 Task: Search for the task with the subject 'Science Fair Preparation - Exploring Wonders' and assign it to piyush.bhardwajini@softage.net.
Action: Mouse moved to (14, 129)
Screenshot: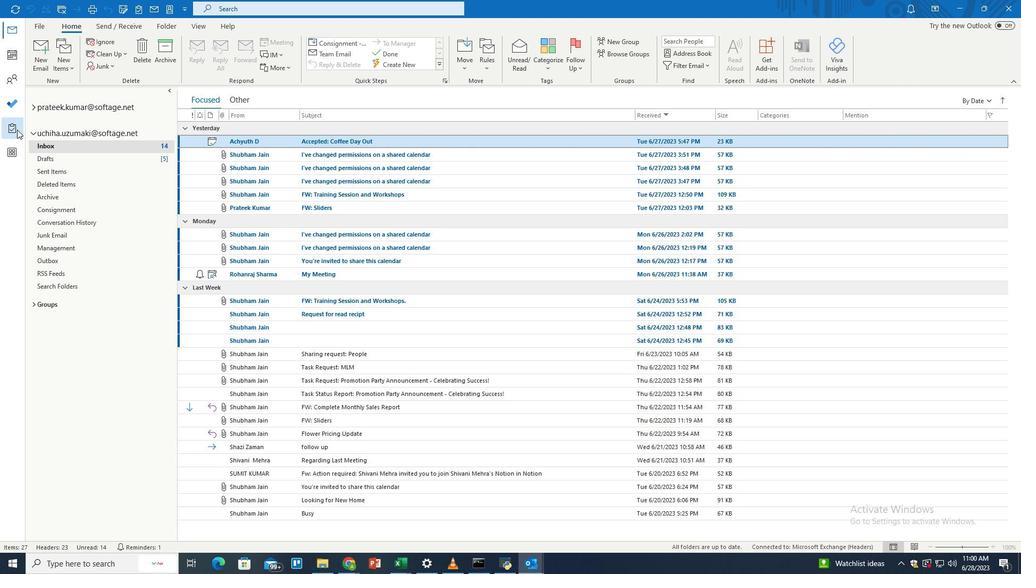 
Action: Mouse pressed left at (14, 129)
Screenshot: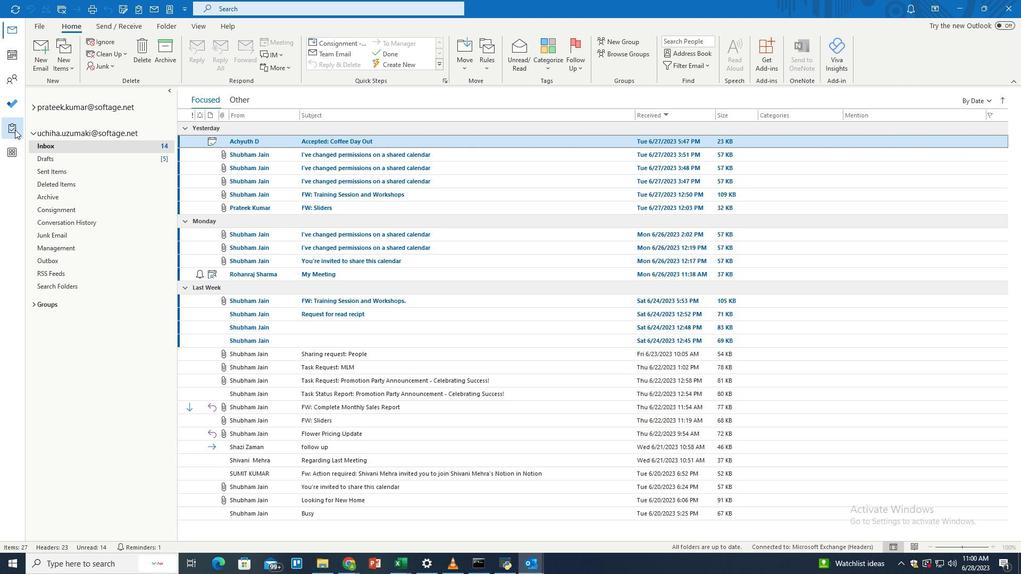 
Action: Mouse moved to (105, 137)
Screenshot: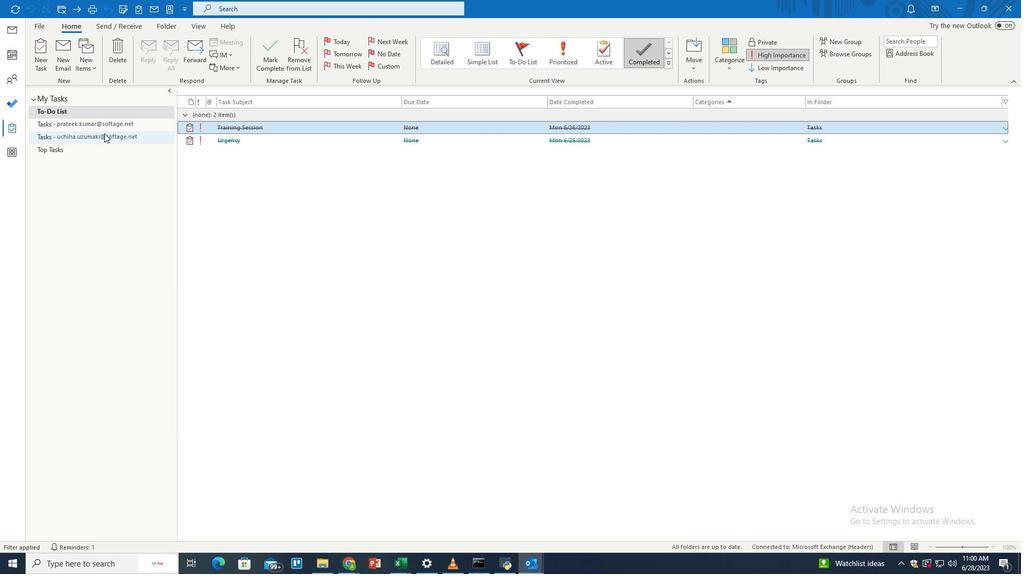 
Action: Mouse pressed left at (105, 137)
Screenshot: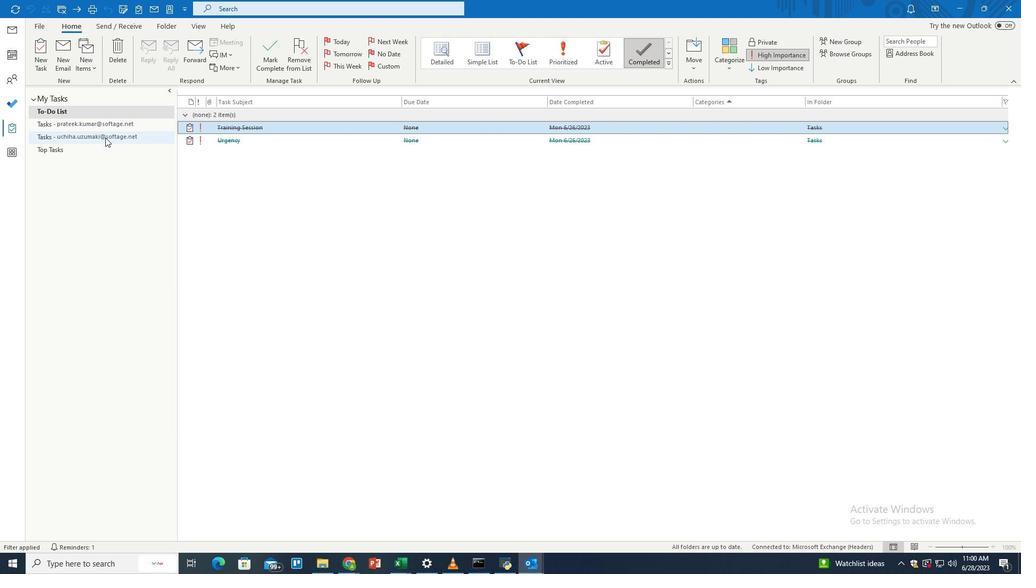 
Action: Mouse moved to (417, 8)
Screenshot: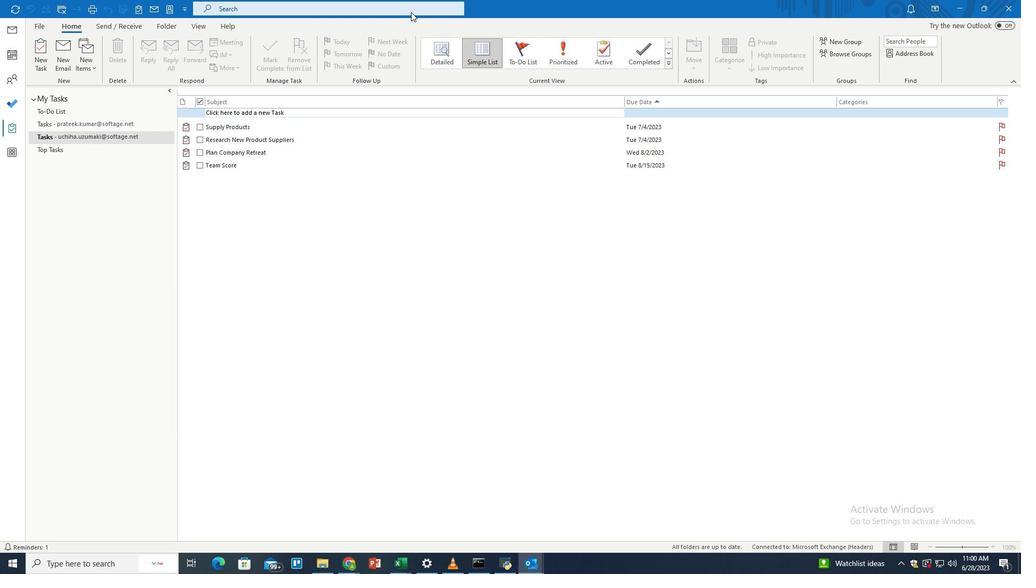 
Action: Mouse pressed left at (417, 8)
Screenshot: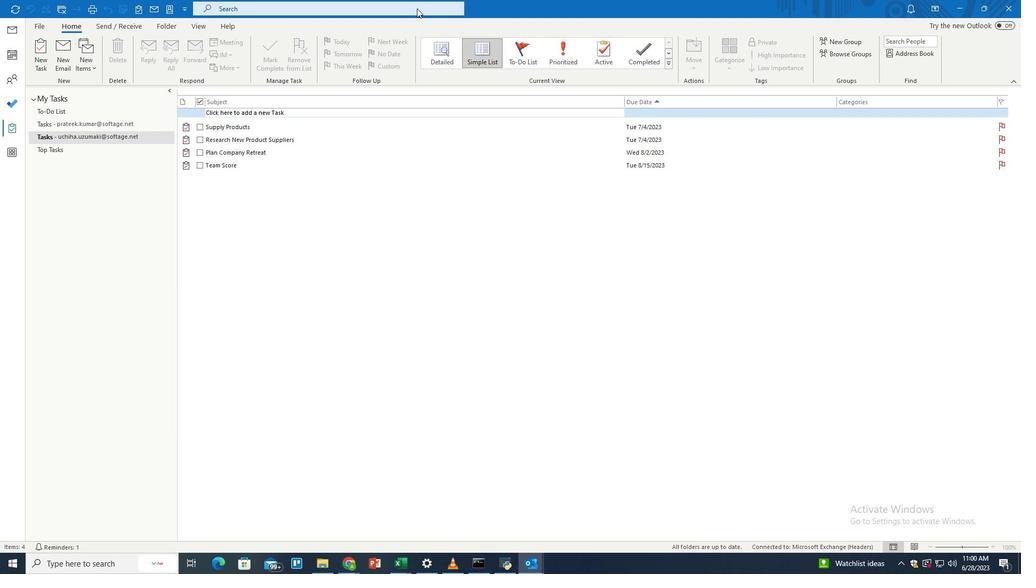 
Action: Mouse moved to (496, 7)
Screenshot: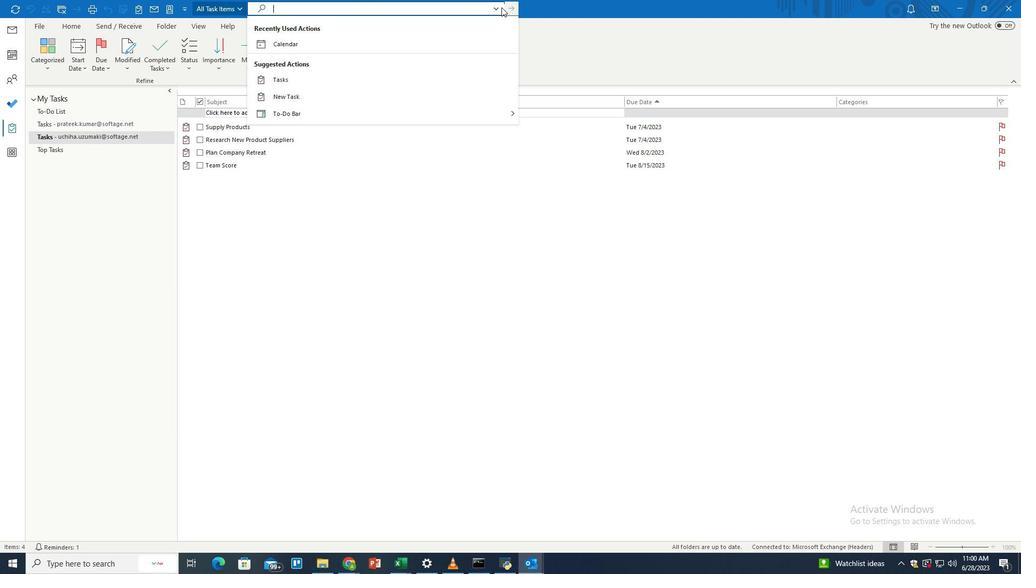
Action: Mouse pressed left at (496, 7)
Screenshot: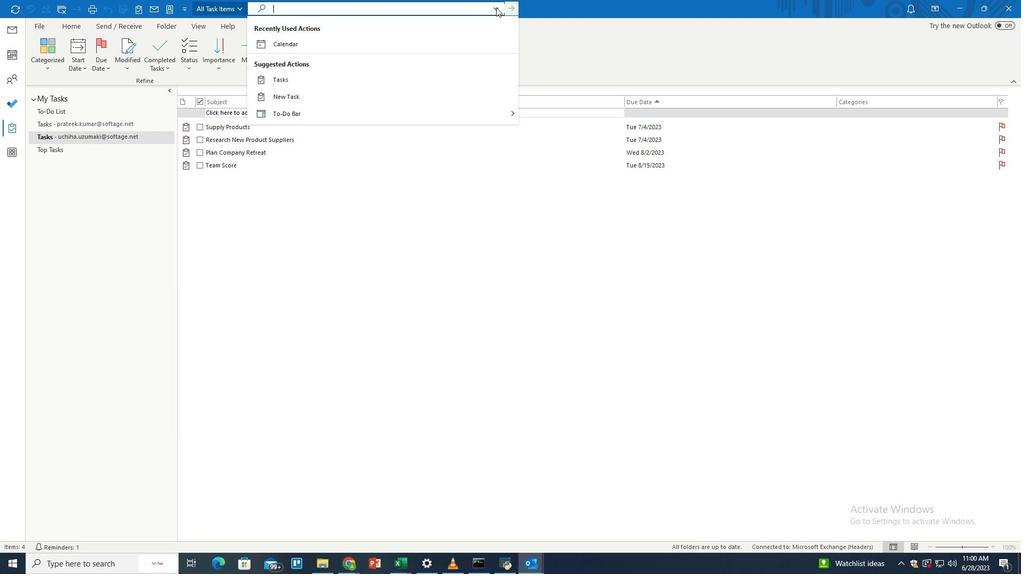 
Action: Mouse moved to (311, 72)
Screenshot: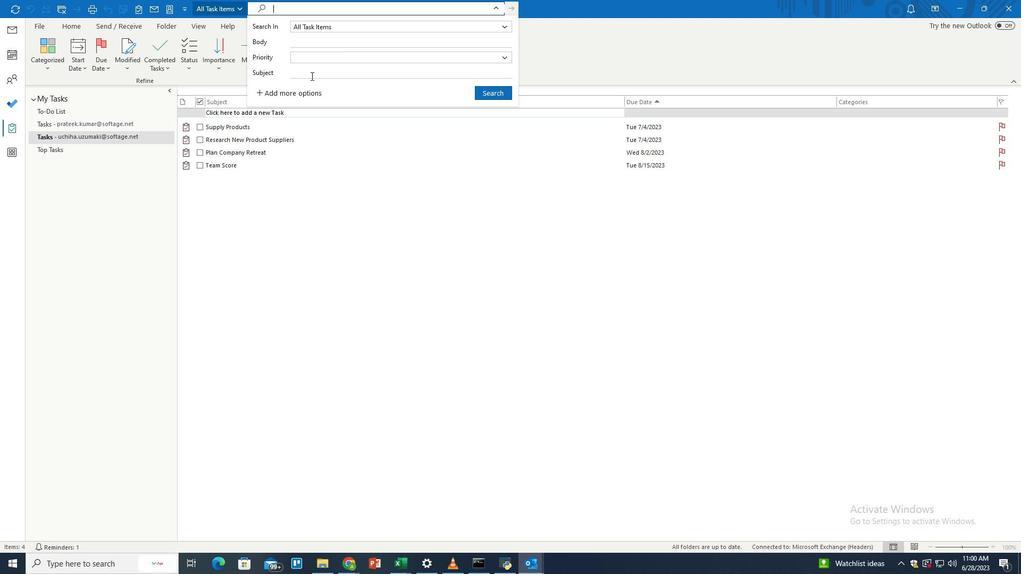 
Action: Mouse pressed left at (311, 72)
Screenshot: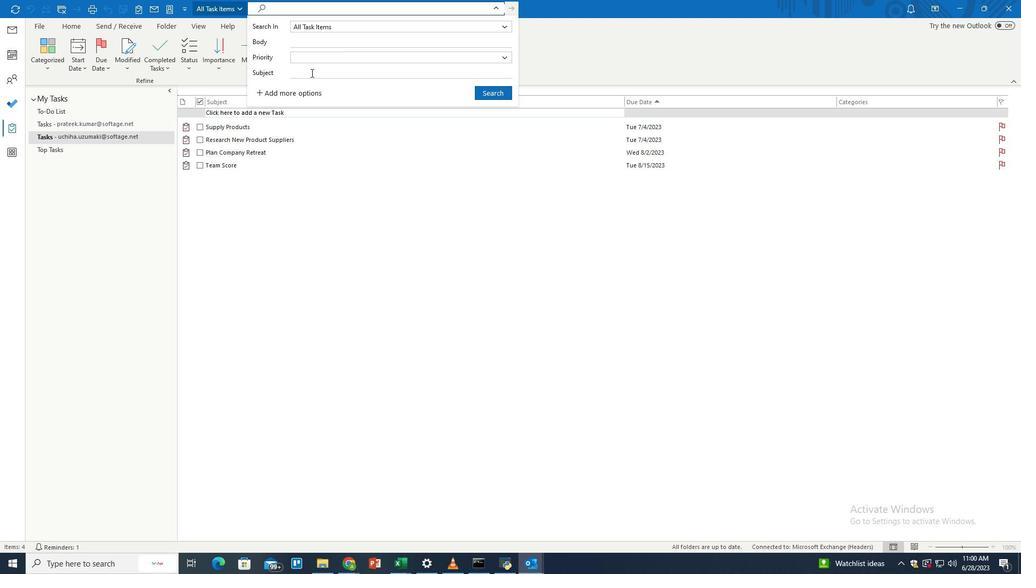 
Action: Key pressed <Key.shift>Science<Key.space><Key.shift>Fai
Screenshot: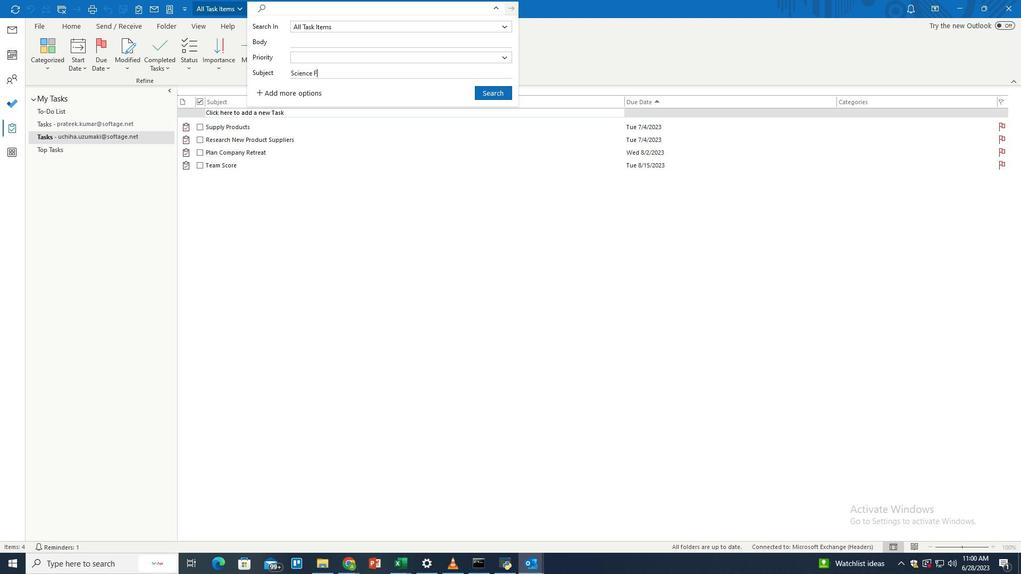 
Action: Mouse moved to (476, 152)
Screenshot: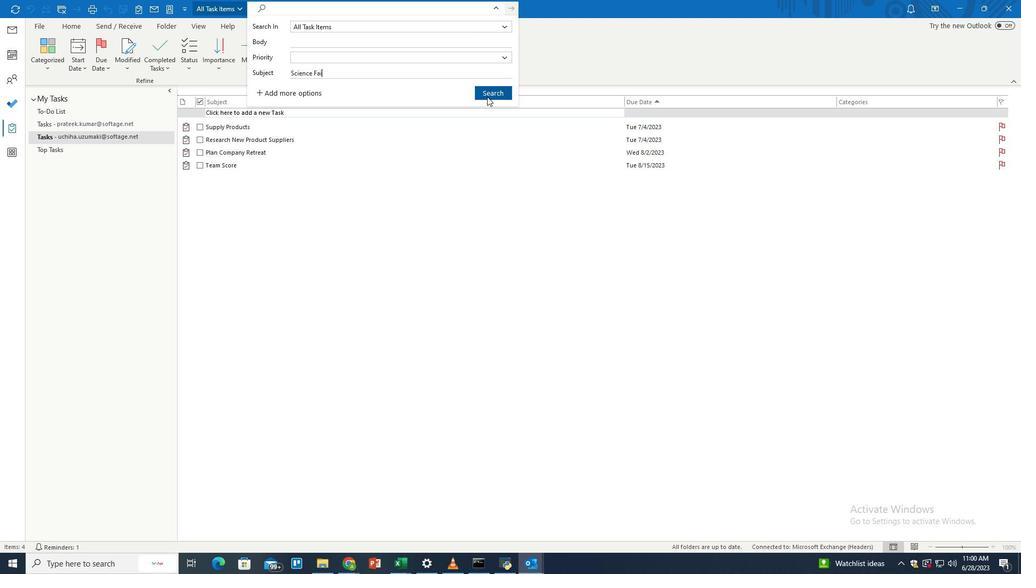 
Action: Mouse pressed left at (476, 152)
Screenshot: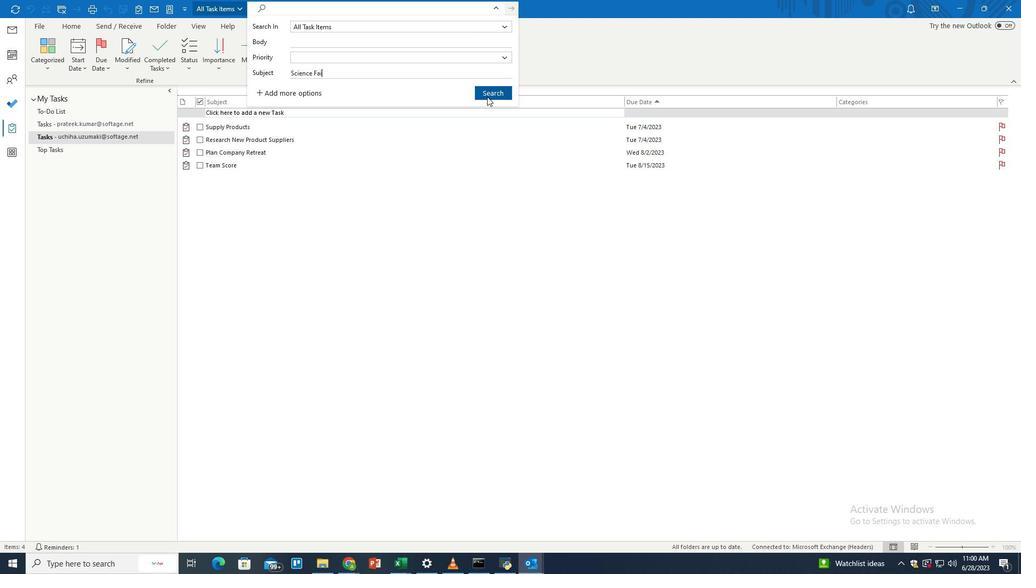 
Action: Mouse moved to (403, 559)
Screenshot: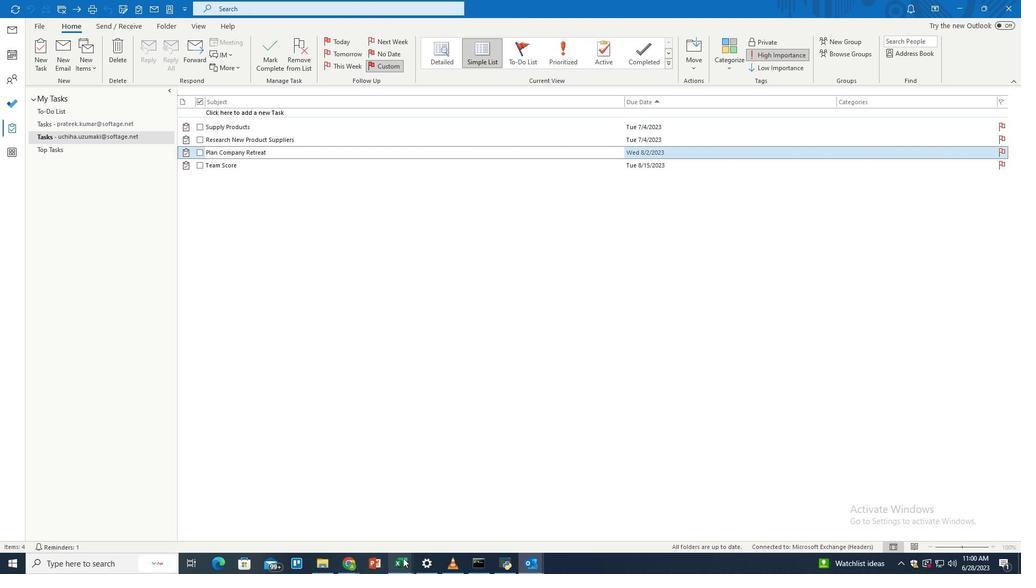 
Action: Mouse pressed left at (403, 559)
Screenshot: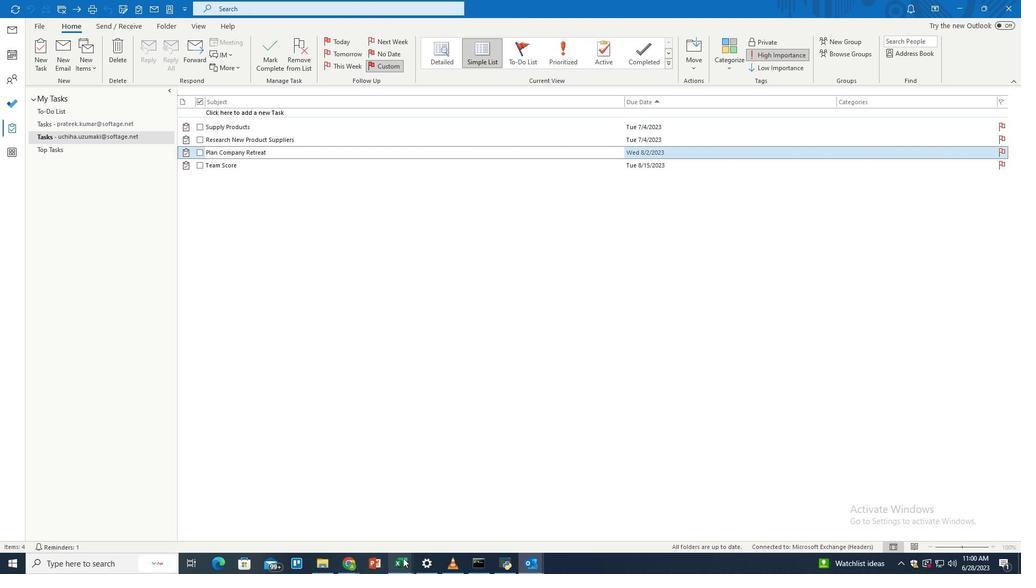 
Action: Mouse moved to (477, 525)
Screenshot: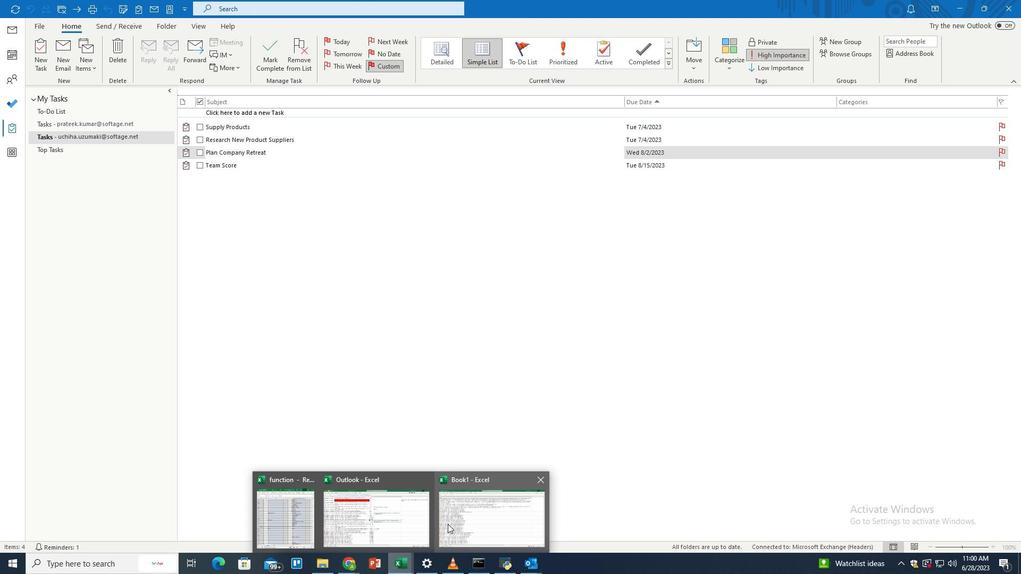 
Action: Mouse pressed left at (477, 525)
Screenshot: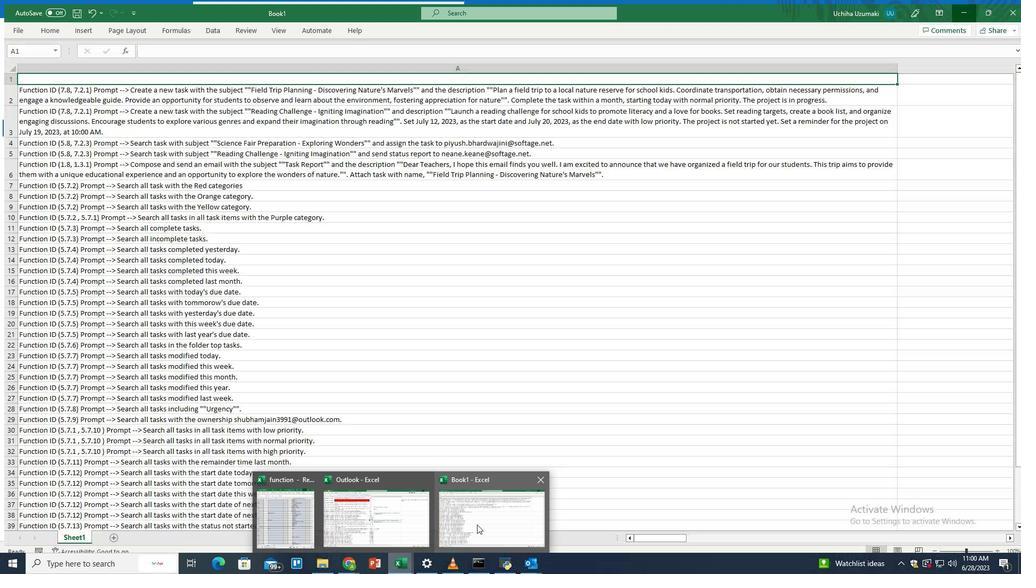 
Action: Mouse moved to (254, 118)
Screenshot: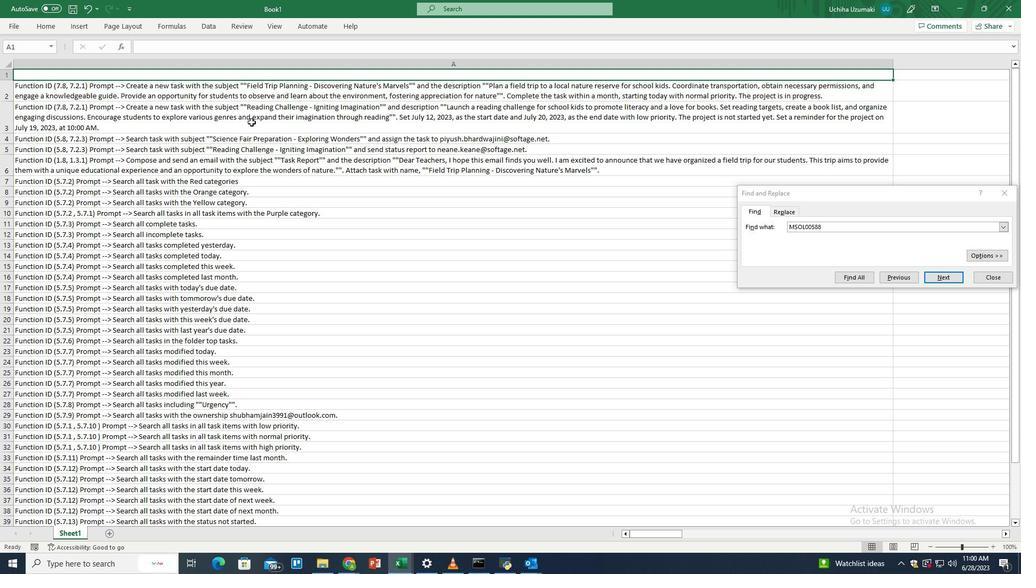 
Action: Mouse pressed left at (254, 118)
Screenshot: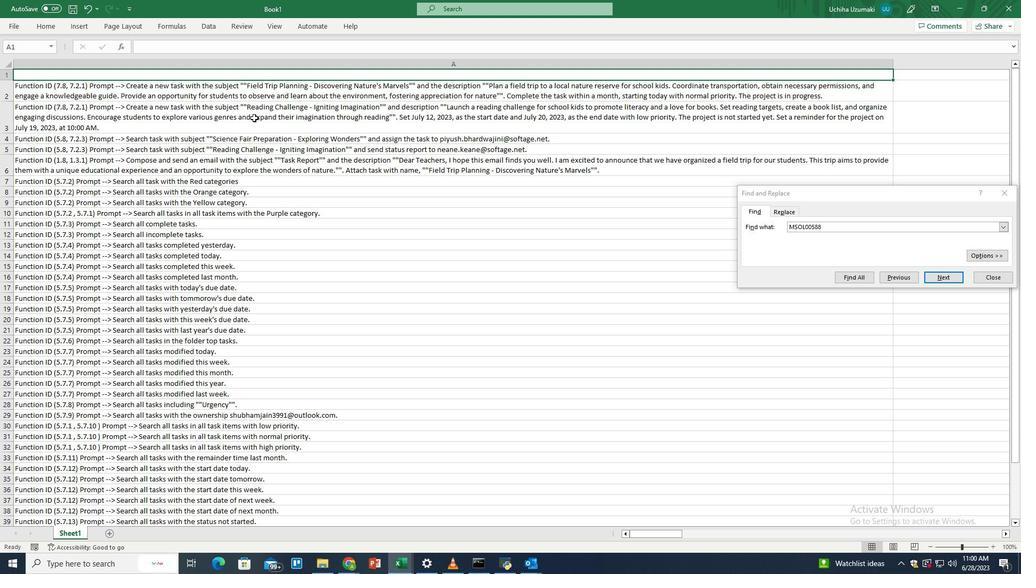 
Action: Mouse moved to (335, 122)
Screenshot: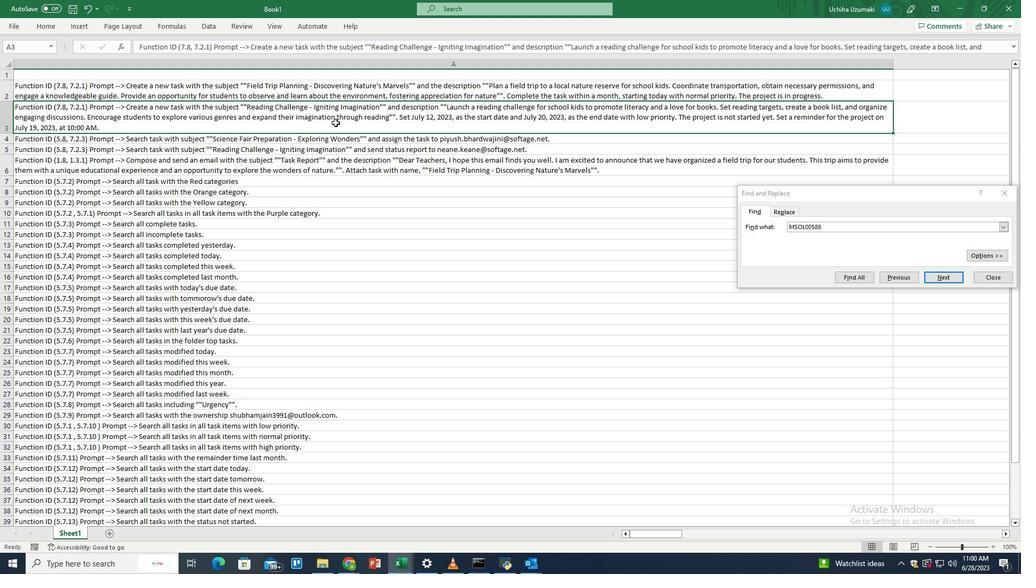 
Action: Key pressed <Key.shift_r><Key.up><Key.delete>
Screenshot: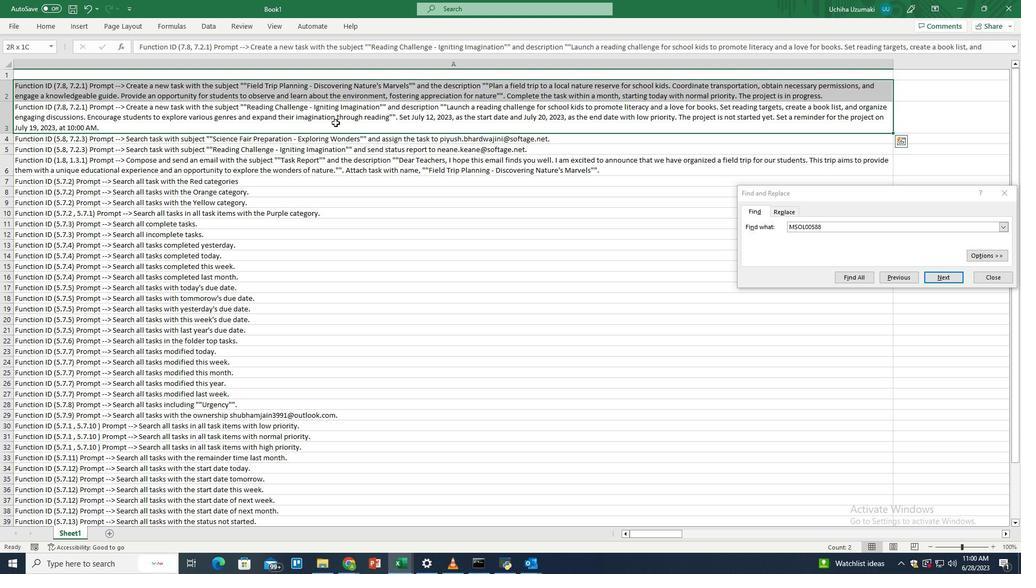 
Action: Mouse moved to (9, 72)
Screenshot: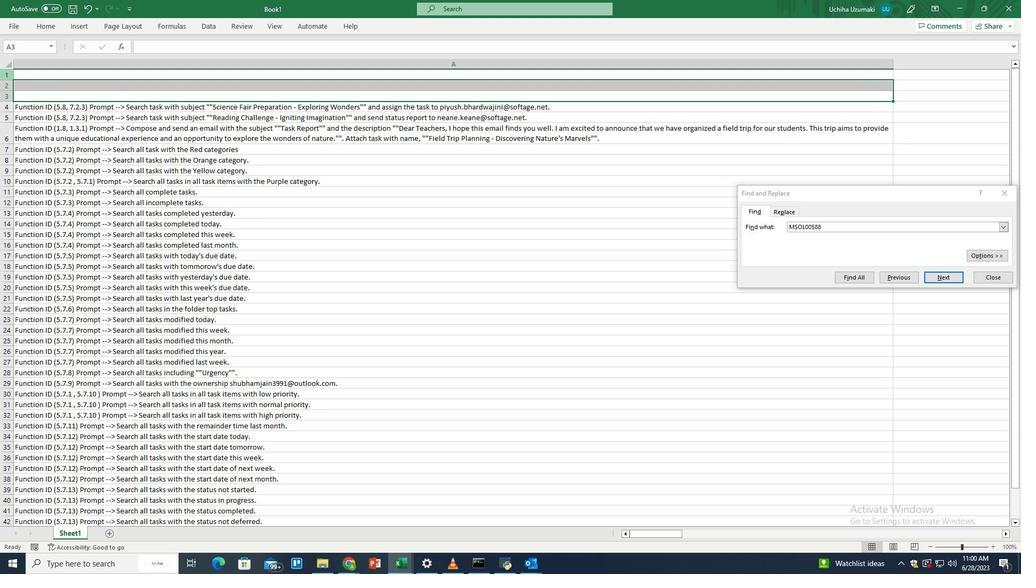 
Action: Mouse pressed left at (9, 72)
Screenshot: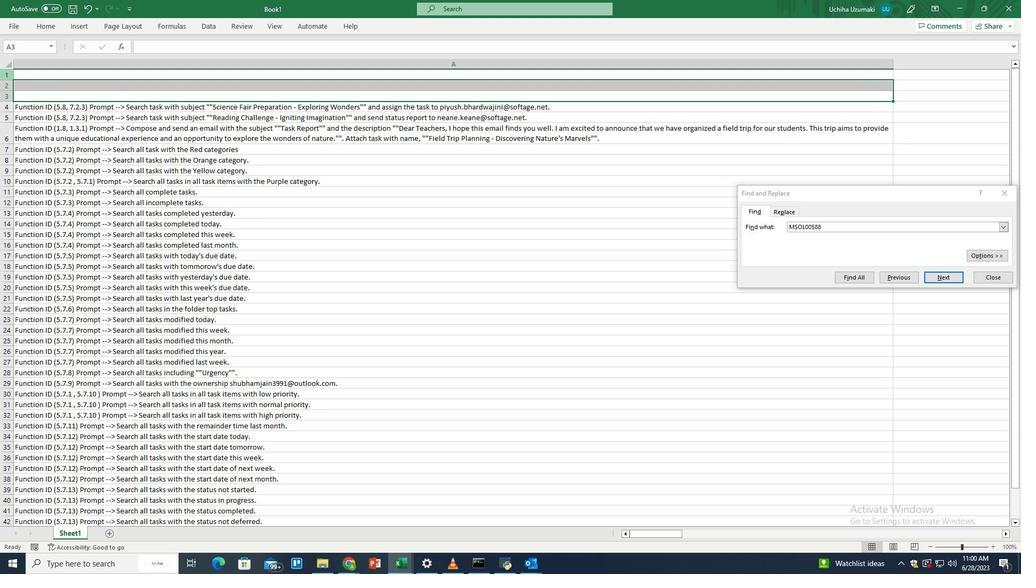 
Action: Mouse pressed left at (9, 72)
Screenshot: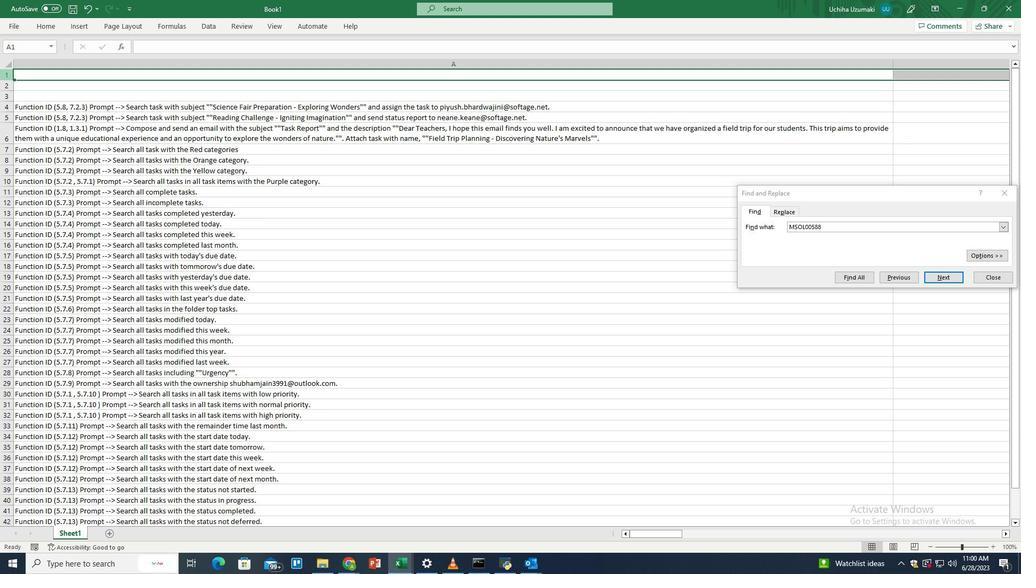 
Action: Mouse moved to (95, 99)
Screenshot: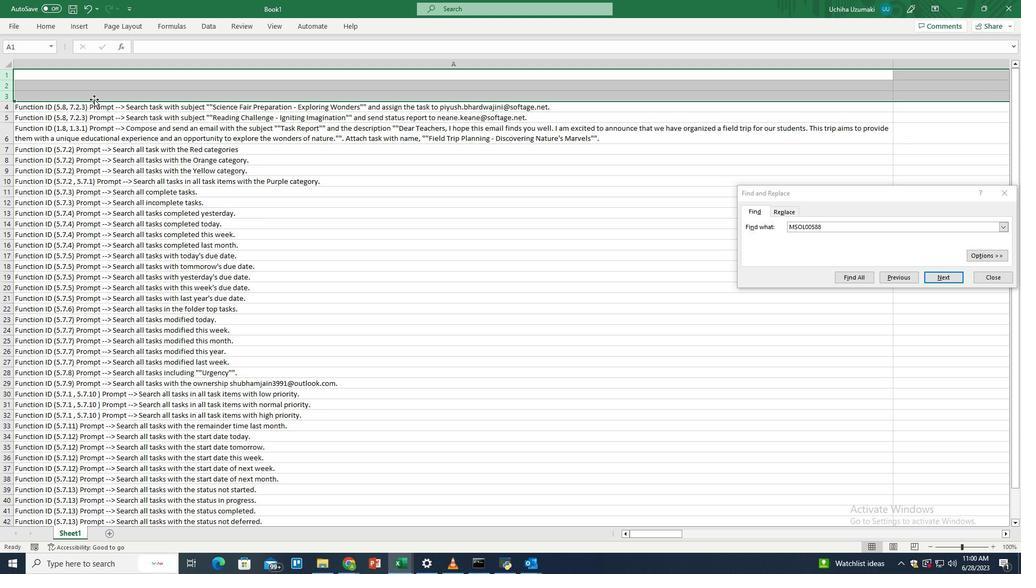 
Action: Key pressed <<109>>
Screenshot: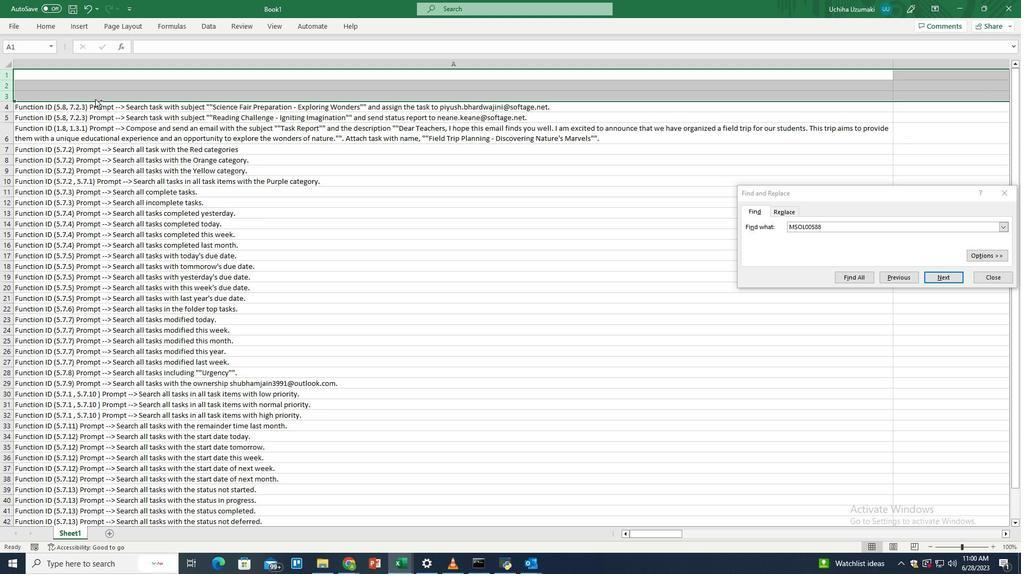 
Action: Mouse moved to (327, 162)
Screenshot: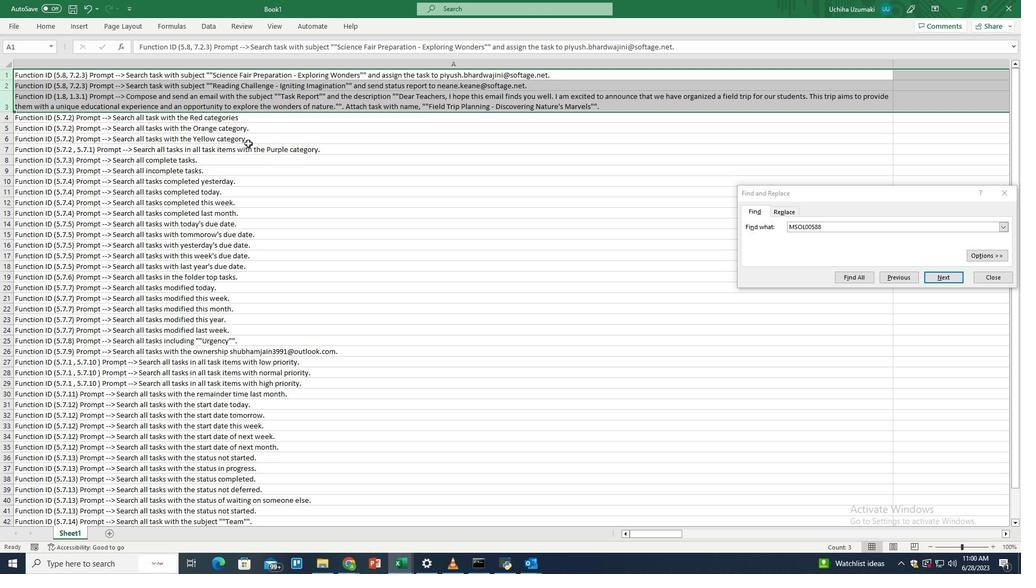 
Action: Mouse pressed left at (327, 162)
Screenshot: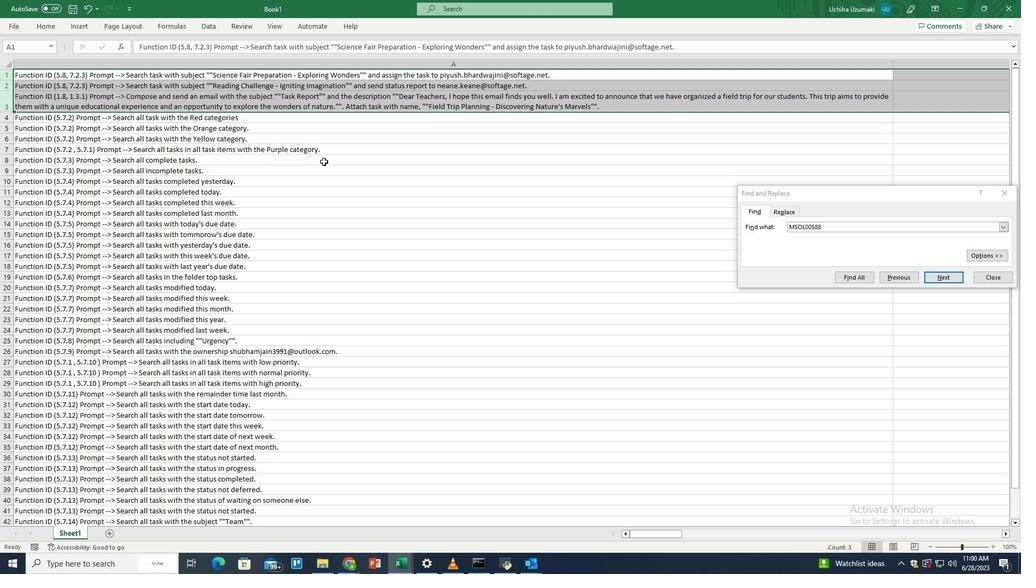 
Action: Mouse moved to (267, 78)
Screenshot: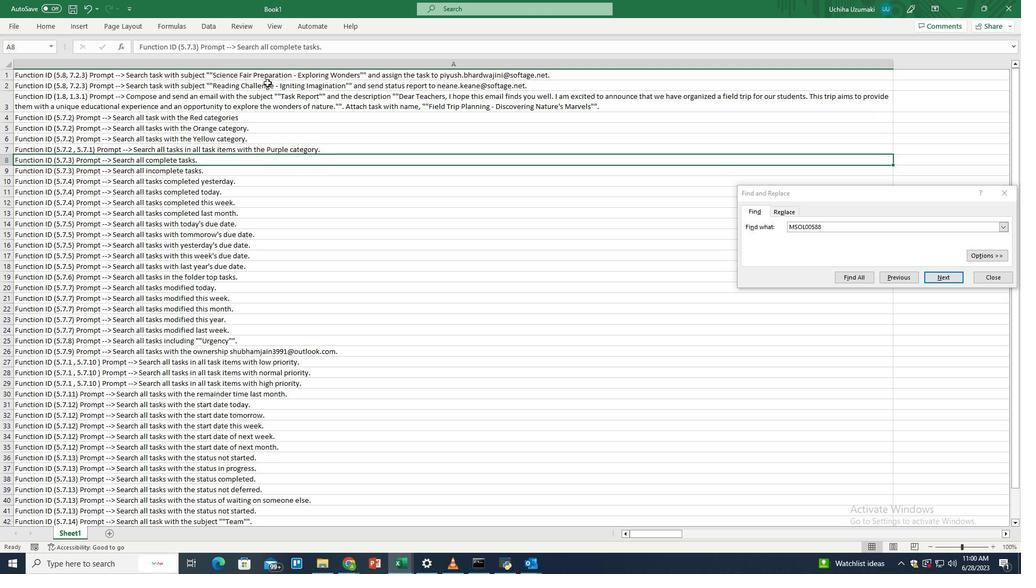 
Action: Mouse pressed left at (267, 78)
Screenshot: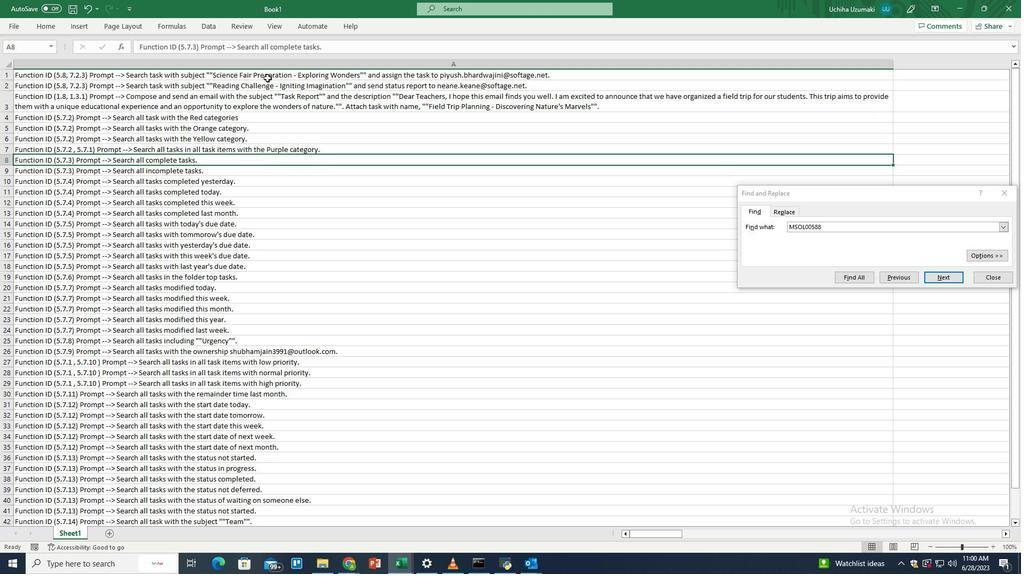 
Action: Mouse moved to (360, 285)
Screenshot: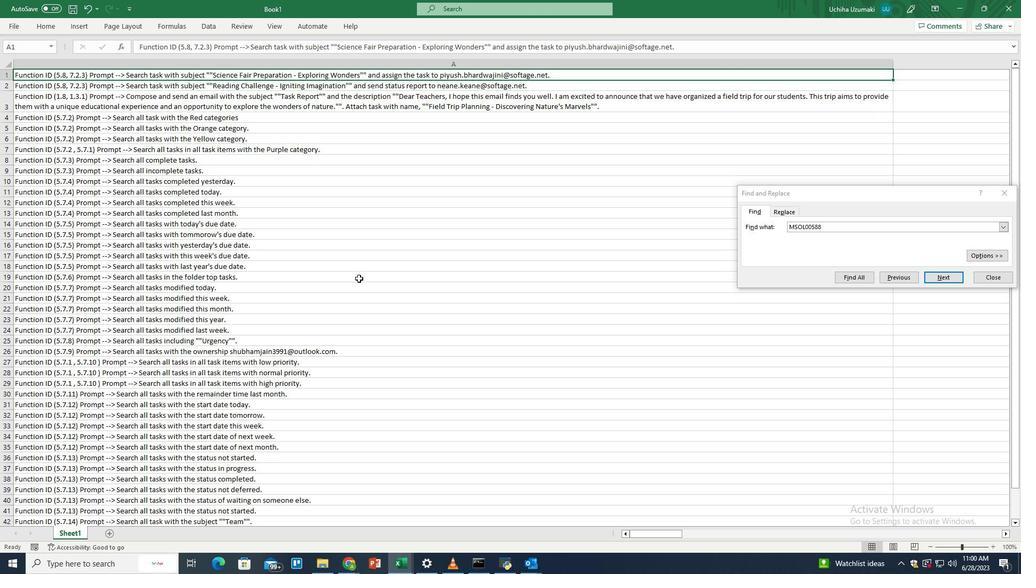 
Action: Mouse scrolled (360, 284) with delta (0, 0)
Screenshot: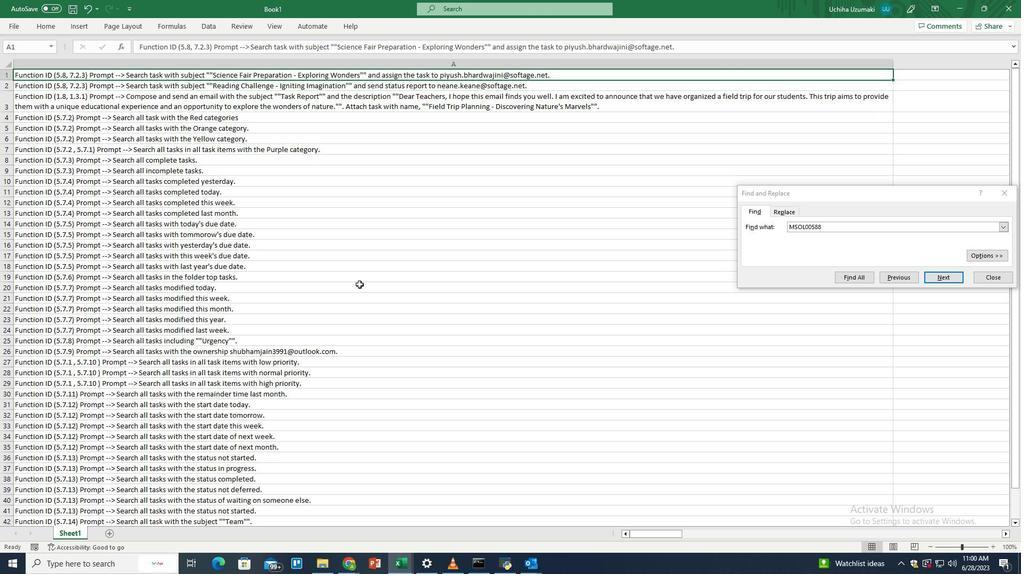 
Action: Mouse scrolled (360, 284) with delta (0, 0)
Screenshot: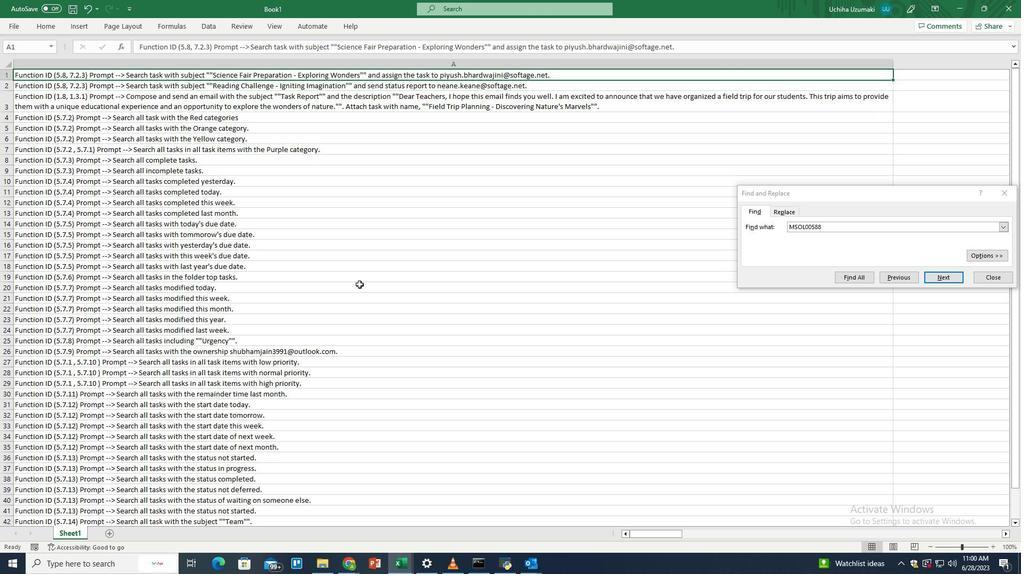 
Action: Mouse scrolled (360, 284) with delta (0, 0)
Screenshot: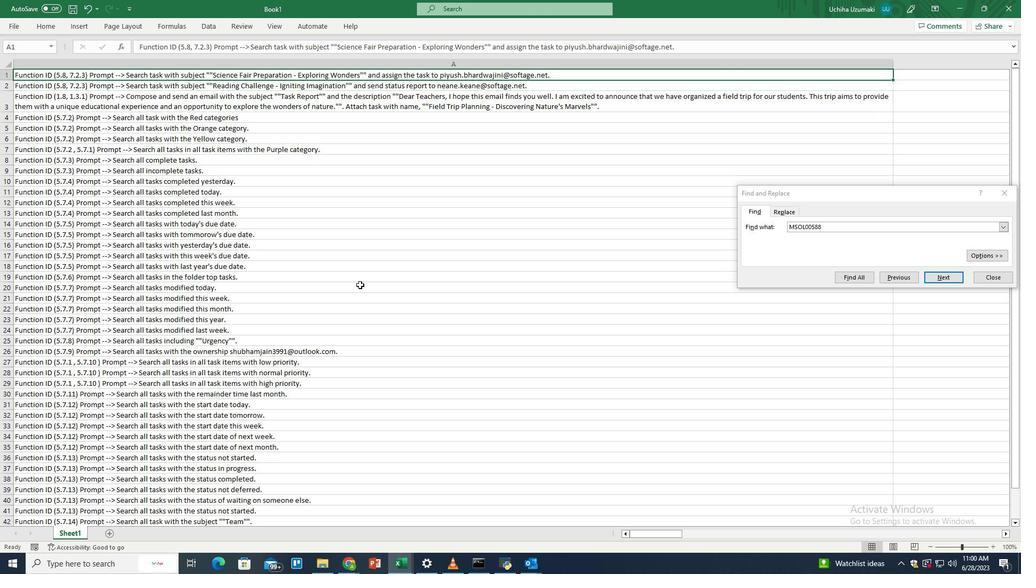
Action: Mouse scrolled (360, 284) with delta (0, 0)
Screenshot: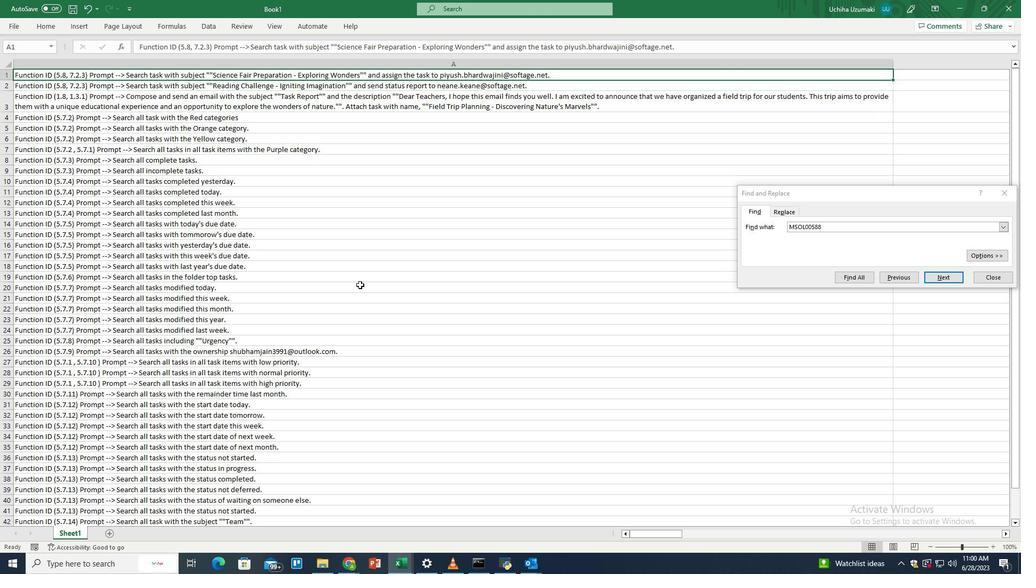 
Action: Mouse scrolled (360, 284) with delta (0, 0)
Screenshot: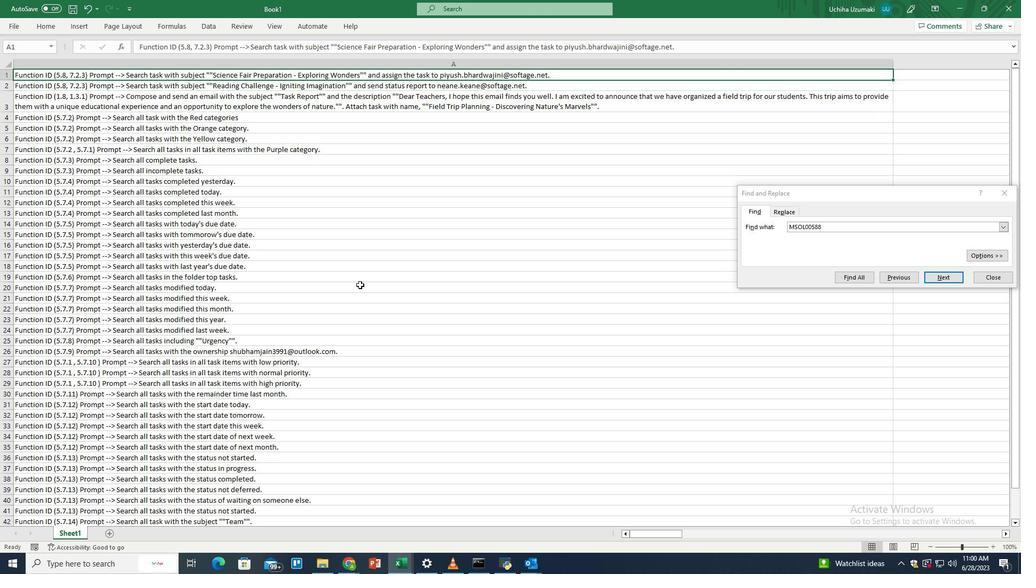 
Action: Mouse scrolled (360, 284) with delta (0, 0)
Screenshot: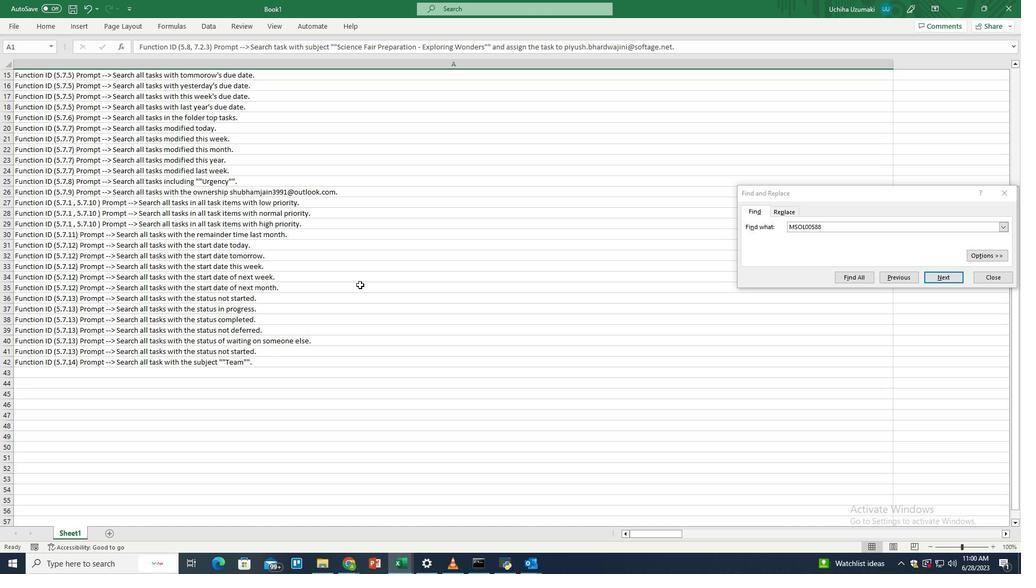 
Action: Mouse scrolled (360, 284) with delta (0, 0)
Screenshot: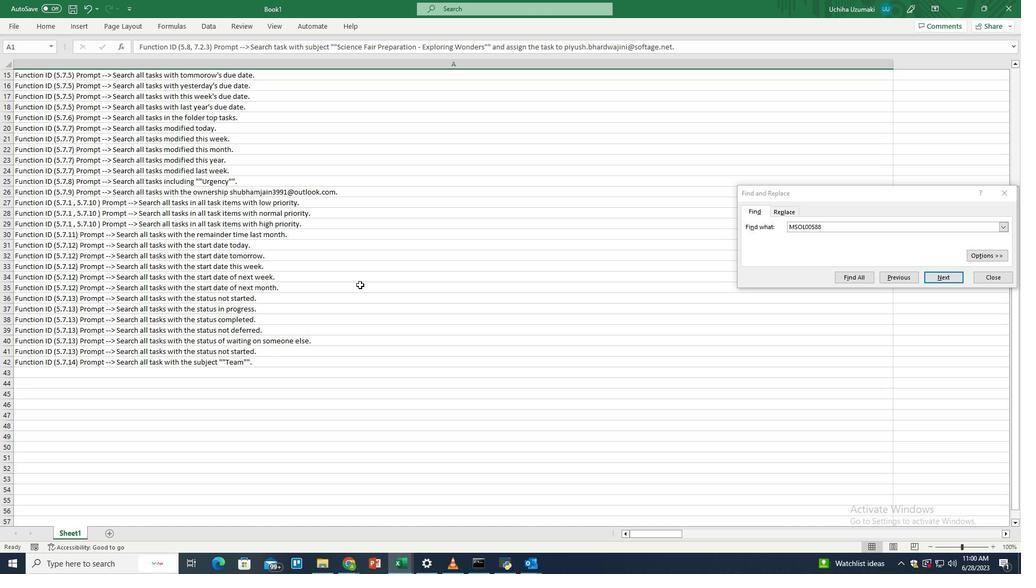 
Action: Mouse scrolled (360, 284) with delta (0, 0)
Screenshot: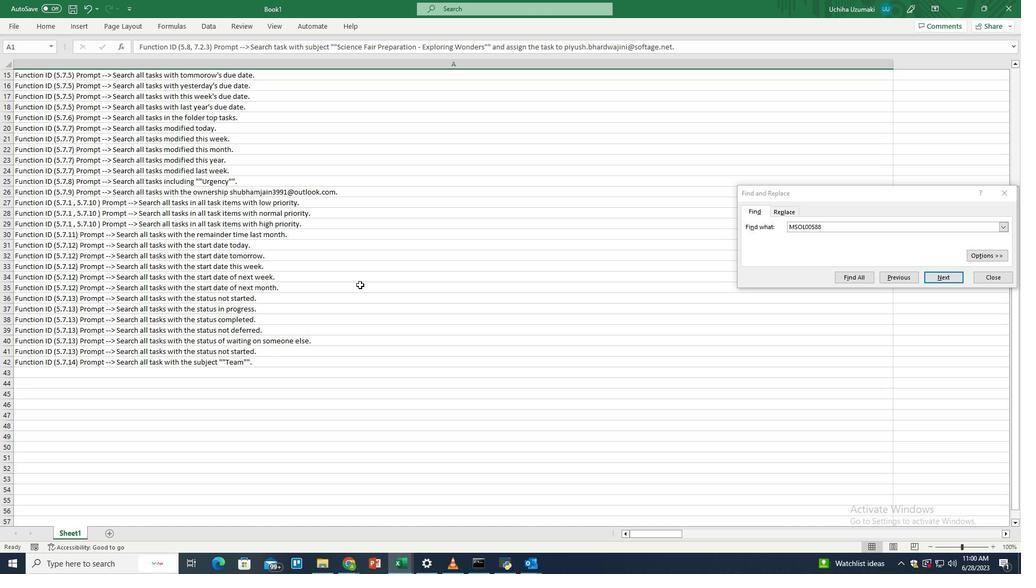 
Action: Mouse scrolled (360, 284) with delta (0, 0)
Screenshot: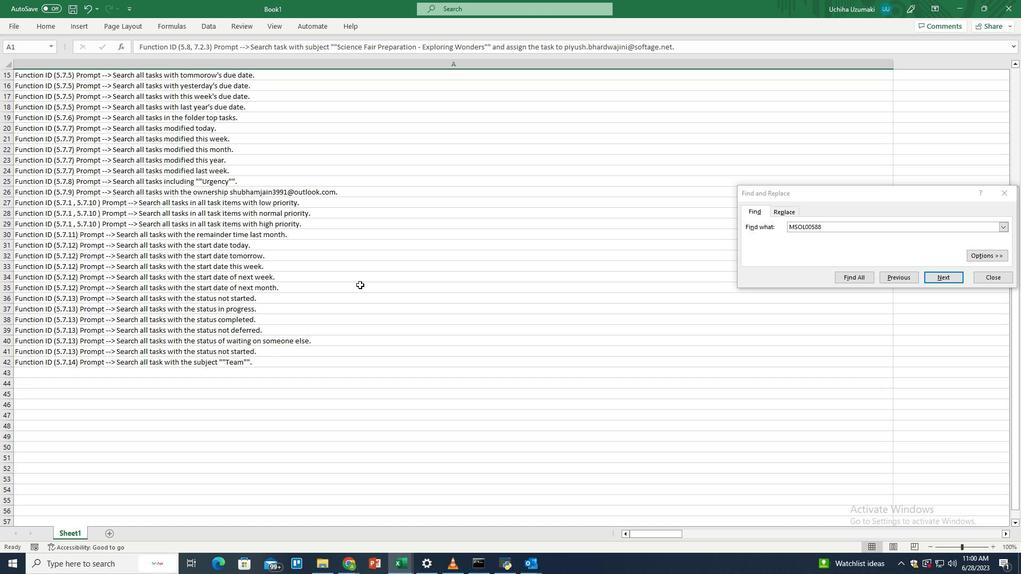 
Action: Mouse scrolled (360, 284) with delta (0, 0)
Screenshot: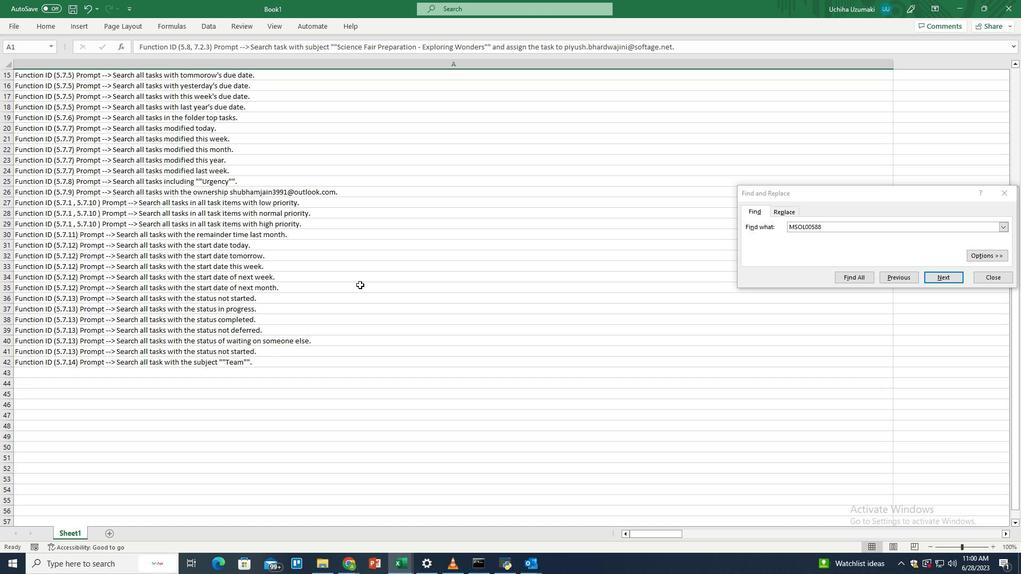 
Action: Mouse scrolled (360, 285) with delta (0, 0)
Screenshot: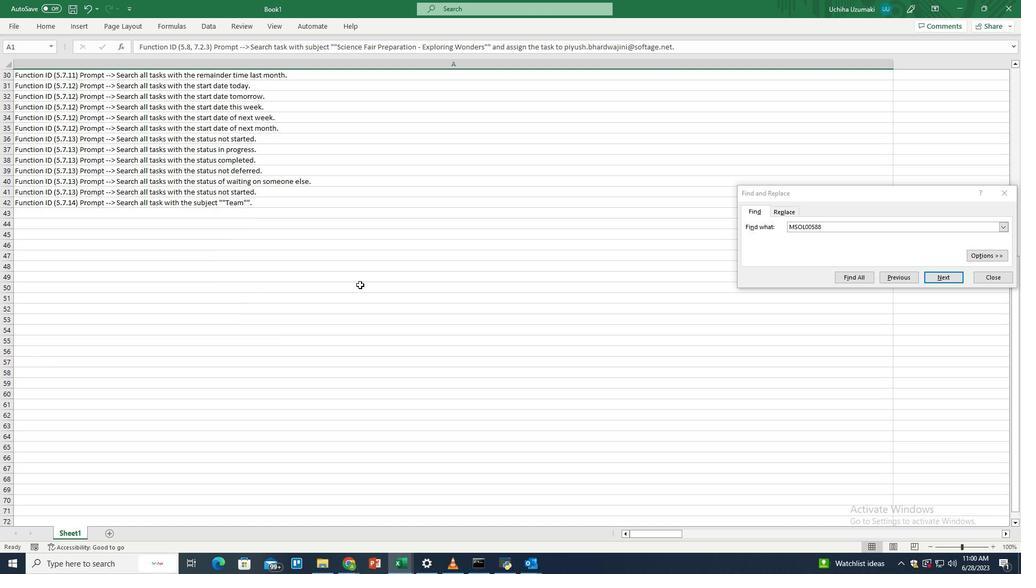 
Action: Mouse scrolled (360, 285) with delta (0, 0)
Screenshot: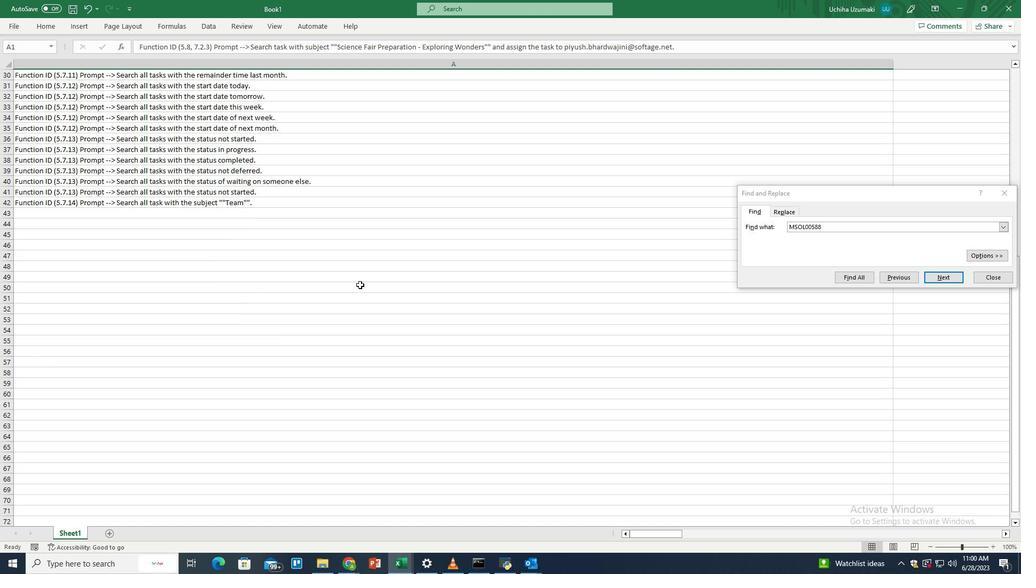 
Action: Mouse scrolled (360, 285) with delta (0, 0)
Screenshot: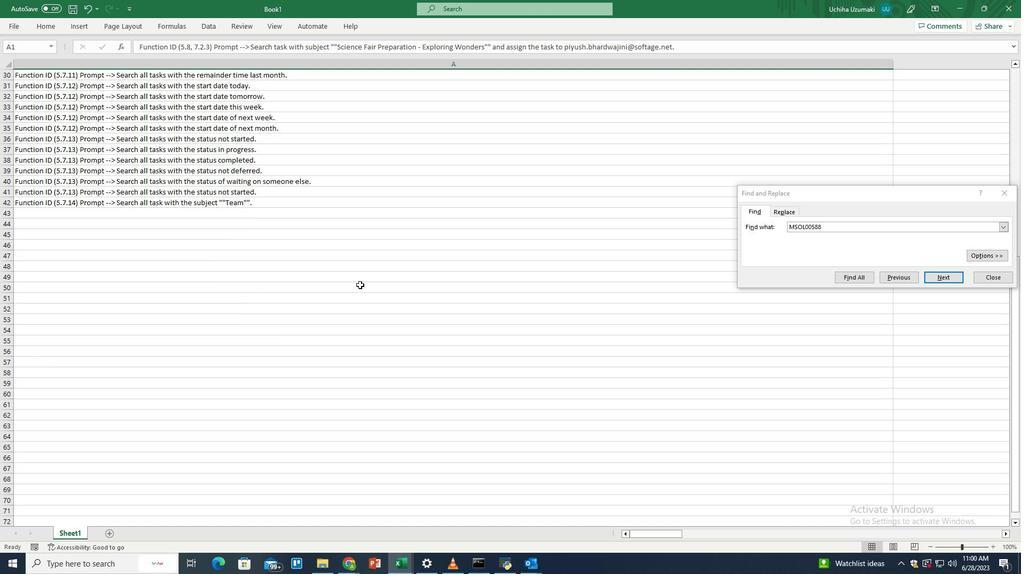 
Action: Mouse scrolled (360, 285) with delta (0, 0)
Screenshot: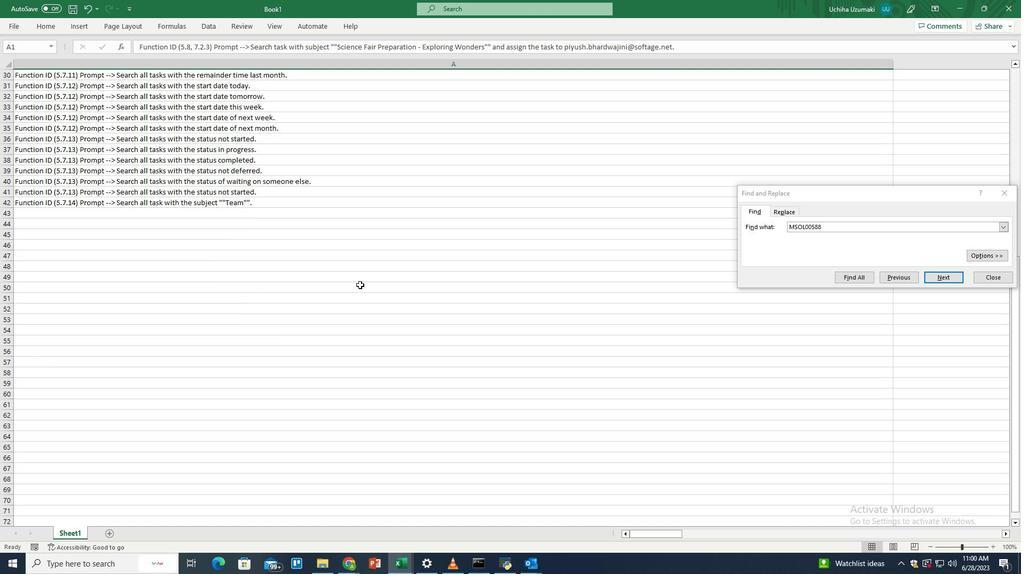 
Action: Mouse scrolled (360, 285) with delta (0, 0)
Screenshot: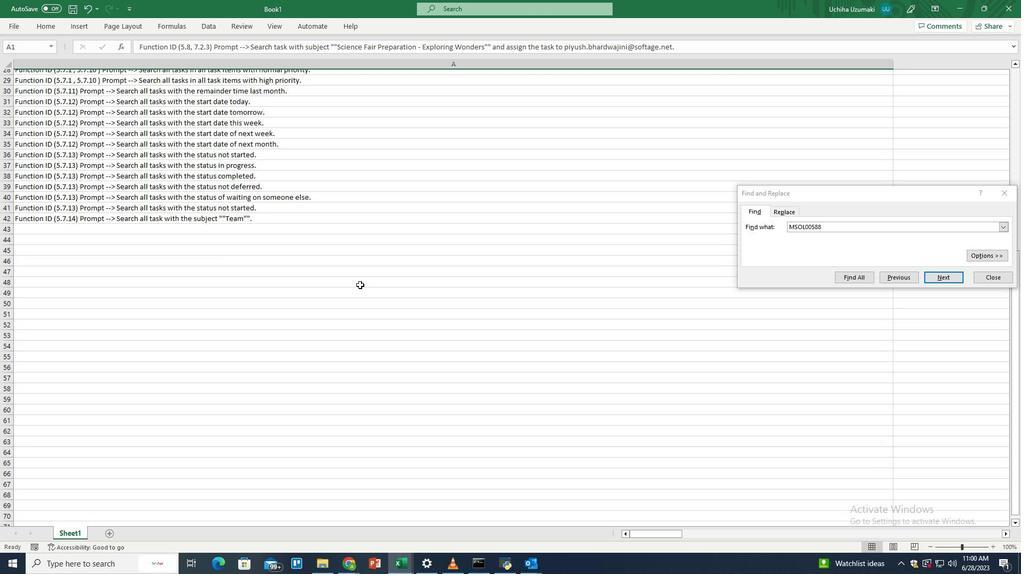 
Action: Mouse scrolled (360, 285) with delta (0, 0)
Screenshot: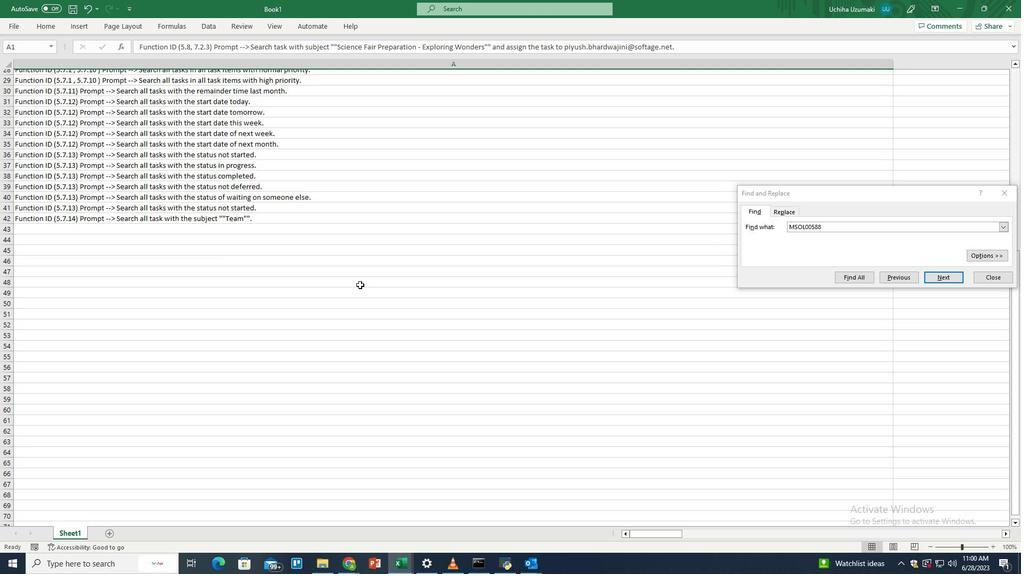 
Action: Mouse scrolled (360, 285) with delta (0, 0)
Screenshot: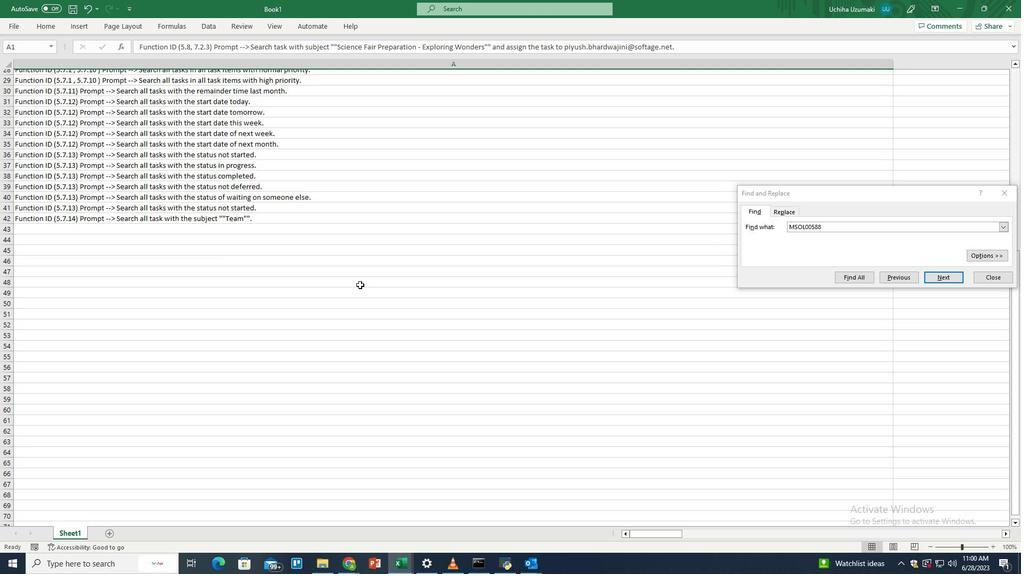 
Action: Mouse scrolled (360, 285) with delta (0, 0)
Screenshot: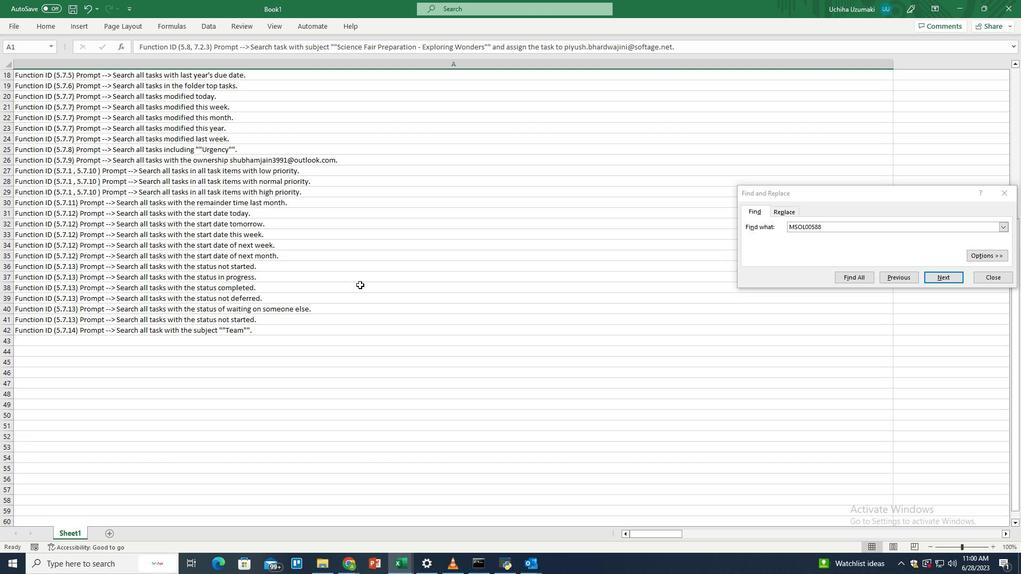 
Action: Mouse scrolled (360, 285) with delta (0, 0)
Screenshot: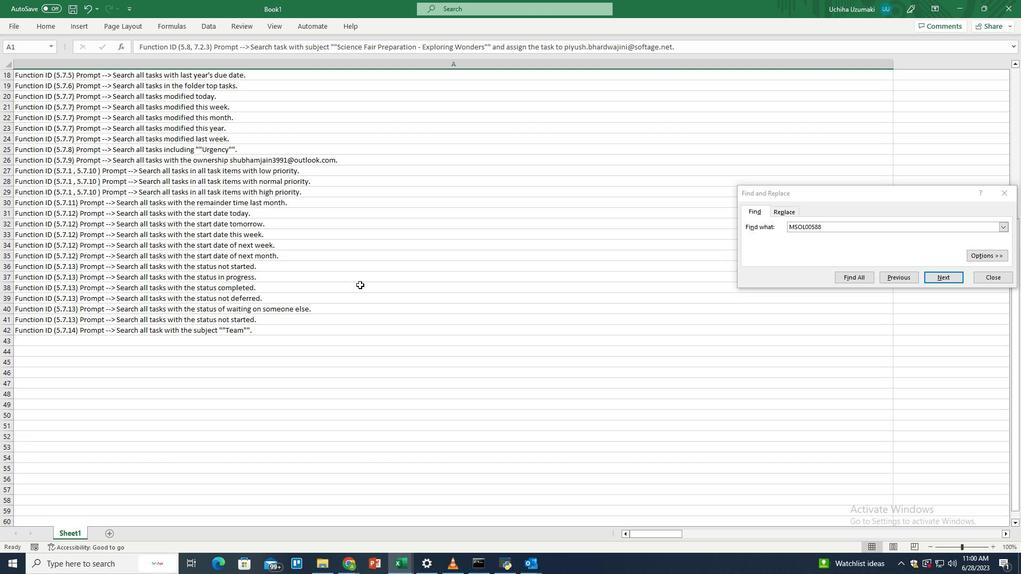 
Action: Mouse scrolled (360, 285) with delta (0, 0)
Screenshot: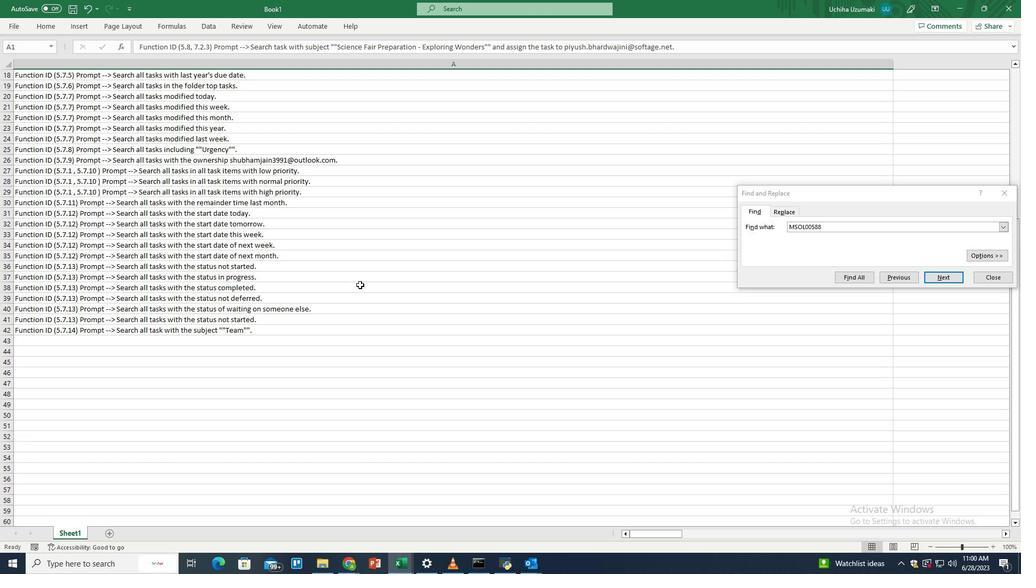 
Action: Mouse scrolled (360, 285) with delta (0, 0)
Screenshot: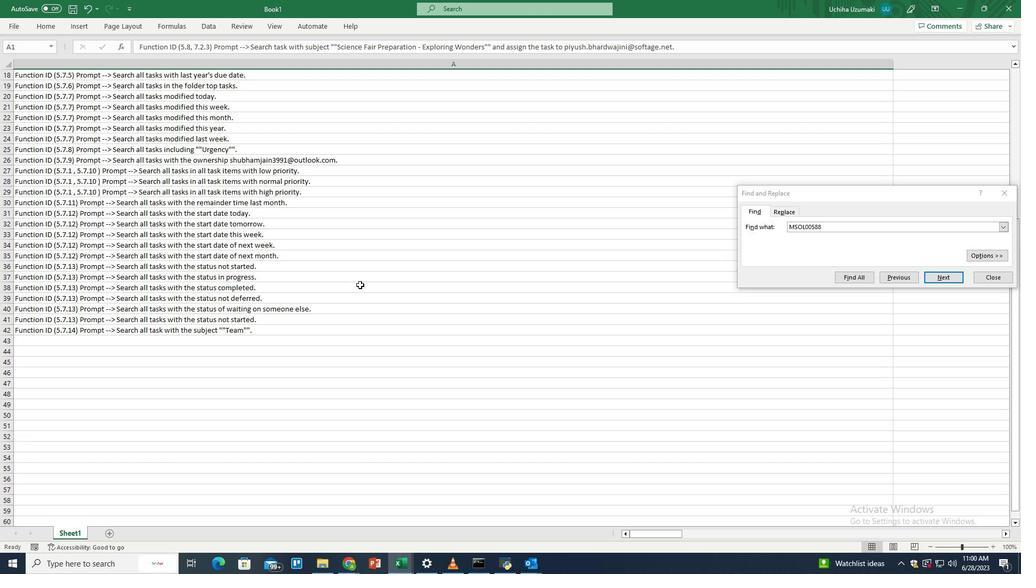 
Action: Mouse scrolled (360, 285) with delta (0, 0)
Screenshot: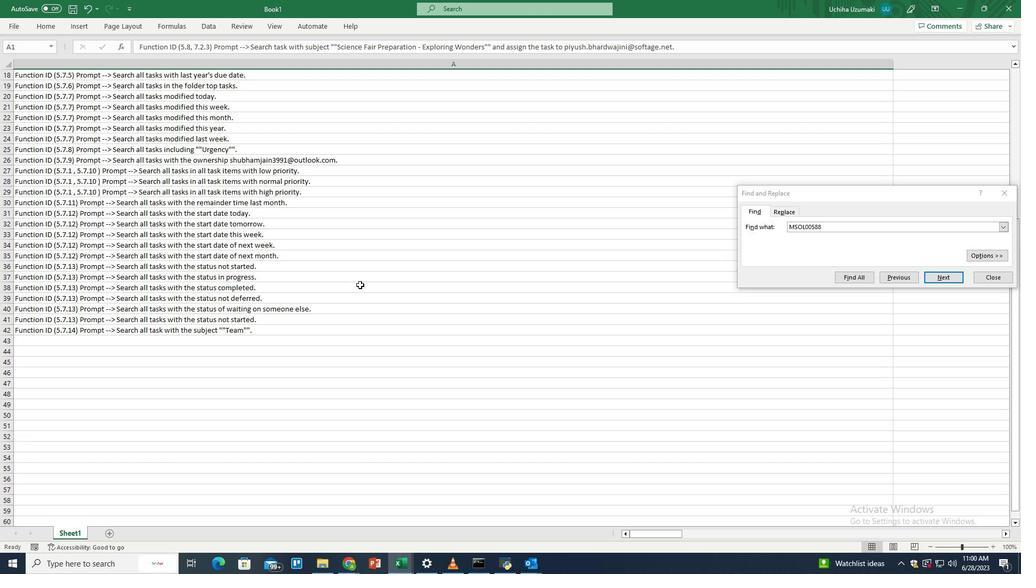 
Action: Mouse scrolled (360, 285) with delta (0, 0)
Screenshot: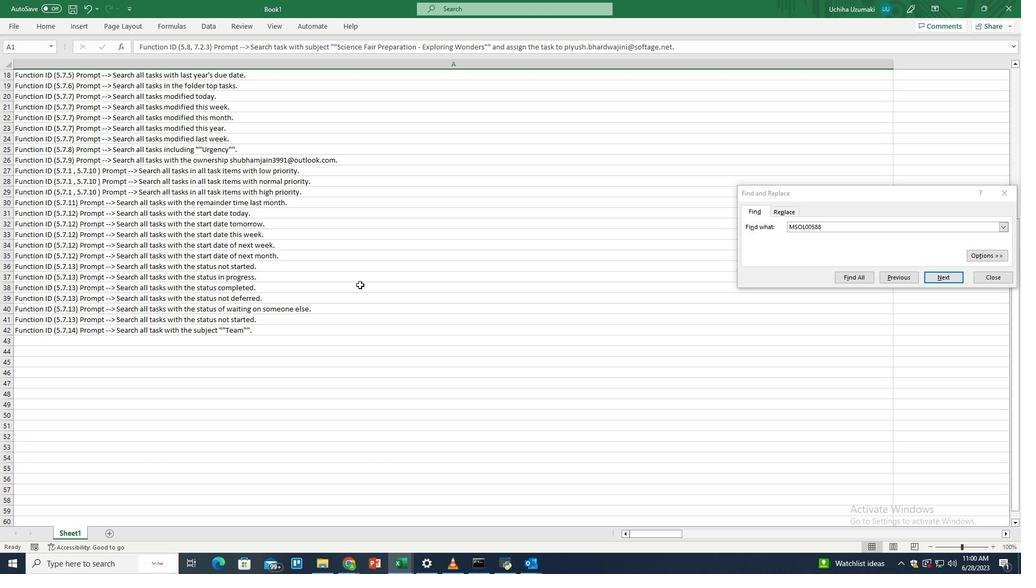 
Action: Mouse scrolled (360, 285) with delta (0, 0)
Screenshot: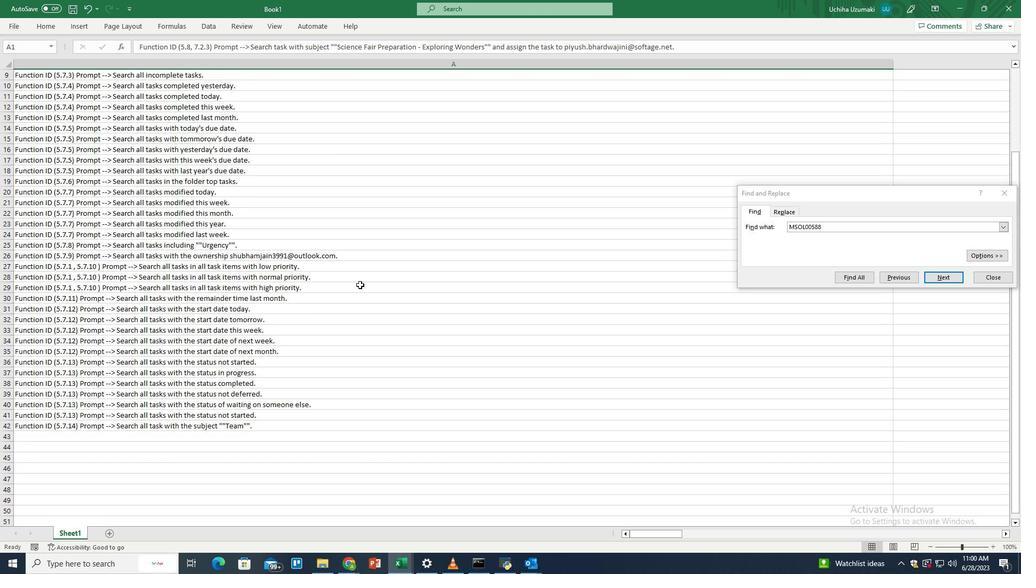 
Action: Mouse scrolled (360, 285) with delta (0, 0)
Screenshot: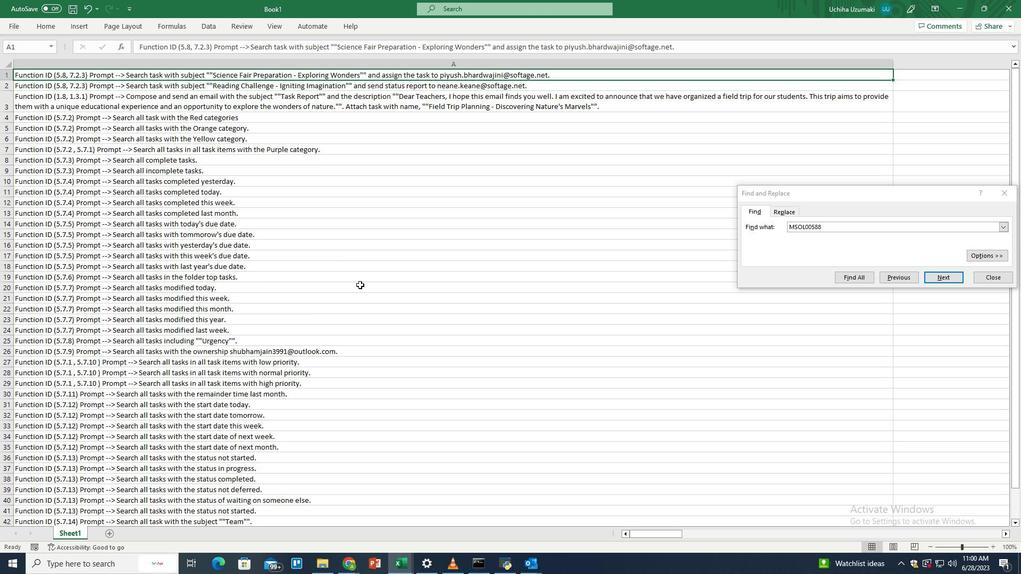 
Action: Mouse scrolled (360, 285) with delta (0, 0)
Screenshot: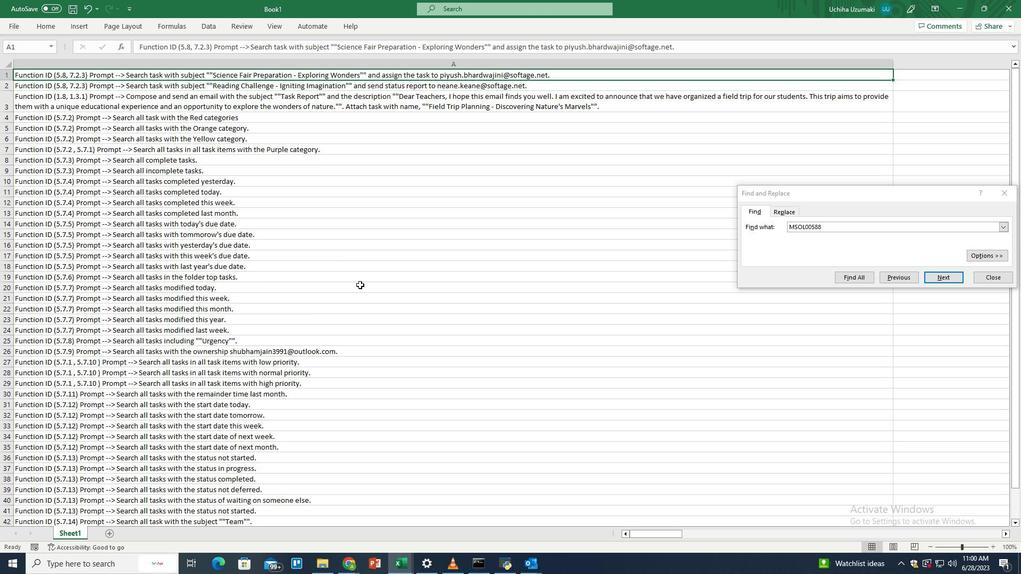 
Action: Mouse scrolled (360, 285) with delta (0, 0)
Screenshot: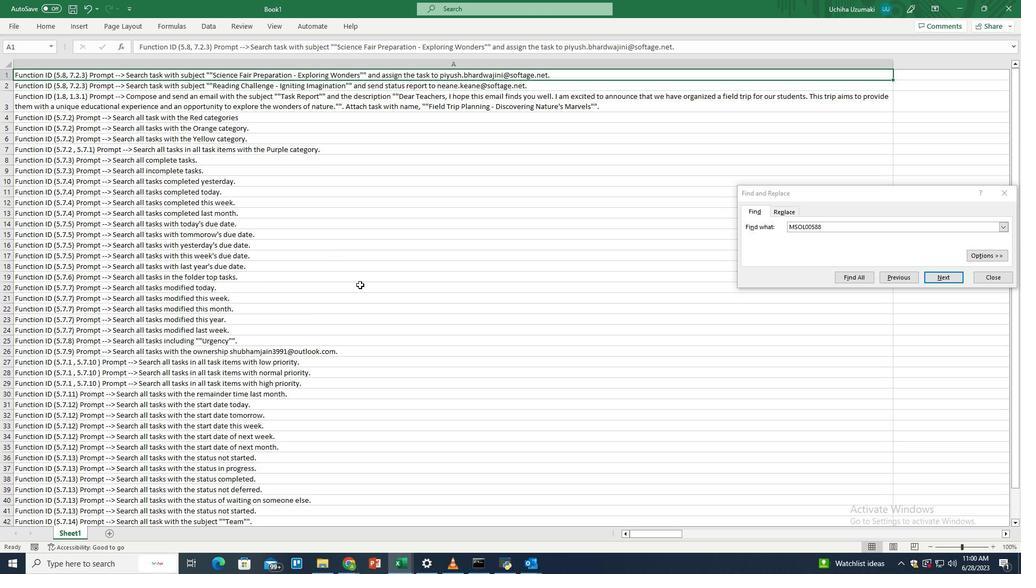 
Action: Mouse scrolled (360, 285) with delta (0, 0)
Screenshot: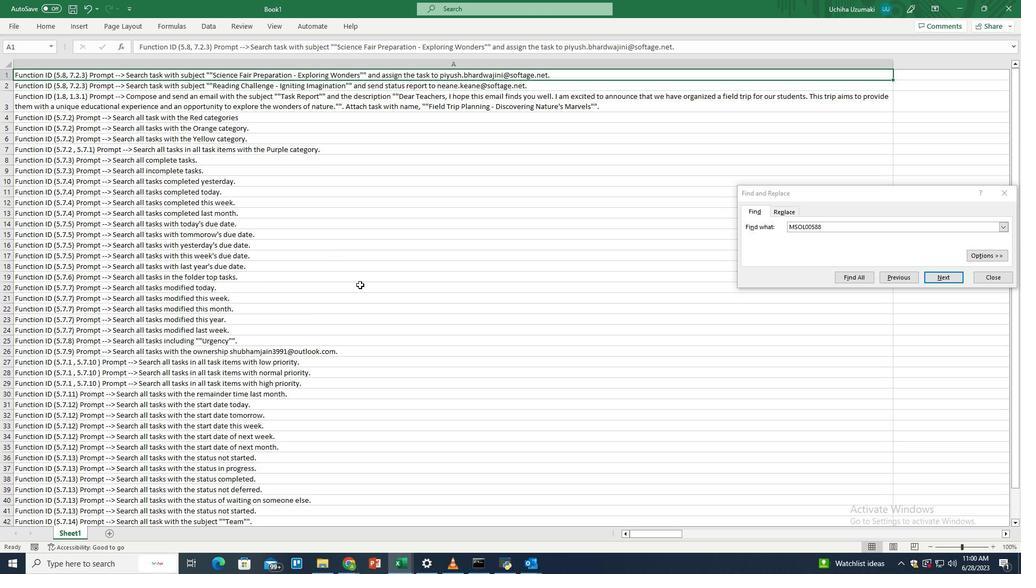 
Action: Mouse scrolled (360, 285) with delta (0, 0)
Screenshot: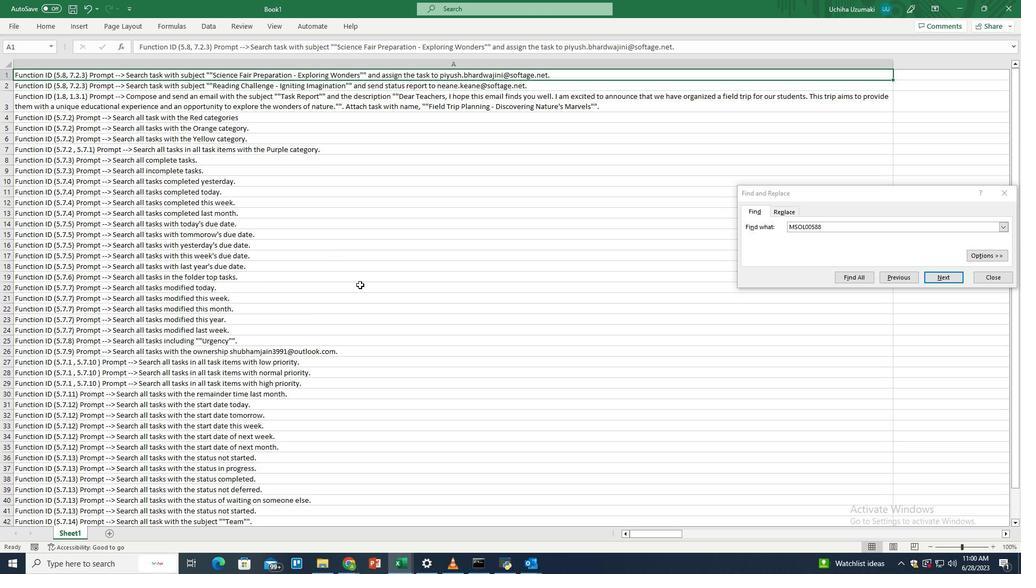 
Action: Mouse scrolled (360, 285) with delta (0, 0)
Screenshot: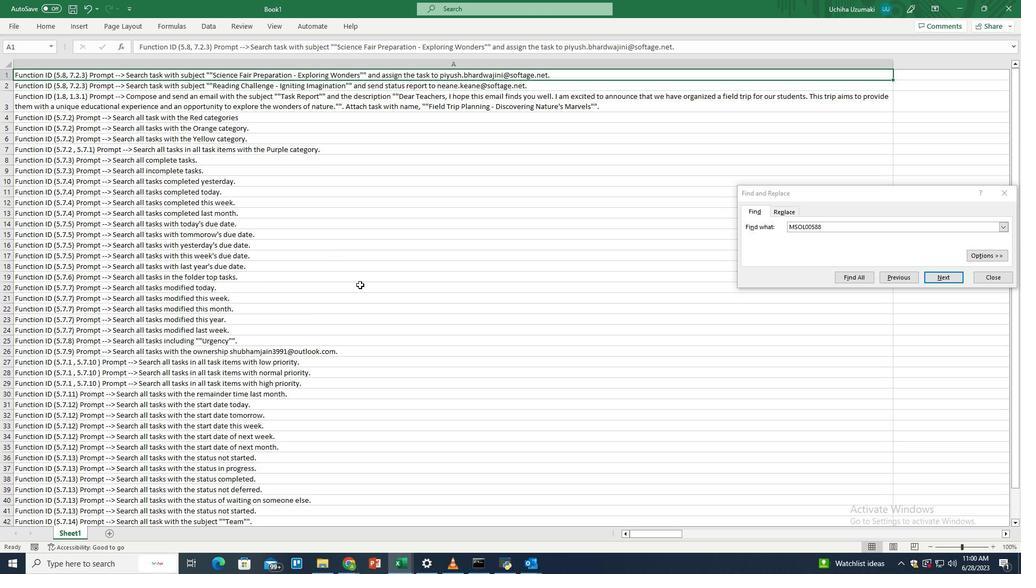 
Action: Mouse scrolled (360, 284) with delta (0, 0)
Screenshot: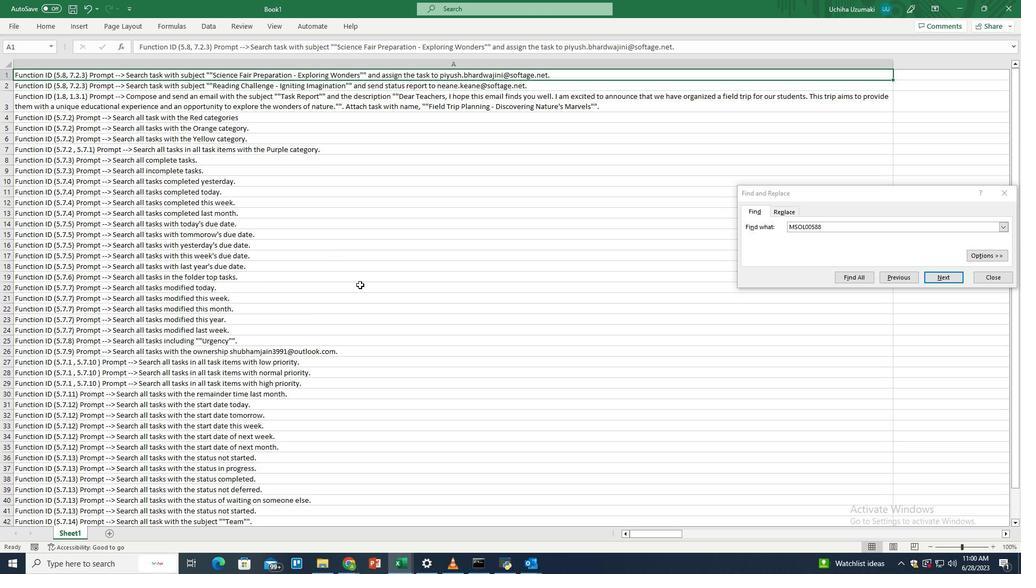 
Action: Mouse scrolled (360, 284) with delta (0, 0)
Screenshot: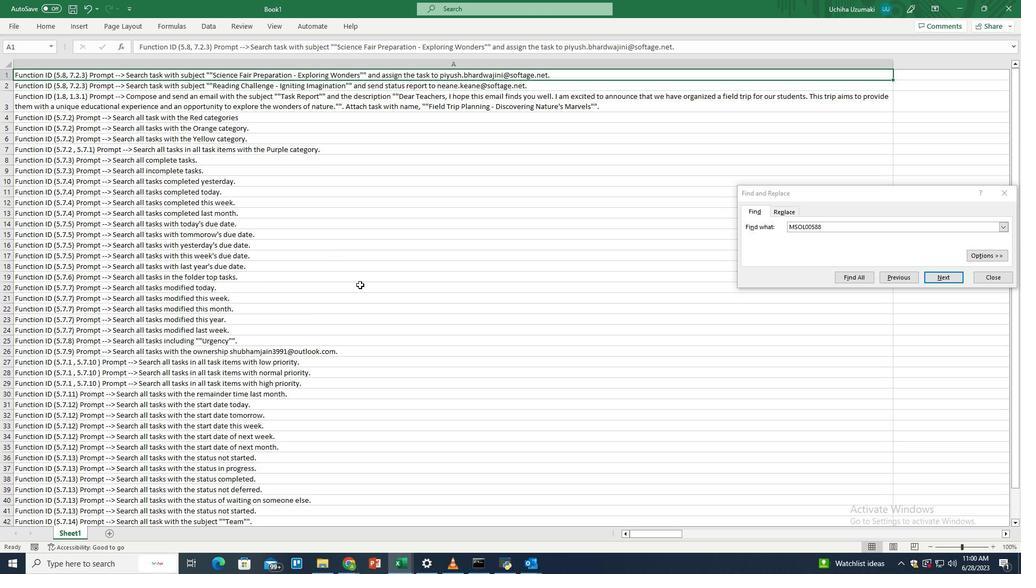 
Action: Mouse scrolled (360, 284) with delta (0, 0)
Screenshot: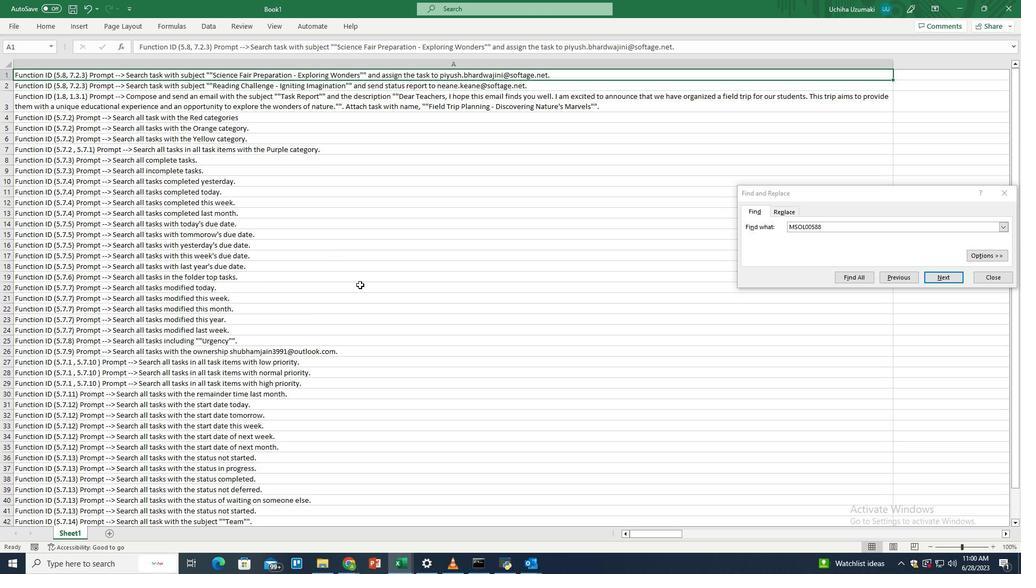 
Action: Mouse scrolled (360, 284) with delta (0, 0)
Screenshot: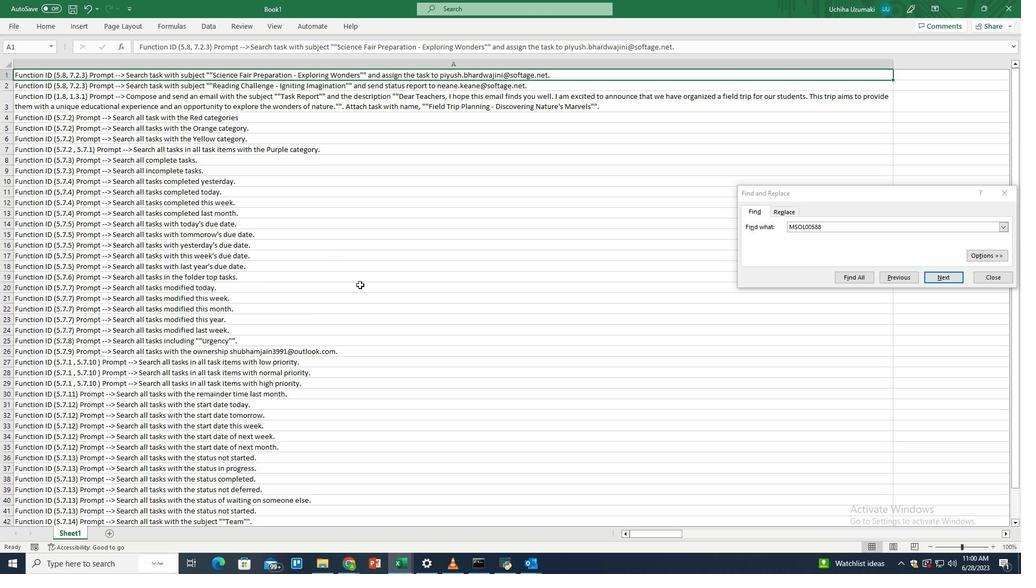 
Action: Mouse scrolled (360, 285) with delta (0, 0)
Screenshot: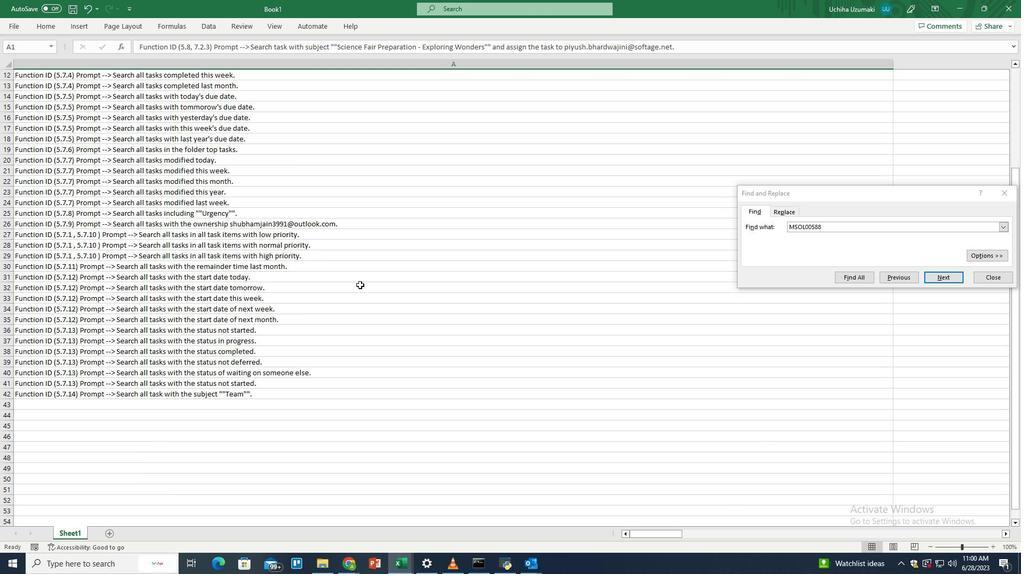 
Action: Mouse scrolled (360, 285) with delta (0, 0)
Screenshot: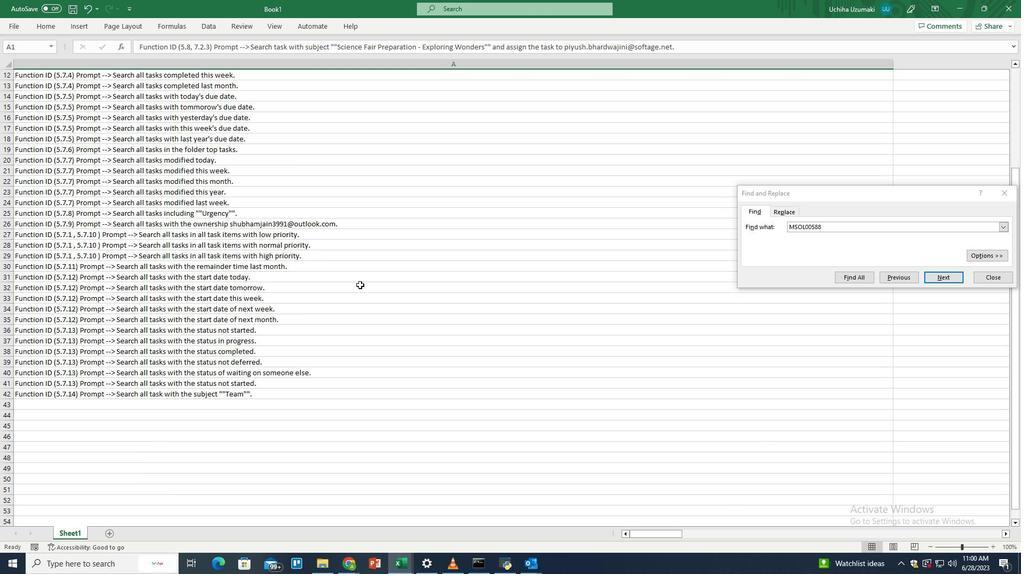 
Action: Mouse scrolled (360, 285) with delta (0, 0)
Screenshot: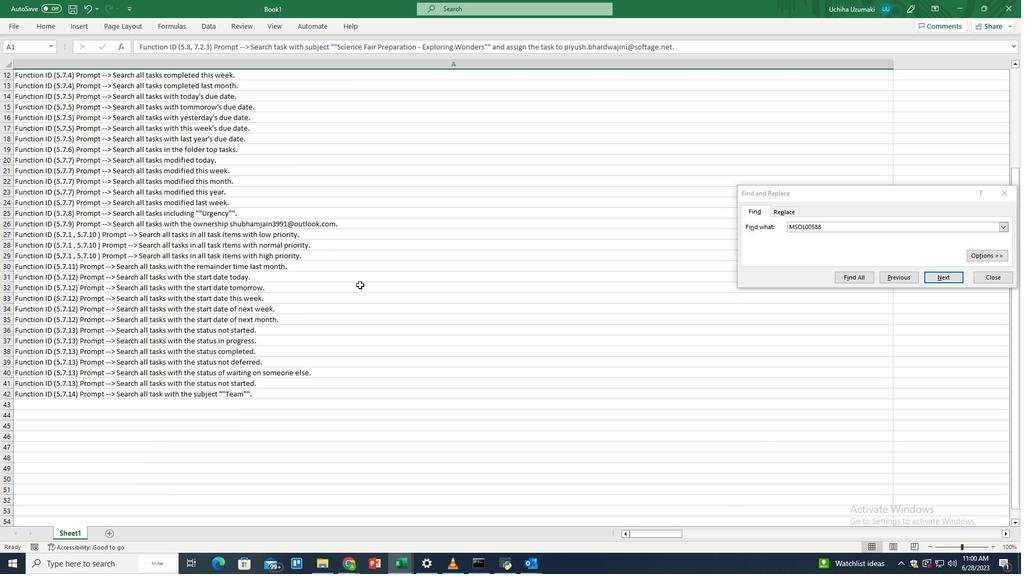 
Action: Mouse scrolled (360, 285) with delta (0, 0)
Screenshot: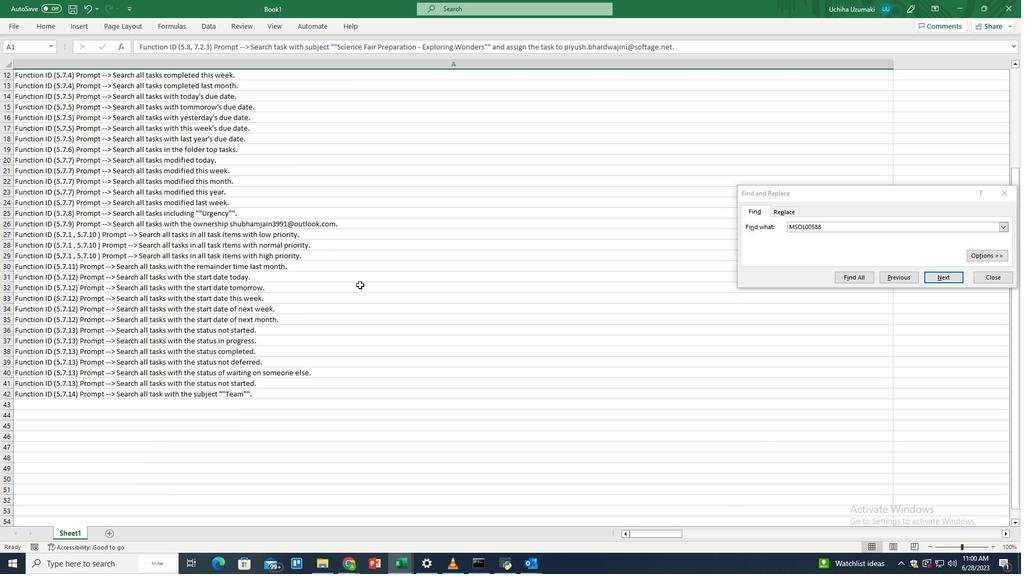 
Action: Mouse scrolled (360, 285) with delta (0, 0)
Screenshot: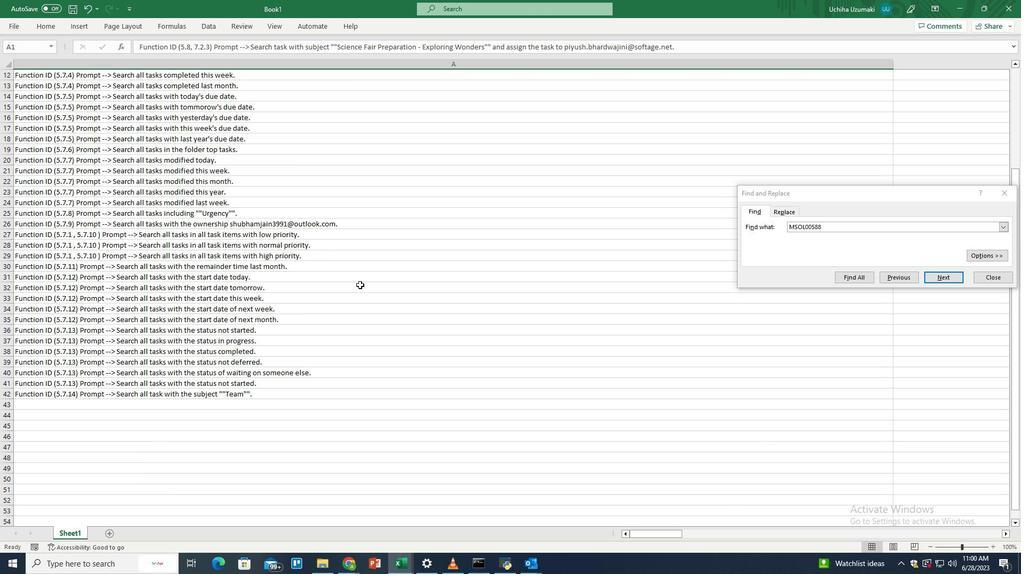 
Action: Mouse scrolled (360, 285) with delta (0, 0)
Screenshot: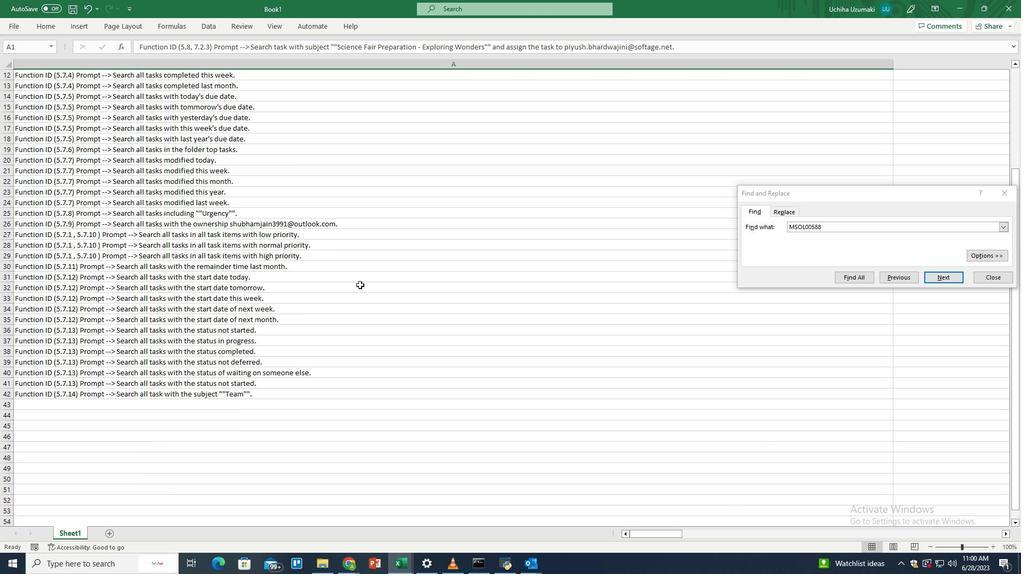 
Action: Mouse scrolled (360, 285) with delta (0, 0)
Screenshot: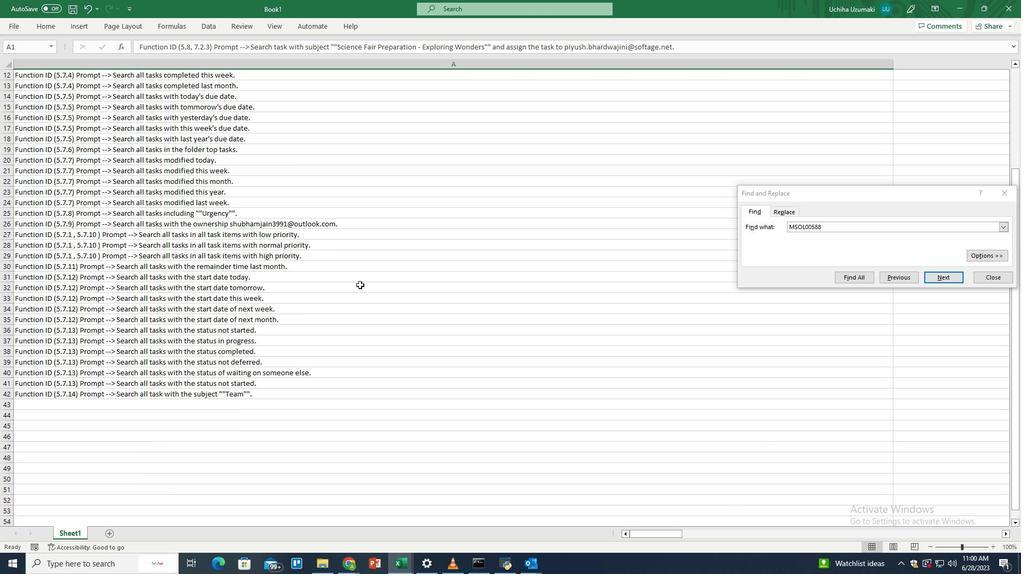 
Action: Mouse scrolled (360, 285) with delta (0, 0)
Screenshot: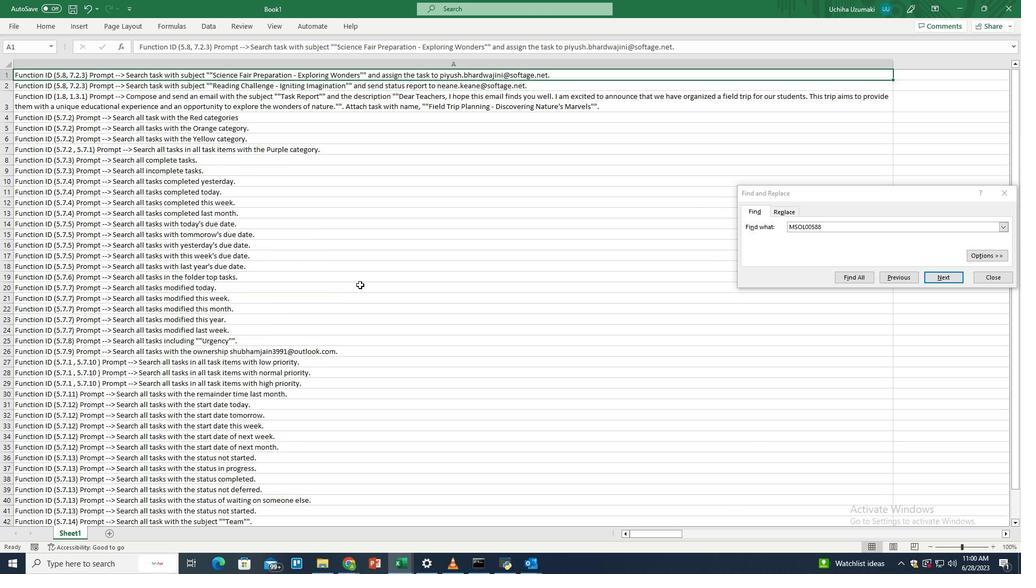 
Action: Mouse scrolled (360, 285) with delta (0, 0)
Screenshot: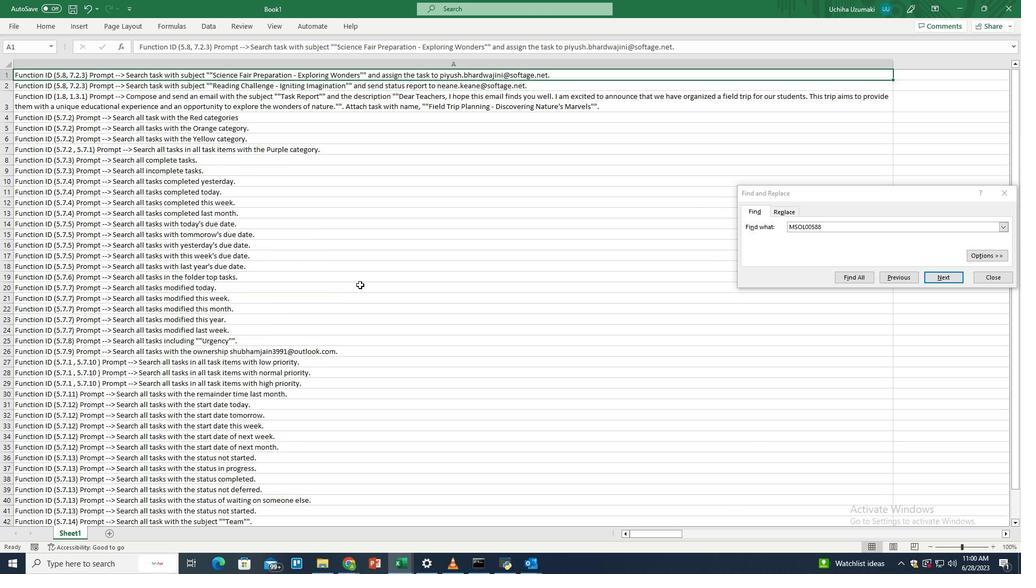 
Action: Mouse scrolled (360, 285) with delta (0, 0)
Screenshot: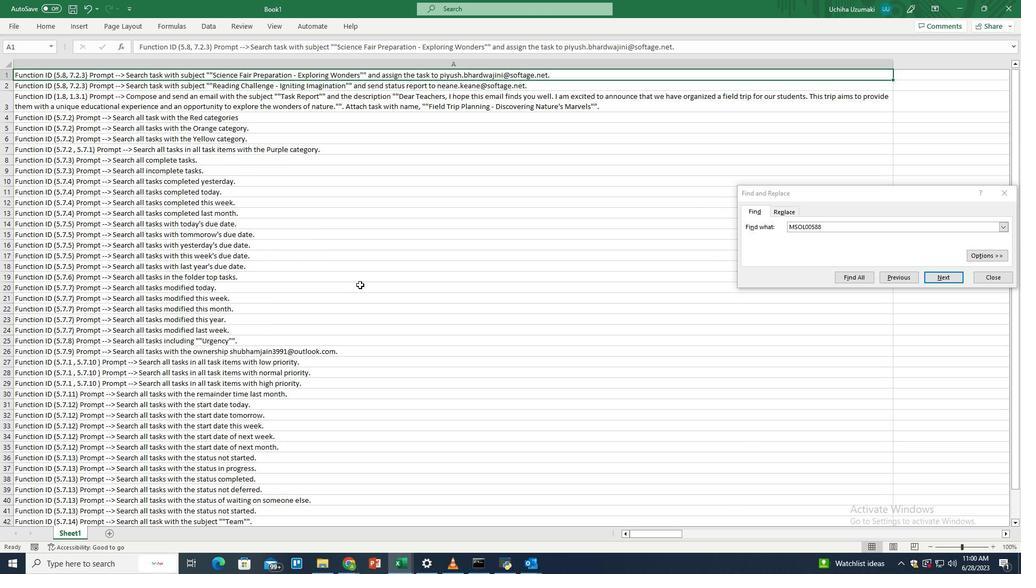 
Action: Mouse scrolled (360, 285) with delta (0, 0)
Screenshot: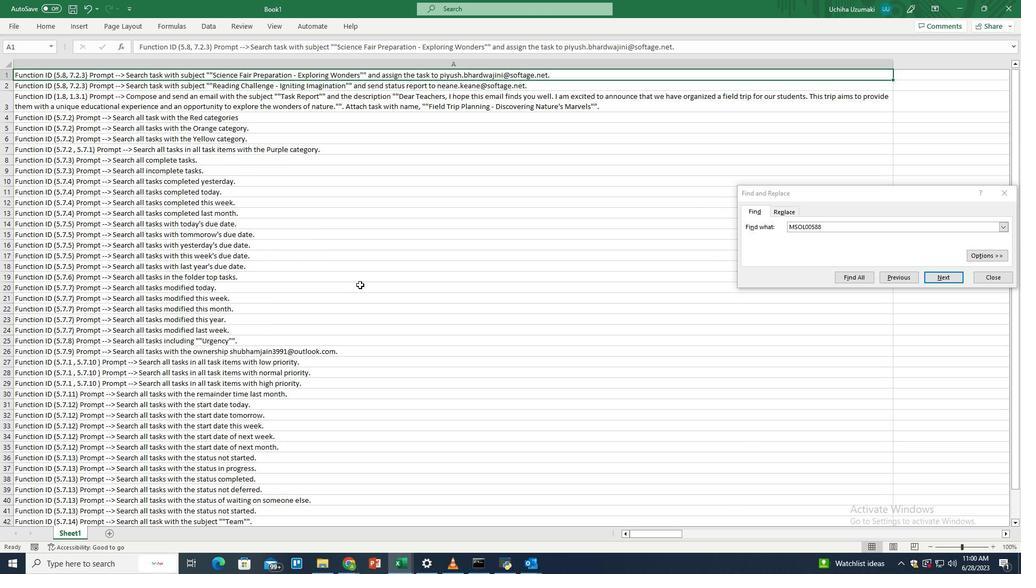 
Action: Mouse scrolled (360, 285) with delta (0, 0)
Screenshot: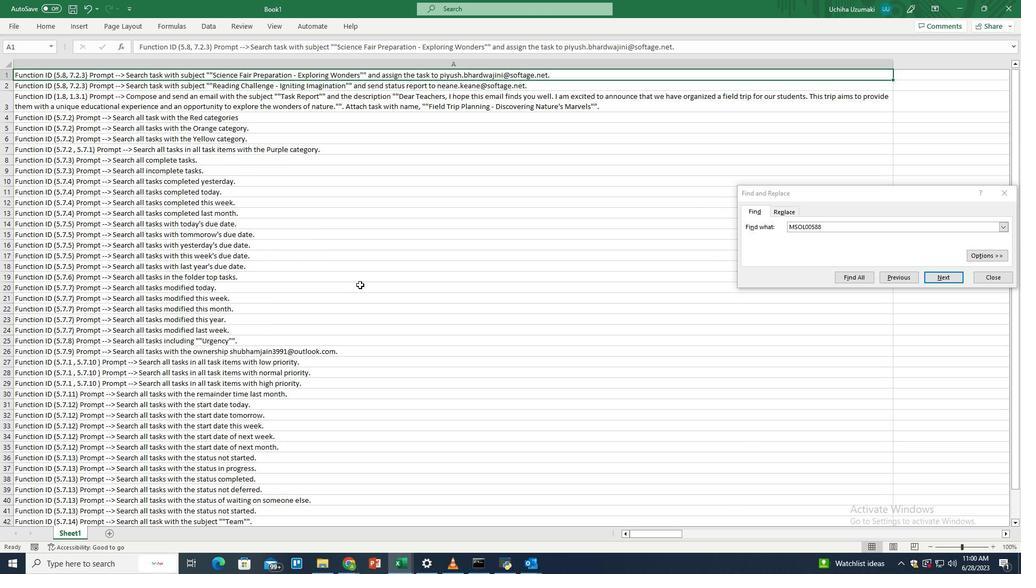 
Action: Mouse scrolled (360, 285) with delta (0, 0)
Screenshot: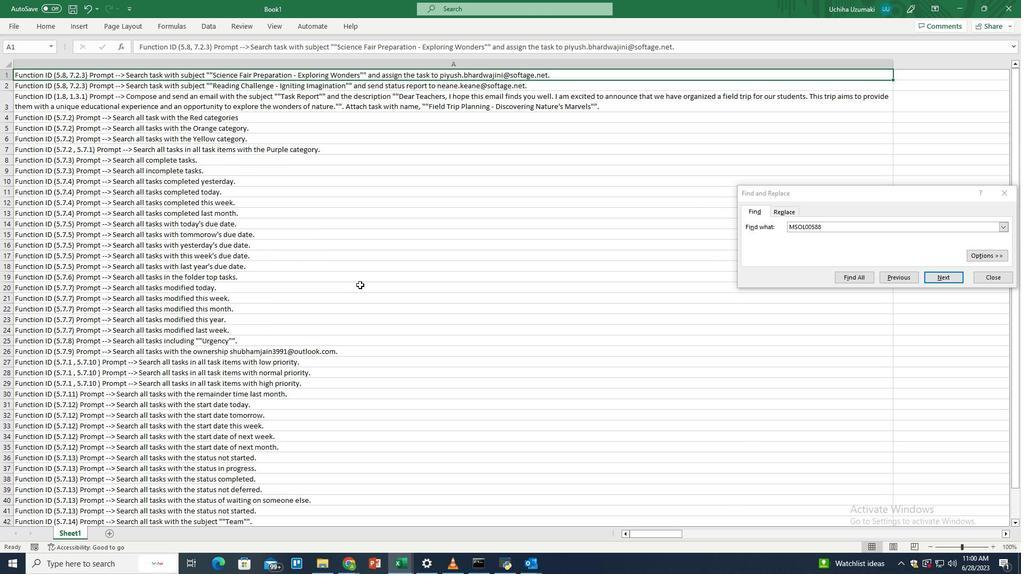 
Action: Mouse scrolled (360, 285) with delta (0, 0)
Screenshot: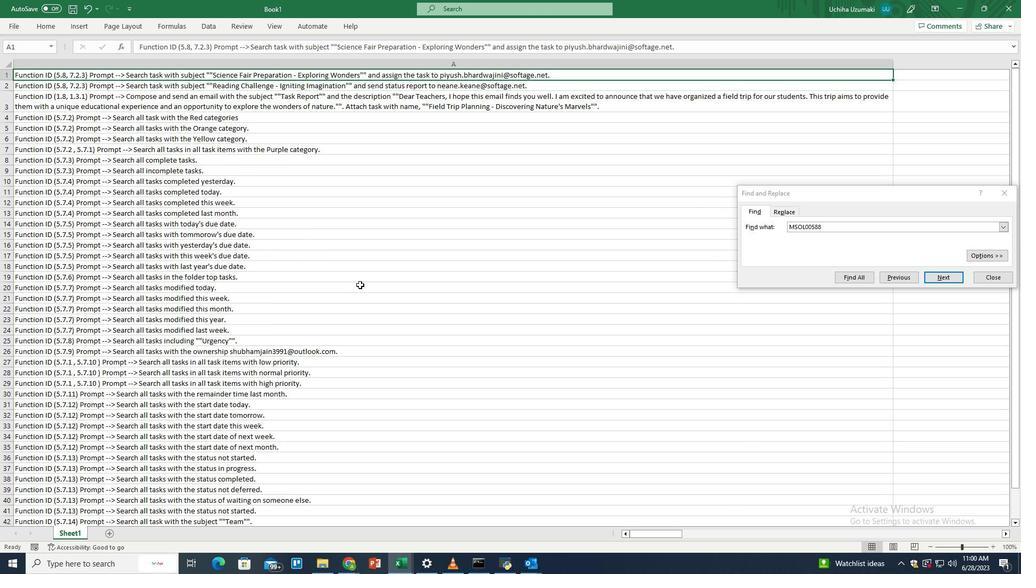 
Action: Mouse scrolled (360, 285) with delta (0, 0)
Screenshot: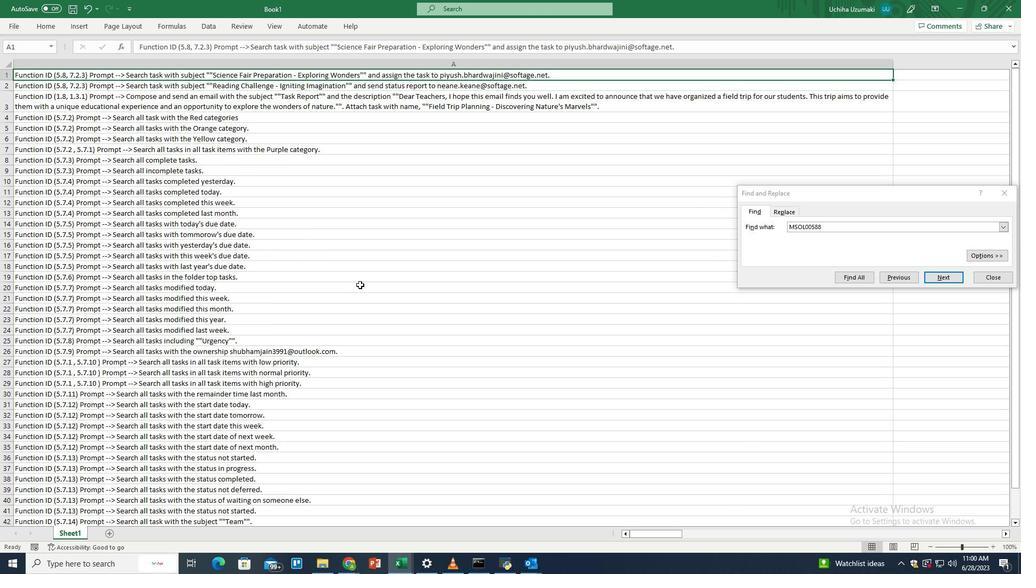 
Action: Mouse scrolled (360, 285) with delta (0, 0)
Screenshot: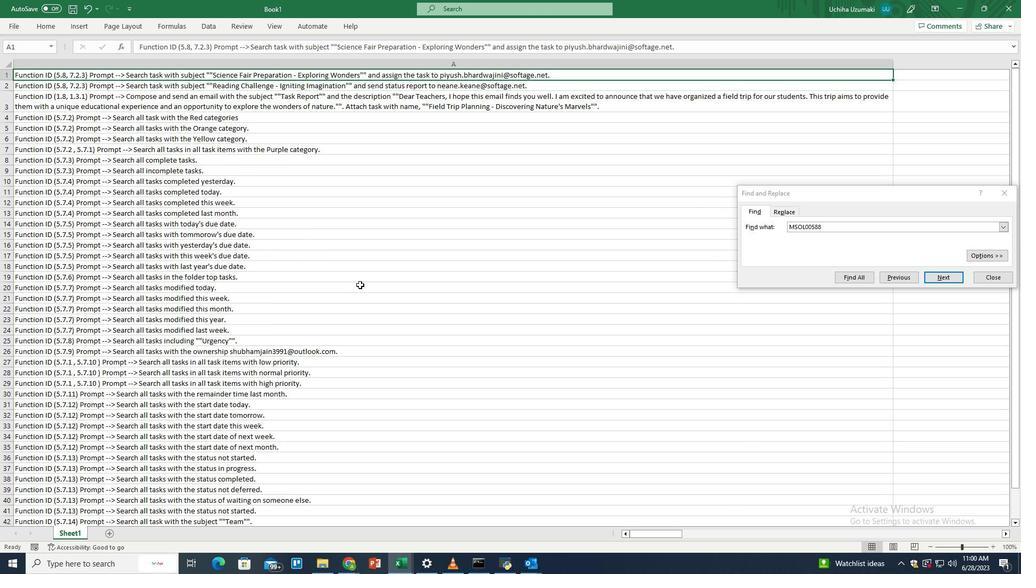 
Action: Mouse scrolled (360, 285) with delta (0, 0)
Screenshot: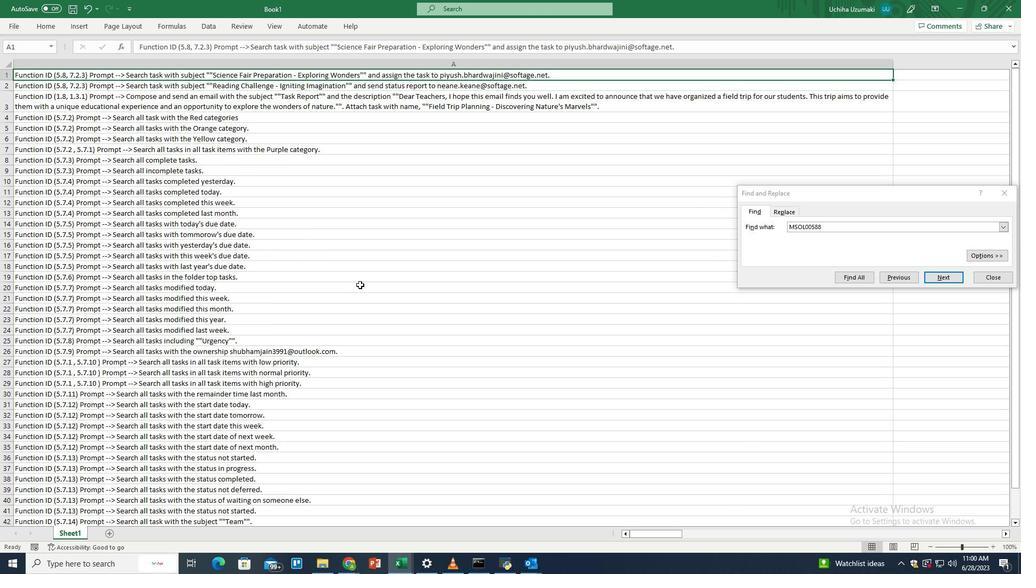 
Action: Mouse scrolled (360, 284) with delta (0, 0)
Screenshot: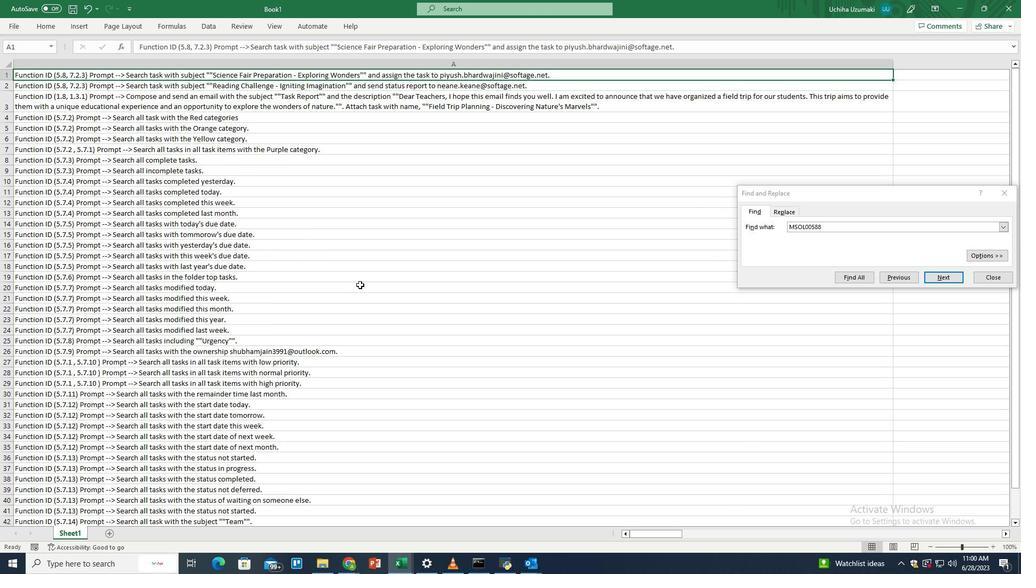 
Action: Mouse scrolled (360, 284) with delta (0, 0)
Screenshot: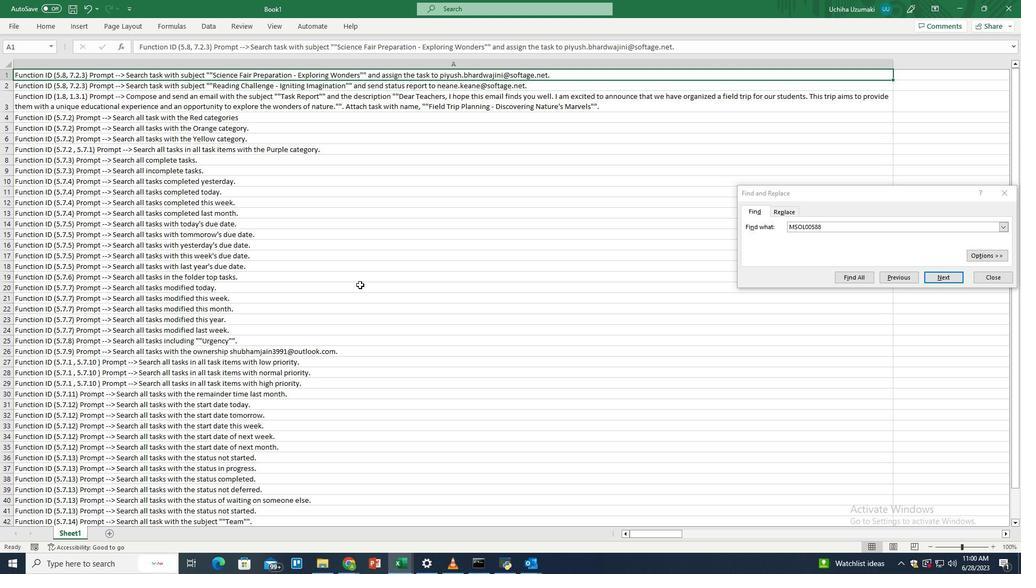 
Action: Mouse scrolled (360, 284) with delta (0, 0)
Screenshot: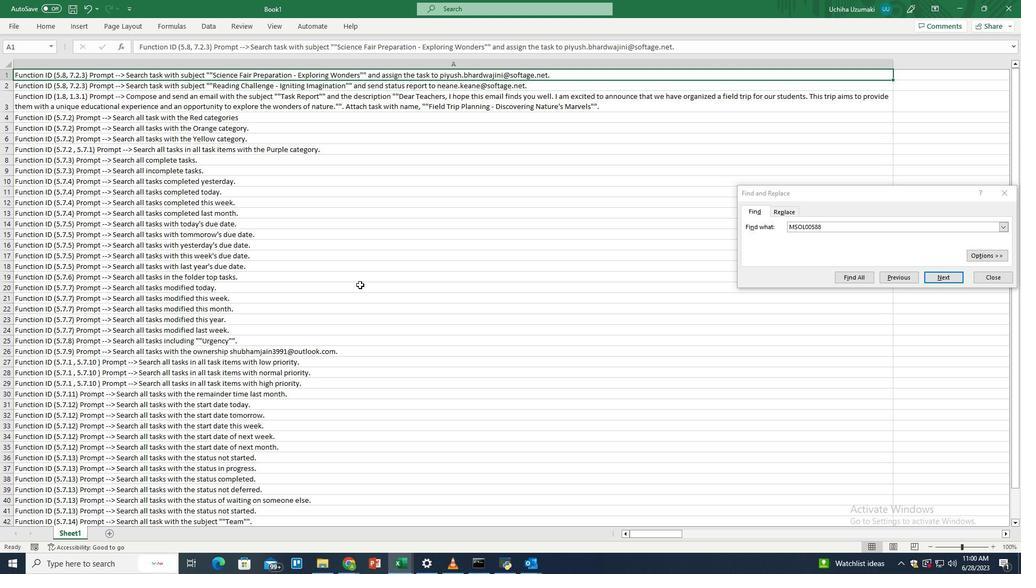 
Action: Mouse scrolled (360, 285) with delta (0, 0)
Screenshot: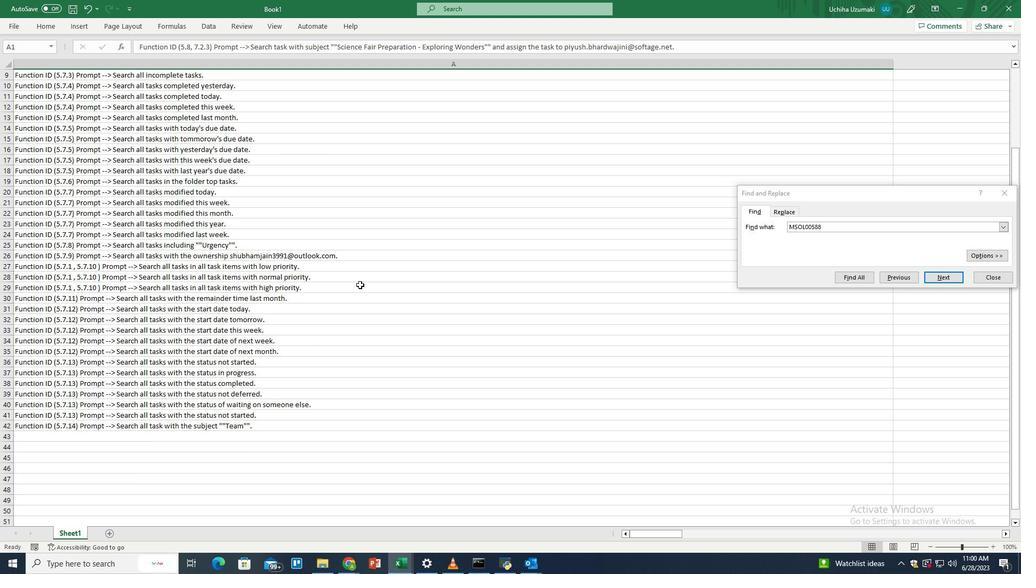 
Action: Mouse scrolled (360, 285) with delta (0, 0)
Screenshot: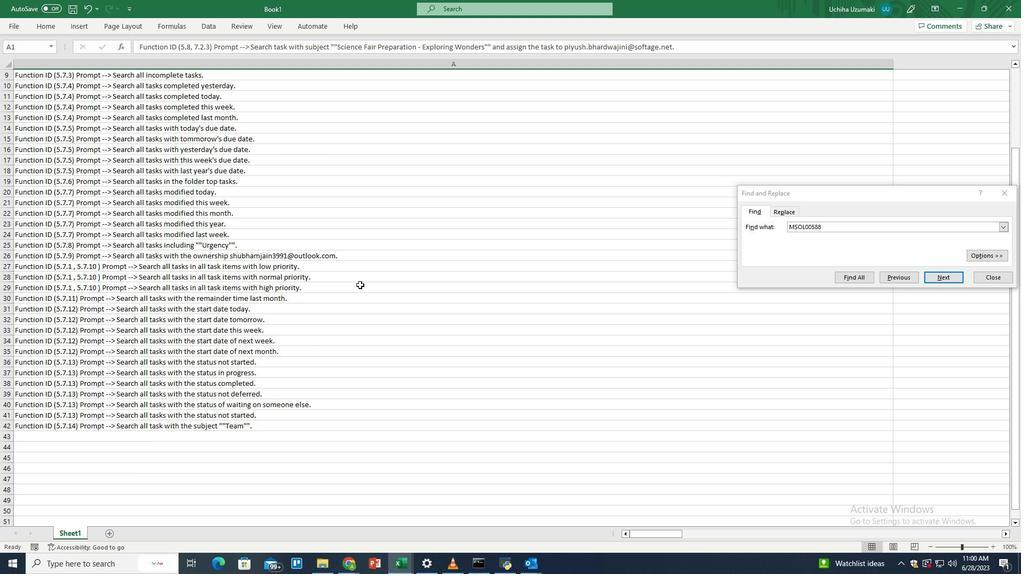 
Action: Mouse scrolled (360, 285) with delta (0, 0)
Screenshot: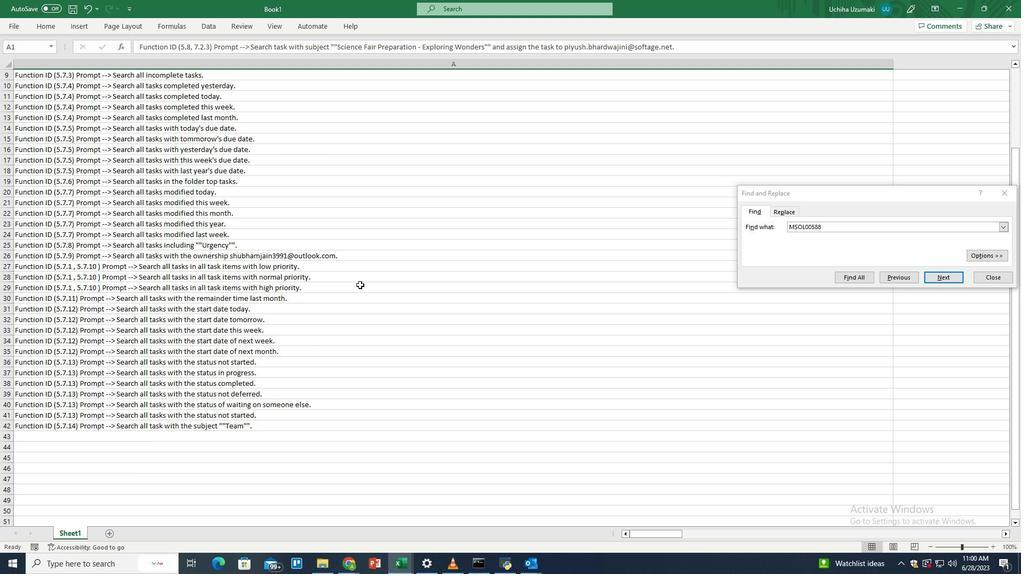 
Action: Mouse scrolled (360, 285) with delta (0, 0)
Screenshot: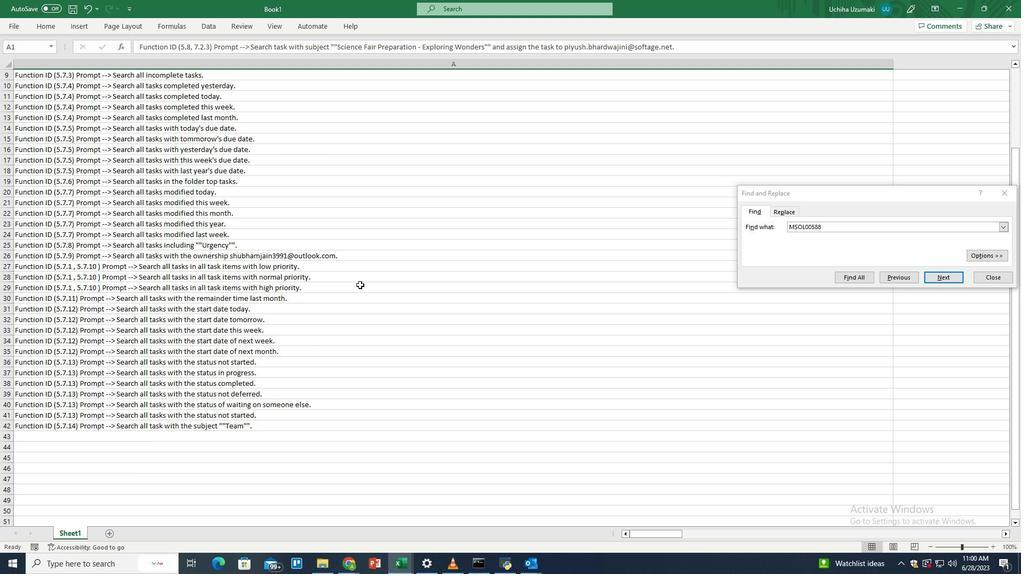 
Action: Mouse scrolled (360, 285) with delta (0, 0)
Screenshot: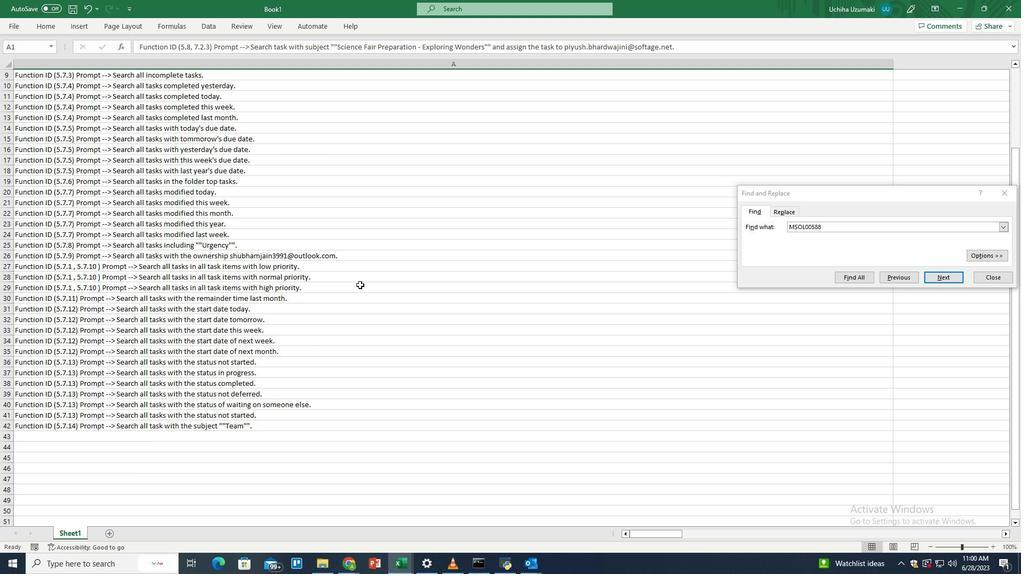 
Action: Mouse scrolled (360, 285) with delta (0, 0)
Screenshot: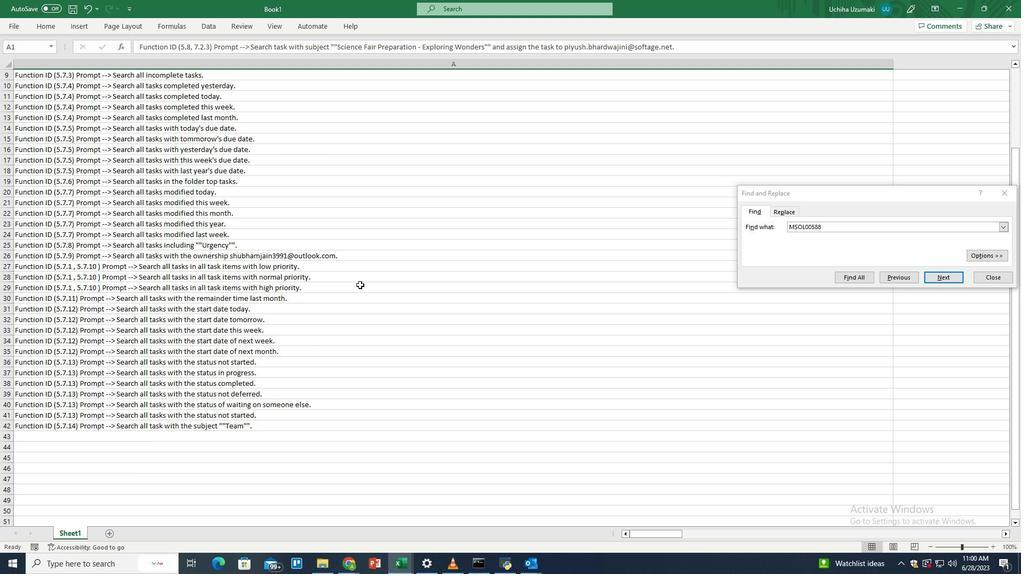 
Action: Mouse moved to (363, 365)
Screenshot: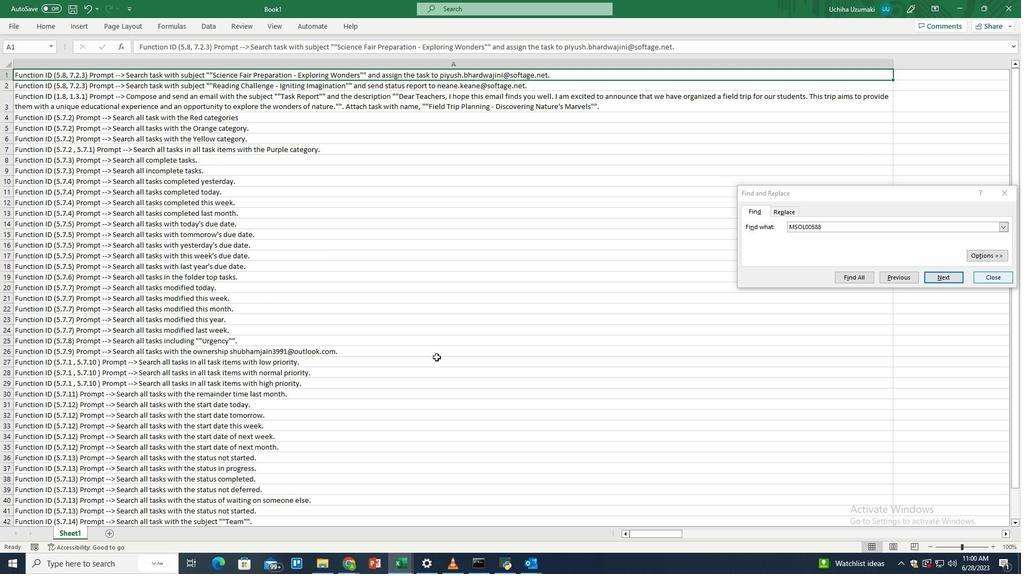
Action: Mouse scrolled (363, 365) with delta (0, 0)
Screenshot: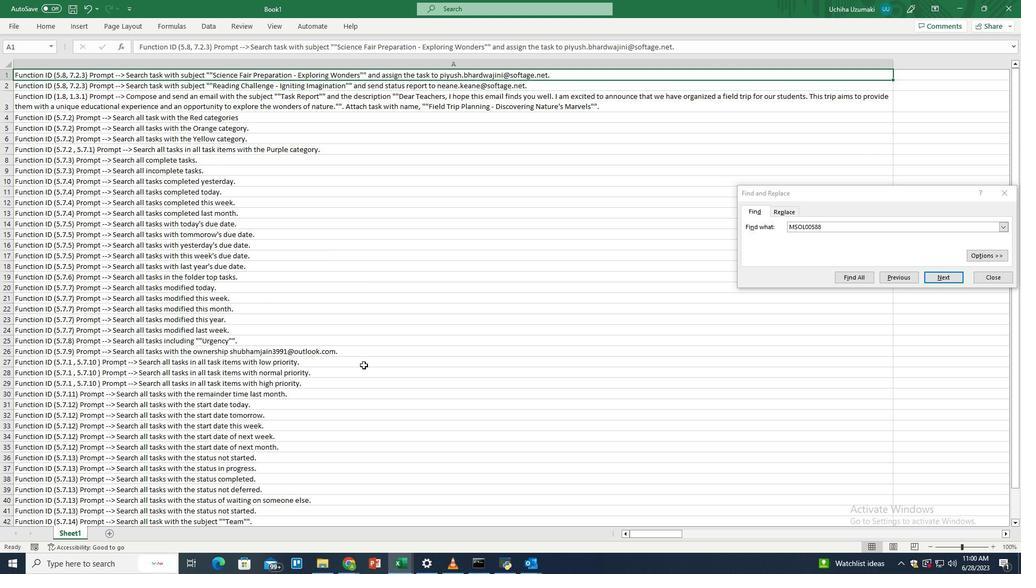 
Action: Mouse scrolled (363, 365) with delta (0, 0)
Screenshot: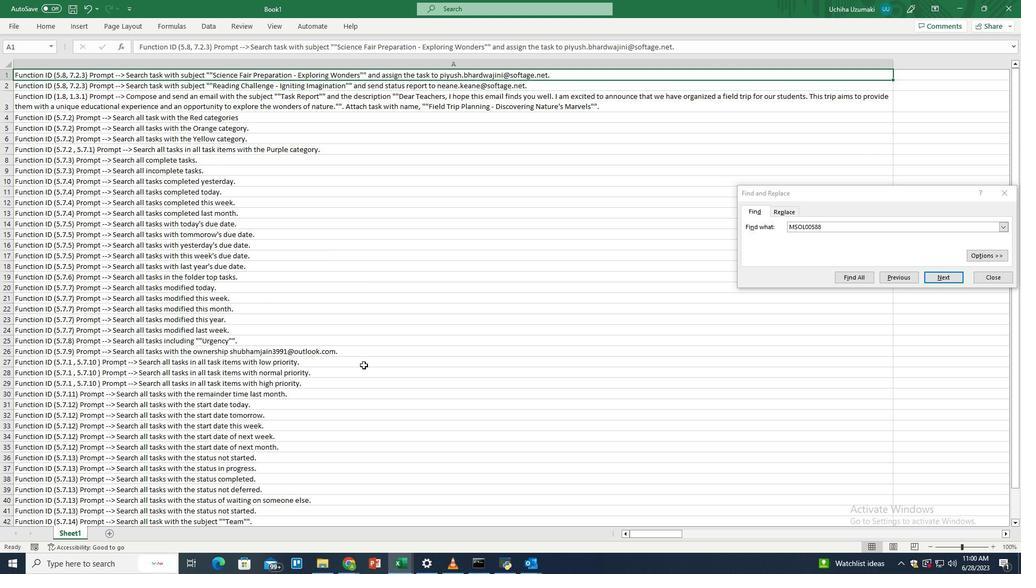 
Action: Mouse scrolled (363, 365) with delta (0, 0)
Screenshot: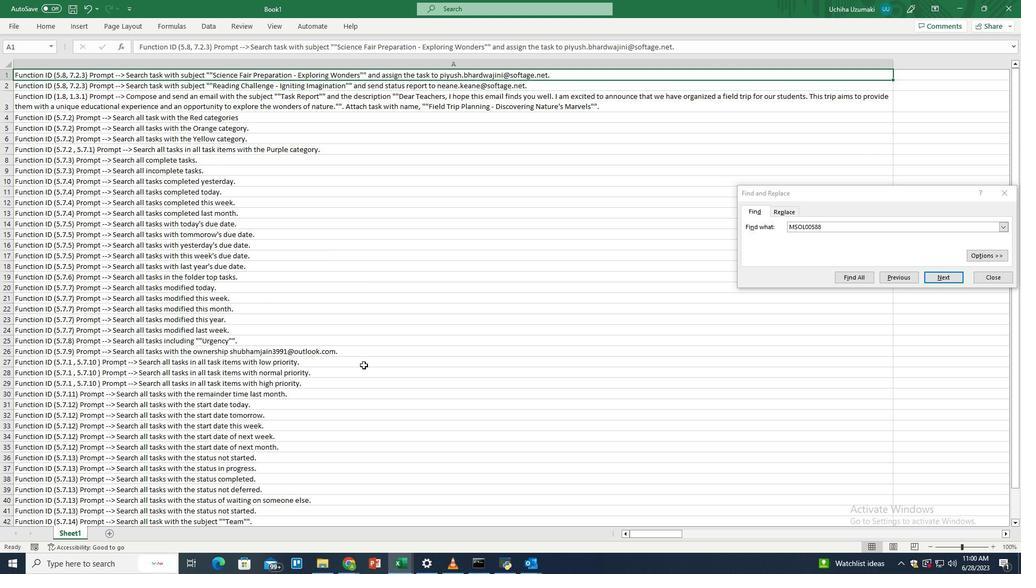 
Action: Mouse scrolled (363, 365) with delta (0, 0)
Screenshot: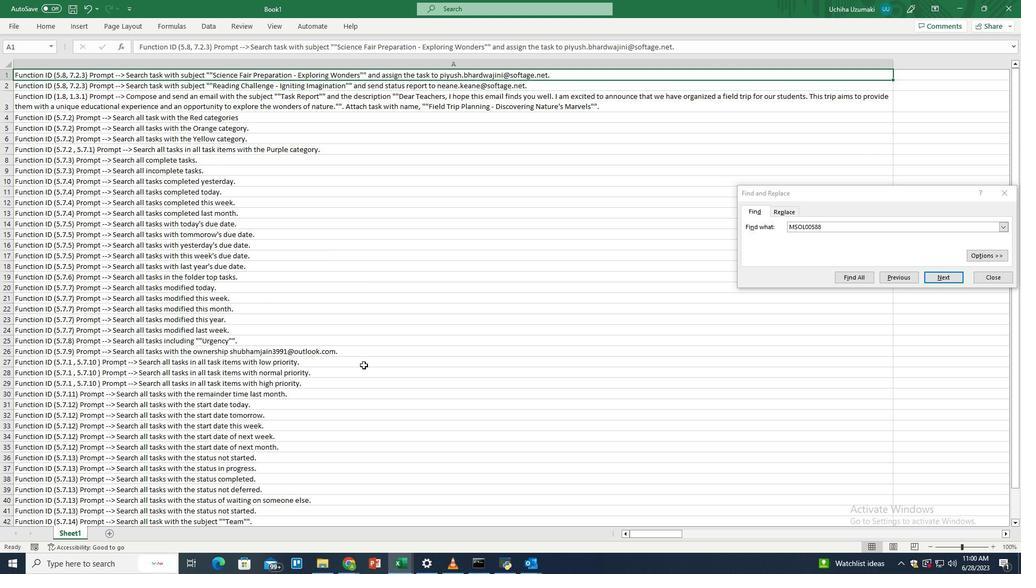 
Action: Mouse scrolled (363, 366) with delta (0, 0)
Screenshot: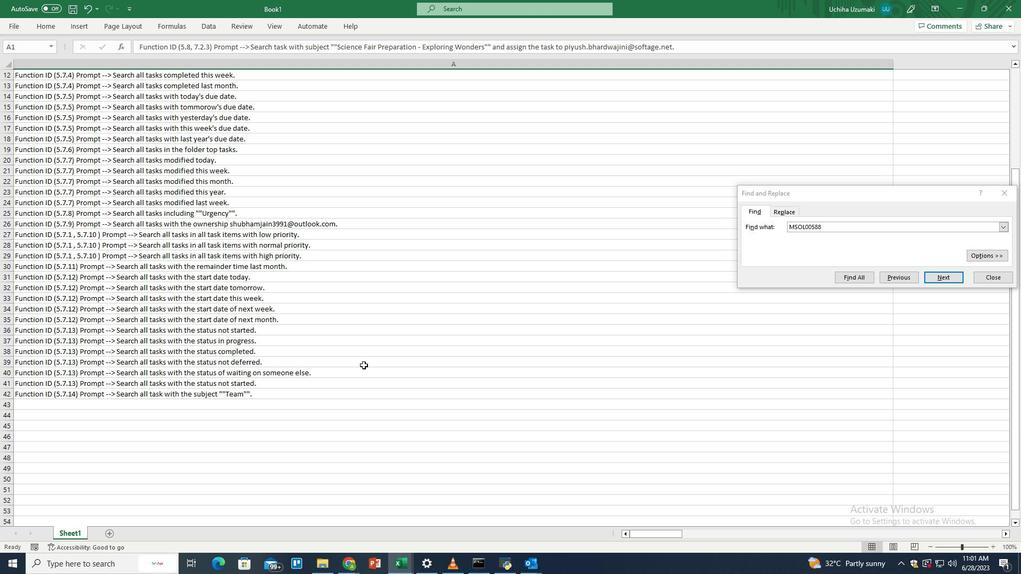 
Action: Mouse scrolled (363, 366) with delta (0, 0)
Screenshot: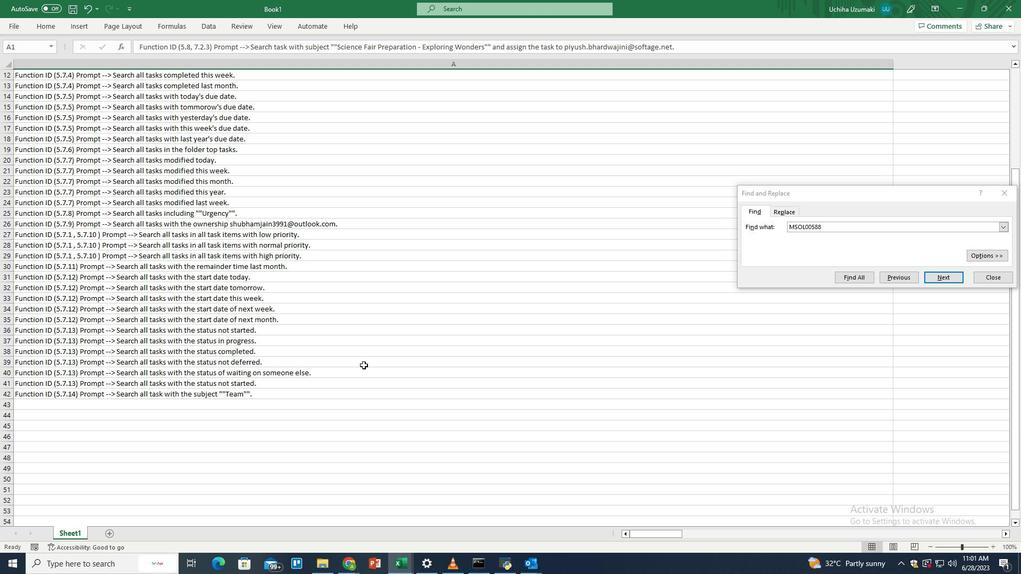 
Action: Mouse scrolled (363, 366) with delta (0, 0)
Screenshot: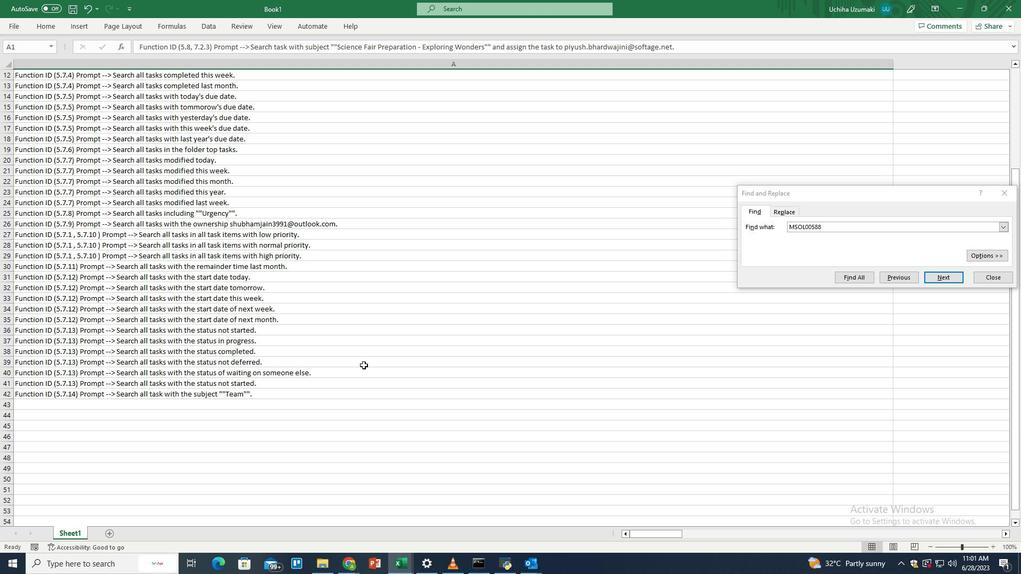 
Action: Mouse scrolled (363, 366) with delta (0, 0)
Screenshot: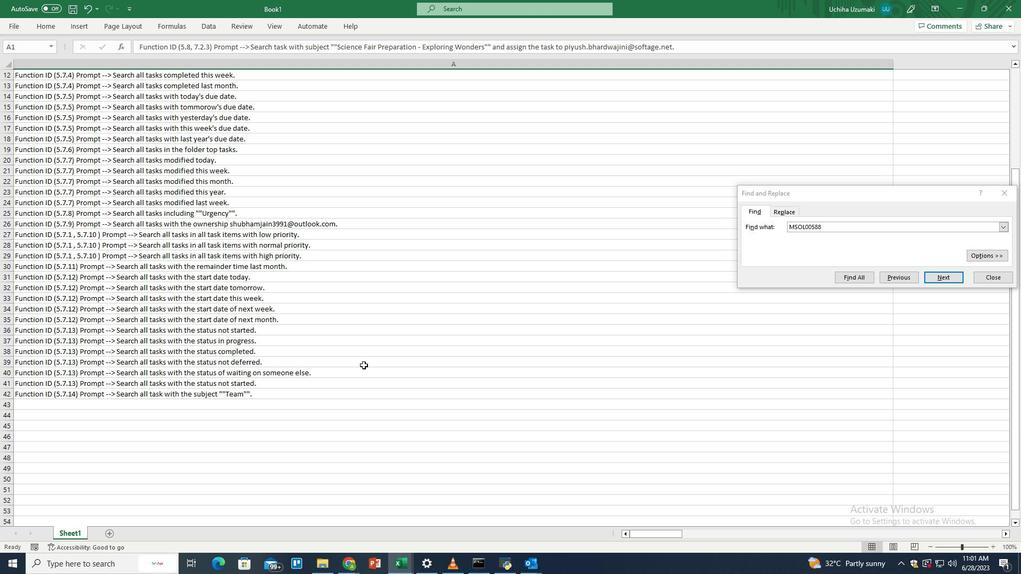 
Action: Mouse scrolled (363, 366) with delta (0, 0)
Screenshot: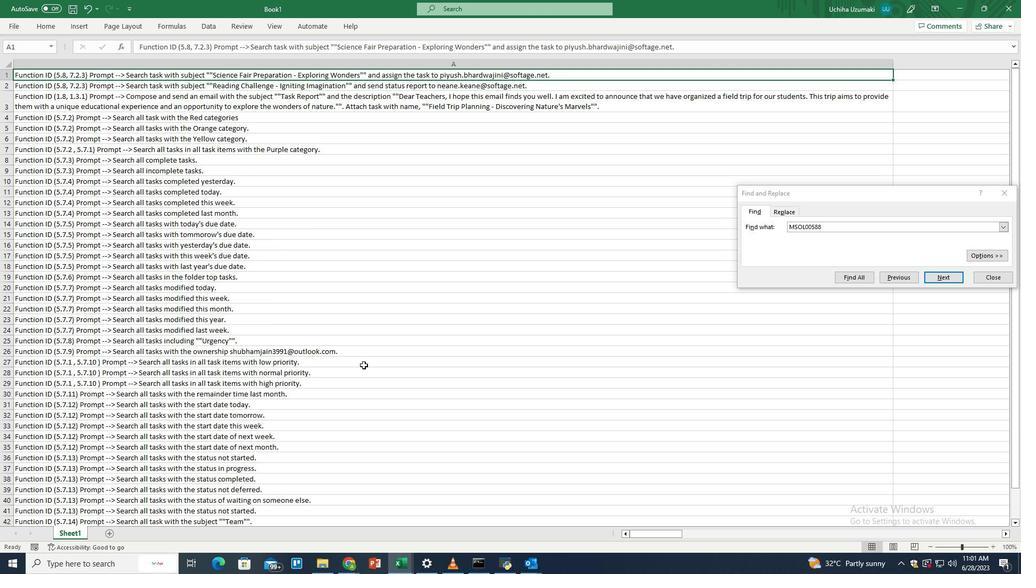 
Action: Mouse scrolled (363, 366) with delta (0, 0)
Screenshot: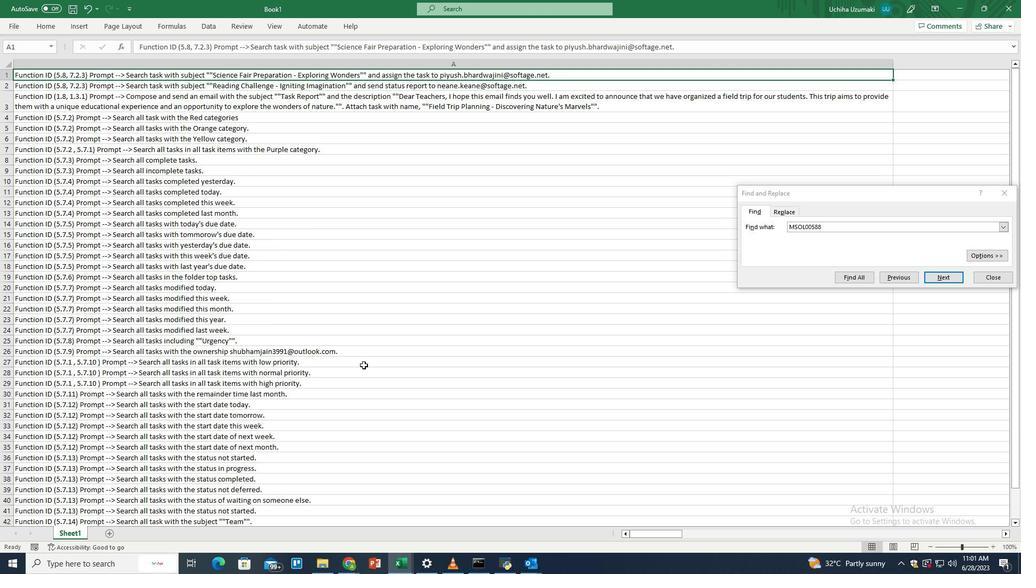 
Action: Mouse moved to (360, 247)
Screenshot: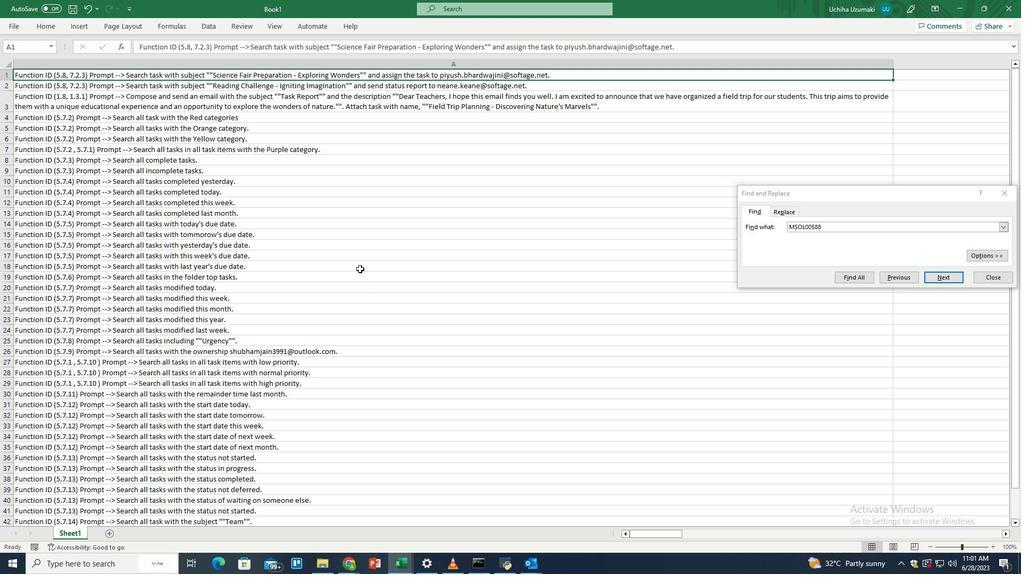 
Action: Mouse scrolled (360, 247) with delta (0, 0)
Screenshot: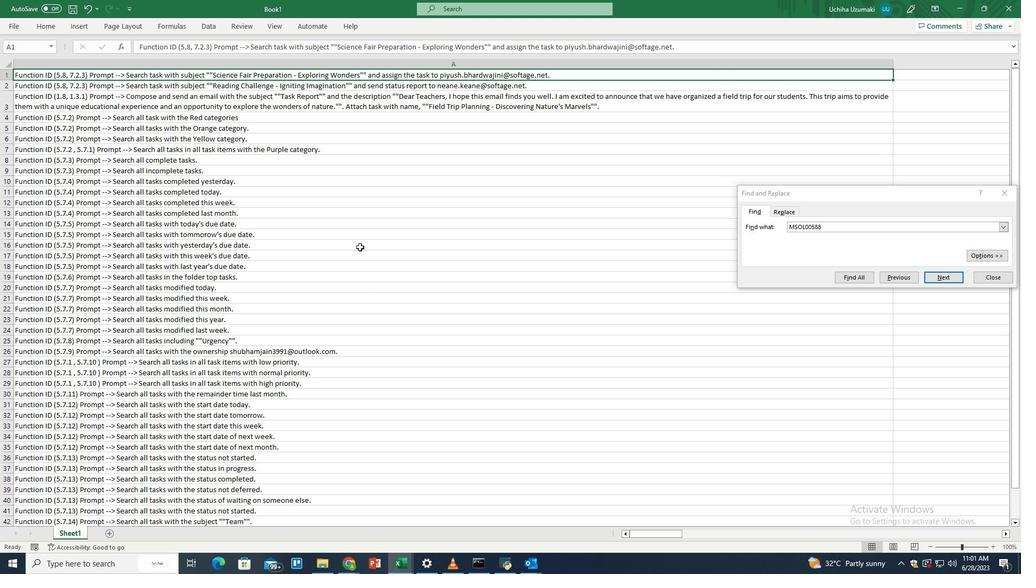 
Action: Mouse scrolled (360, 247) with delta (0, 0)
Screenshot: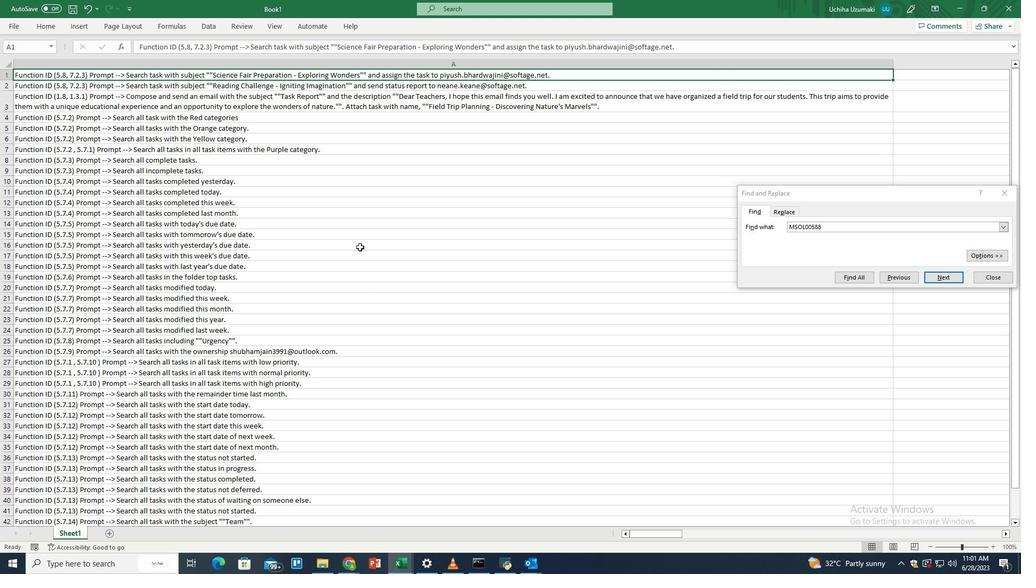 
Action: Mouse scrolled (360, 247) with delta (0, 0)
Screenshot: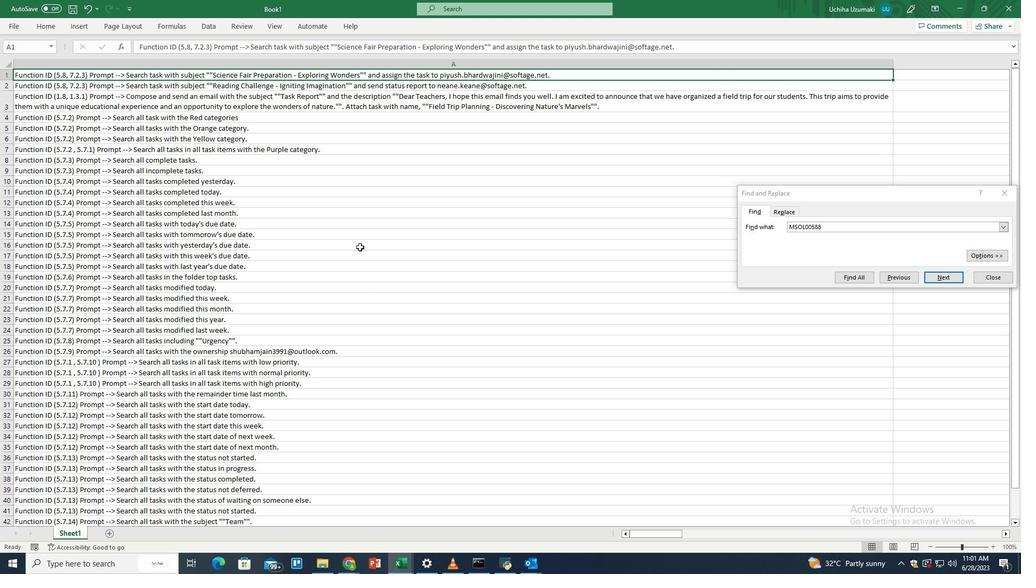 
Action: Mouse moved to (361, 246)
Screenshot: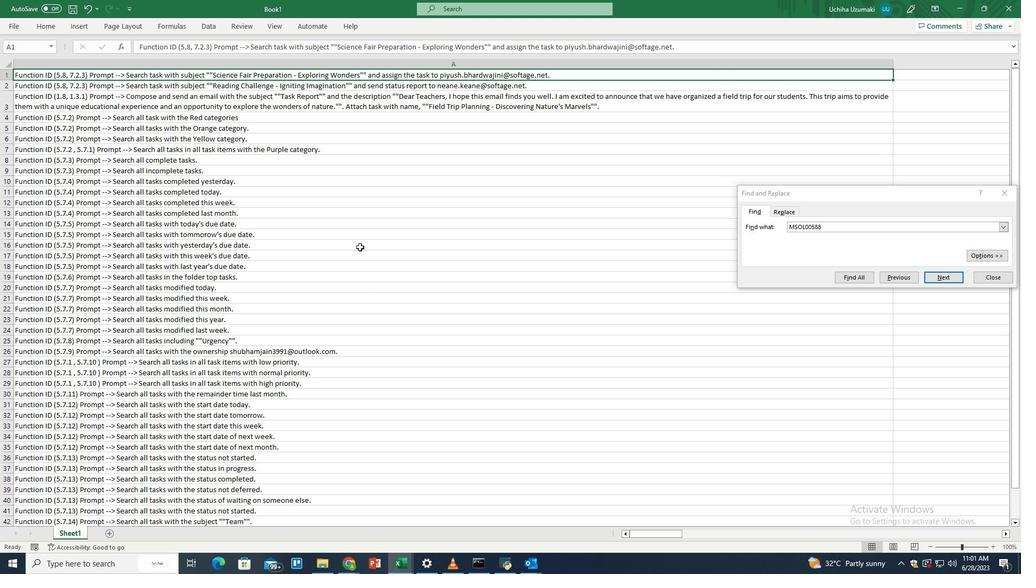 
Action: Mouse scrolled (360, 247) with delta (0, 0)
Screenshot: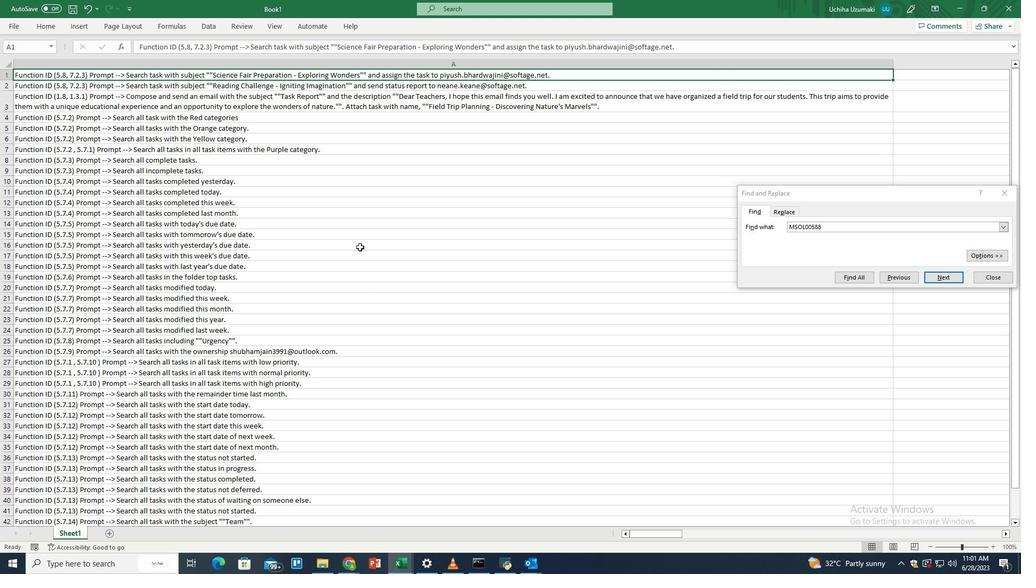 
Action: Mouse moved to (977, 277)
Screenshot: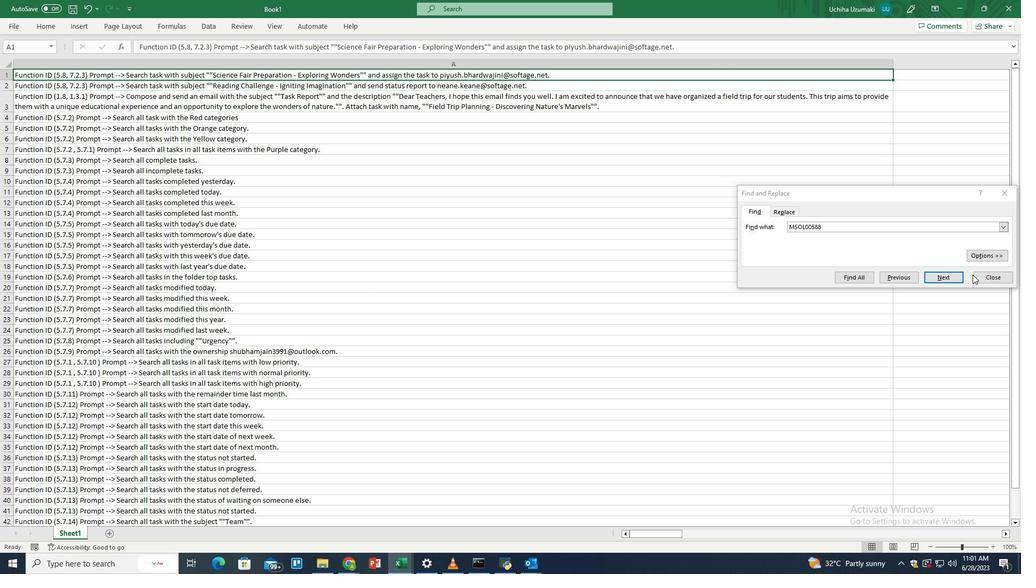 
Action: Mouse pressed left at (977, 277)
Screenshot: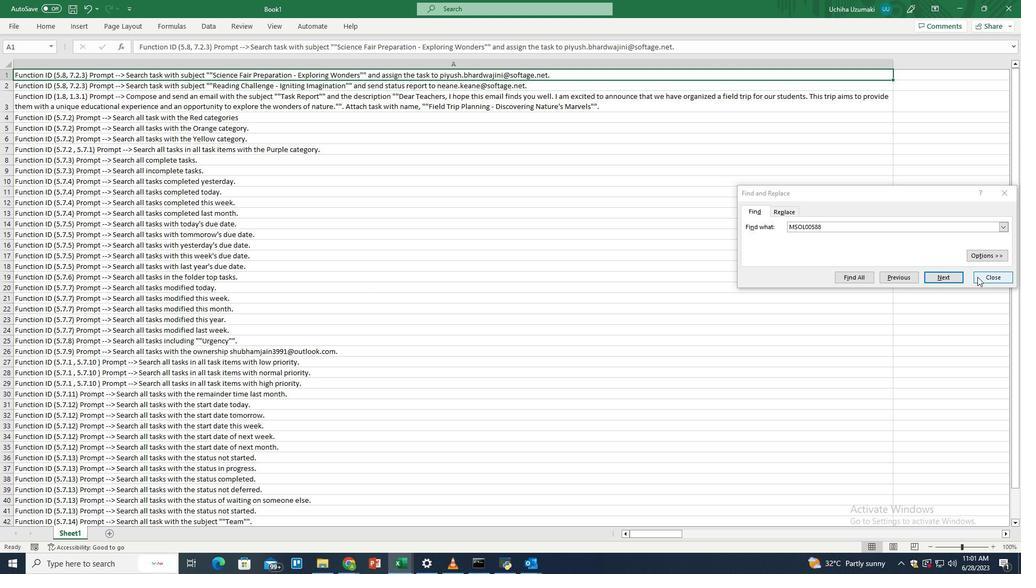 
Action: Mouse moved to (557, 268)
Screenshot: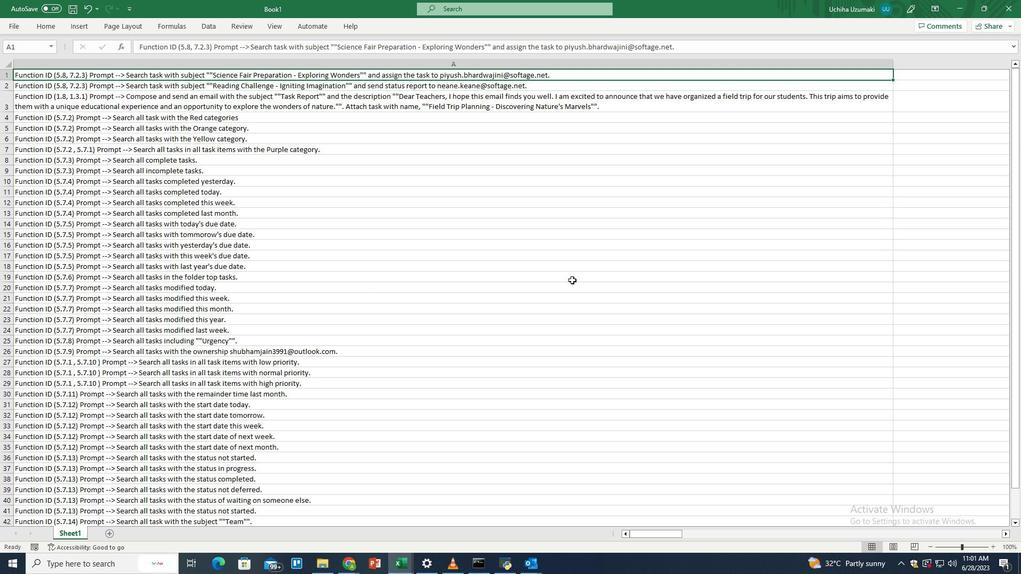 
Action: Mouse scrolled (557, 267) with delta (0, 0)
Screenshot: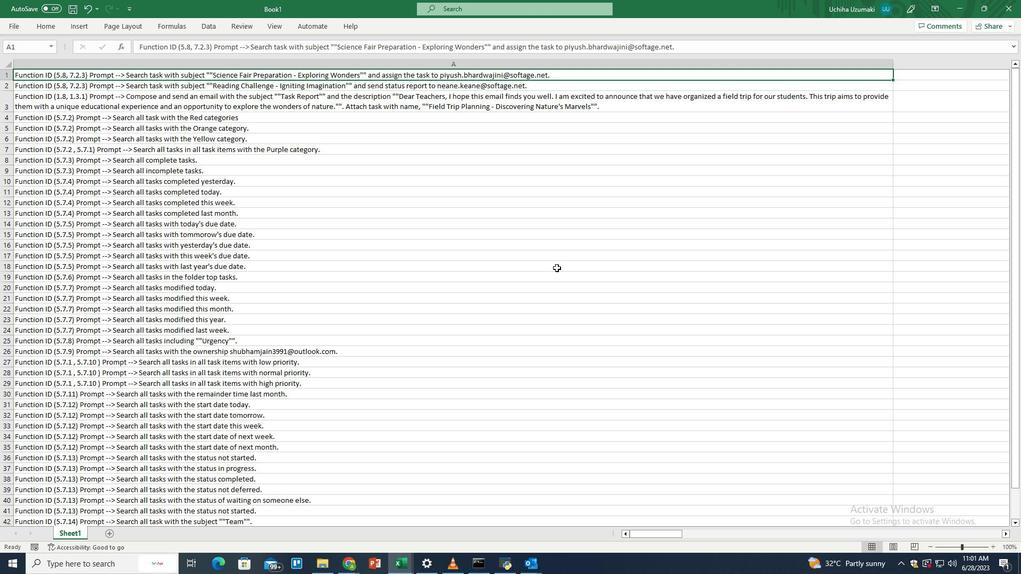 
Action: Mouse scrolled (557, 267) with delta (0, 0)
Screenshot: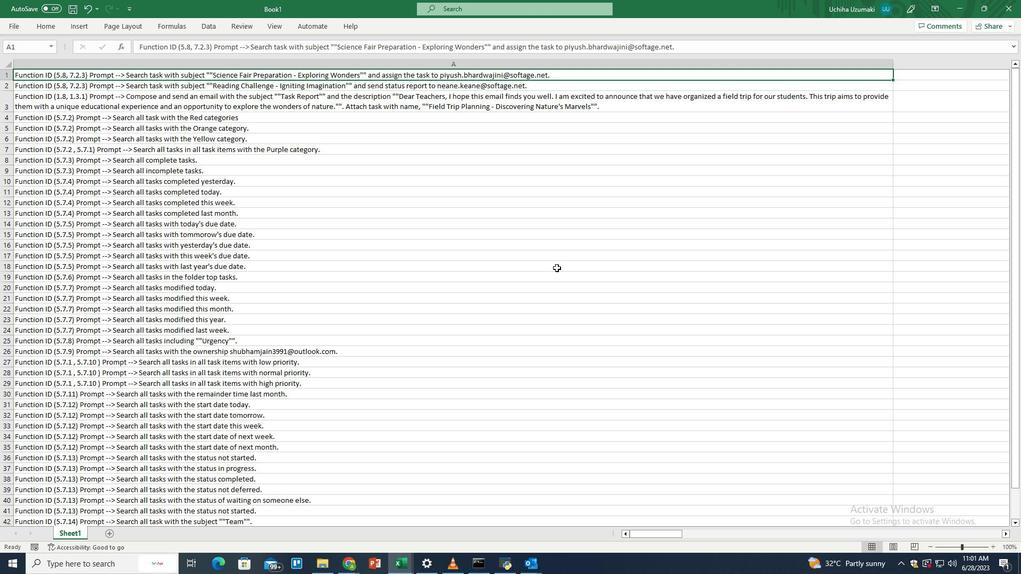 
Action: Mouse scrolled (557, 267) with delta (0, 0)
Screenshot: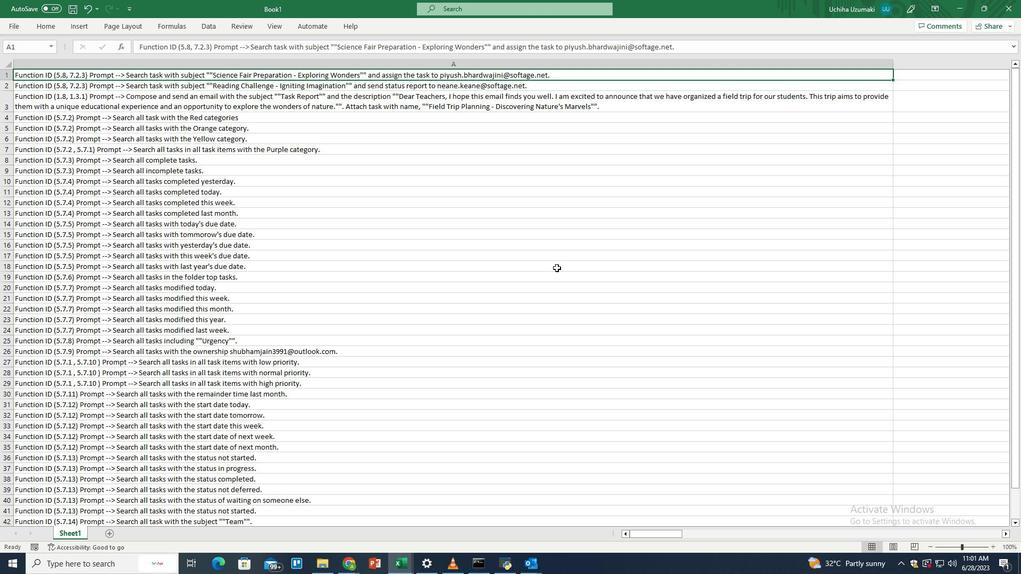 
Action: Mouse scrolled (557, 267) with delta (0, 0)
Screenshot: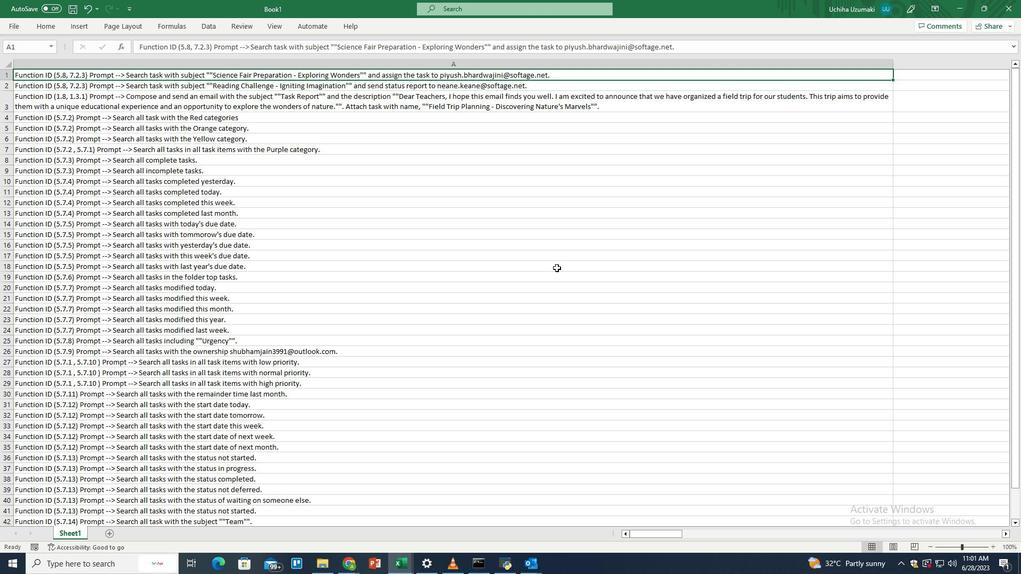 
Action: Mouse scrolled (557, 267) with delta (0, 0)
Screenshot: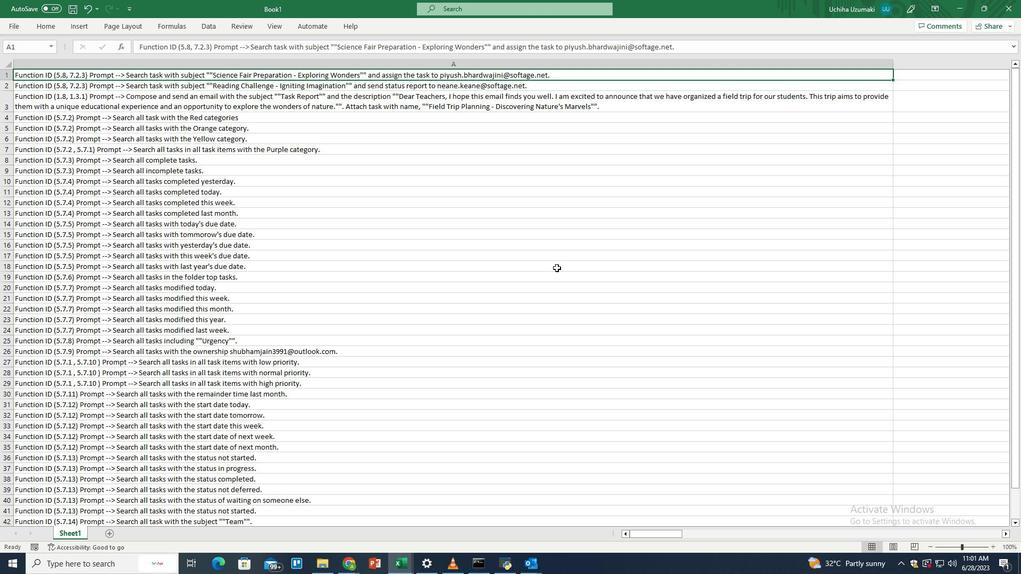 
Action: Mouse scrolled (557, 268) with delta (0, 0)
Screenshot: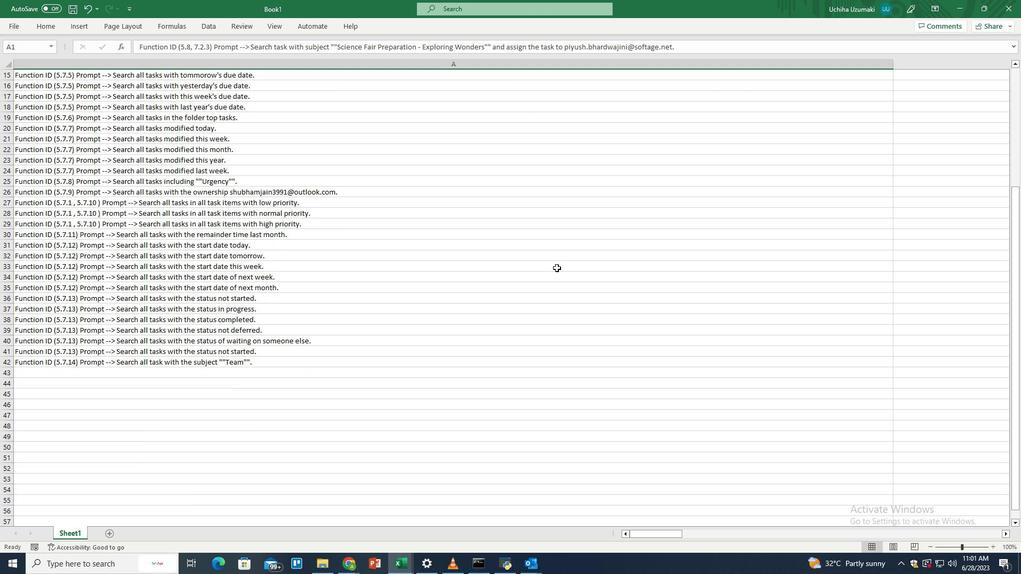 
Action: Mouse scrolled (557, 268) with delta (0, 0)
Screenshot: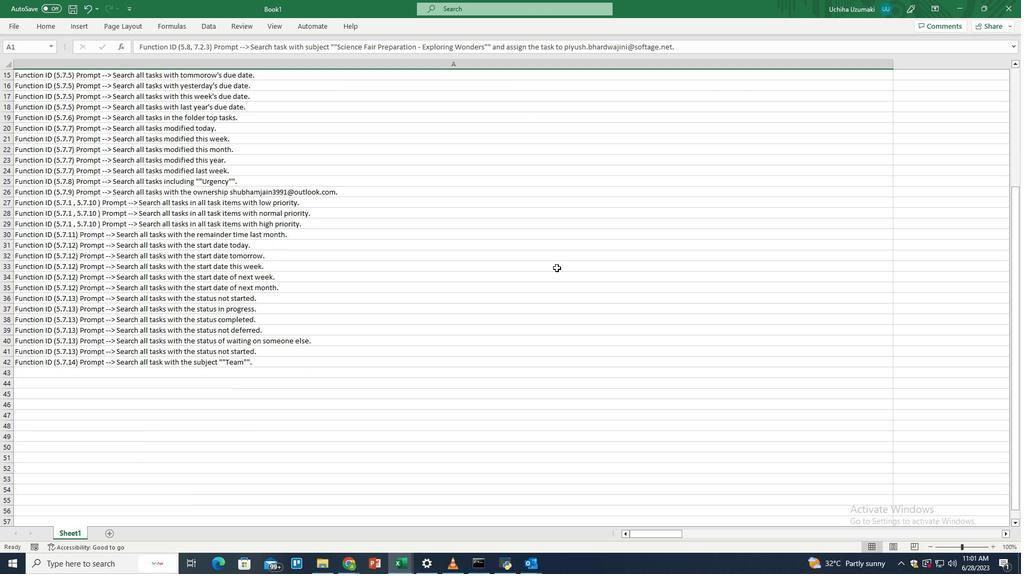 
Action: Mouse scrolled (557, 268) with delta (0, 0)
Screenshot: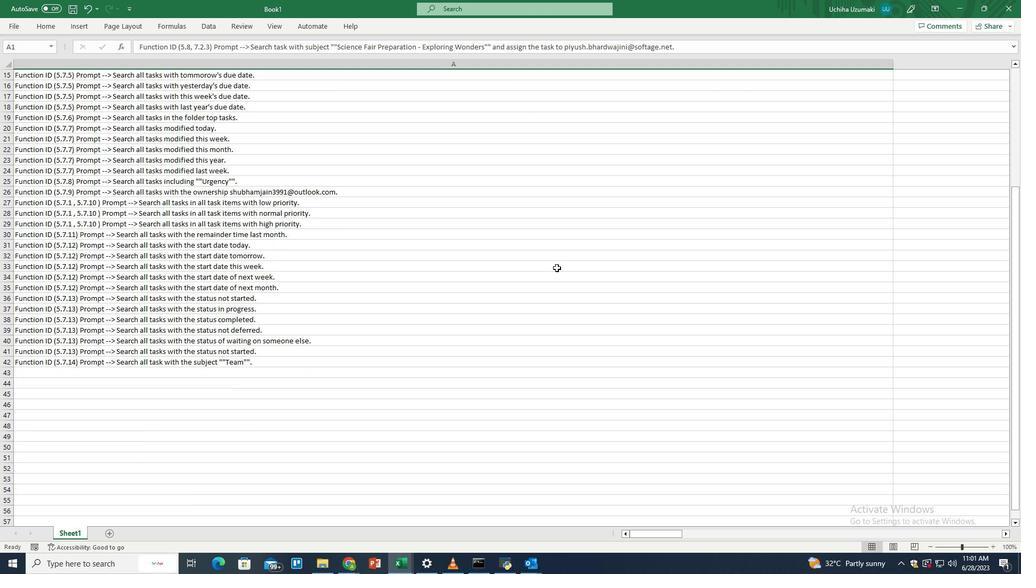 
Action: Mouse scrolled (557, 268) with delta (0, 0)
Screenshot: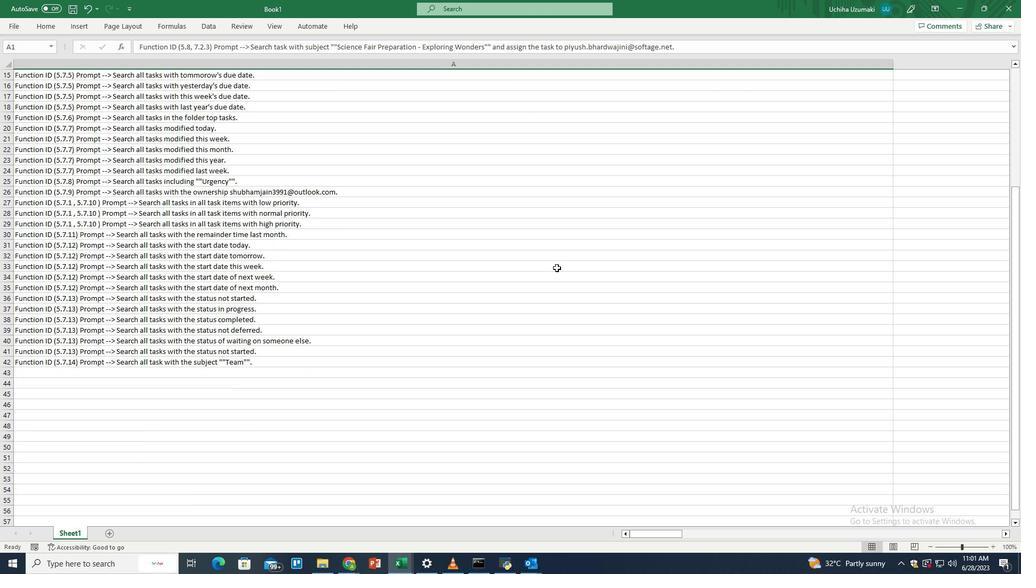 
Action: Mouse scrolled (557, 268) with delta (0, 0)
Screenshot: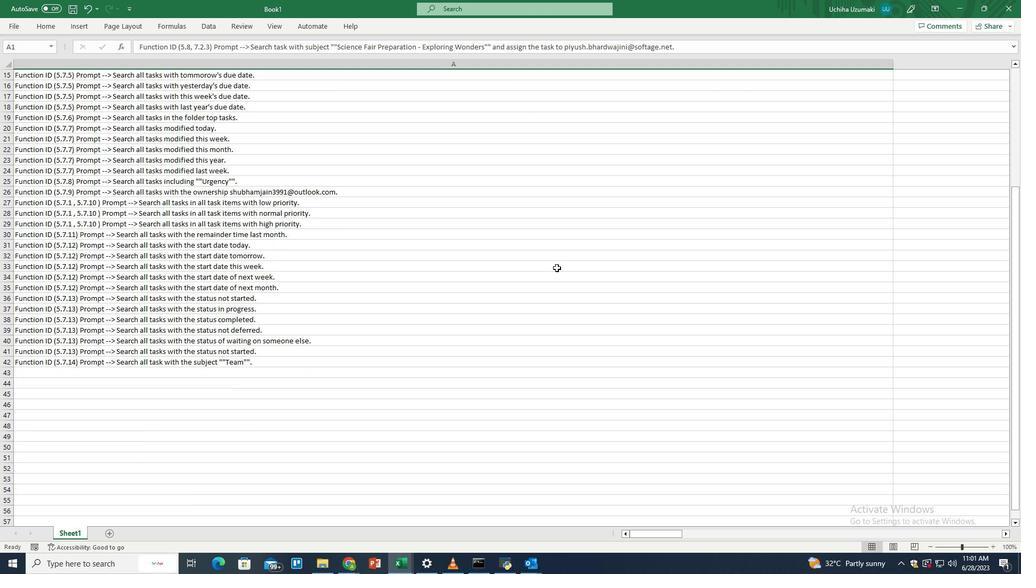 
Action: Mouse scrolled (557, 268) with delta (0, 0)
Screenshot: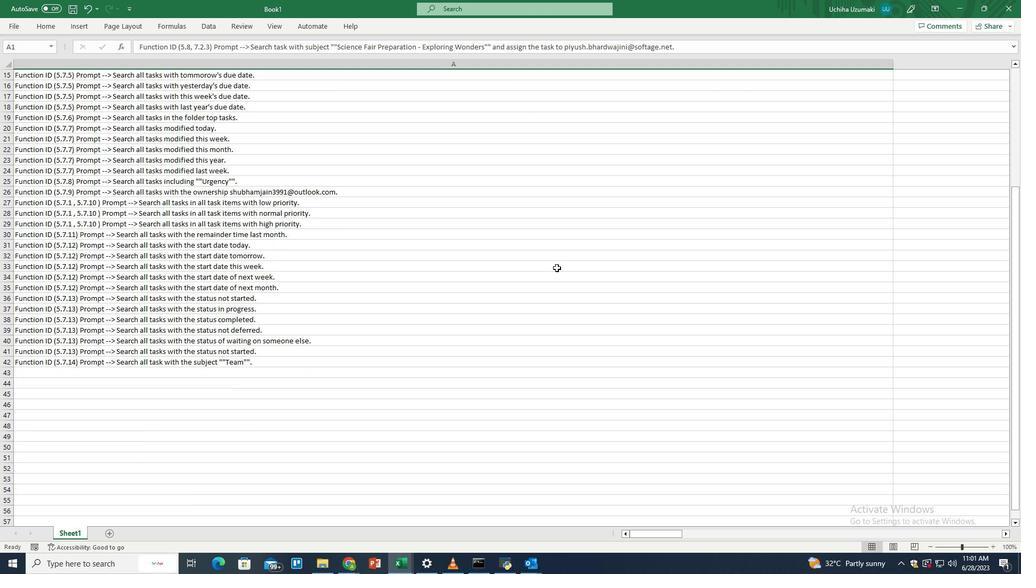 
Action: Mouse scrolled (557, 268) with delta (0, 0)
Screenshot: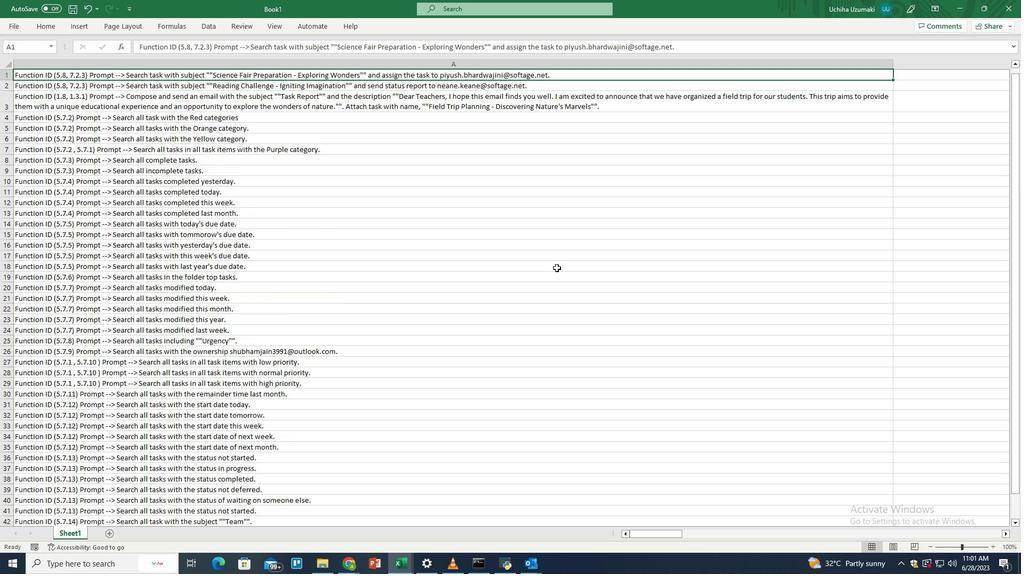 
Action: Mouse scrolled (557, 268) with delta (0, 0)
Screenshot: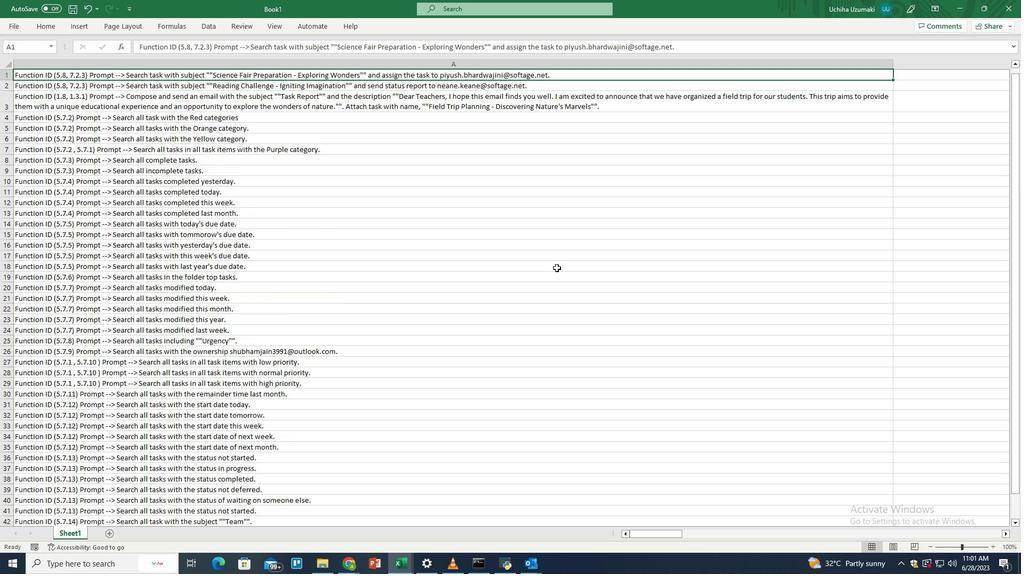 
Action: Mouse scrolled (557, 267) with delta (0, 0)
Screenshot: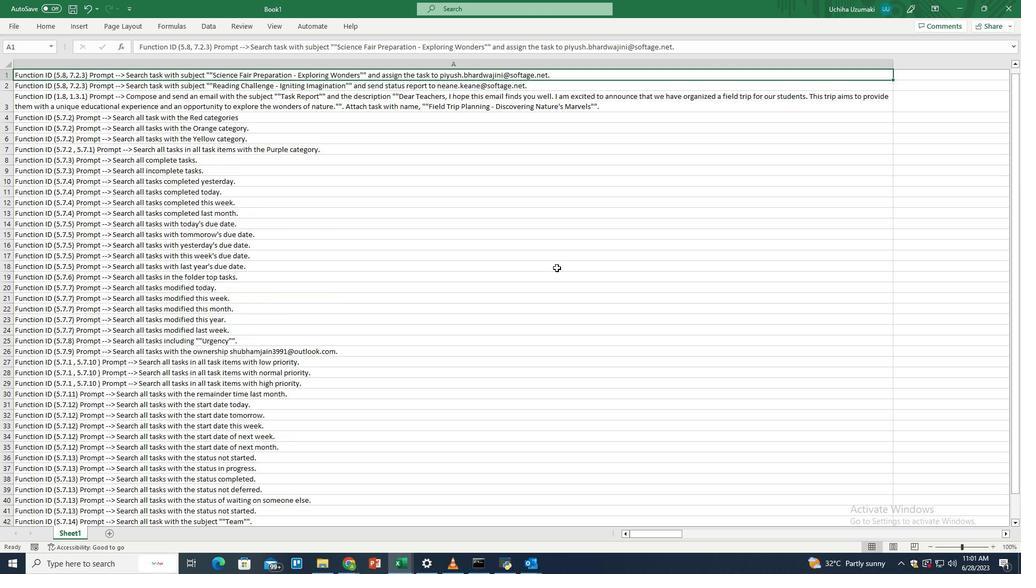 
Action: Mouse scrolled (557, 268) with delta (0, 0)
Screenshot: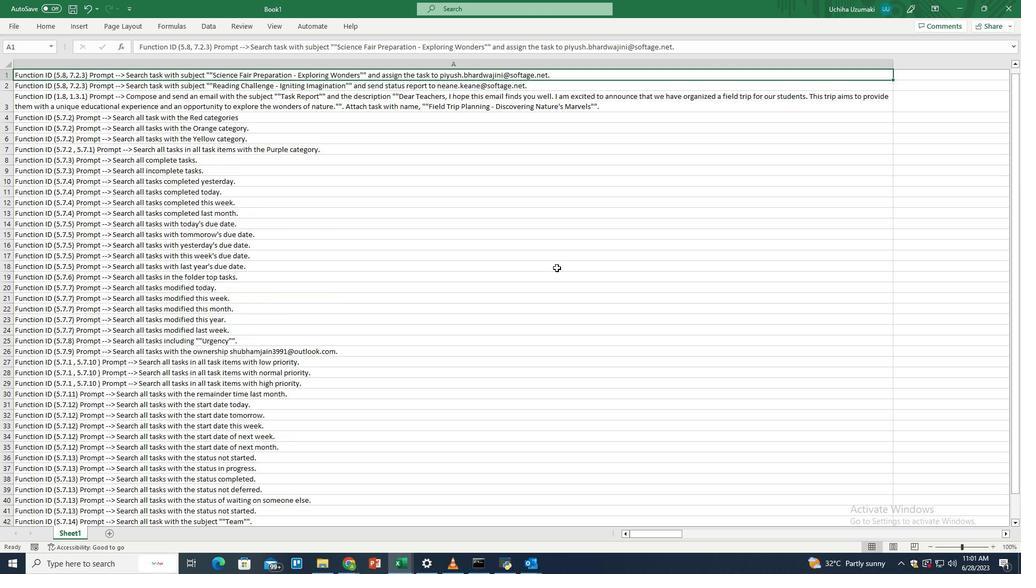
Action: Mouse scrolled (557, 268) with delta (0, 0)
Screenshot: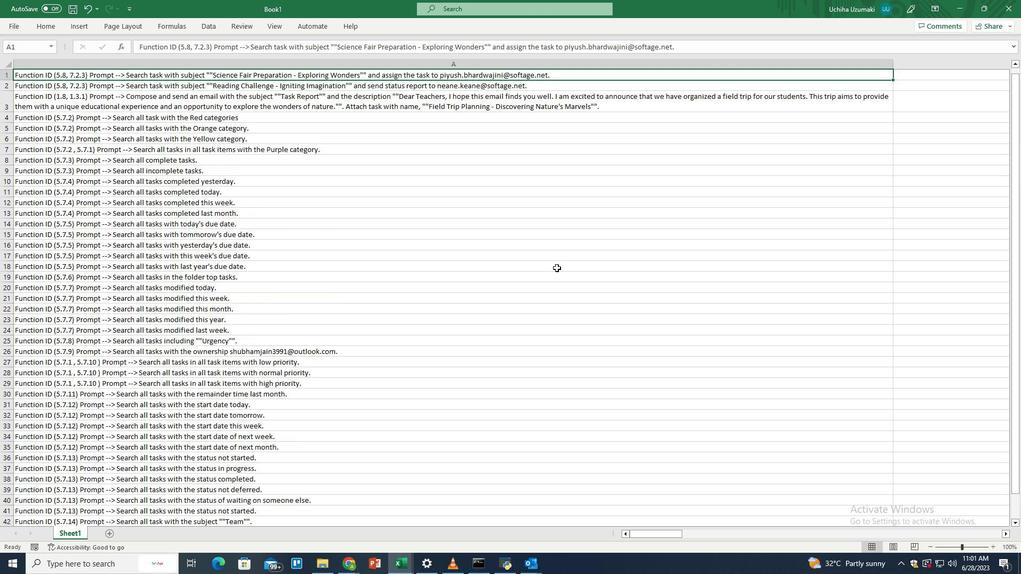 
Action: Mouse scrolled (557, 268) with delta (0, 0)
Screenshot: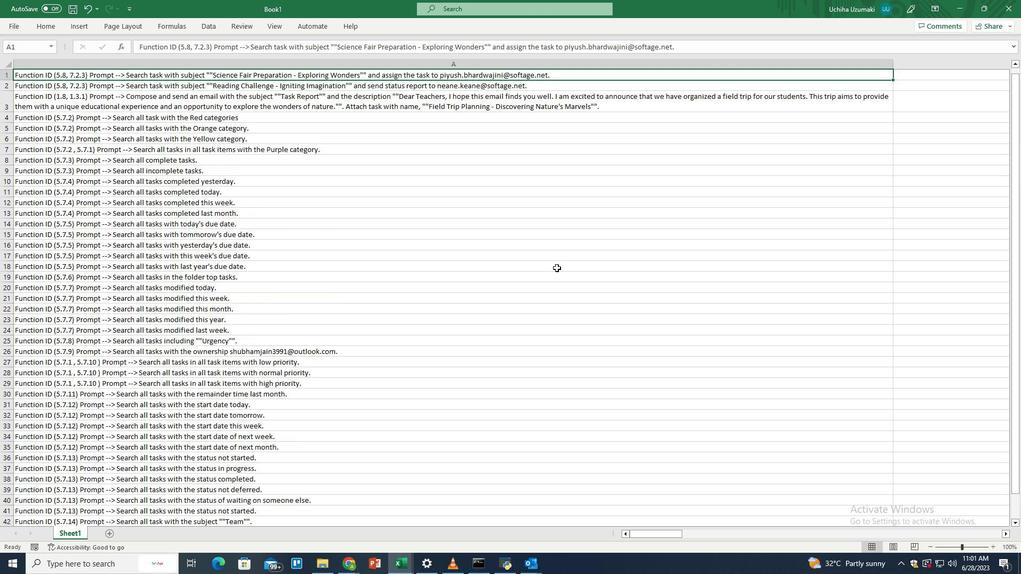
Action: Mouse scrolled (557, 268) with delta (0, 0)
Screenshot: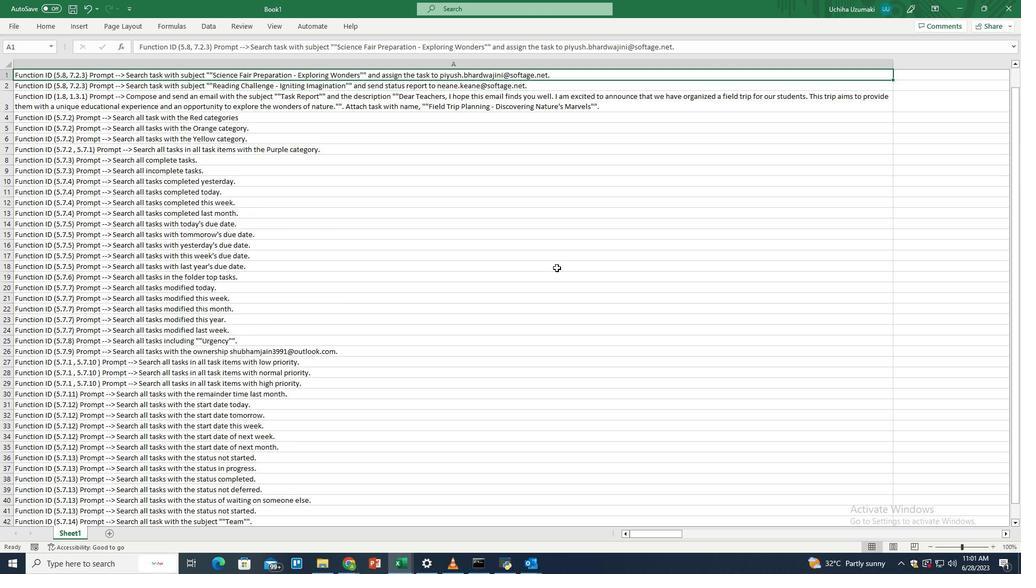 
Action: Mouse scrolled (557, 268) with delta (0, 0)
Screenshot: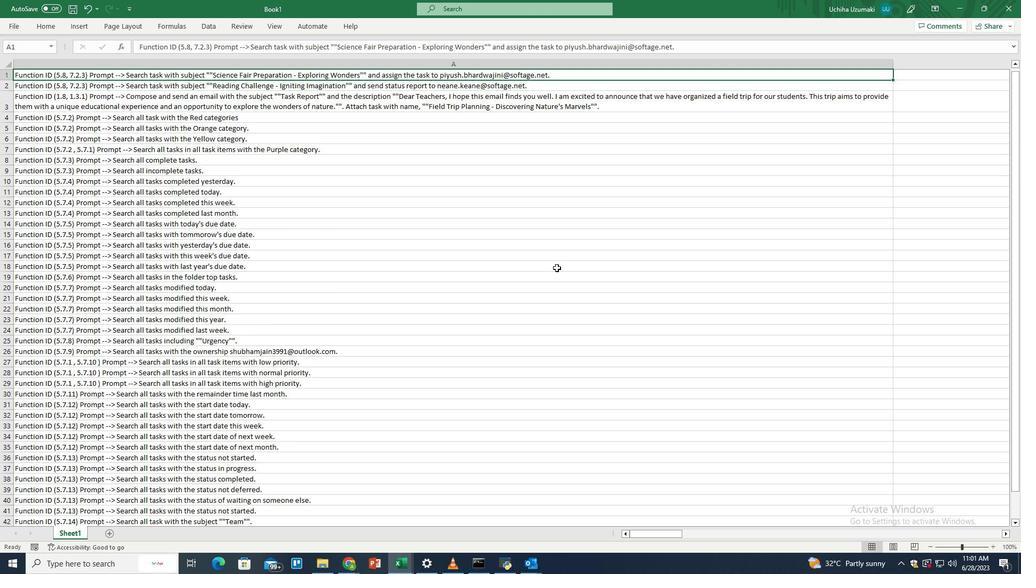 
Action: Mouse scrolled (557, 268) with delta (0, 0)
Screenshot: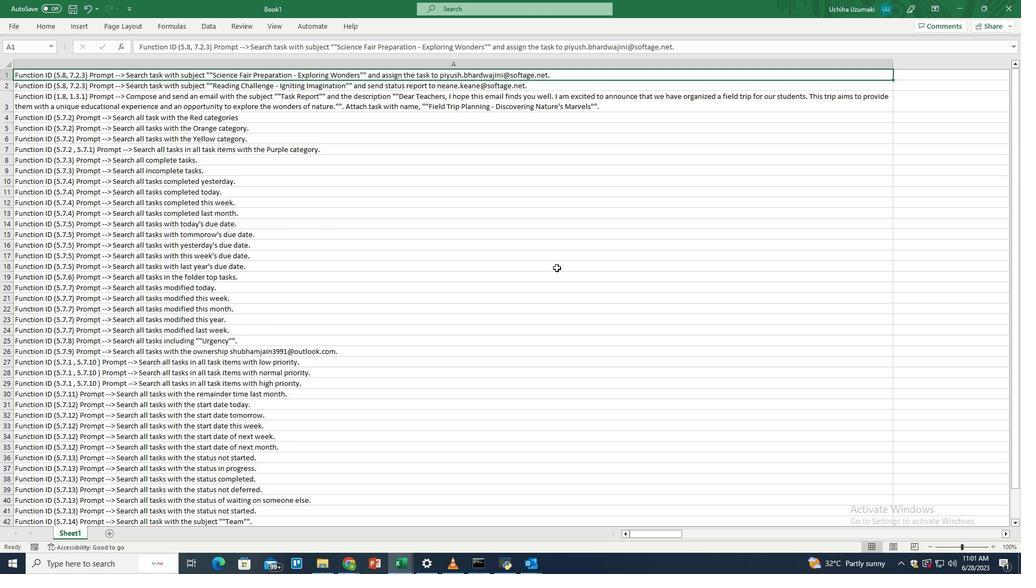 
Action: Mouse scrolled (557, 268) with delta (0, 0)
Screenshot: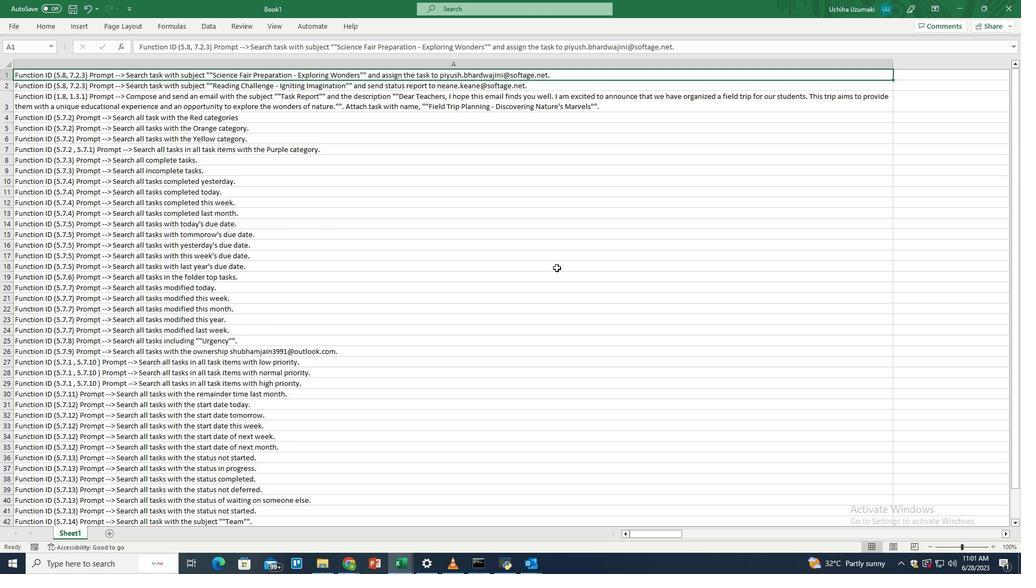
Action: Mouse scrolled (557, 268) with delta (0, 0)
Screenshot: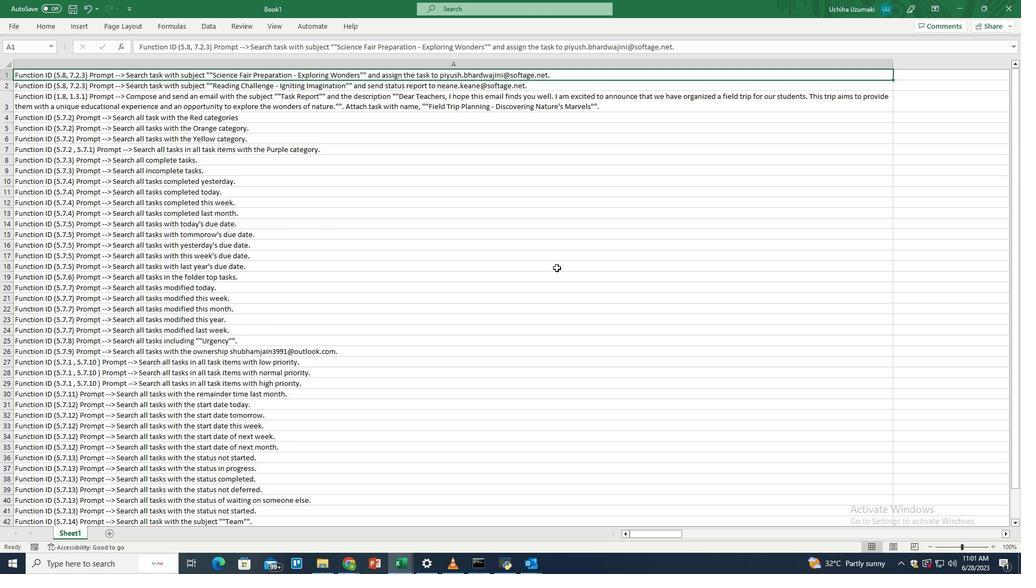 
Action: Mouse scrolled (557, 268) with delta (0, 0)
Screenshot: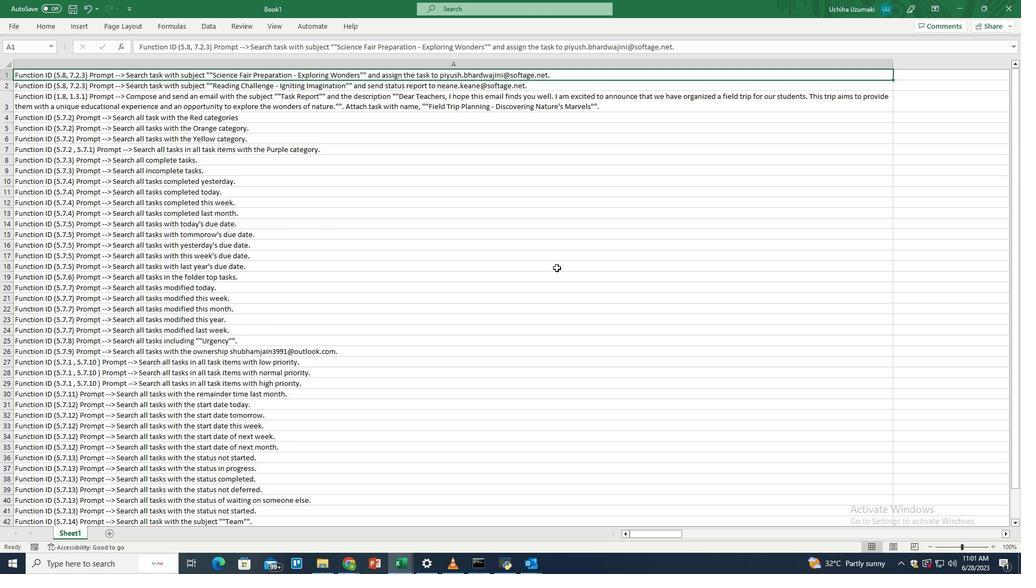 
Action: Mouse scrolled (557, 268) with delta (0, 0)
Screenshot: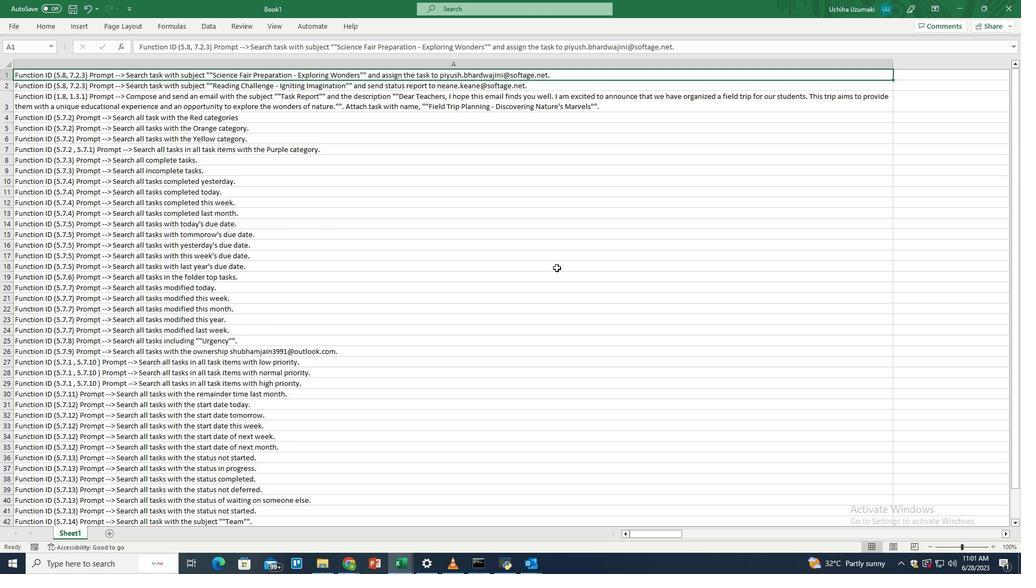 
Action: Mouse scrolled (557, 268) with delta (0, 0)
Screenshot: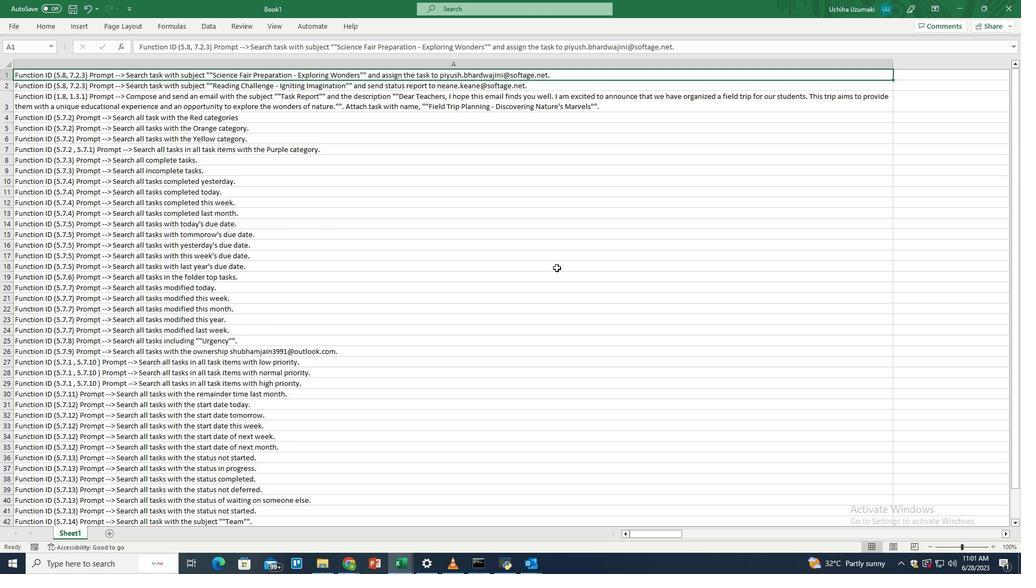 
Action: Mouse scrolled (557, 268) with delta (0, 0)
Screenshot: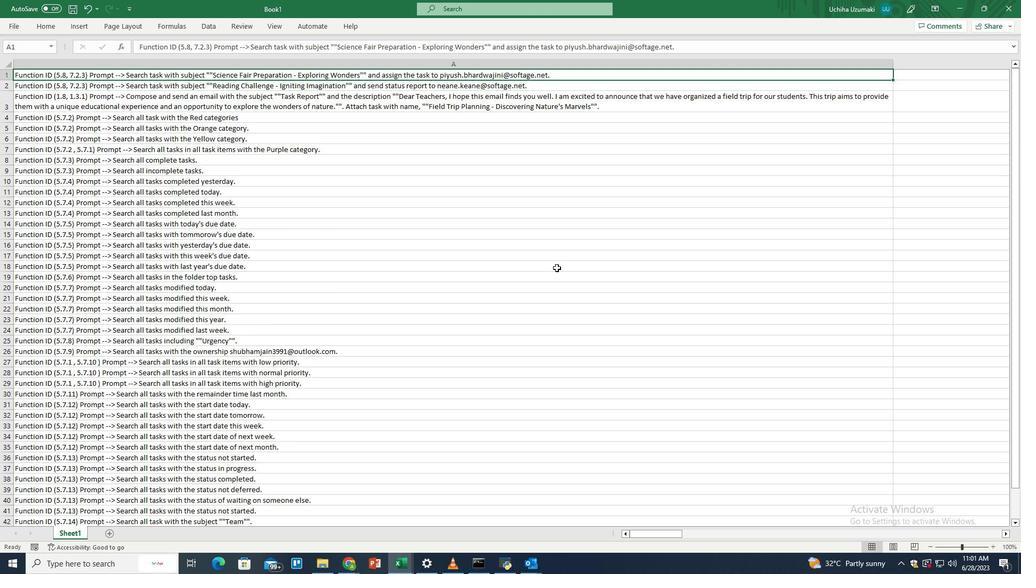 
Action: Mouse moved to (403, 566)
Screenshot: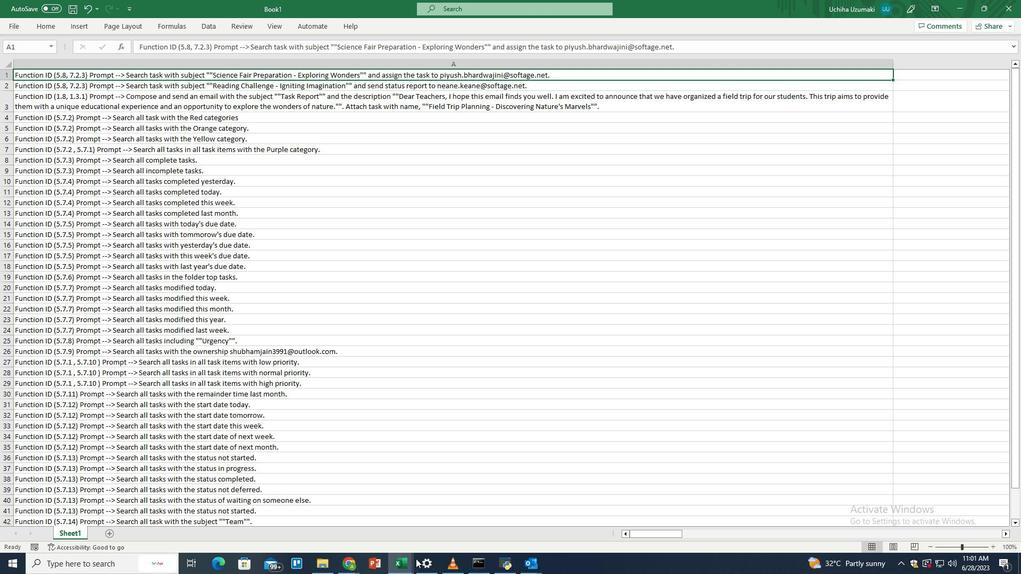 
Action: Mouse pressed left at (403, 566)
Screenshot: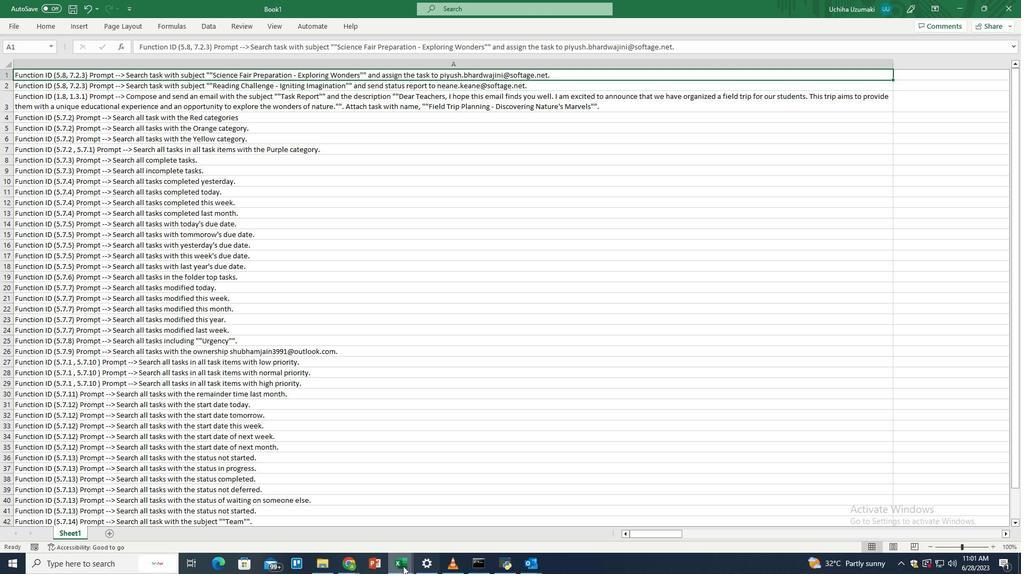 
Action: Mouse moved to (287, 496)
Screenshot: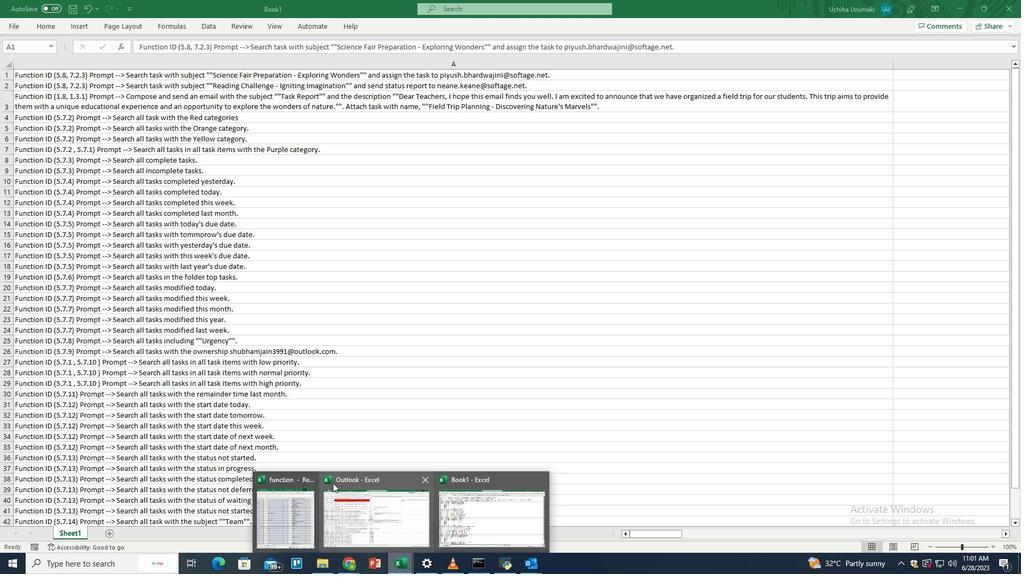 
Action: Mouse pressed left at (287, 496)
Screenshot: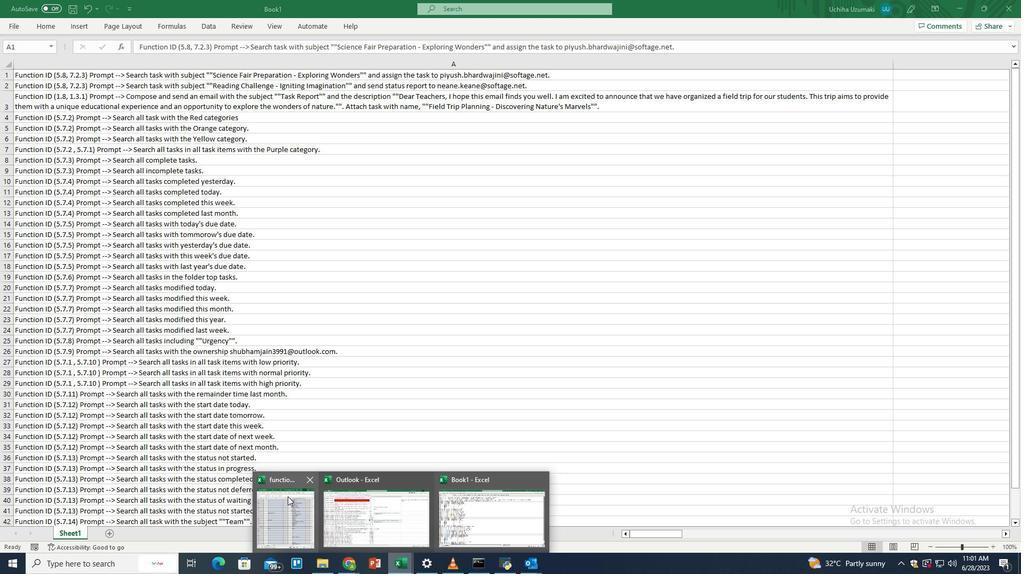 
Action: Mouse moved to (395, 568)
Screenshot: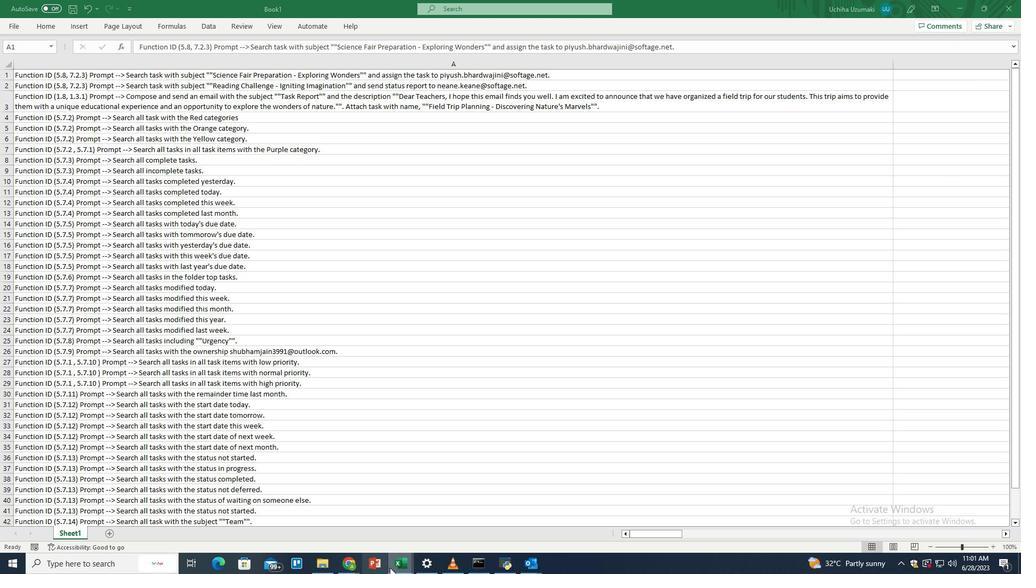 
Action: Mouse pressed left at (395, 568)
Screenshot: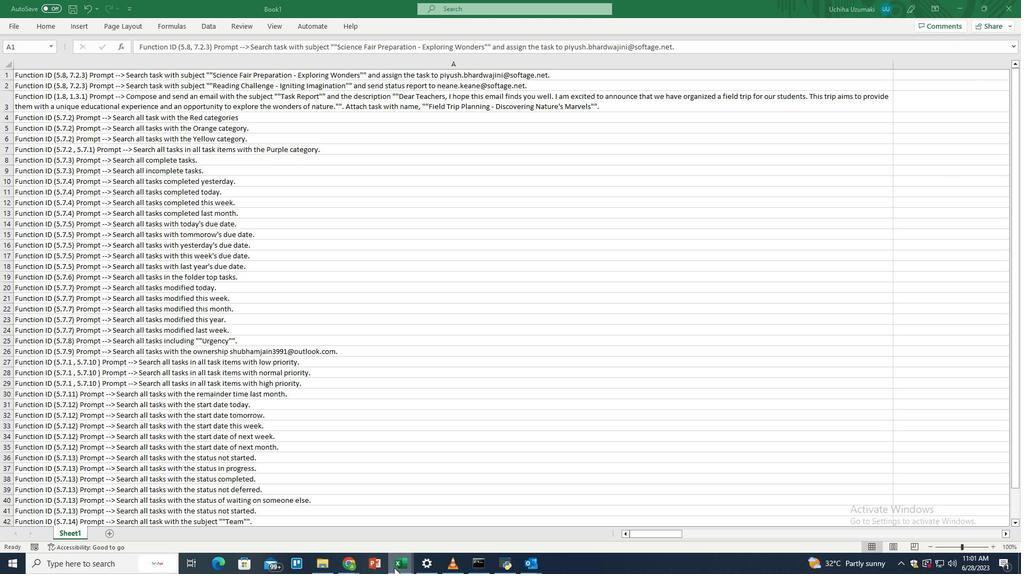 
Action: Mouse moved to (363, 517)
Screenshot: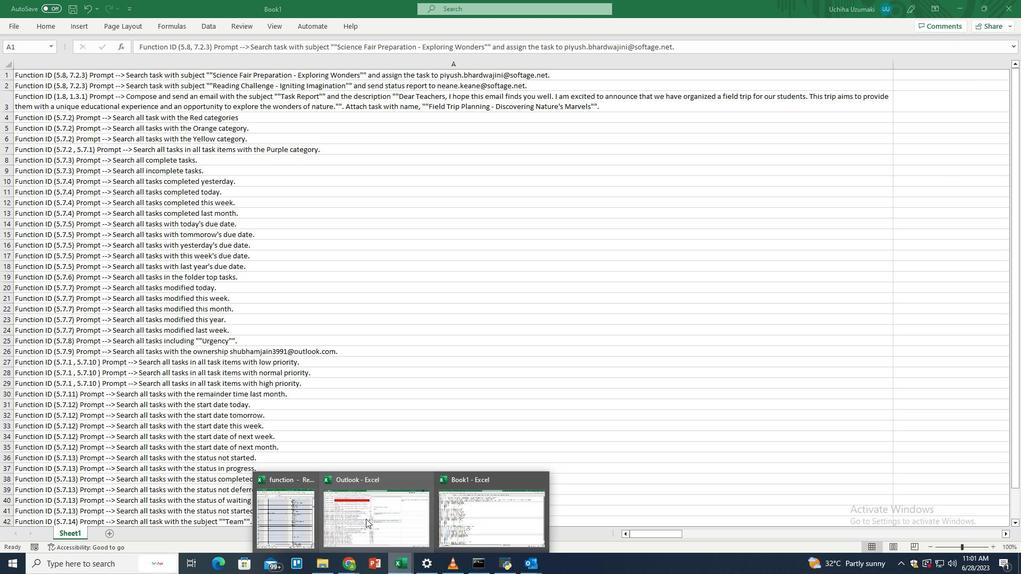 
Action: Mouse pressed left at (363, 517)
Screenshot: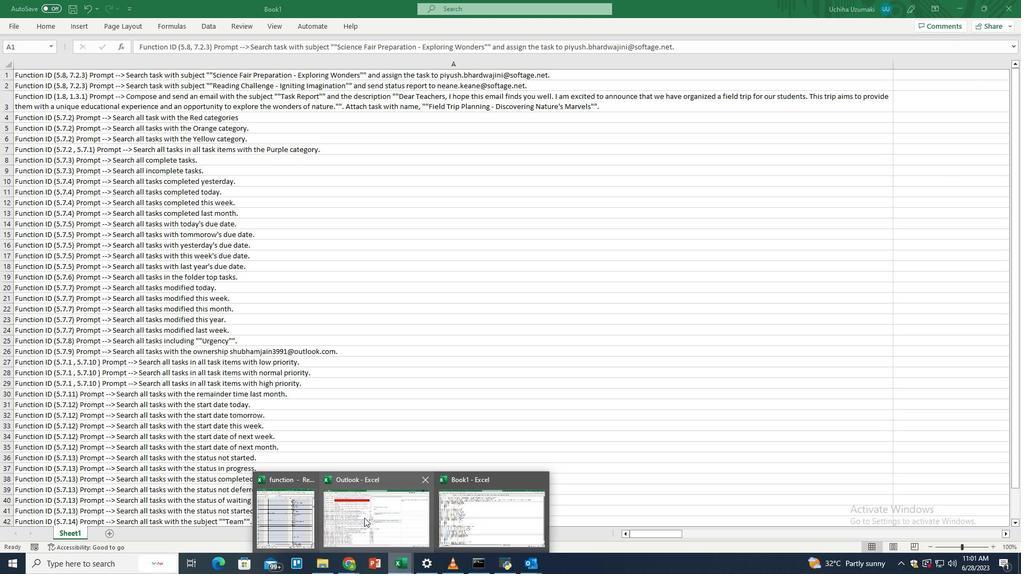 
Action: Mouse moved to (47, 226)
Screenshot: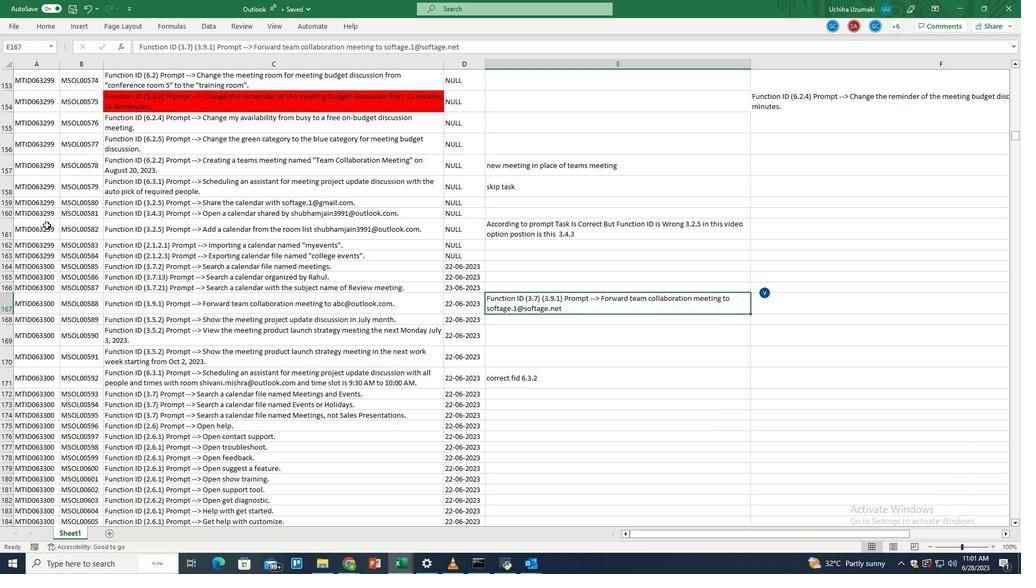 
Action: Mouse pressed left at (47, 226)
Screenshot: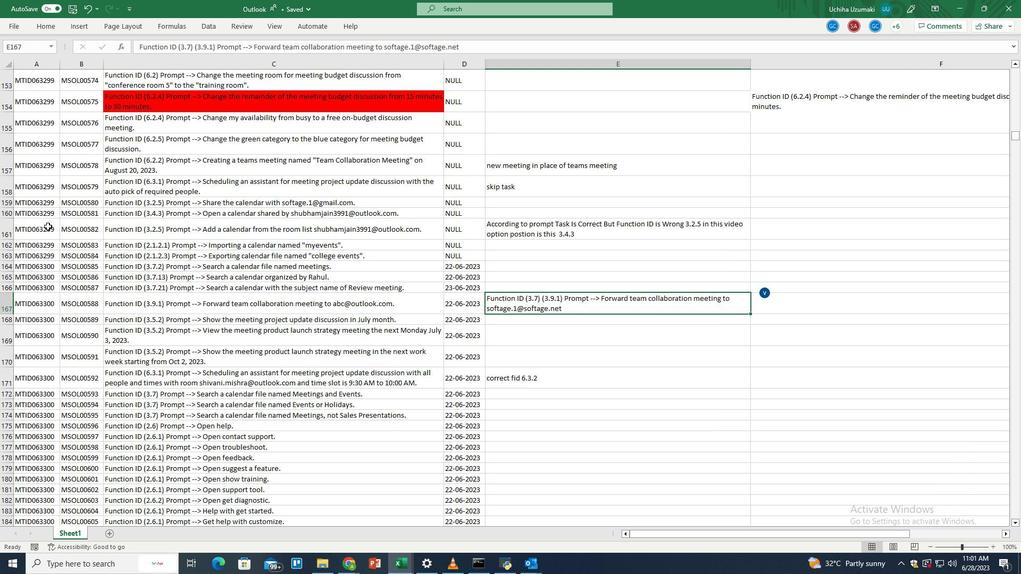 
Action: Mouse moved to (49, 129)
Screenshot: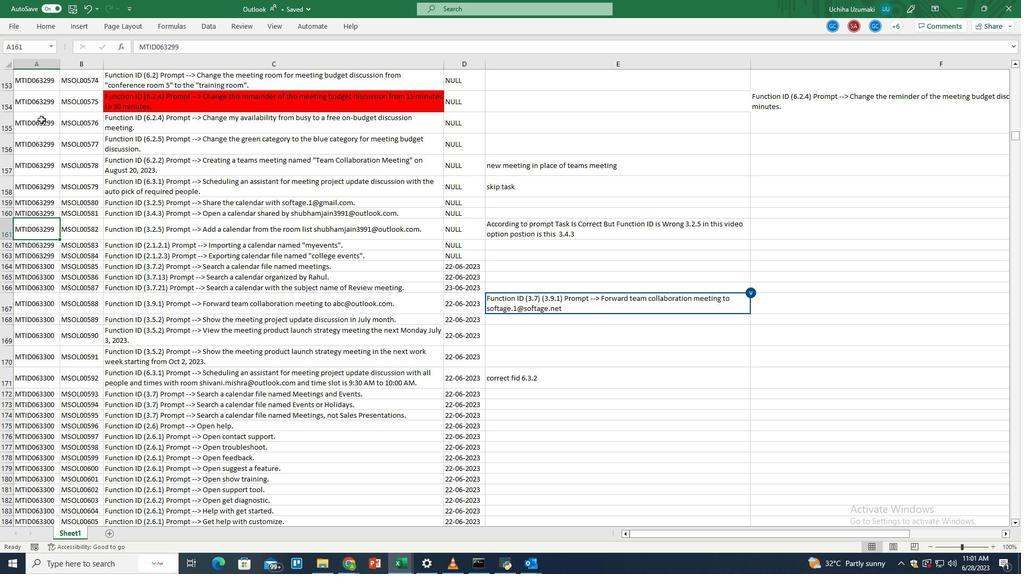 
Action: Mouse pressed left at (49, 129)
Screenshot: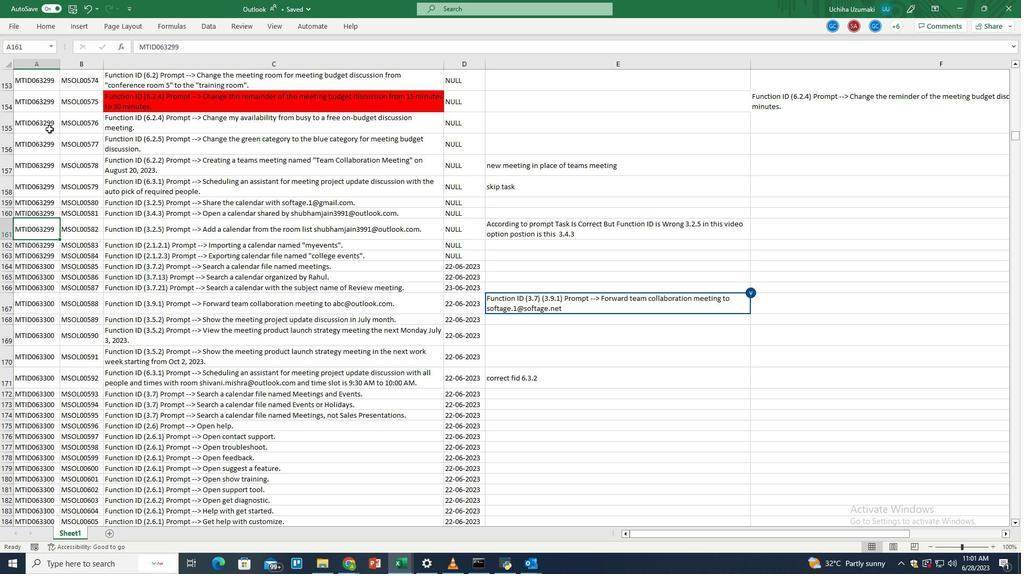 
Action: Mouse scrolled (49, 128) with delta (0, 0)
Screenshot: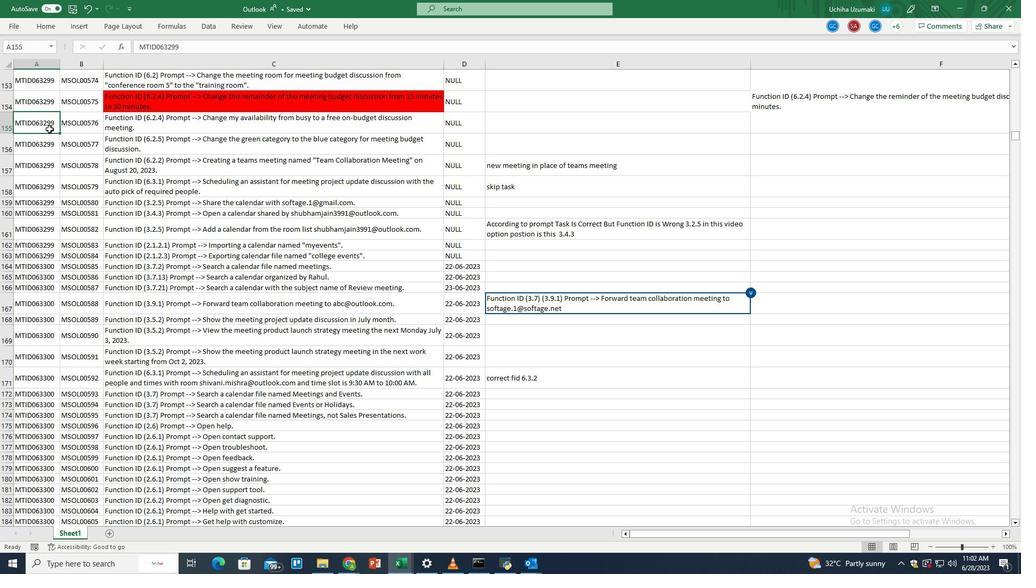 
Action: Mouse scrolled (49, 128) with delta (0, 0)
Screenshot: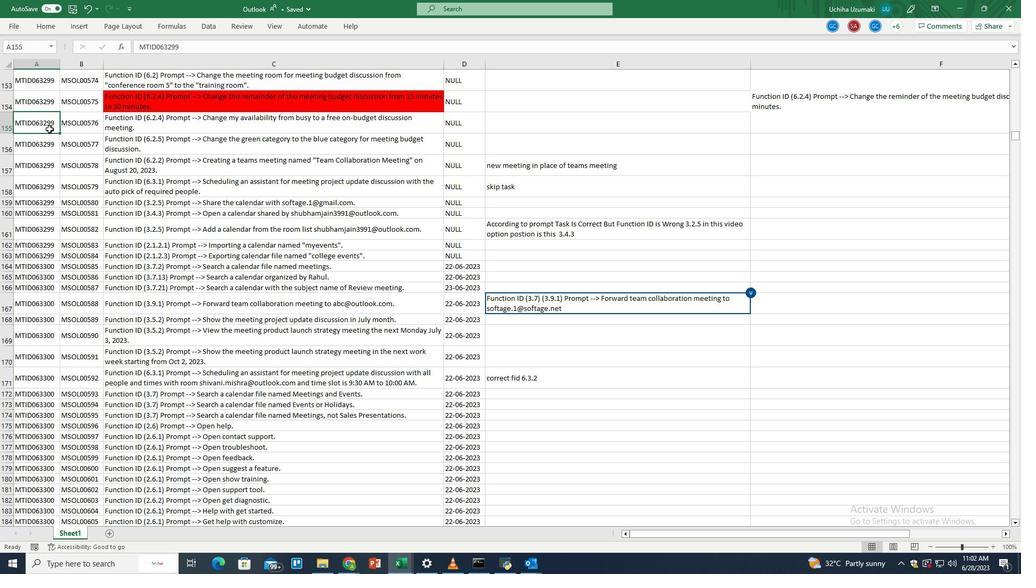 
Action: Mouse scrolled (49, 128) with delta (0, 0)
Screenshot: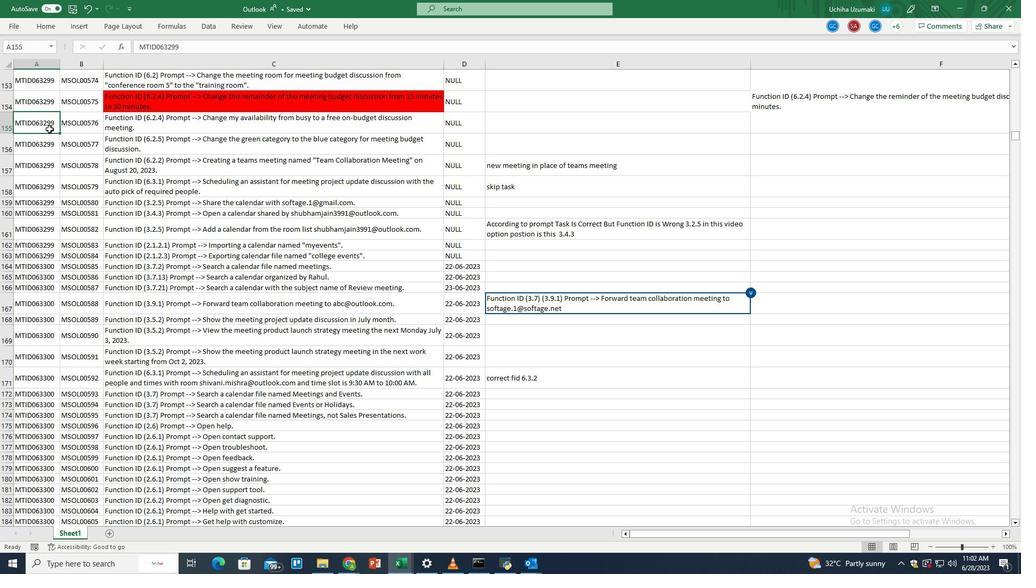 
Action: Mouse scrolled (49, 128) with delta (0, 0)
Screenshot: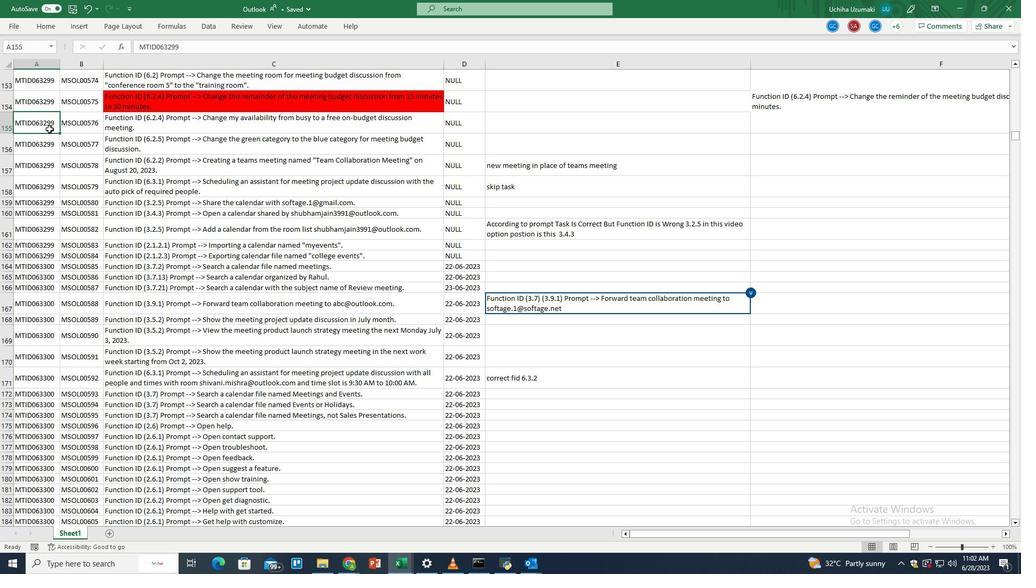 
Action: Mouse scrolled (49, 128) with delta (0, 0)
Screenshot: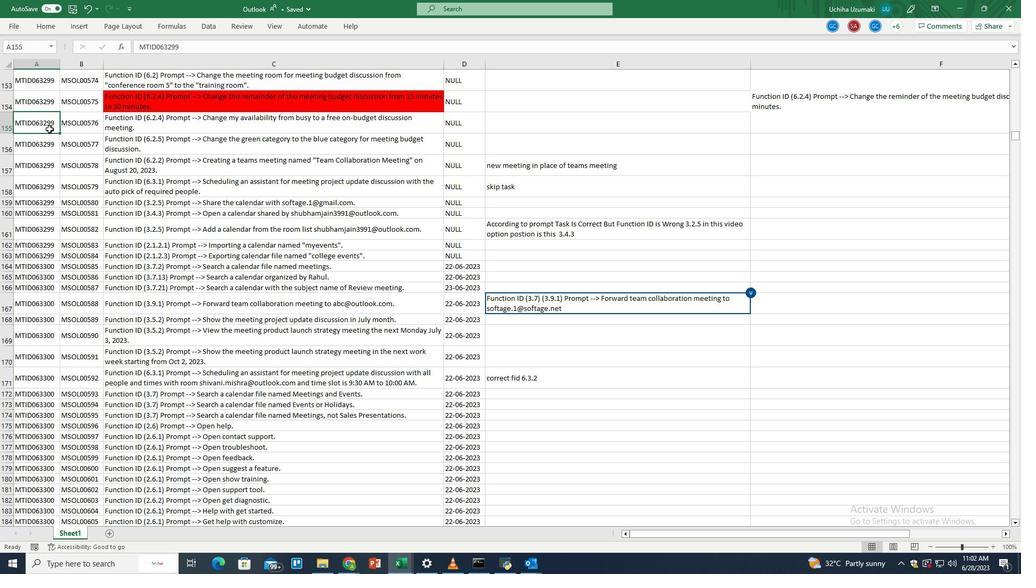 
Action: Mouse scrolled (49, 128) with delta (0, 0)
Screenshot: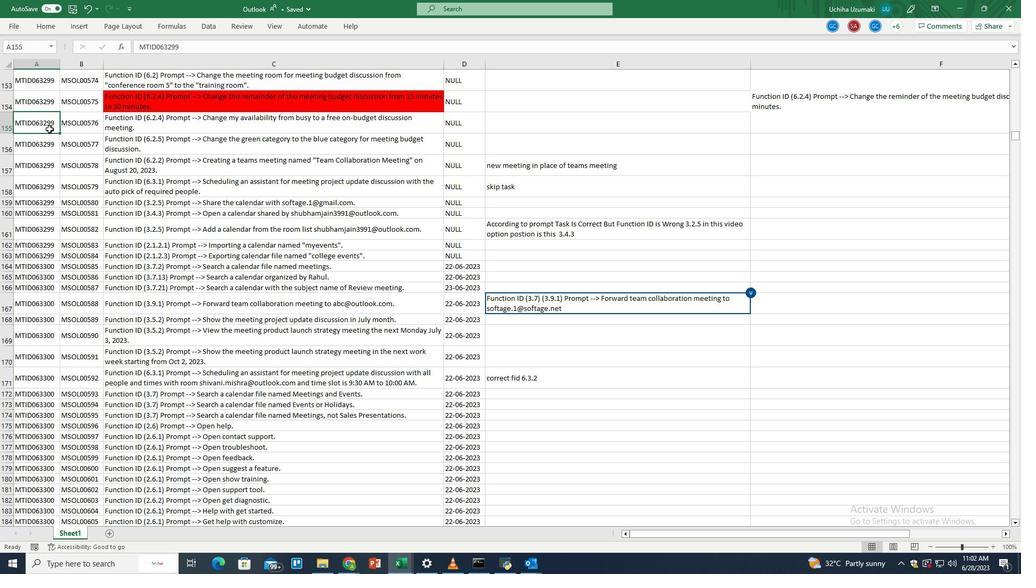 
Action: Mouse scrolled (49, 128) with delta (0, 0)
Screenshot: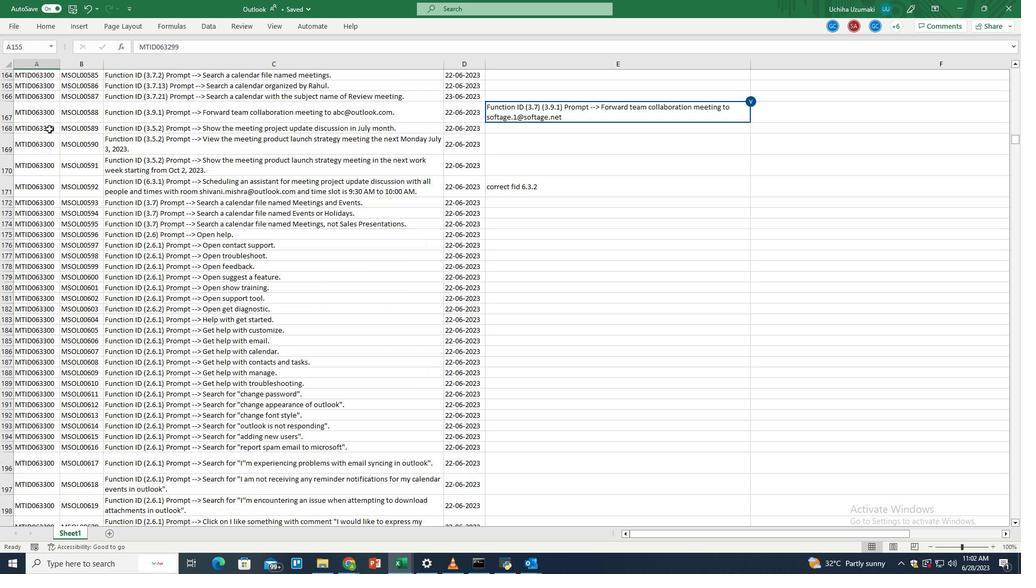 
Action: Mouse scrolled (49, 128) with delta (0, 0)
Screenshot: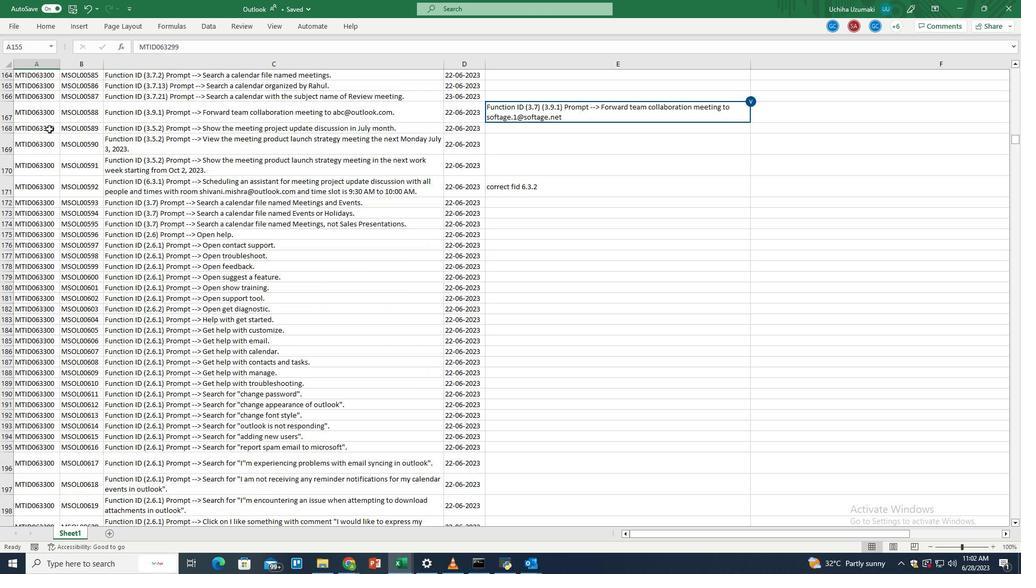 
Action: Mouse scrolled (49, 128) with delta (0, 0)
Screenshot: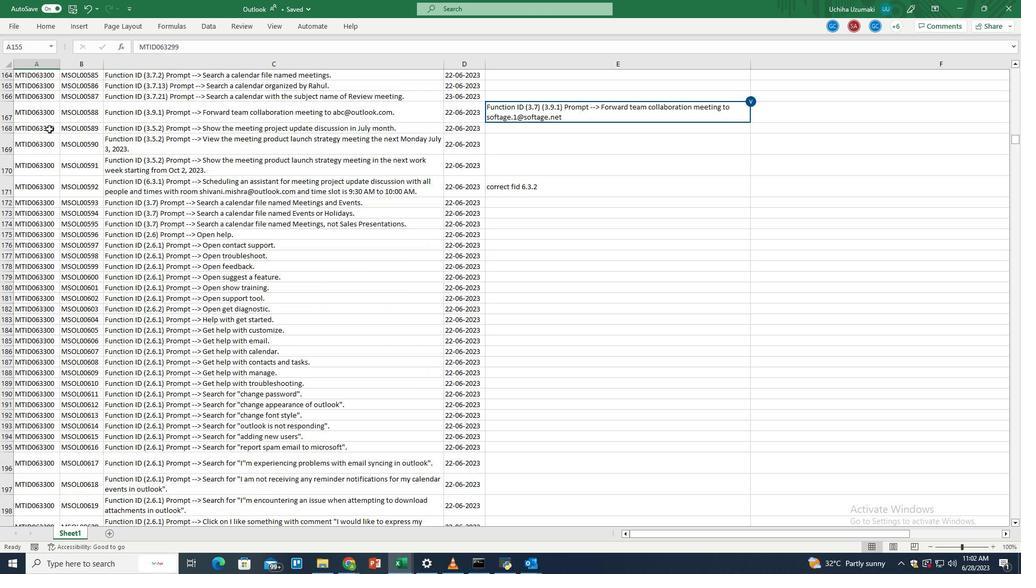
Action: Mouse scrolled (49, 128) with delta (0, 0)
Screenshot: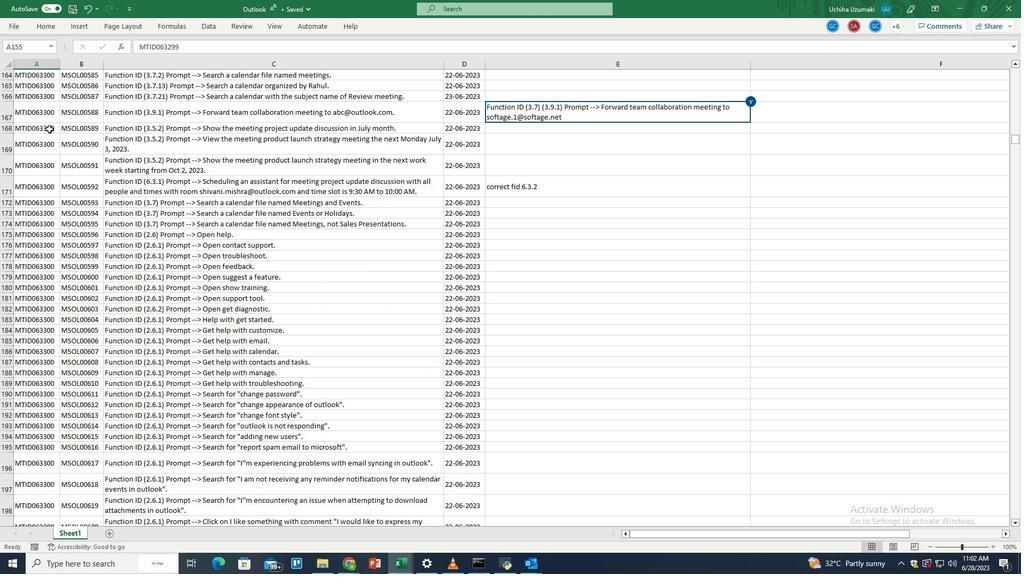 
Action: Mouse scrolled (49, 128) with delta (0, 0)
Screenshot: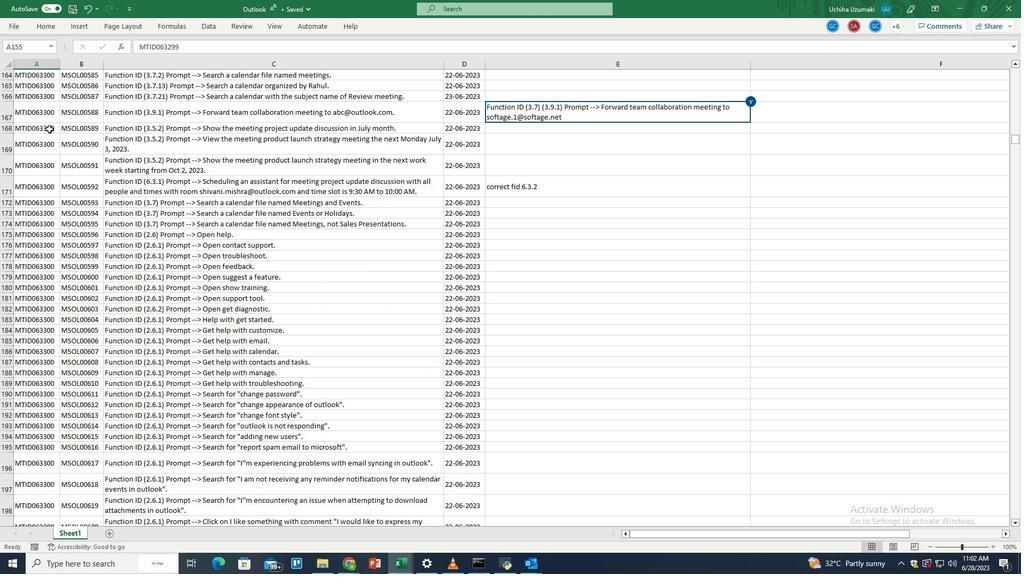 
Action: Mouse scrolled (49, 128) with delta (0, 0)
Screenshot: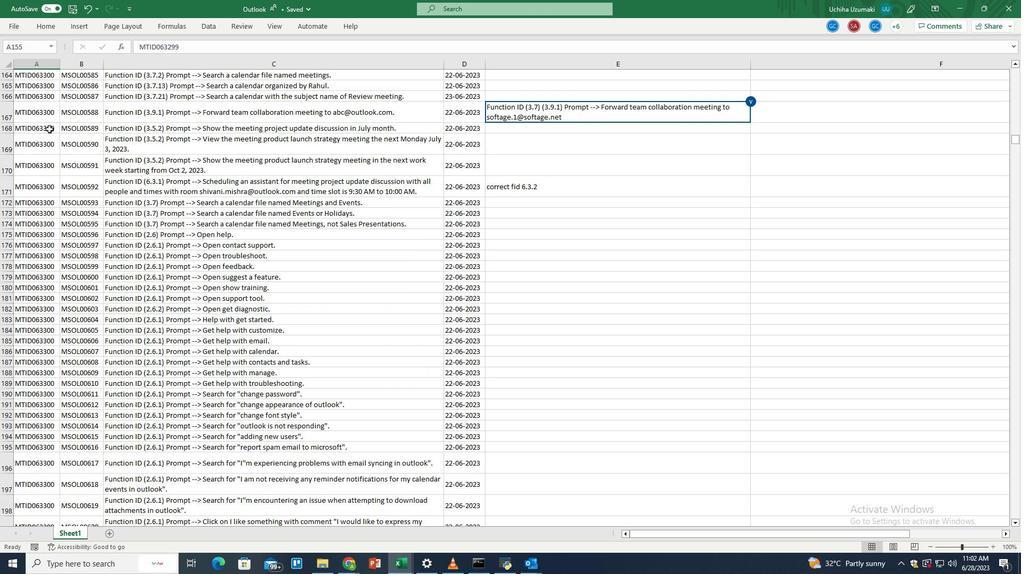 
Action: Mouse scrolled (49, 128) with delta (0, 0)
Screenshot: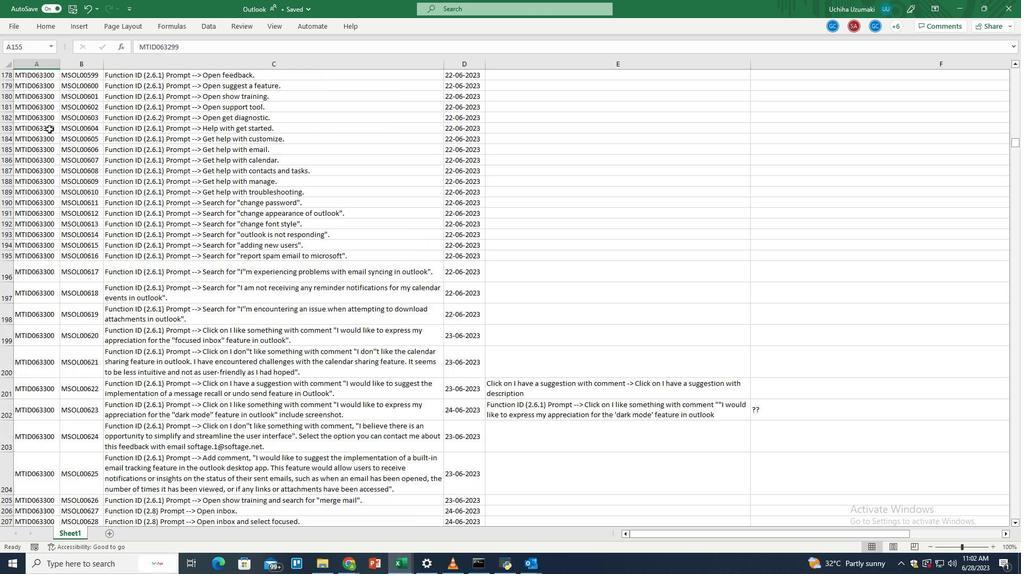 
Action: Mouse scrolled (49, 128) with delta (0, 0)
Screenshot: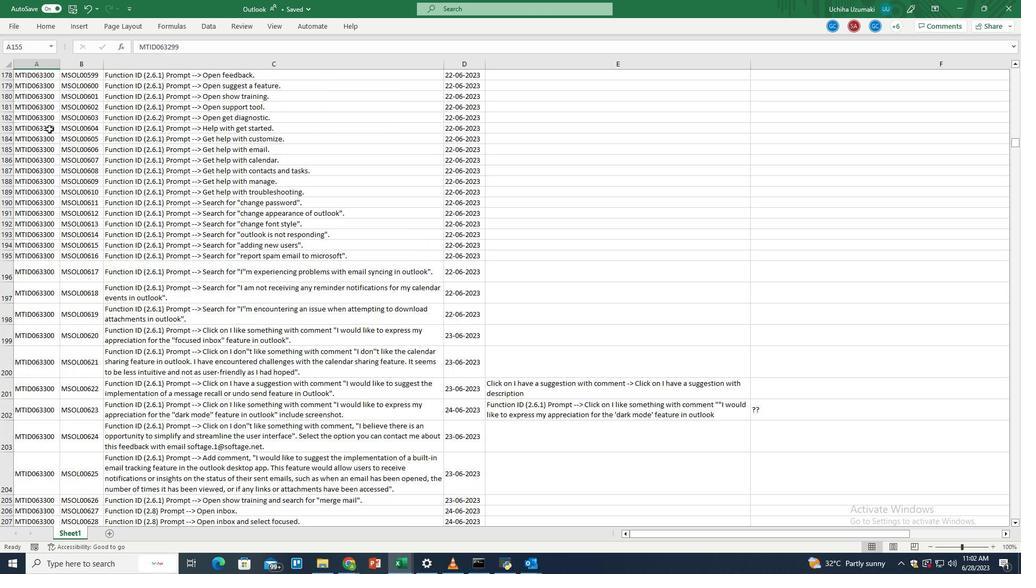 
Action: Mouse scrolled (49, 128) with delta (0, 0)
Screenshot: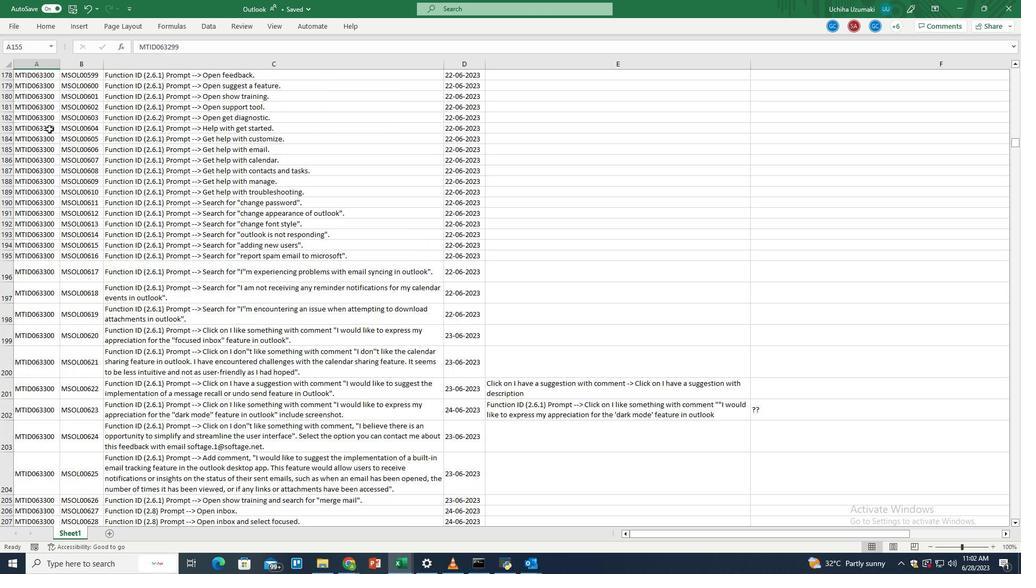 
Action: Mouse scrolled (49, 128) with delta (0, 0)
Screenshot: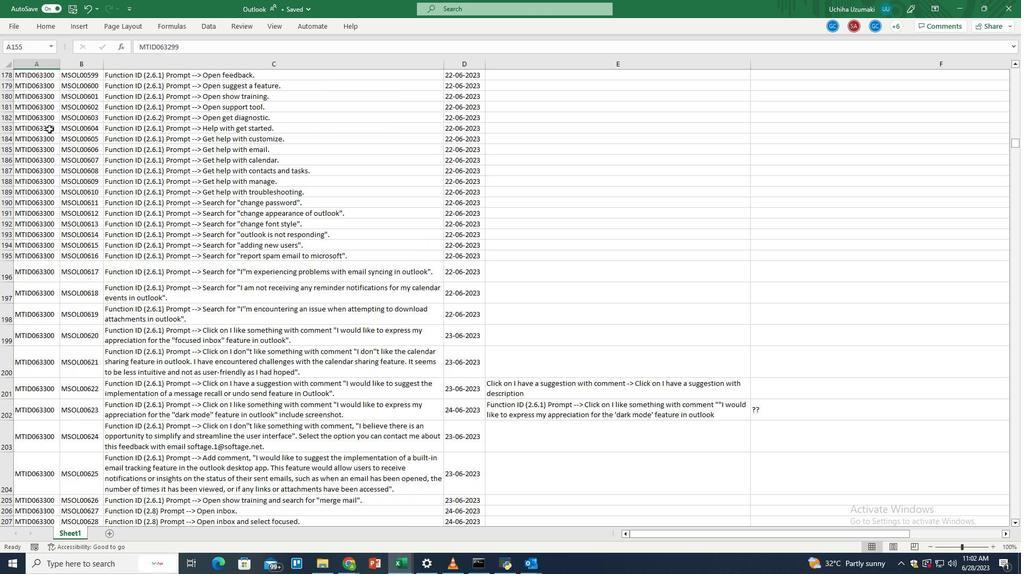 
Action: Mouse scrolled (49, 128) with delta (0, 0)
Screenshot: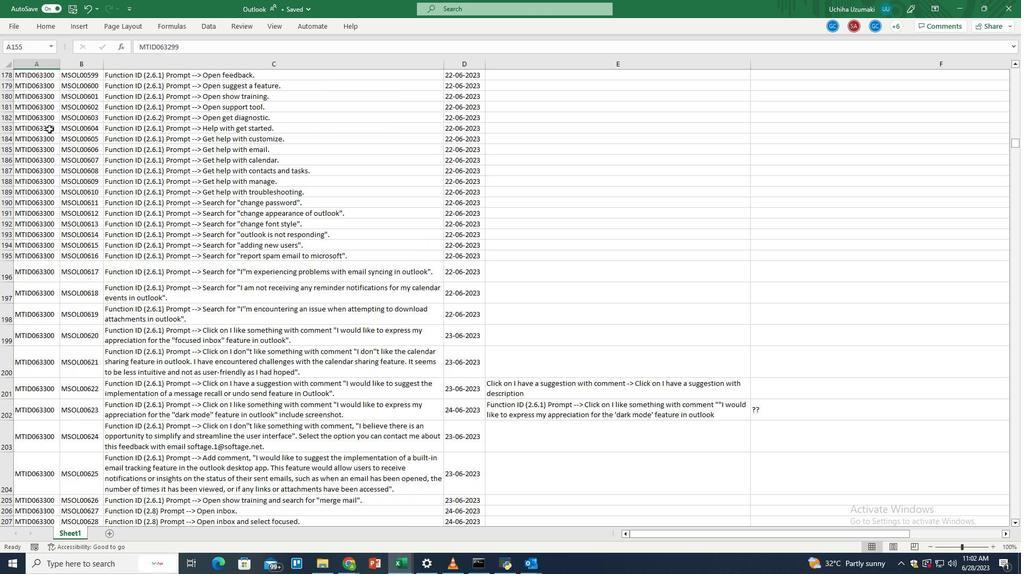 
Action: Mouse scrolled (49, 128) with delta (0, 0)
Screenshot: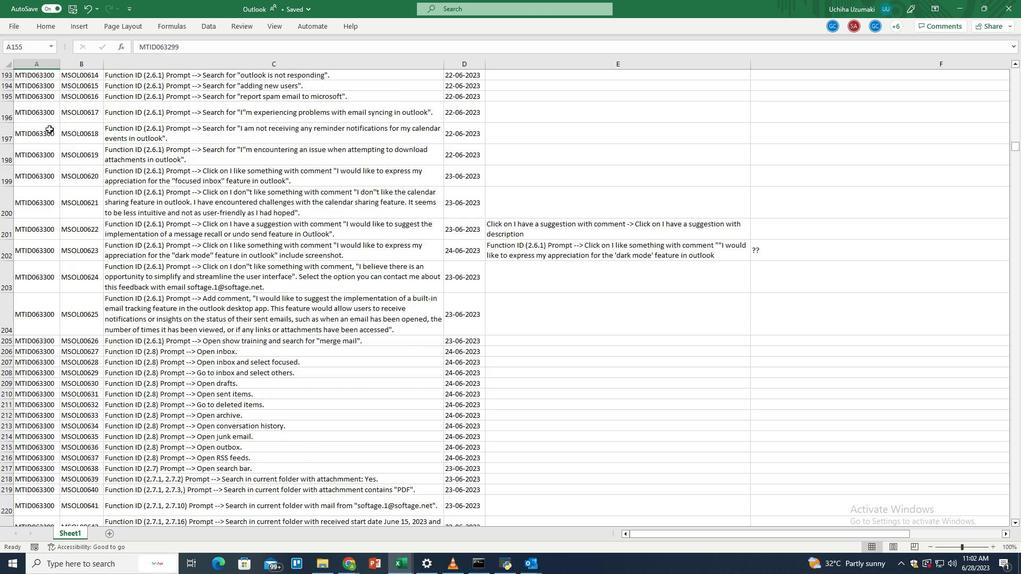 
Action: Mouse scrolled (49, 128) with delta (0, 0)
Screenshot: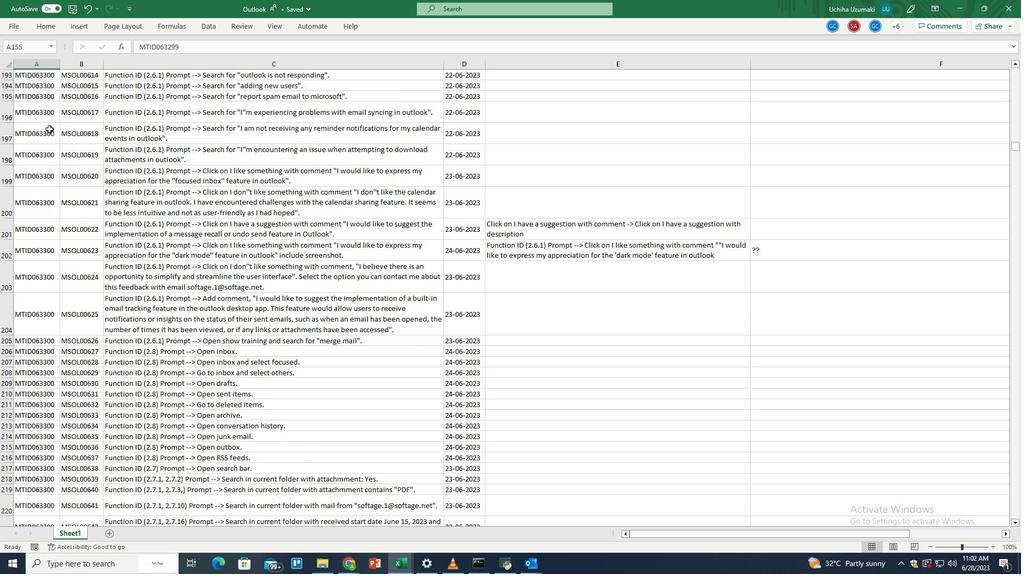 
Action: Mouse scrolled (49, 128) with delta (0, 0)
Screenshot: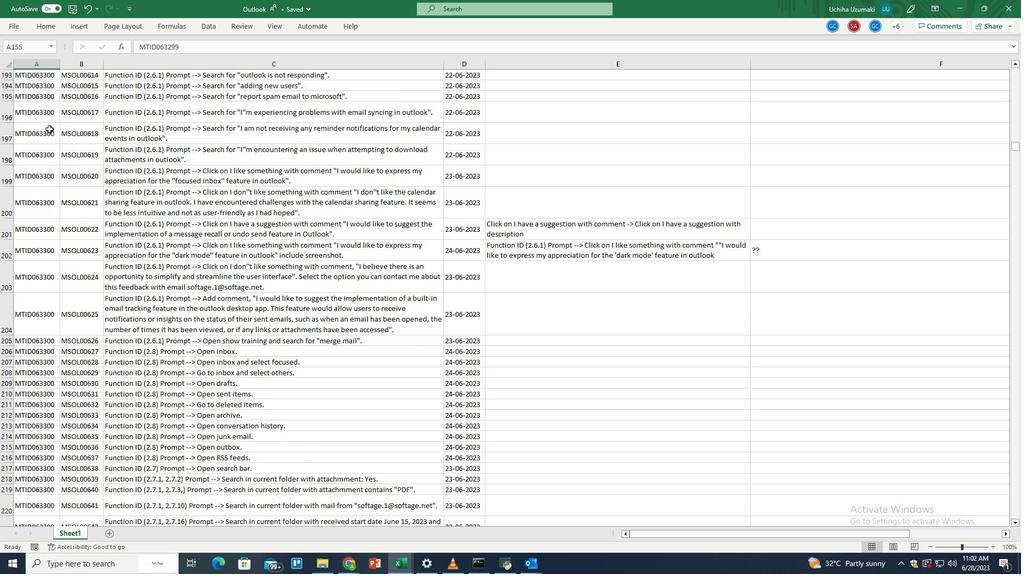 
Action: Mouse scrolled (49, 128) with delta (0, 0)
Screenshot: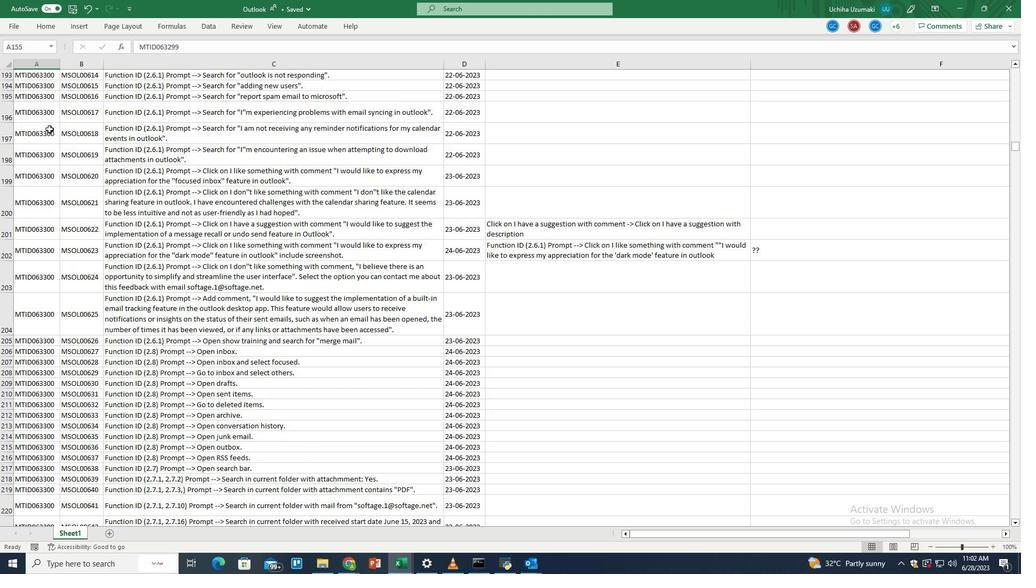 
Action: Mouse scrolled (49, 128) with delta (0, 0)
Screenshot: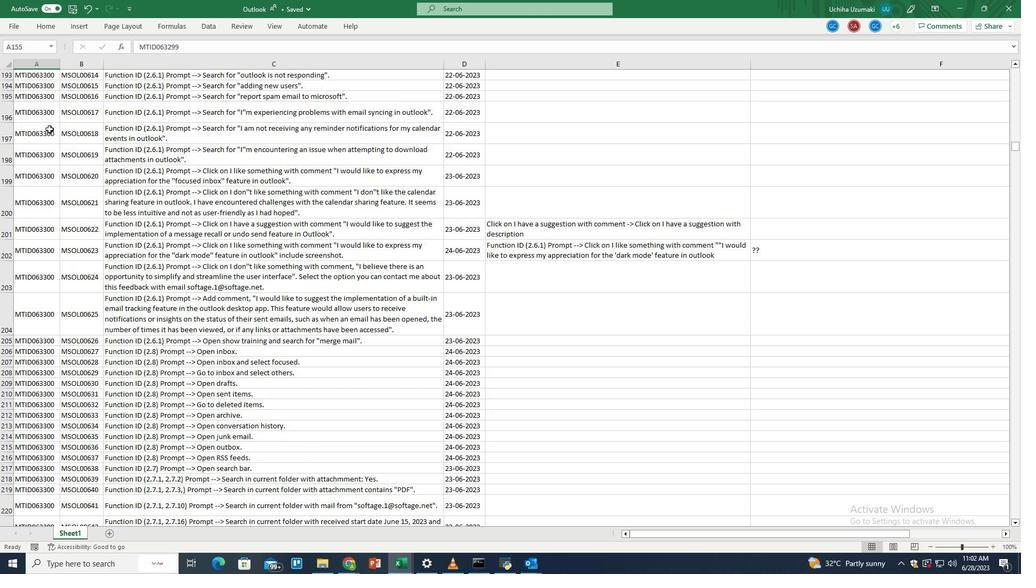 
Action: Mouse scrolled (49, 128) with delta (0, 0)
Screenshot: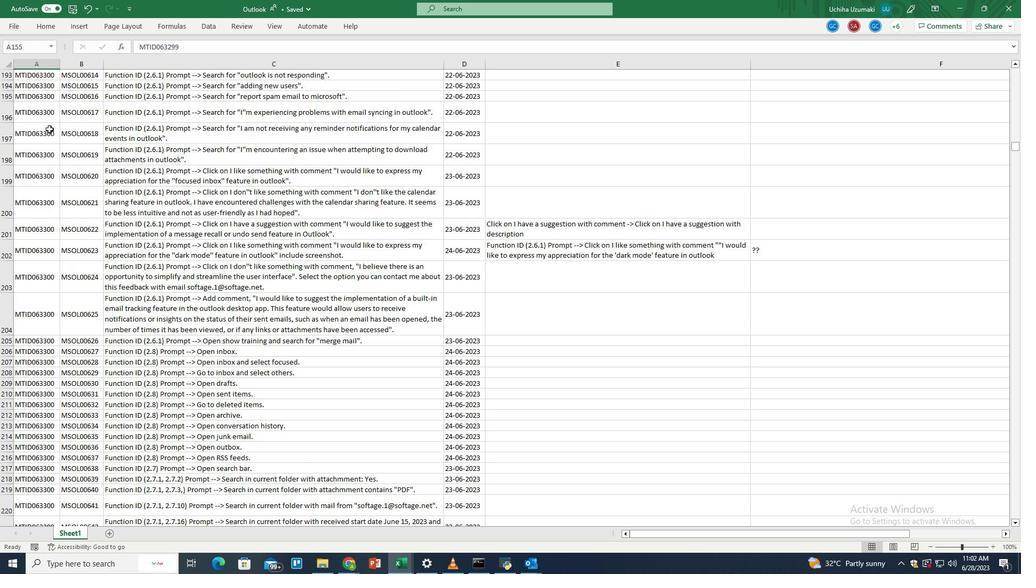 
Action: Mouse scrolled (49, 128) with delta (0, 0)
Screenshot: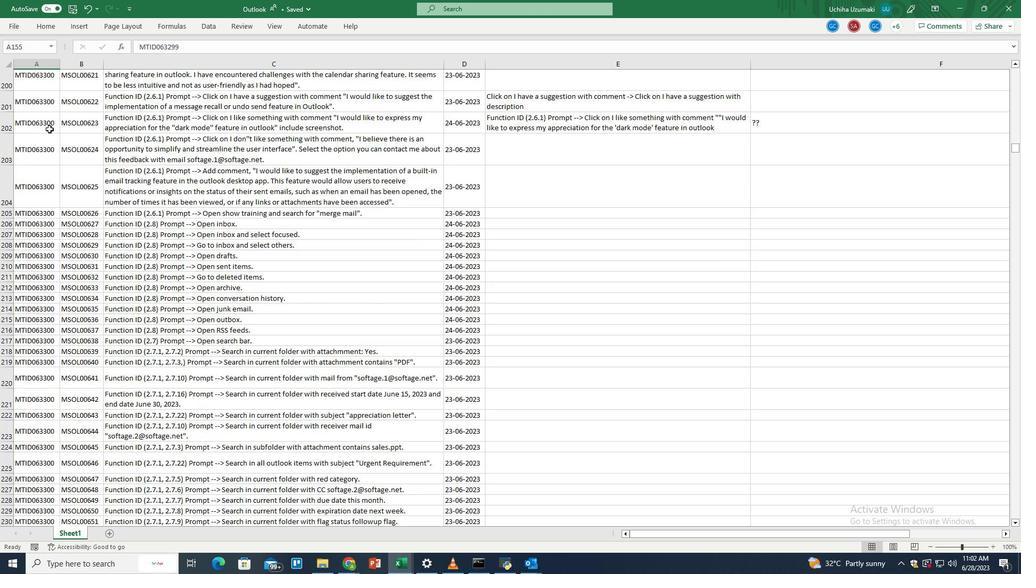 
Action: Mouse scrolled (49, 128) with delta (0, 0)
Screenshot: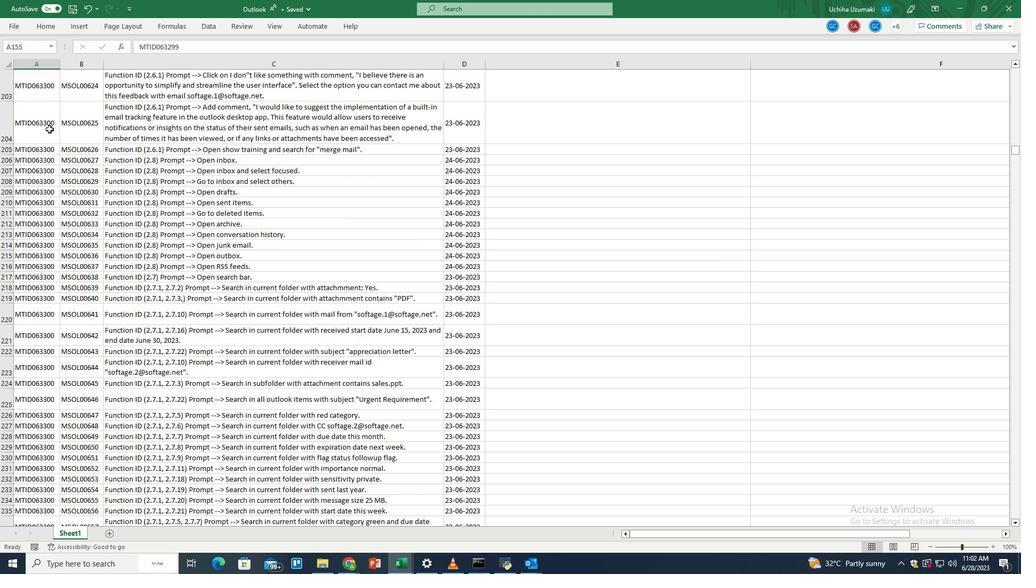 
Action: Mouse scrolled (49, 128) with delta (0, 0)
Screenshot: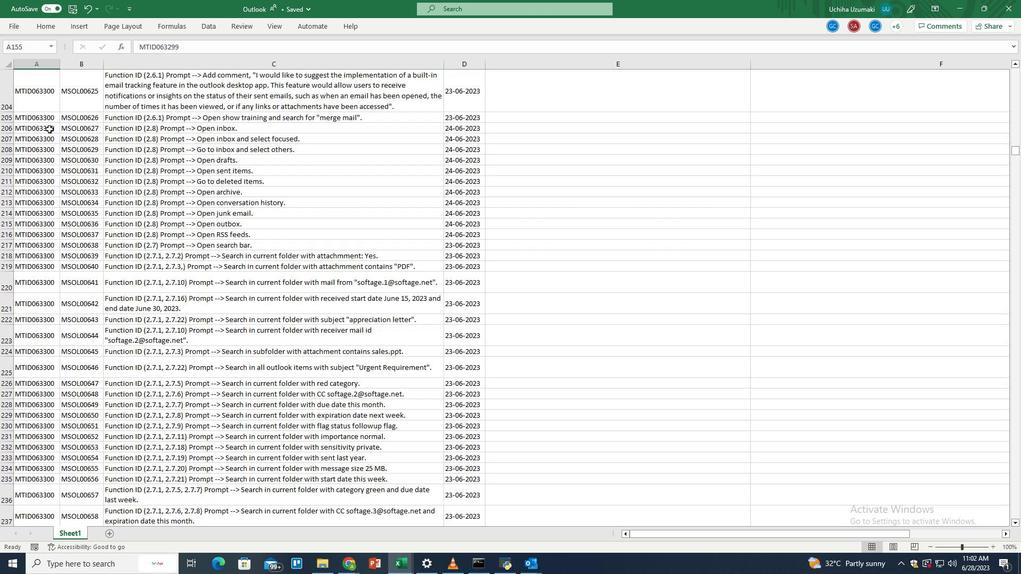 
Action: Mouse scrolled (49, 128) with delta (0, 0)
Screenshot: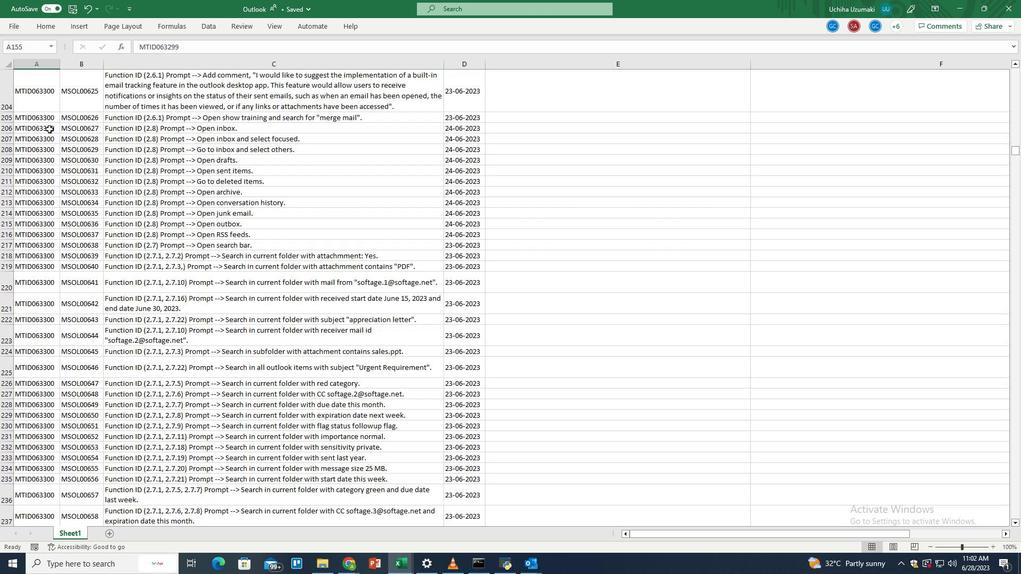 
Action: Mouse scrolled (49, 128) with delta (0, 0)
Screenshot: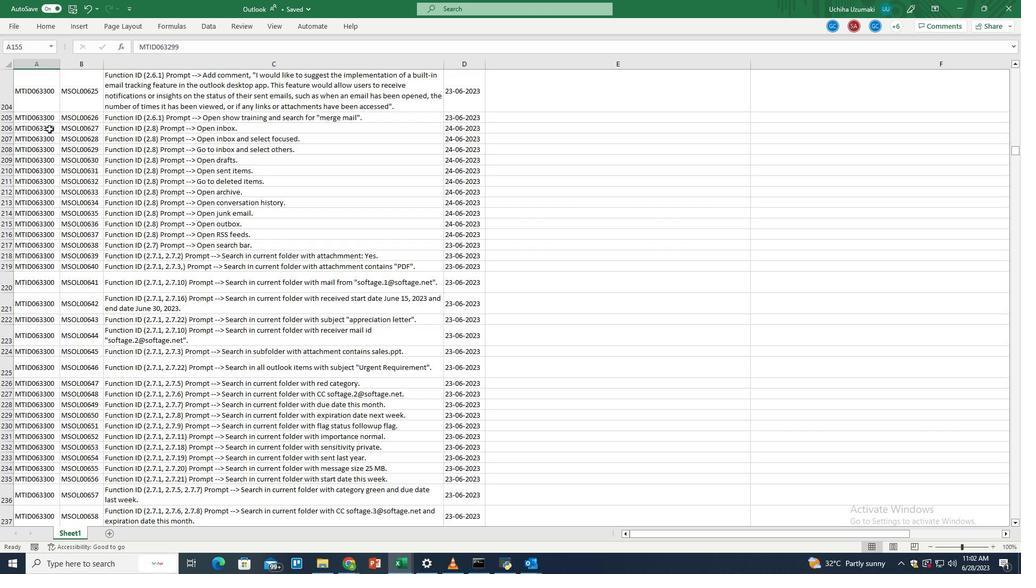 
Action: Mouse scrolled (49, 128) with delta (0, 0)
Screenshot: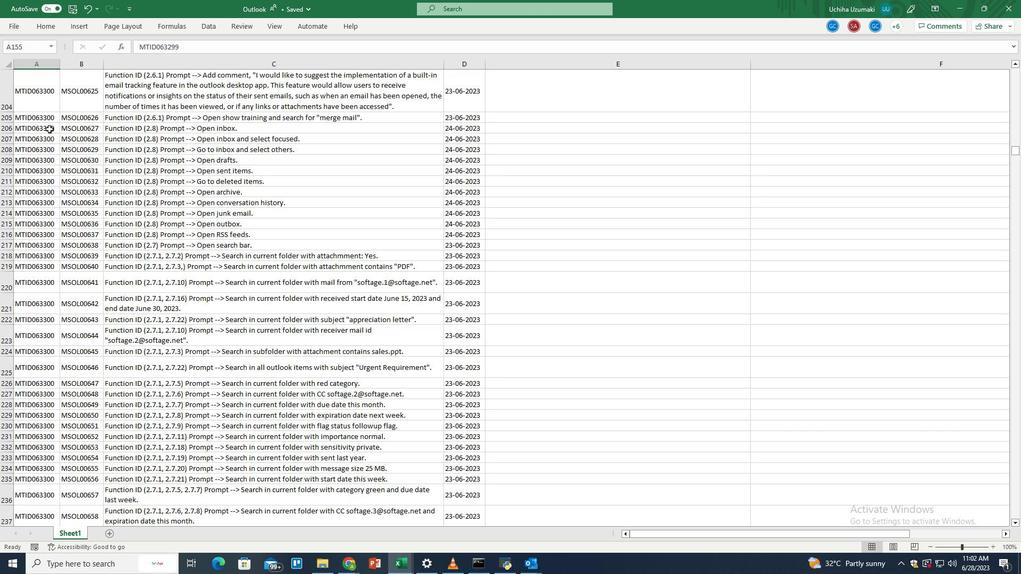 
Action: Mouse scrolled (49, 128) with delta (0, 0)
Screenshot: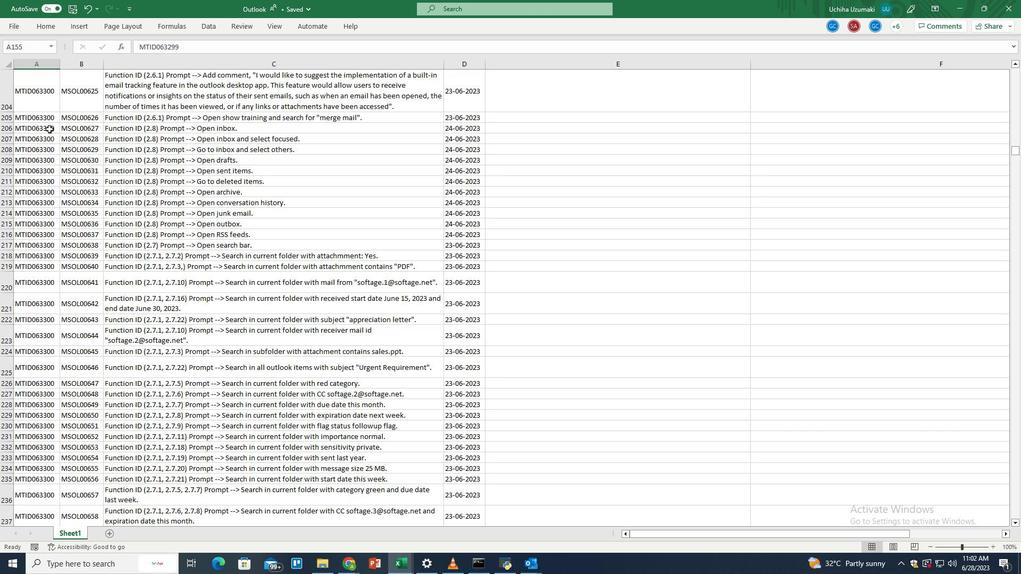 
Action: Mouse scrolled (49, 128) with delta (0, 0)
Screenshot: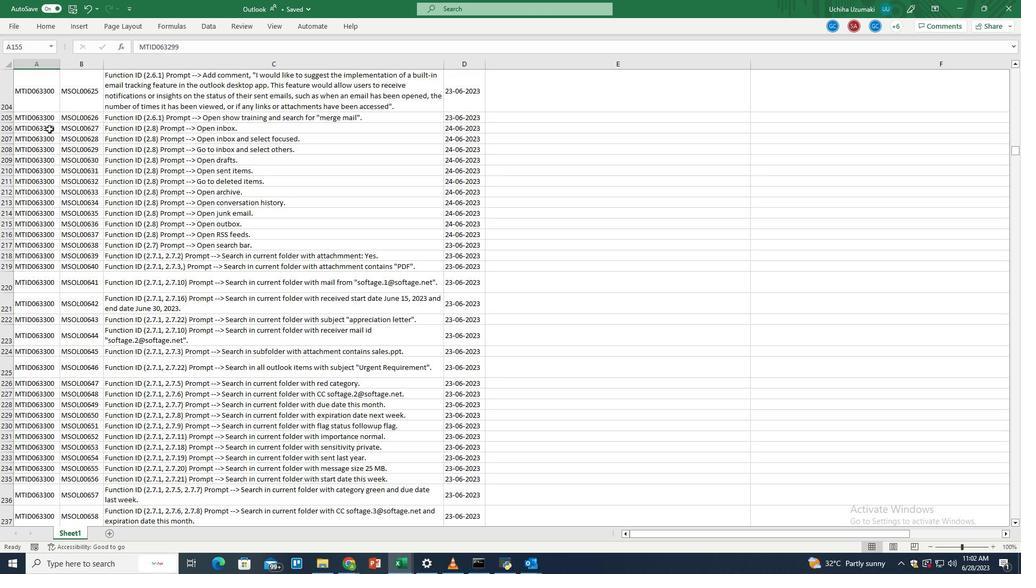 
Action: Mouse scrolled (49, 128) with delta (0, 0)
Screenshot: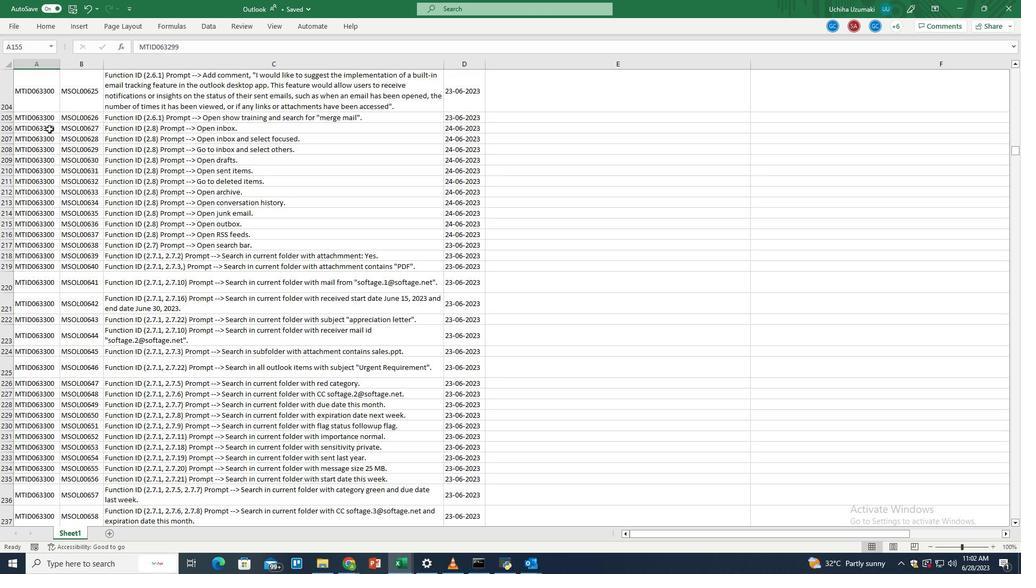 
Action: Mouse scrolled (49, 128) with delta (0, 0)
Screenshot: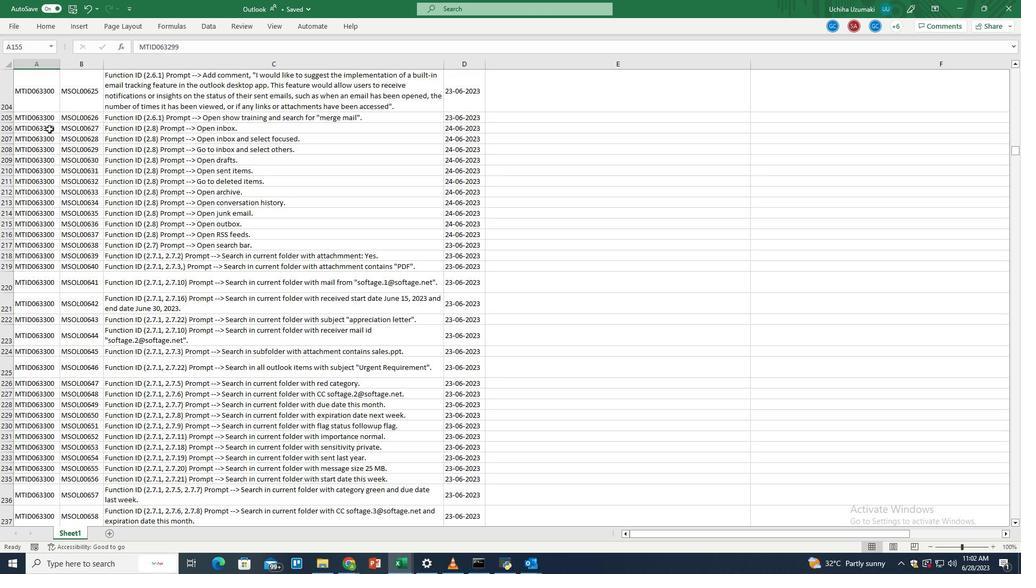 
Action: Mouse scrolled (49, 128) with delta (0, 0)
Screenshot: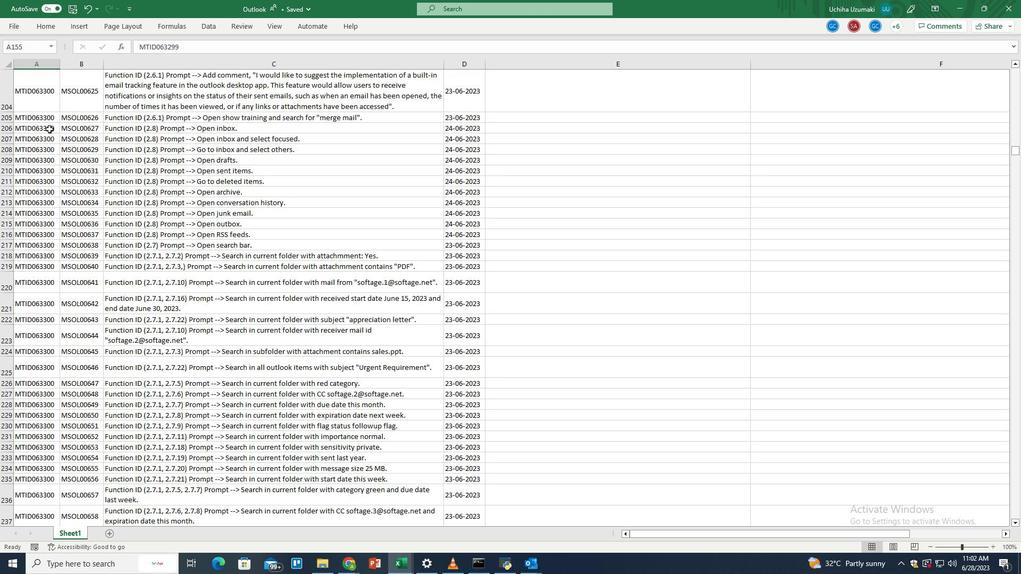 
Action: Mouse scrolled (49, 128) with delta (0, 0)
Screenshot: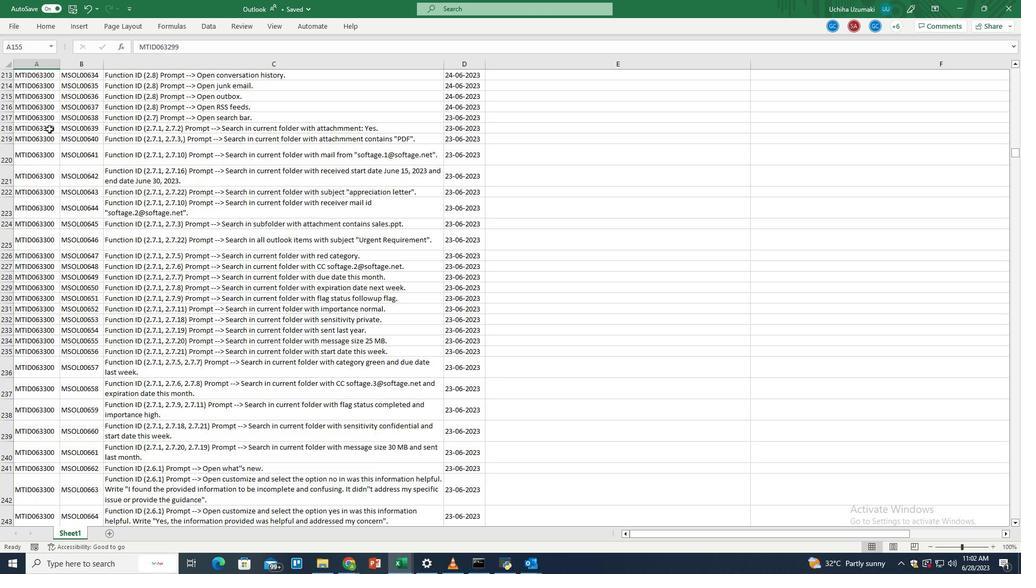 
Action: Mouse scrolled (49, 128) with delta (0, 0)
Screenshot: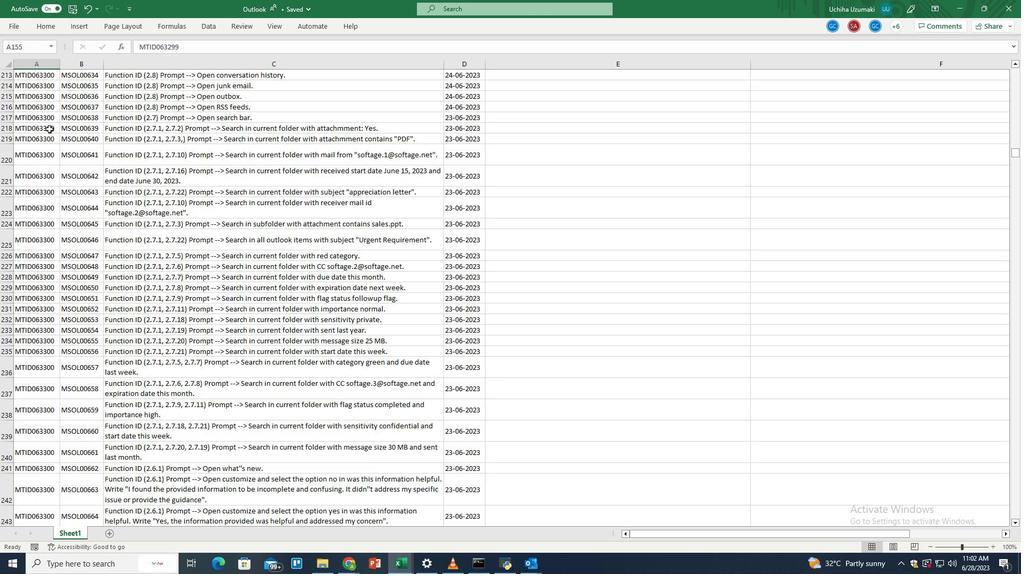 
Action: Mouse scrolled (49, 128) with delta (0, 0)
Screenshot: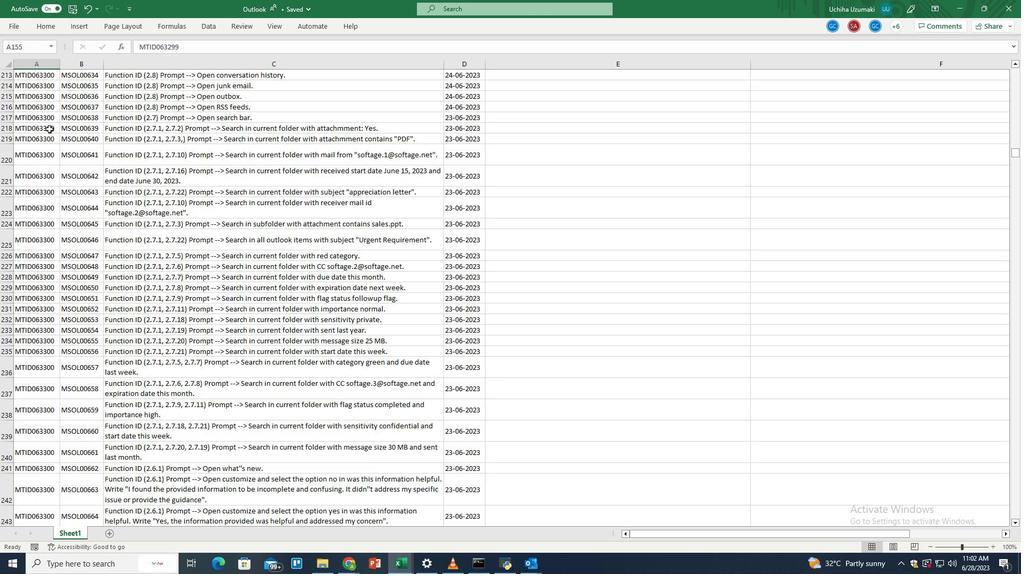 
Action: Mouse scrolled (49, 128) with delta (0, 0)
Screenshot: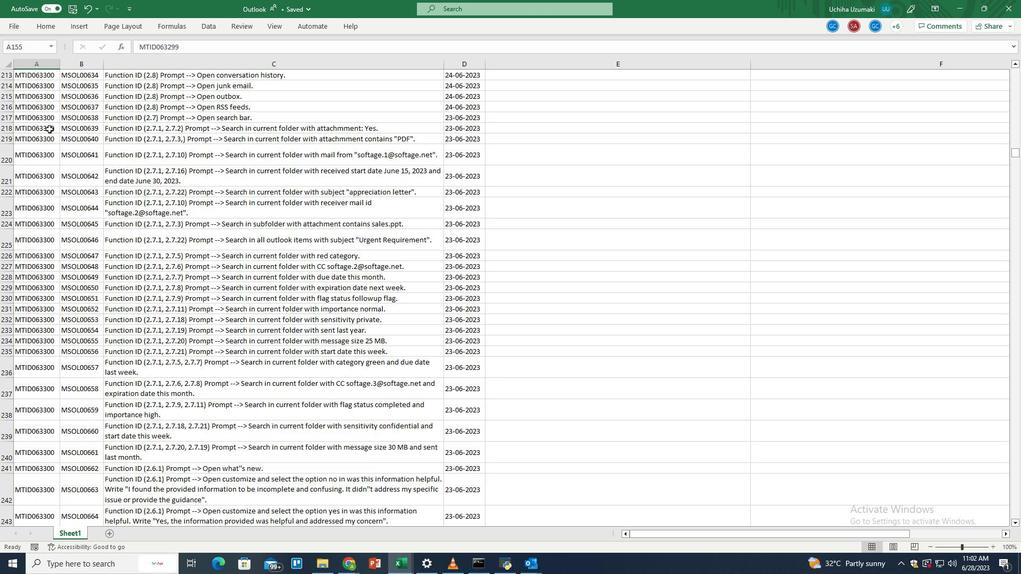 
Action: Mouse scrolled (49, 128) with delta (0, 0)
Screenshot: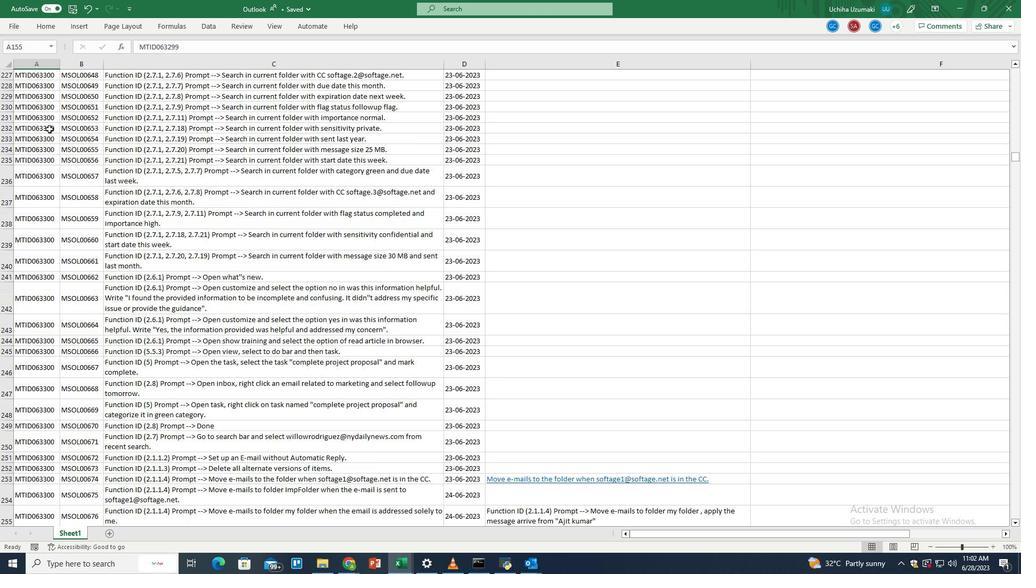 
Action: Mouse scrolled (49, 129) with delta (0, 0)
Screenshot: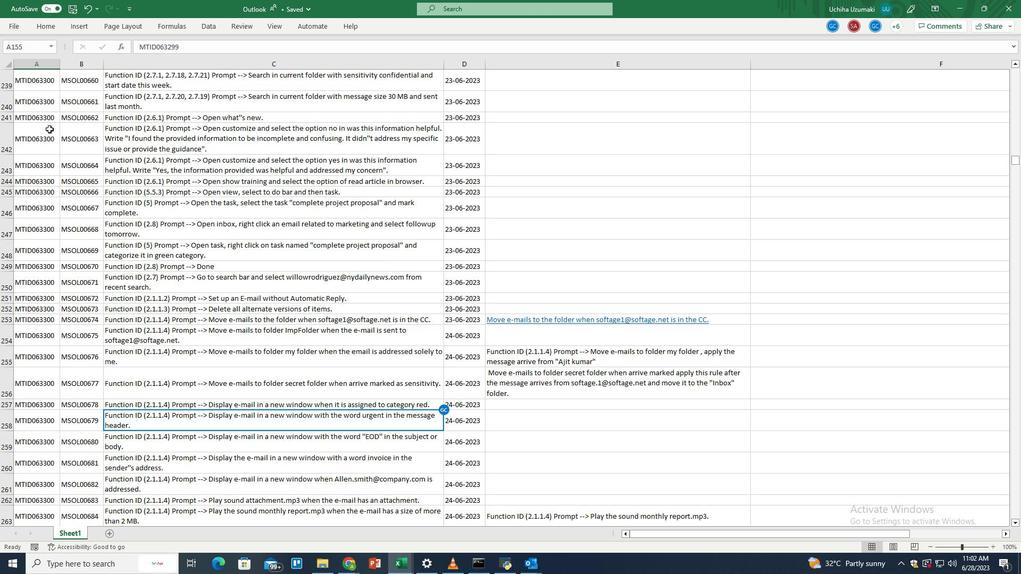 
Action: Mouse scrolled (49, 129) with delta (0, 0)
Screenshot: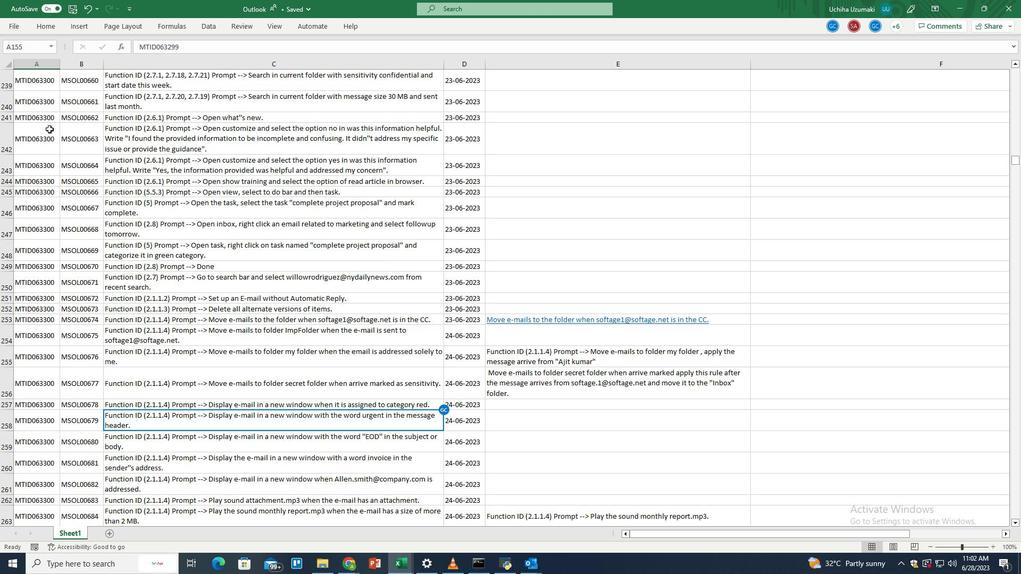 
Action: Mouse scrolled (49, 129) with delta (0, 0)
Screenshot: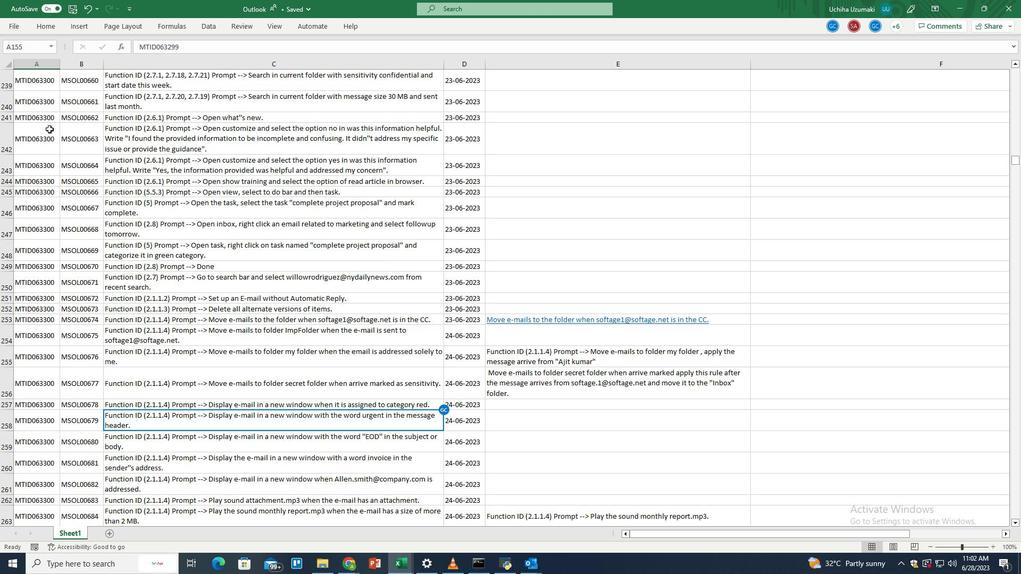 
Action: Mouse scrolled (49, 129) with delta (0, 0)
Screenshot: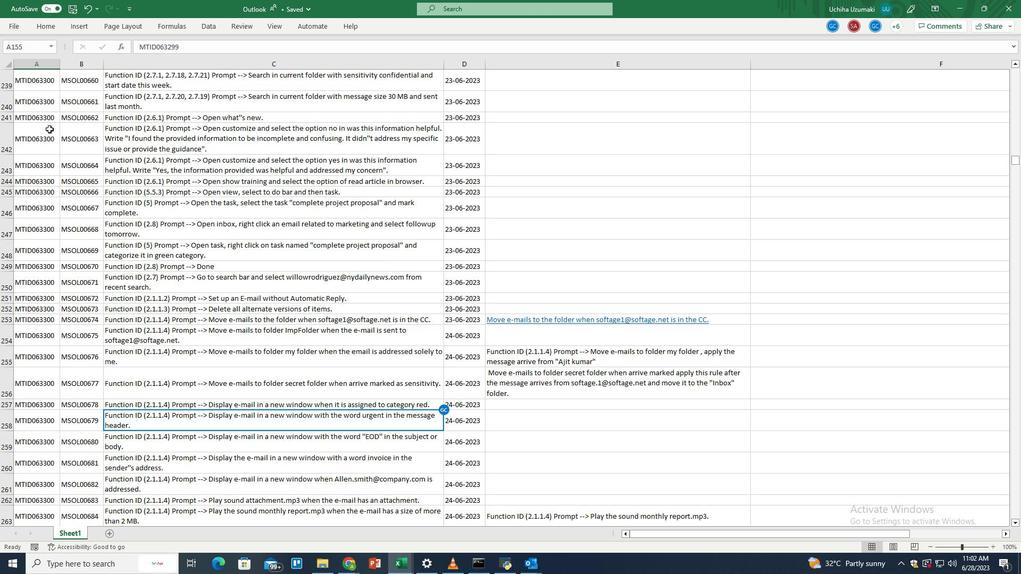 
Action: Mouse scrolled (49, 129) with delta (0, 0)
Screenshot: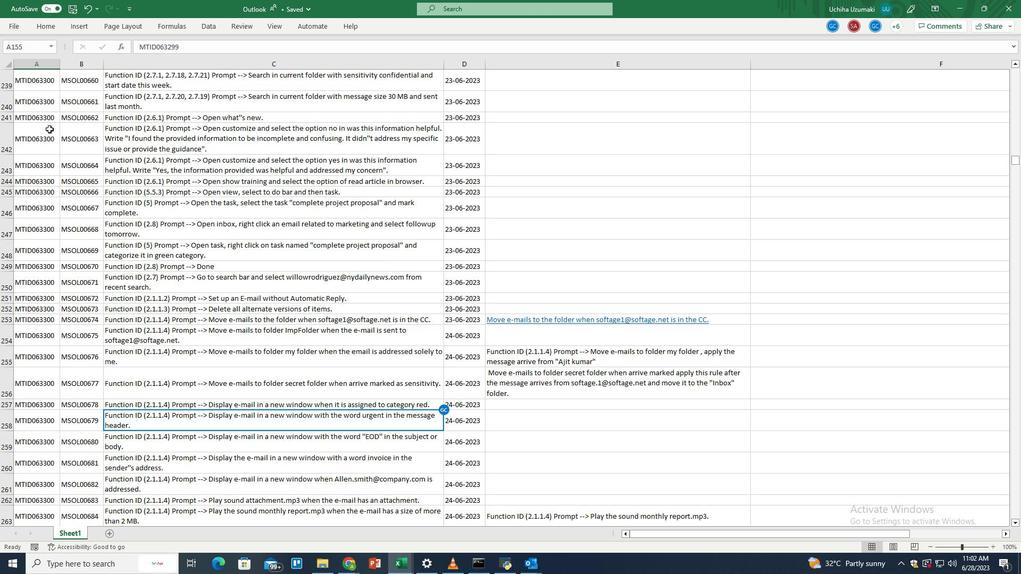 
Action: Mouse scrolled (49, 129) with delta (0, 0)
Screenshot: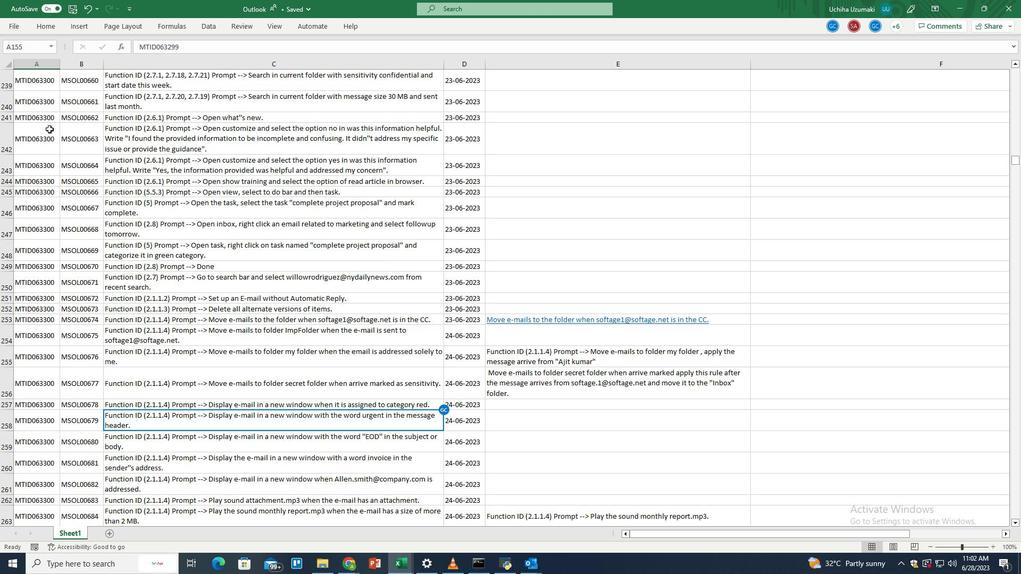 
Action: Mouse scrolled (49, 129) with delta (0, 0)
Screenshot: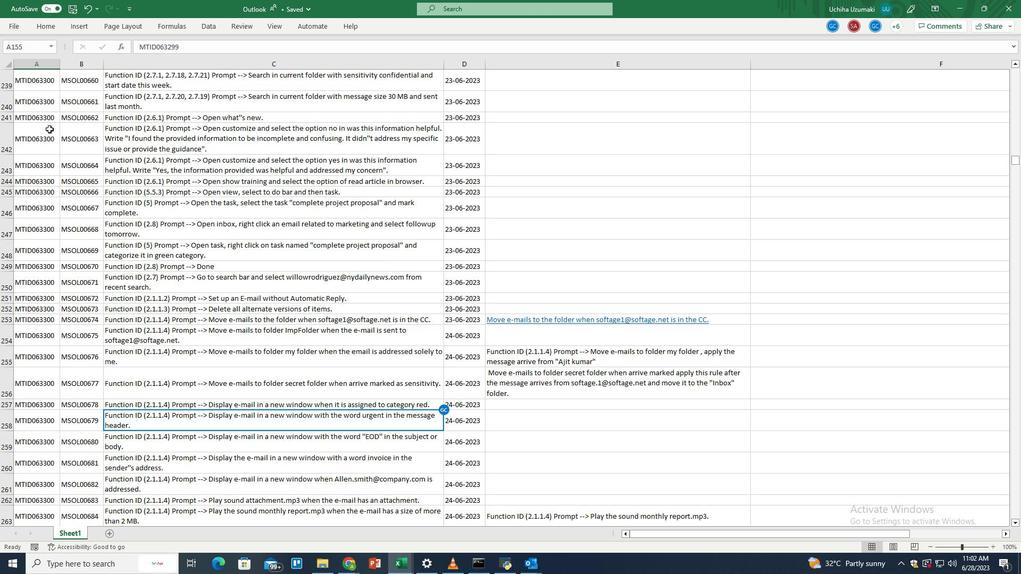 
Action: Mouse scrolled (49, 129) with delta (0, 0)
Screenshot: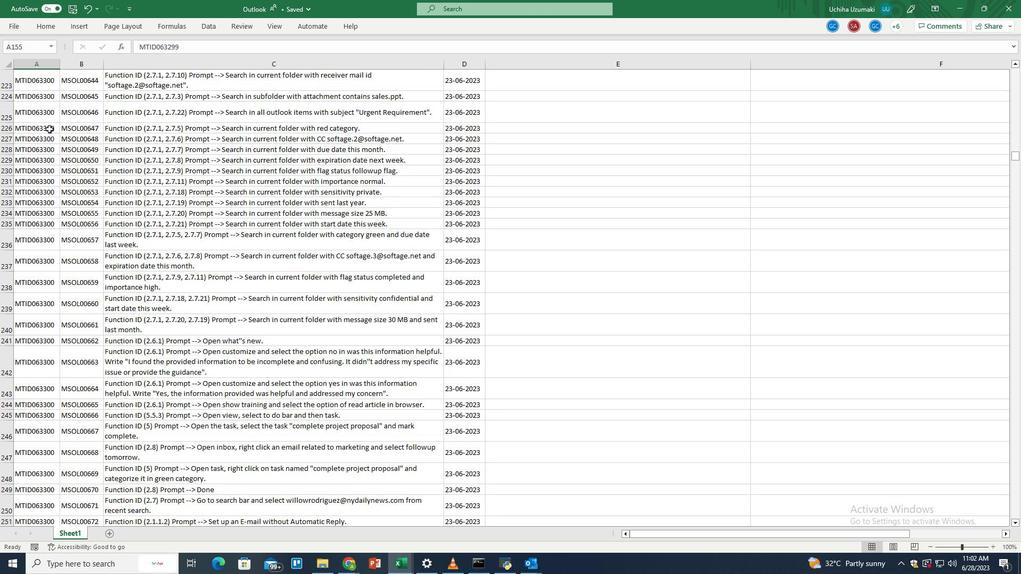 
Action: Mouse scrolled (49, 129) with delta (0, 0)
Screenshot: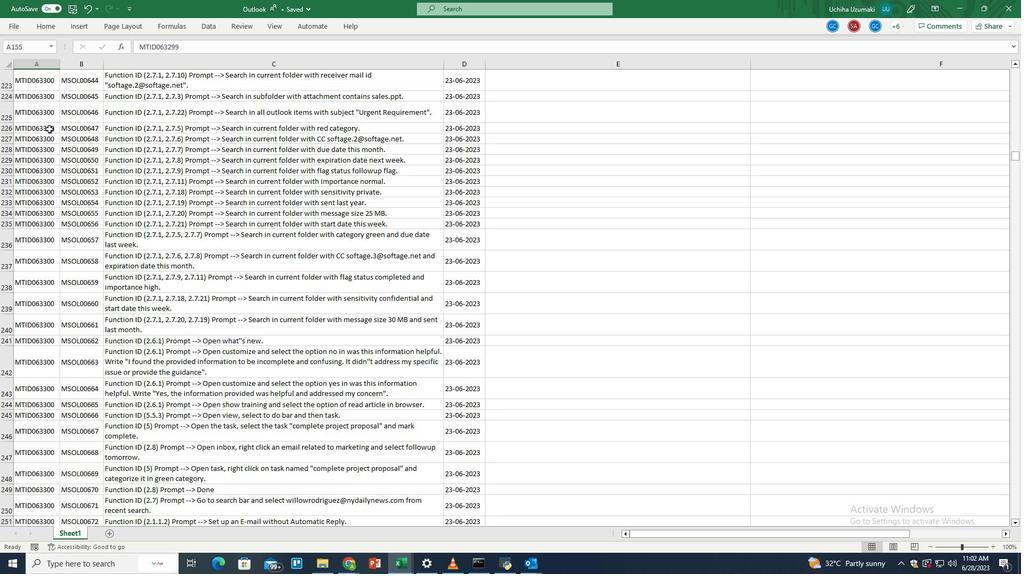 
Action: Mouse scrolled (49, 129) with delta (0, 0)
Screenshot: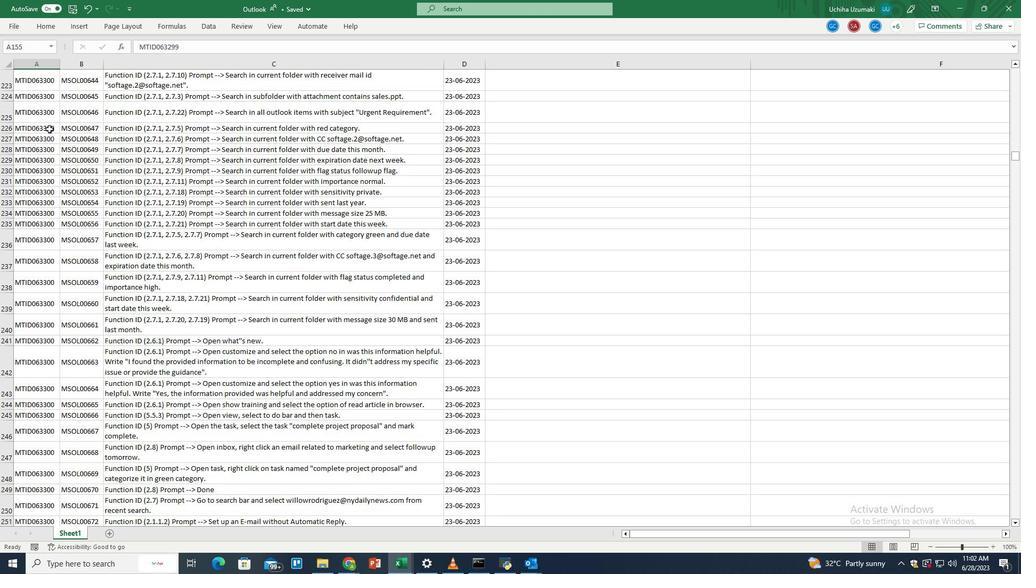 
Action: Mouse scrolled (49, 129) with delta (0, 0)
Screenshot: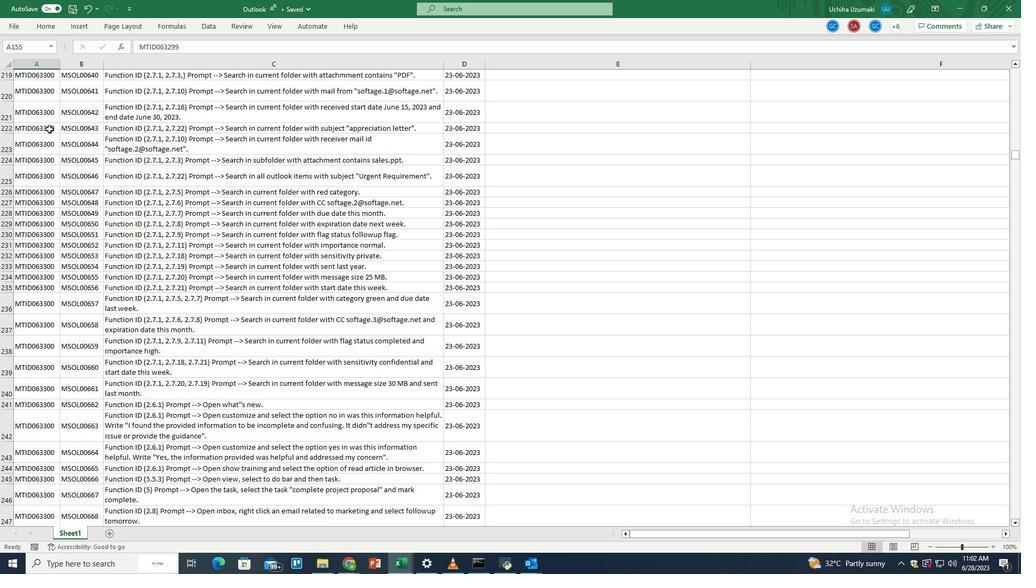 
Action: Mouse scrolled (49, 129) with delta (0, 0)
Screenshot: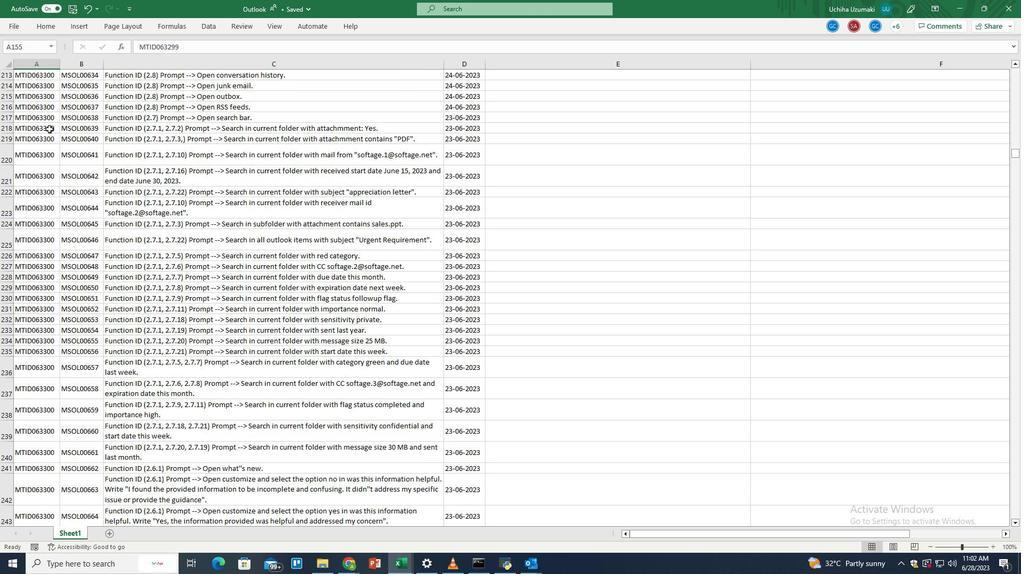 
Action: Mouse scrolled (49, 129) with delta (0, 0)
Screenshot: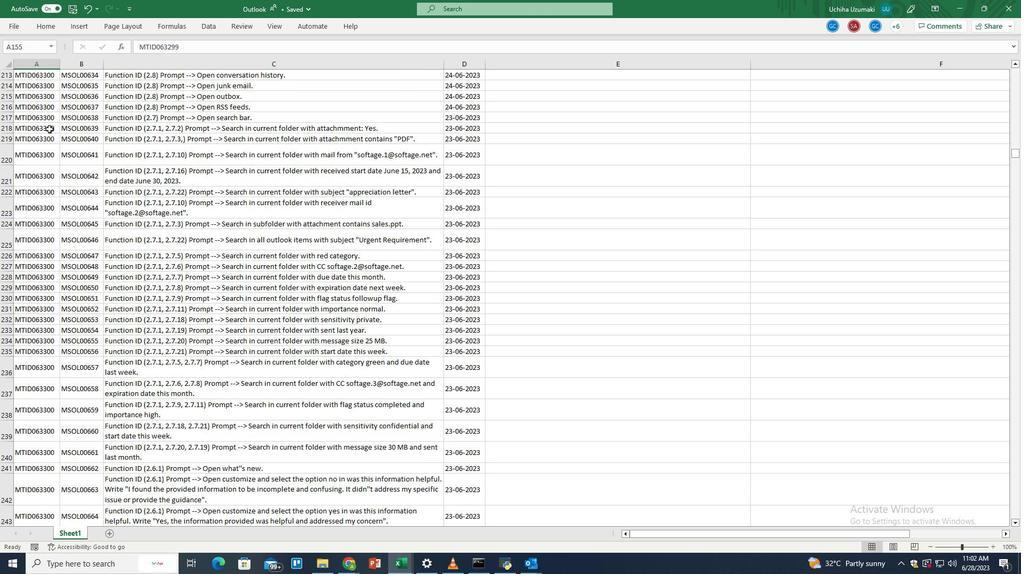 
Action: Mouse scrolled (49, 129) with delta (0, 0)
Screenshot: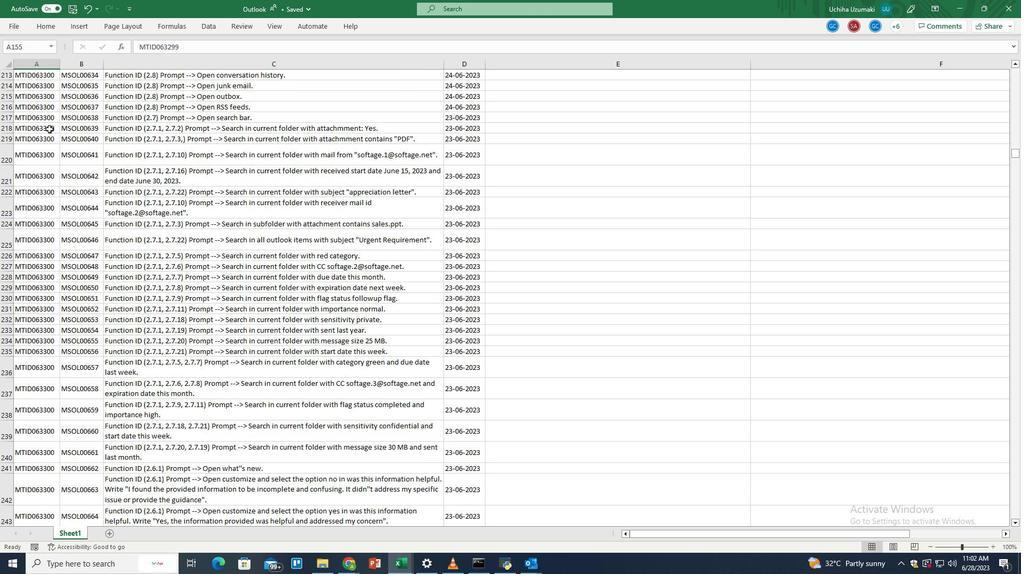 
Action: Mouse scrolled (49, 129) with delta (0, 0)
Screenshot: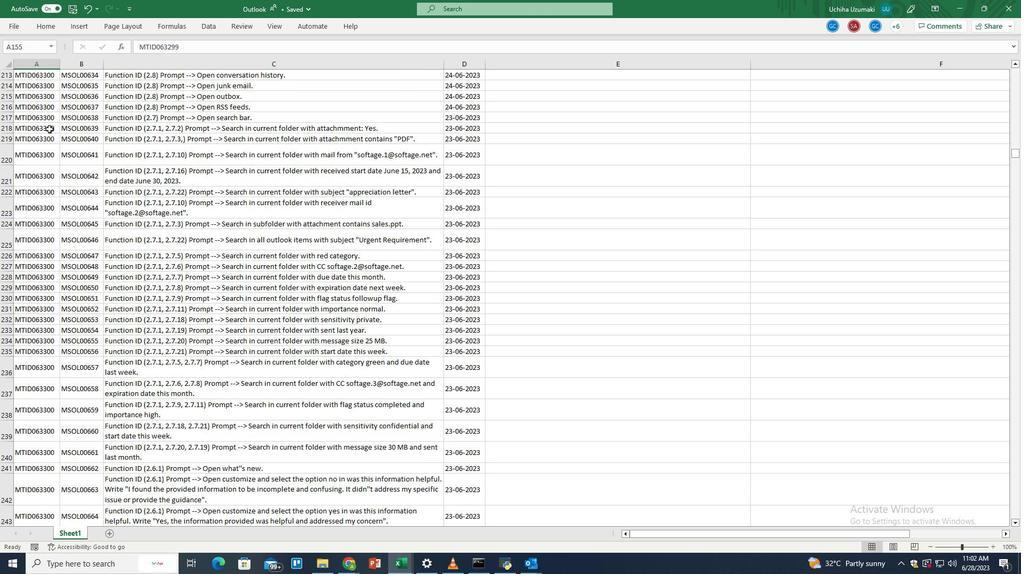 
Action: Mouse scrolled (49, 129) with delta (0, 0)
Screenshot: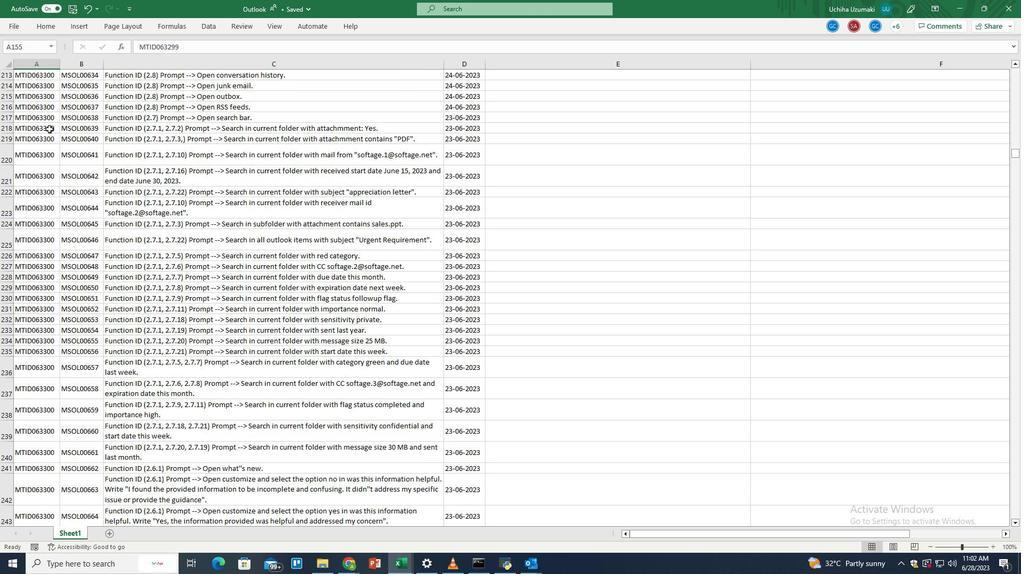 
Action: Mouse scrolled (49, 129) with delta (0, 0)
Screenshot: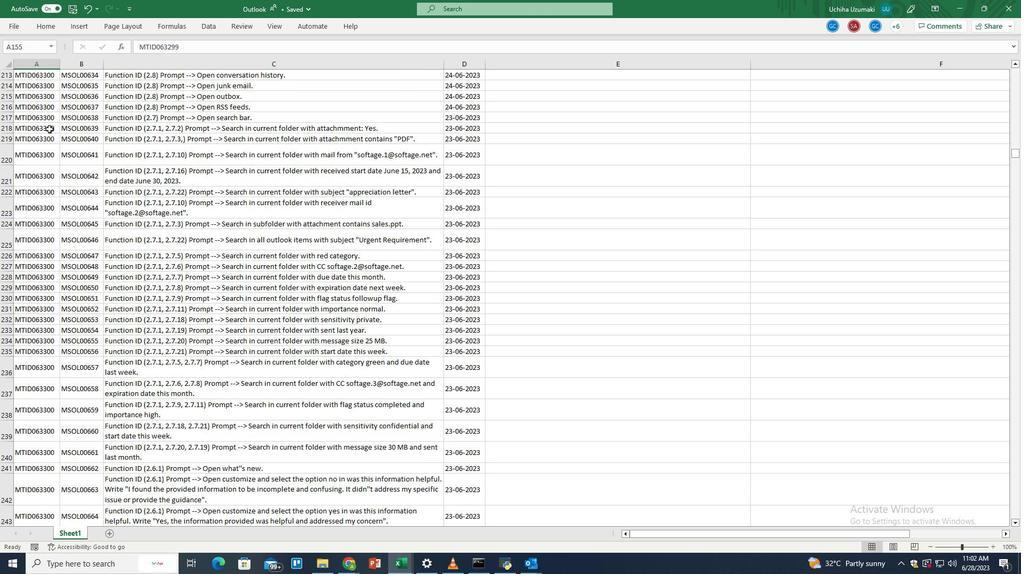 
Action: Mouse scrolled (49, 129) with delta (0, 0)
Screenshot: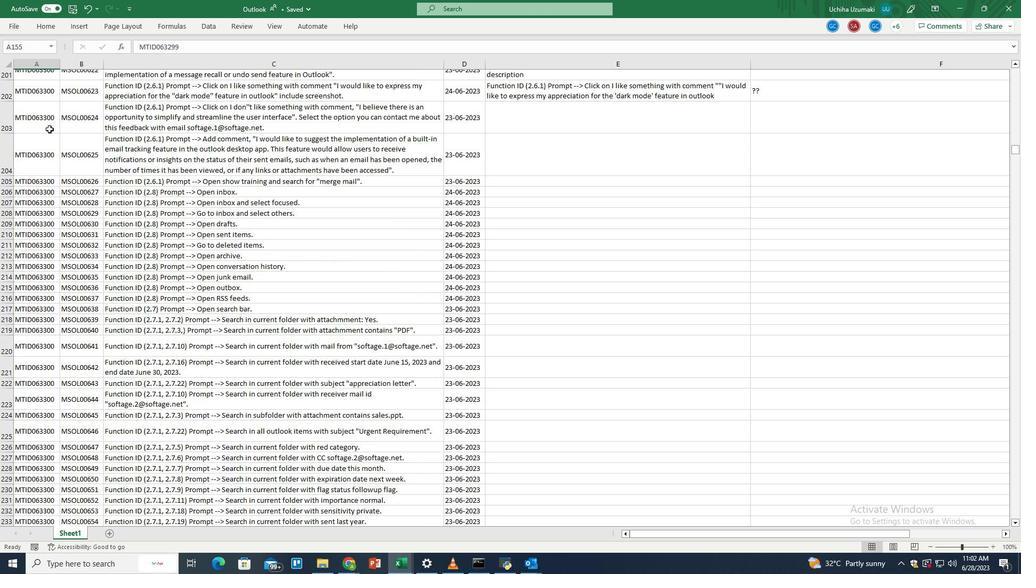 
Action: Mouse scrolled (49, 129) with delta (0, 0)
Screenshot: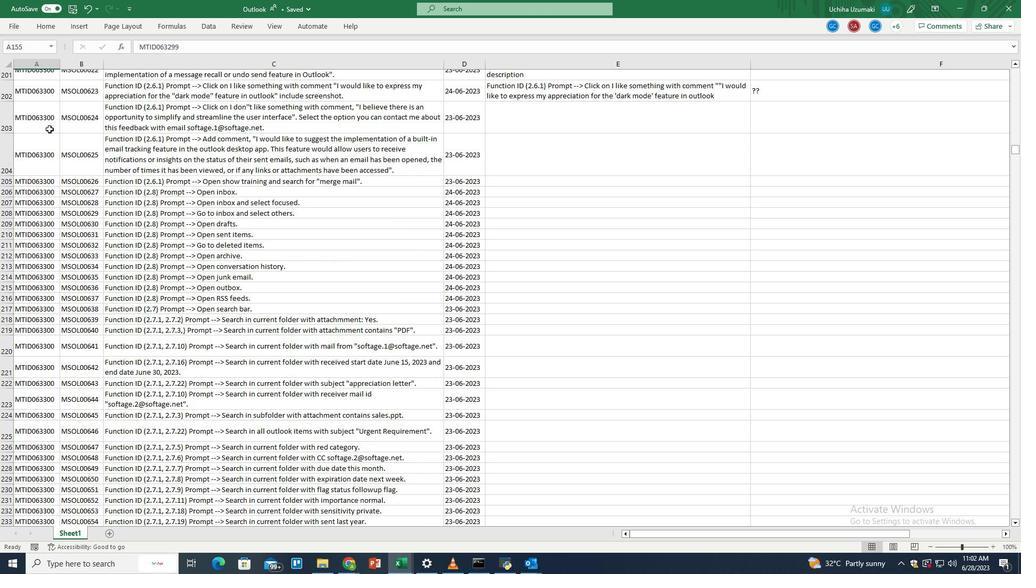 
Action: Mouse scrolled (49, 129) with delta (0, 0)
Screenshot: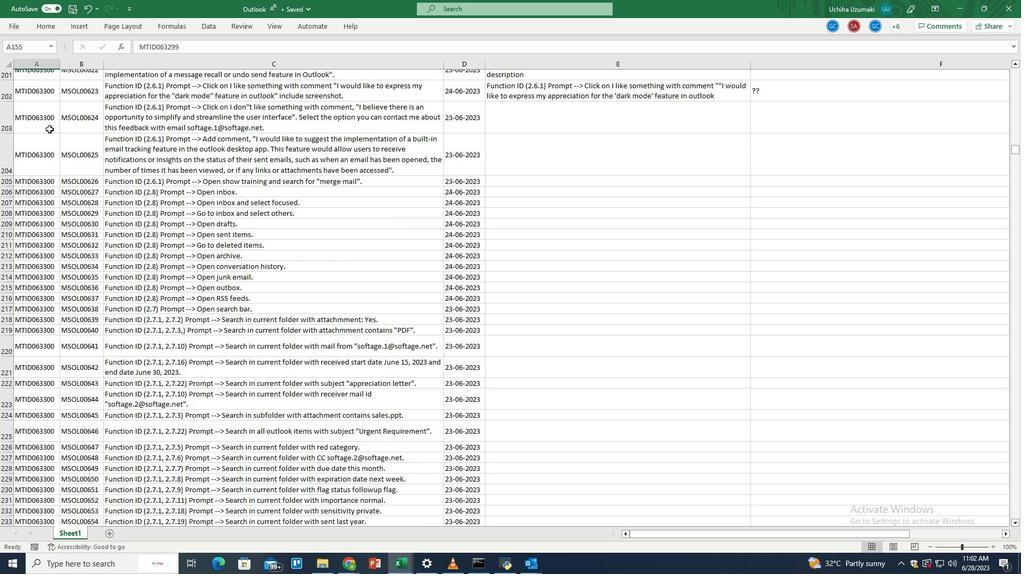 
Action: Mouse scrolled (49, 129) with delta (0, 0)
Screenshot: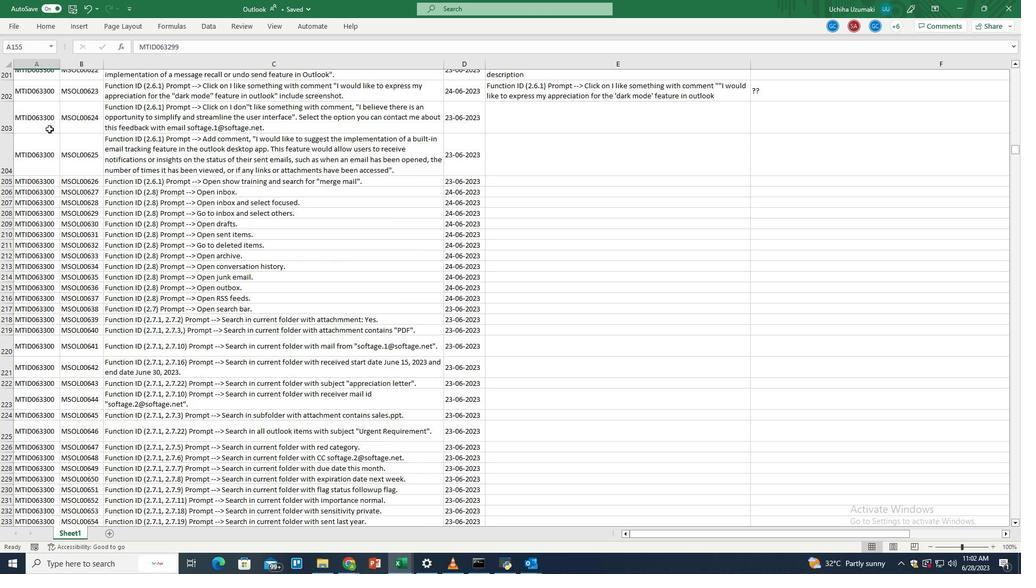
Action: Mouse scrolled (49, 129) with delta (0, 0)
Screenshot: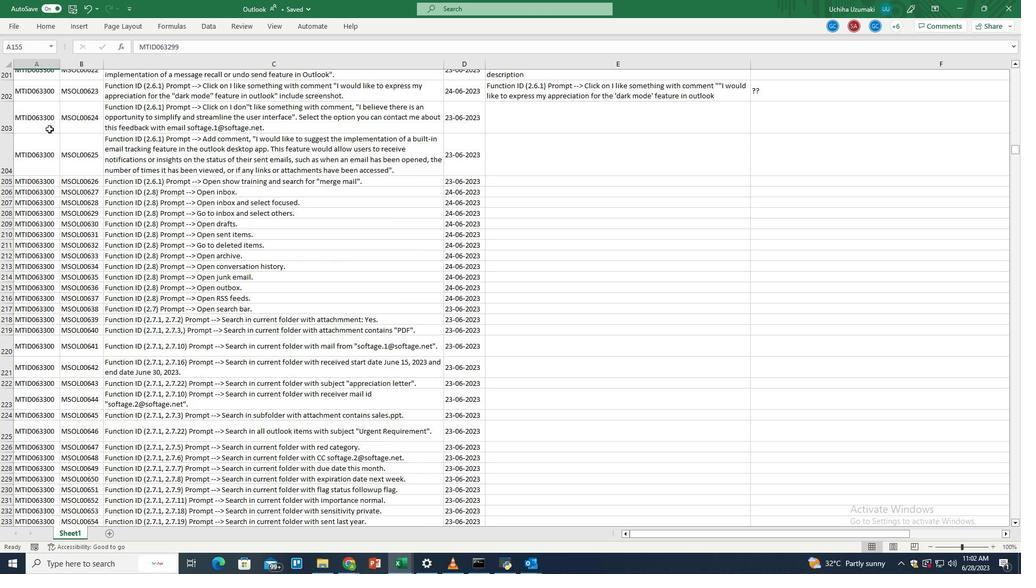 
Action: Mouse scrolled (49, 129) with delta (0, 0)
Screenshot: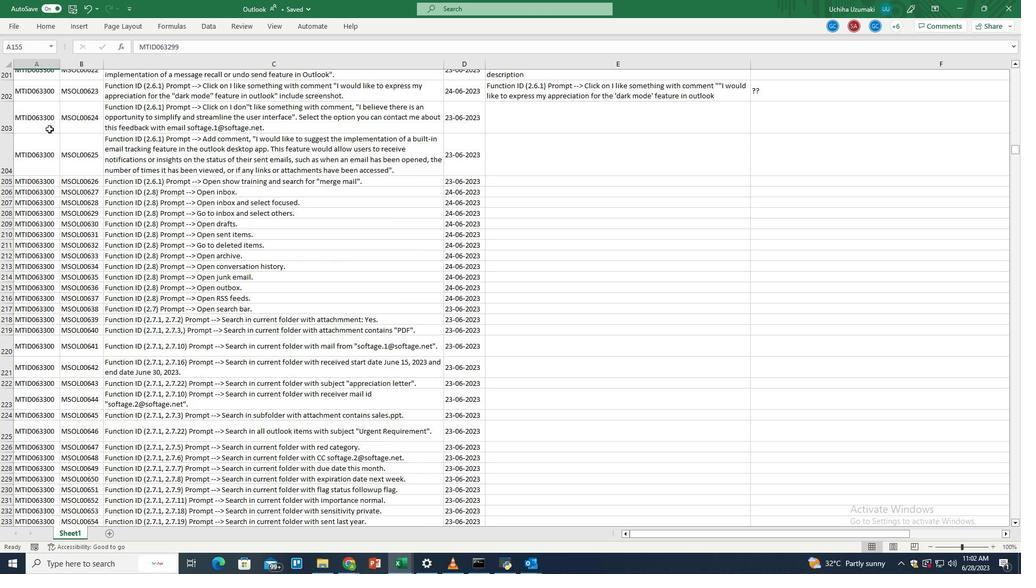 
Action: Mouse scrolled (49, 129) with delta (0, 0)
Screenshot: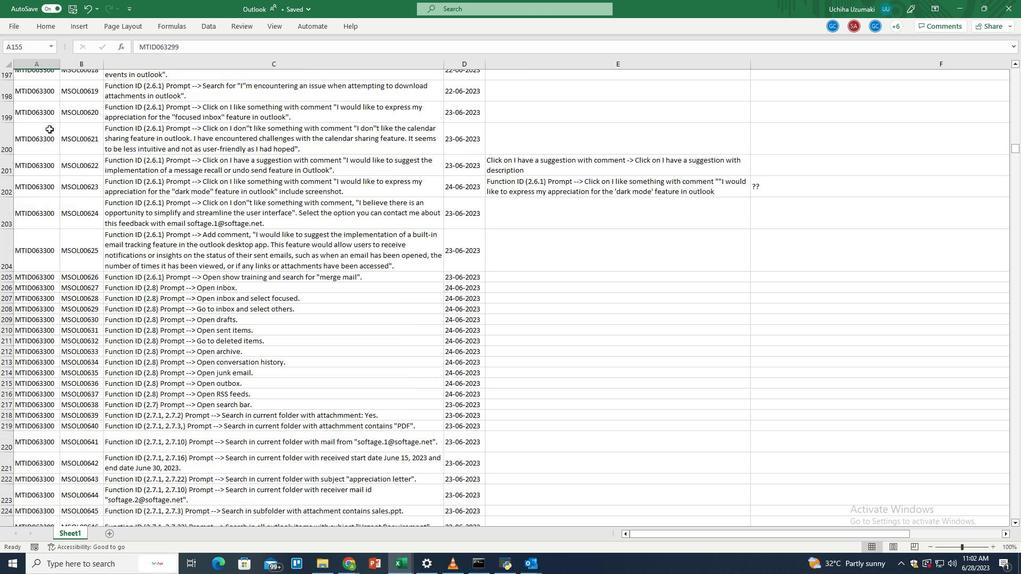 
Action: Mouse scrolled (49, 129) with delta (0, 0)
Screenshot: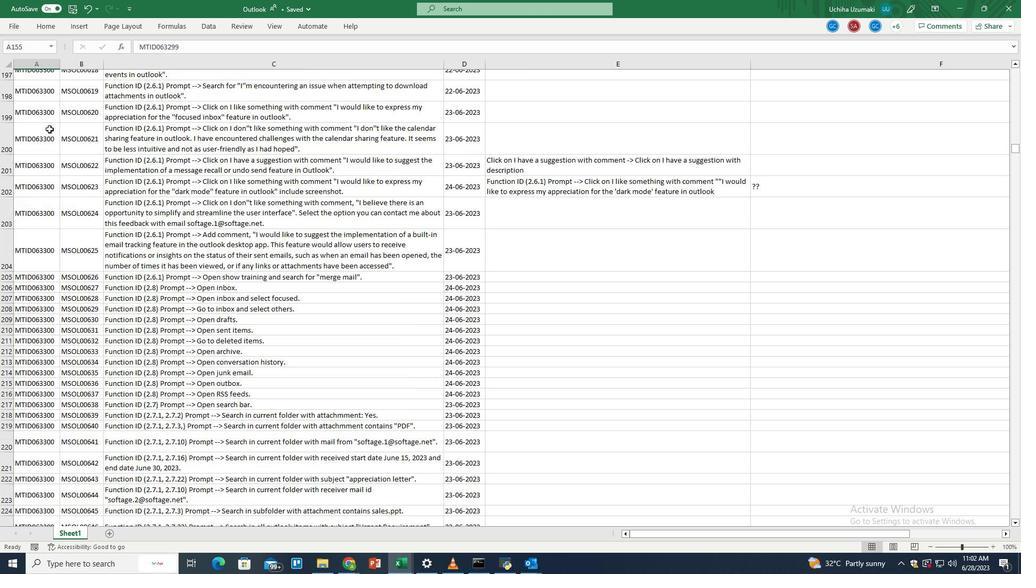 
Action: Mouse scrolled (49, 129) with delta (0, 0)
Screenshot: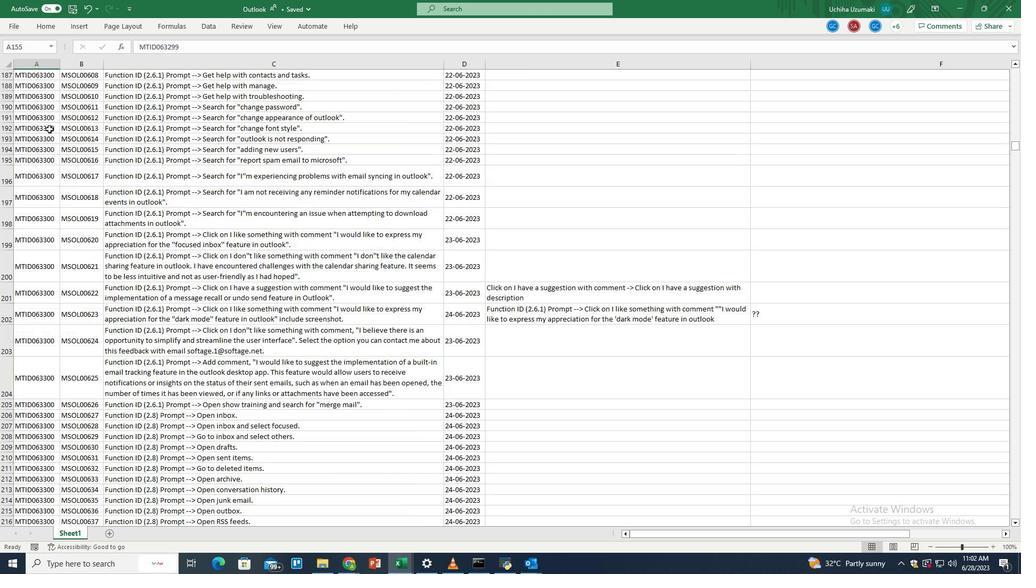 
Action: Mouse scrolled (49, 129) with delta (0, 0)
Screenshot: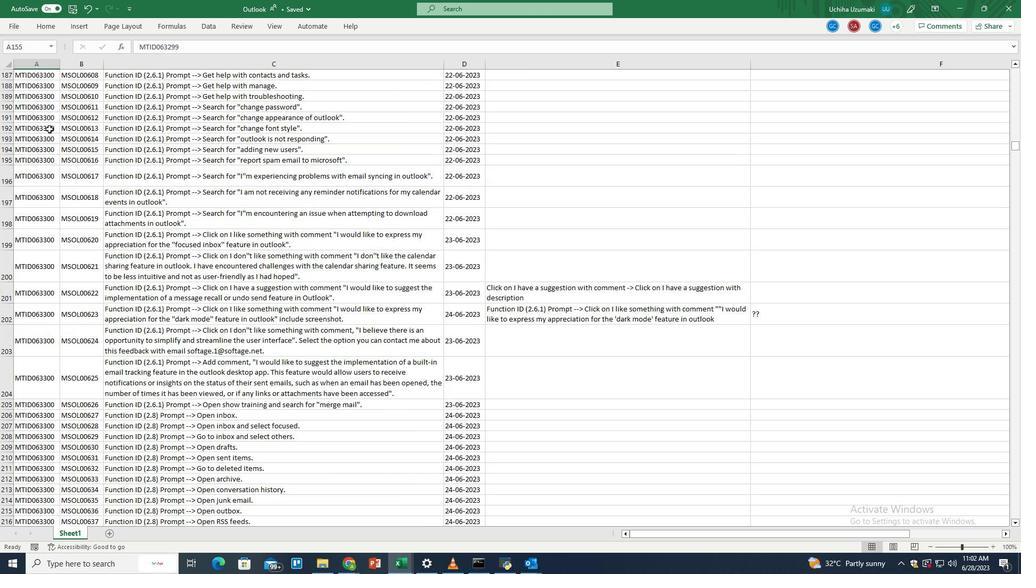 
Action: Mouse scrolled (49, 129) with delta (0, 0)
Screenshot: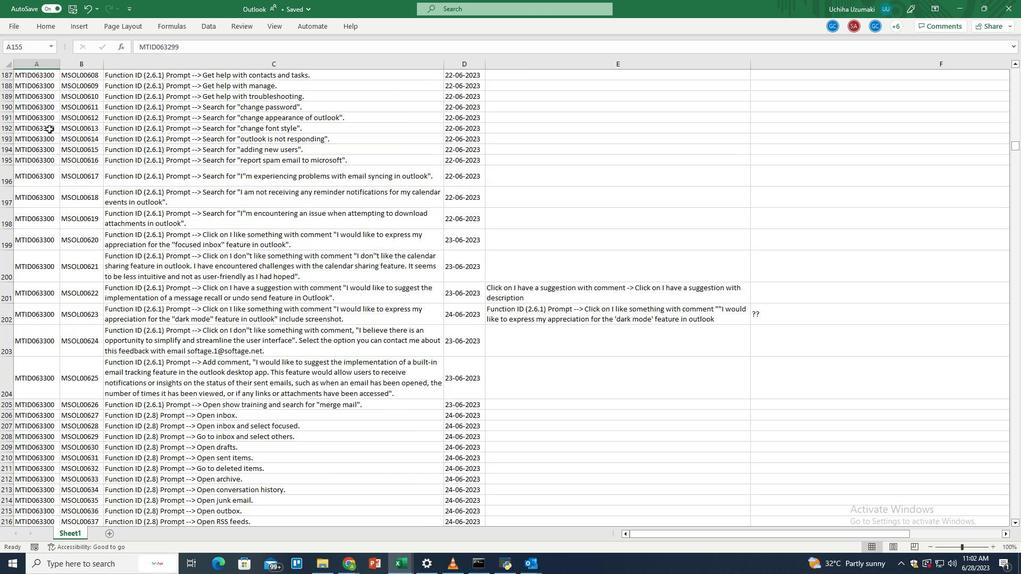 
Action: Mouse scrolled (49, 129) with delta (0, 0)
Screenshot: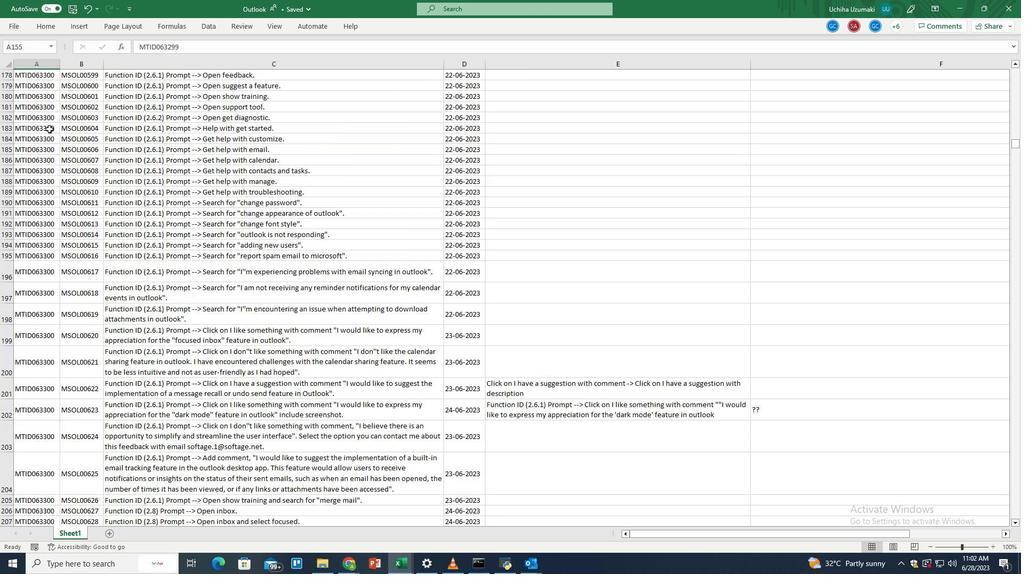 
Action: Mouse scrolled (49, 129) with delta (0, 0)
Screenshot: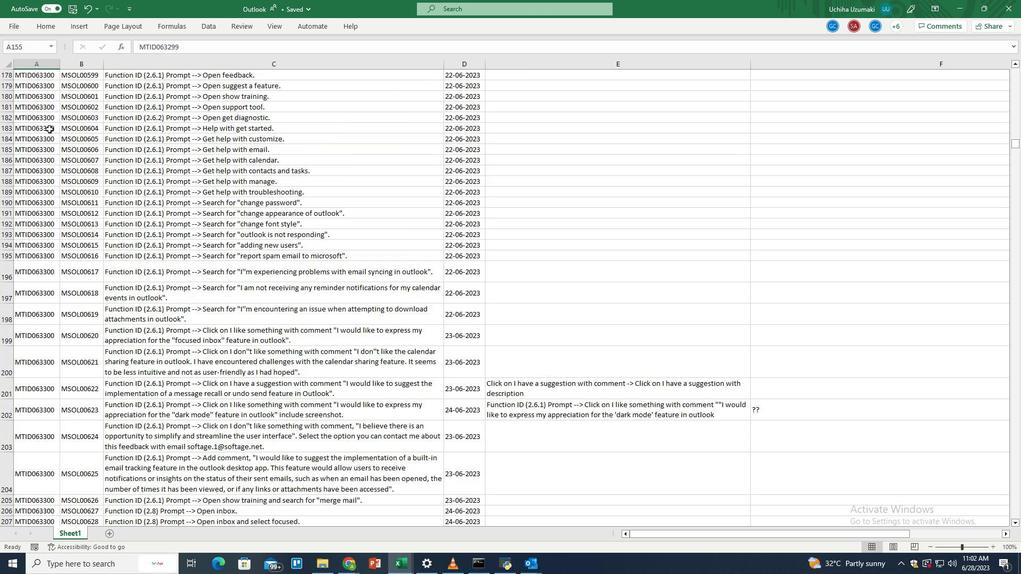 
Action: Mouse scrolled (49, 129) with delta (0, 0)
Screenshot: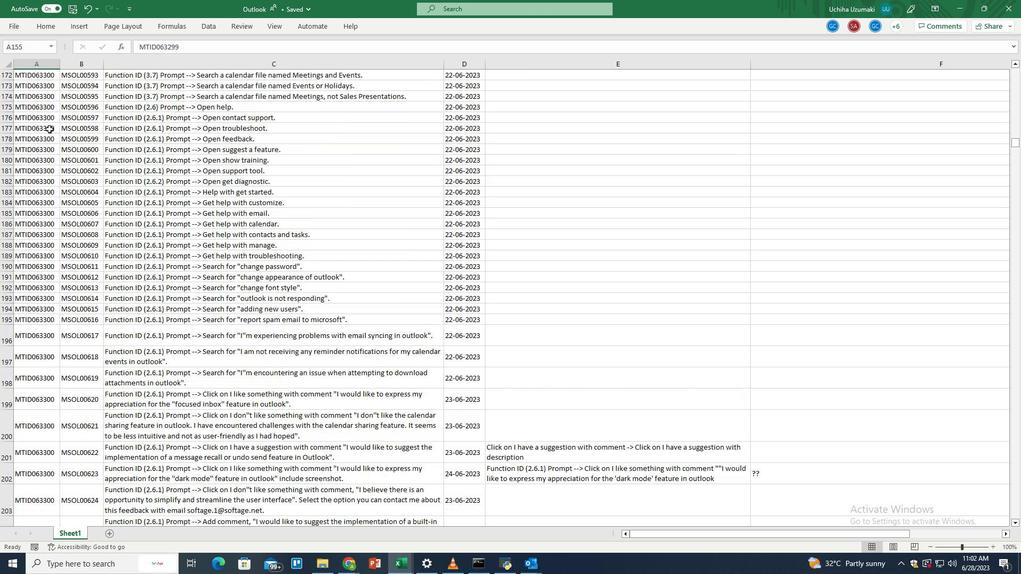 
Action: Mouse scrolled (49, 129) with delta (0, 0)
Screenshot: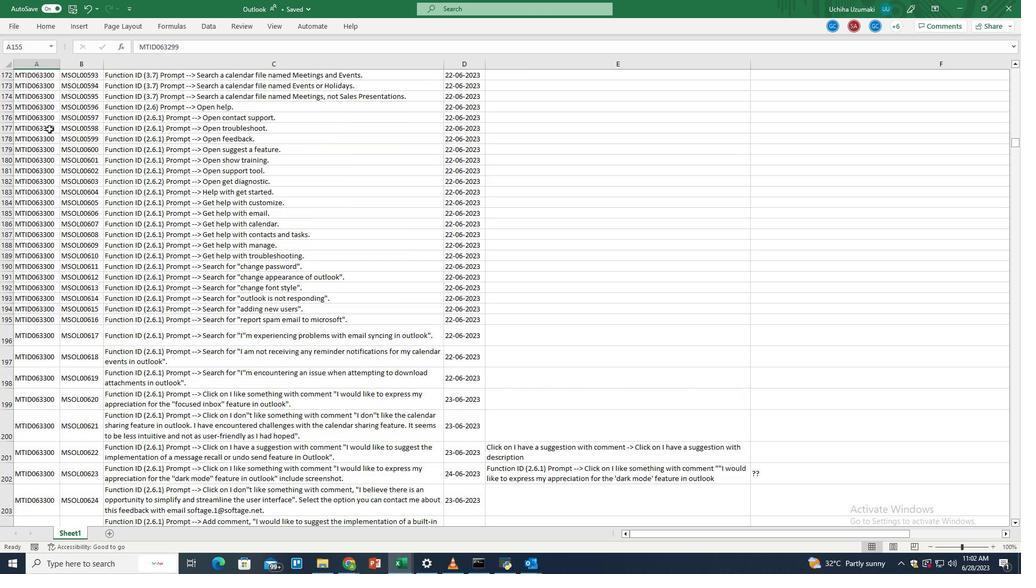 
Action: Mouse scrolled (49, 129) with delta (0, 0)
Screenshot: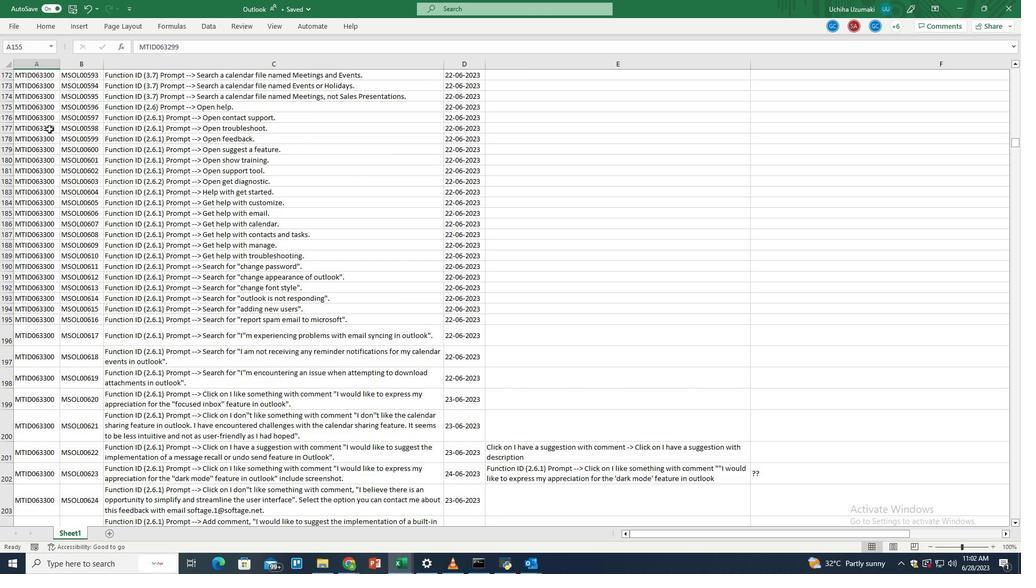 
Action: Mouse scrolled (49, 129) with delta (0, 0)
Screenshot: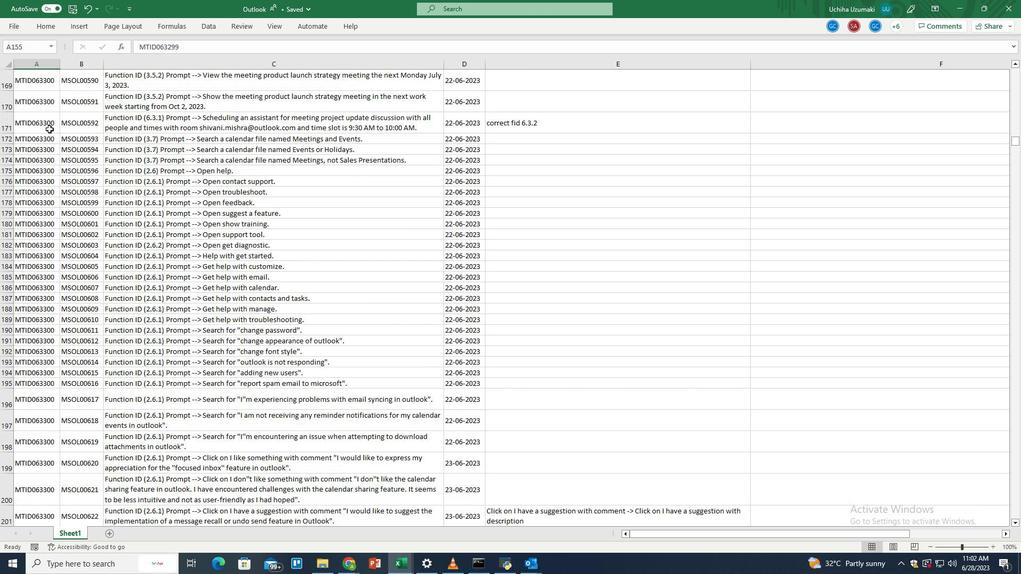 
Action: Mouse scrolled (49, 129) with delta (0, 0)
Screenshot: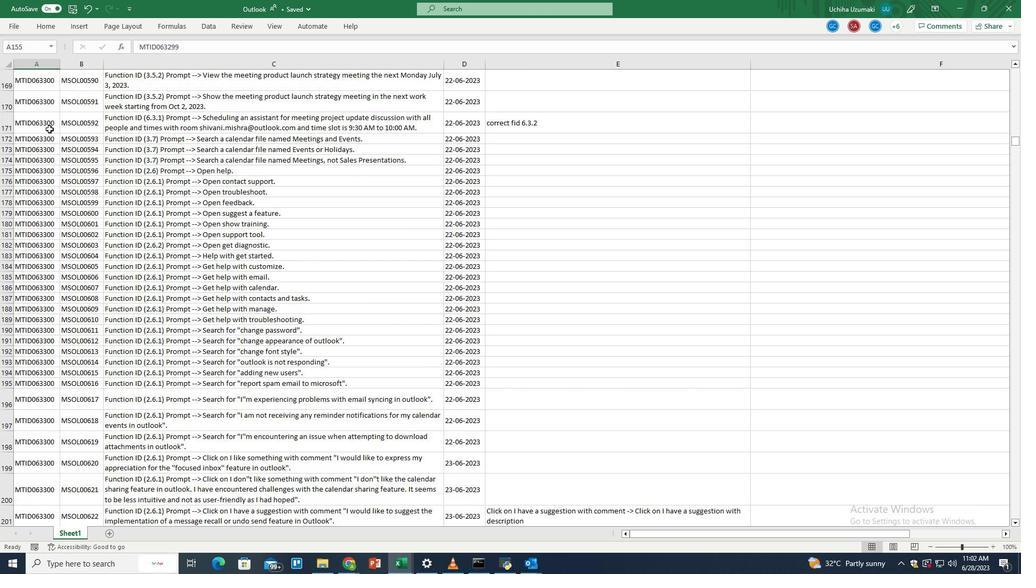 
Action: Mouse scrolled (49, 129) with delta (0, 0)
Screenshot: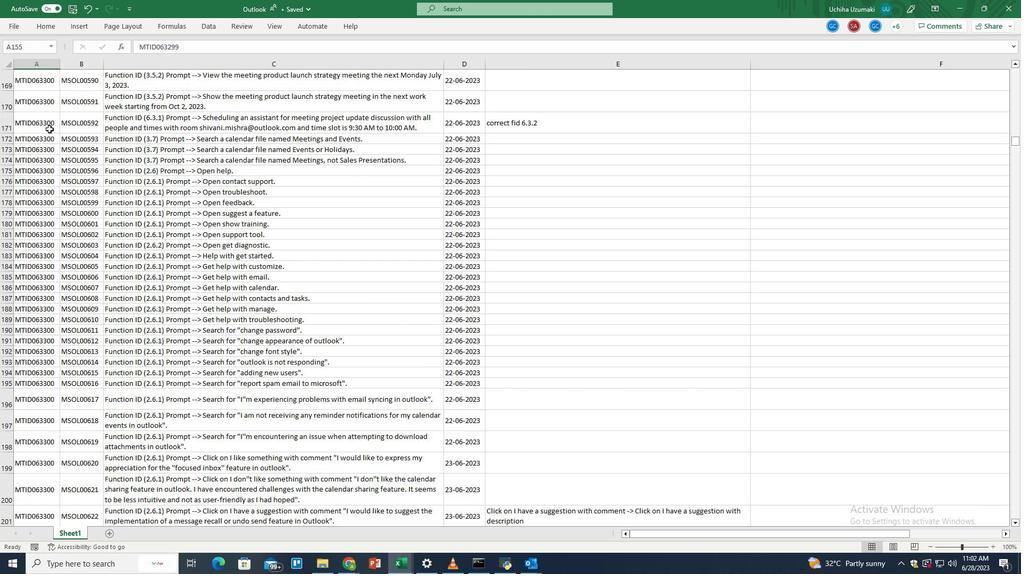
Action: Mouse scrolled (49, 129) with delta (0, 0)
Screenshot: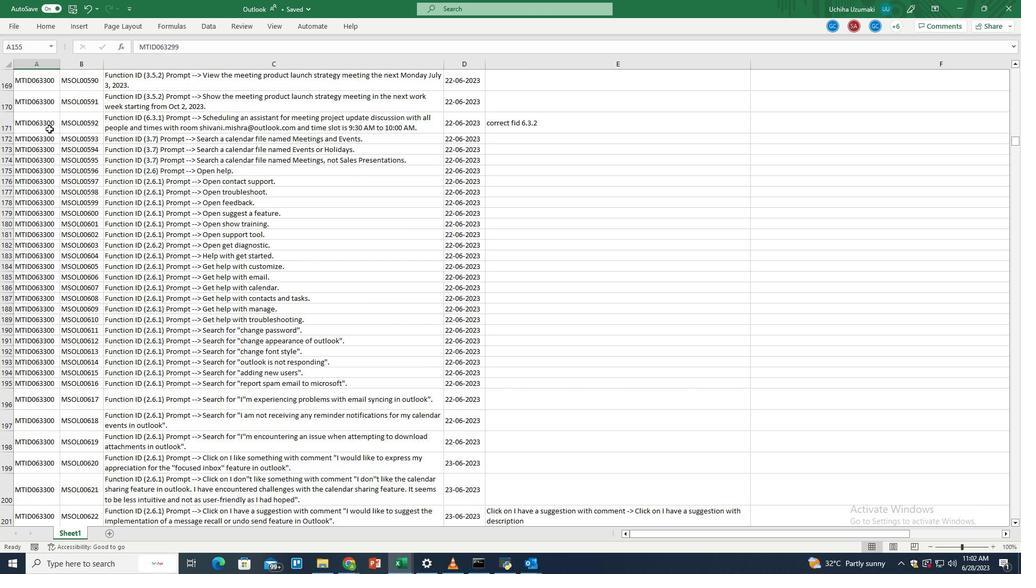 
Action: Mouse scrolled (49, 129) with delta (0, 0)
Screenshot: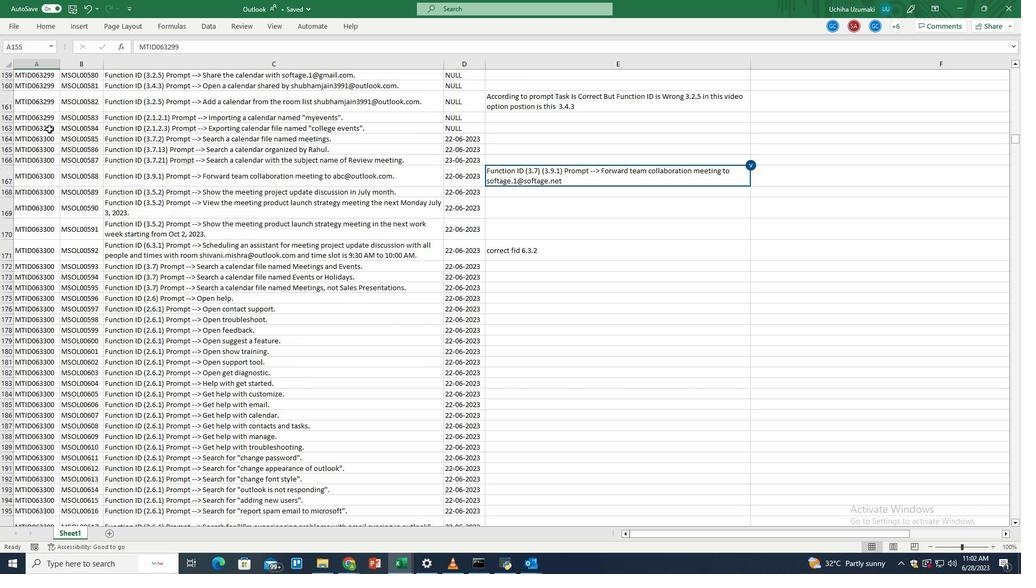 
Action: Mouse scrolled (49, 129) with delta (0, 0)
Screenshot: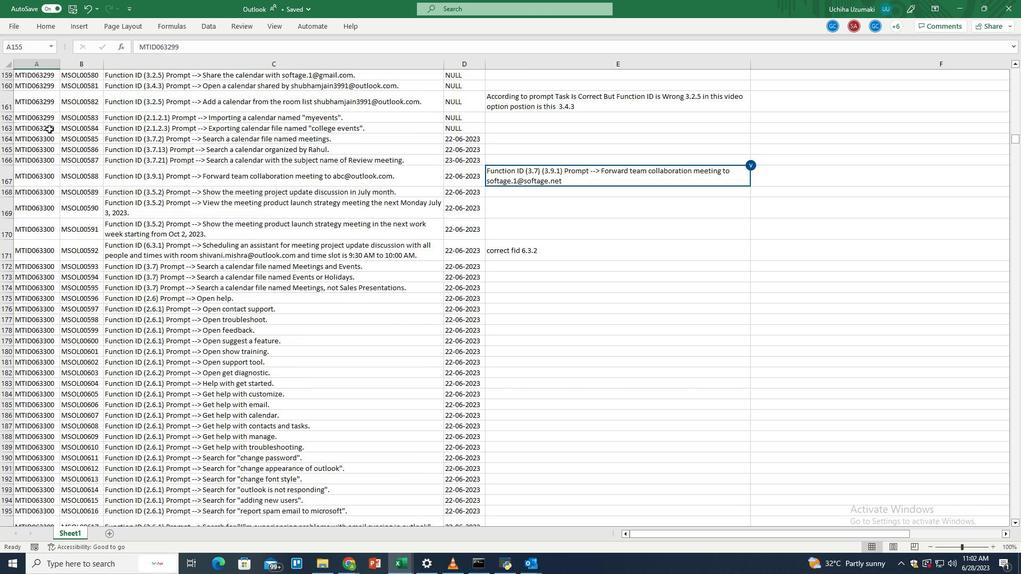 
Action: Mouse scrolled (49, 129) with delta (0, 0)
Screenshot: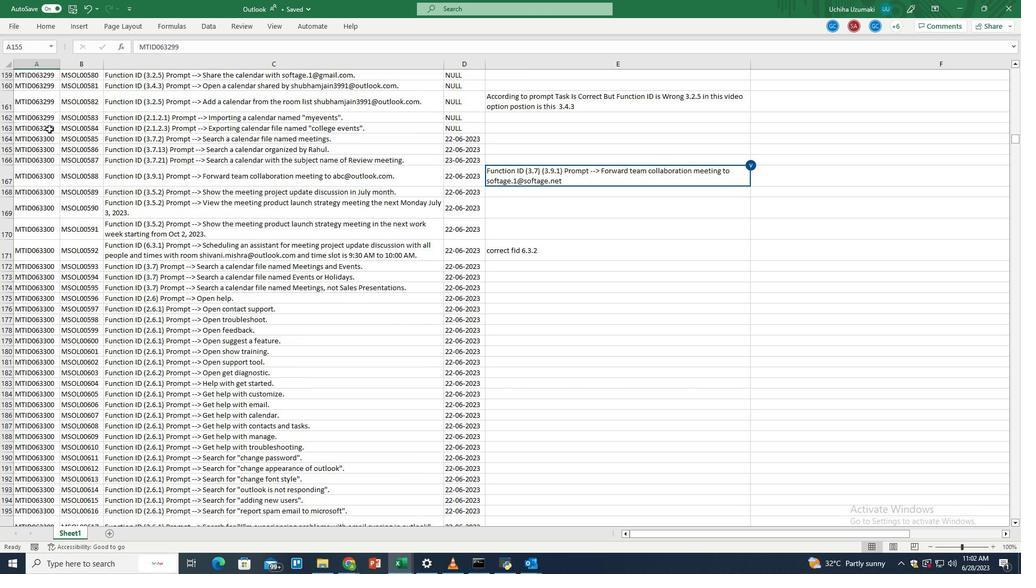 
Action: Mouse scrolled (49, 129) with delta (0, 0)
Screenshot: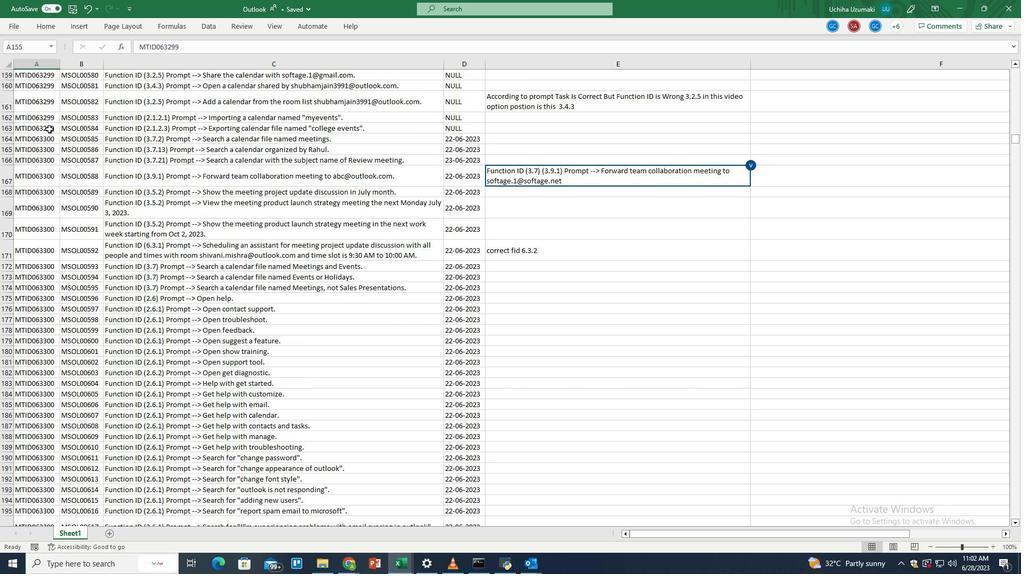 
Action: Mouse scrolled (49, 129) with delta (0, 0)
Screenshot: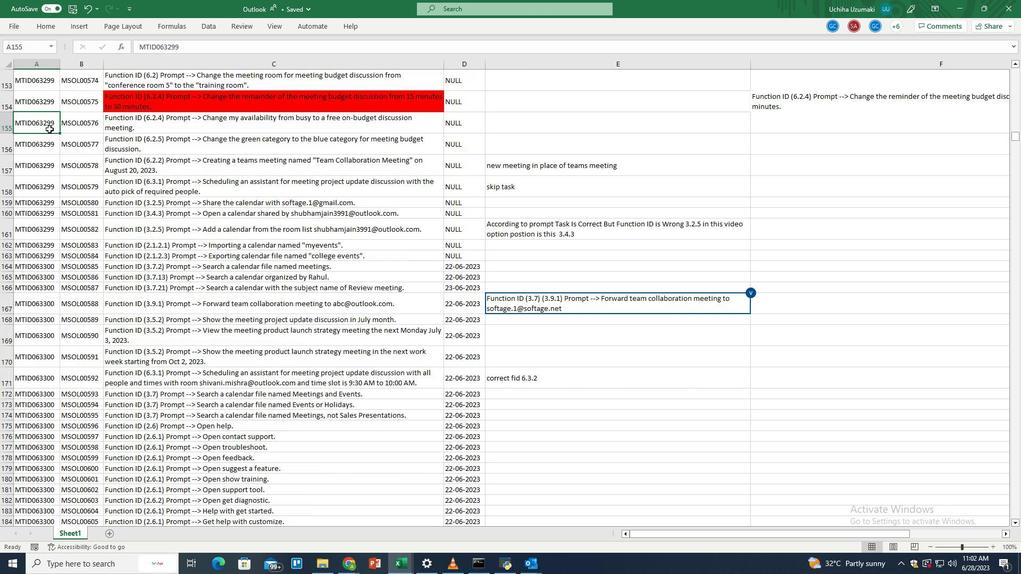 
Action: Mouse moved to (43, 242)
Screenshot: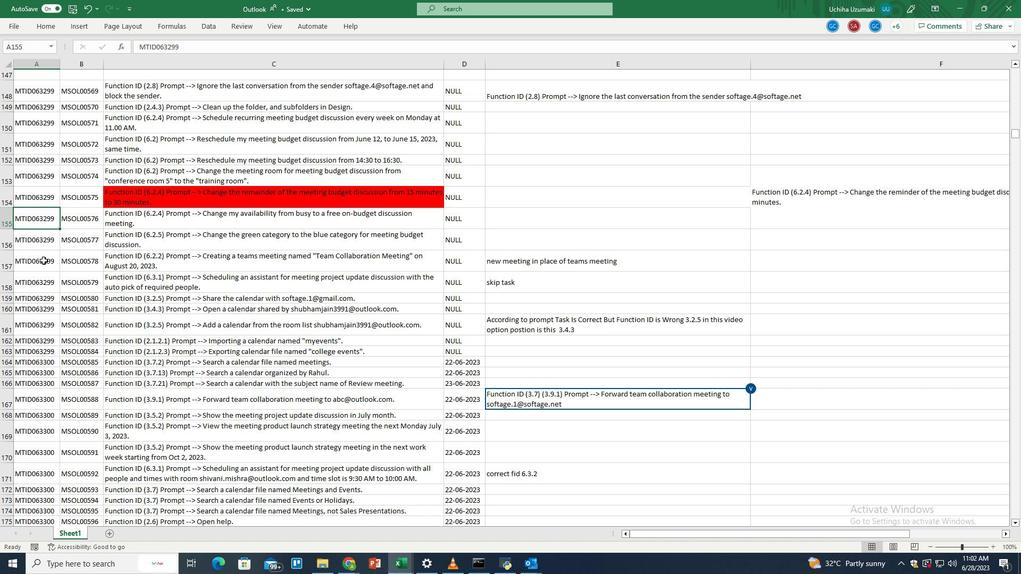 
Action: Mouse pressed left at (43, 242)
Screenshot: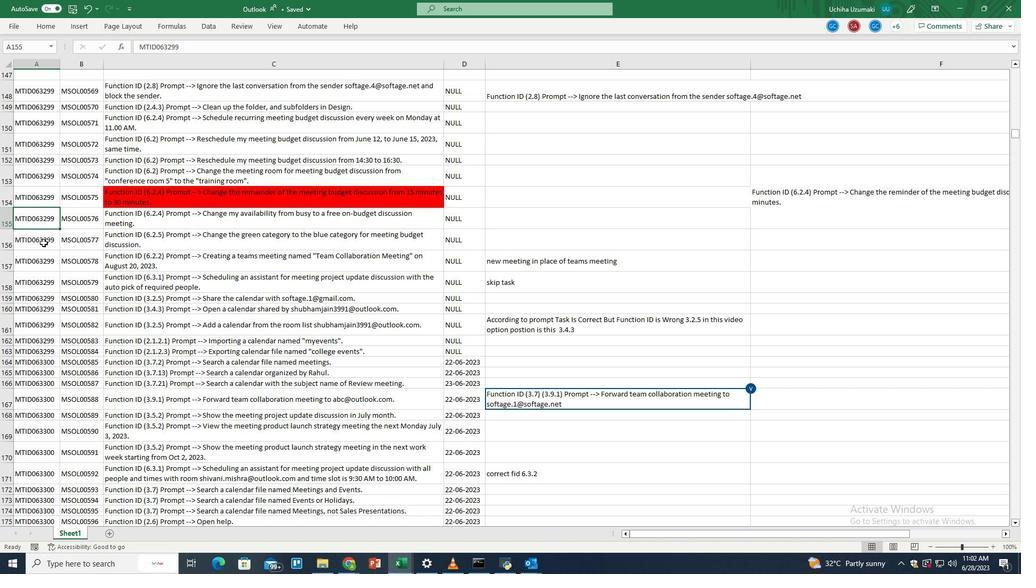 
Action: Mouse moved to (53, 340)
Screenshot: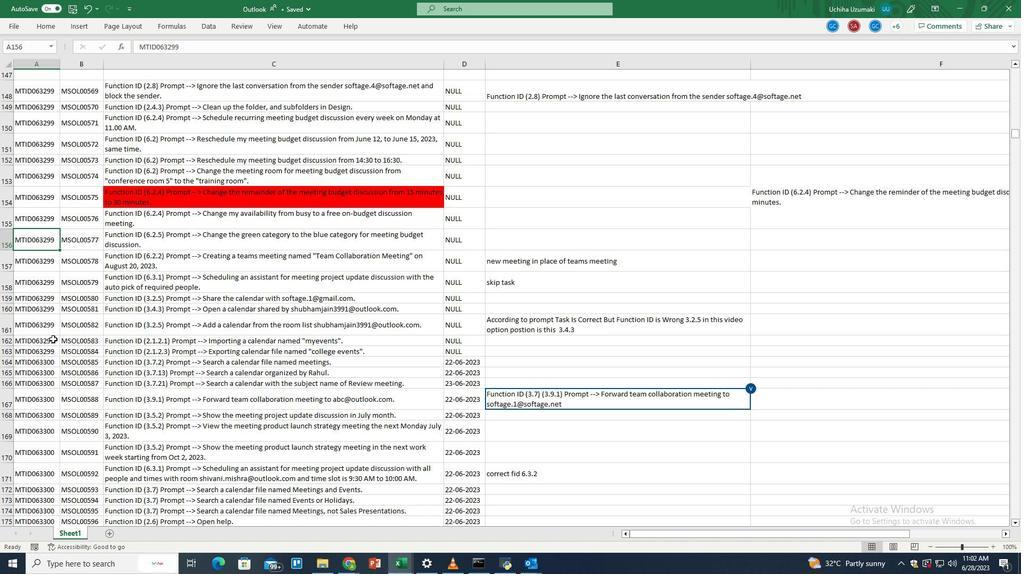 
Action: Mouse pressed left at (53, 340)
Screenshot: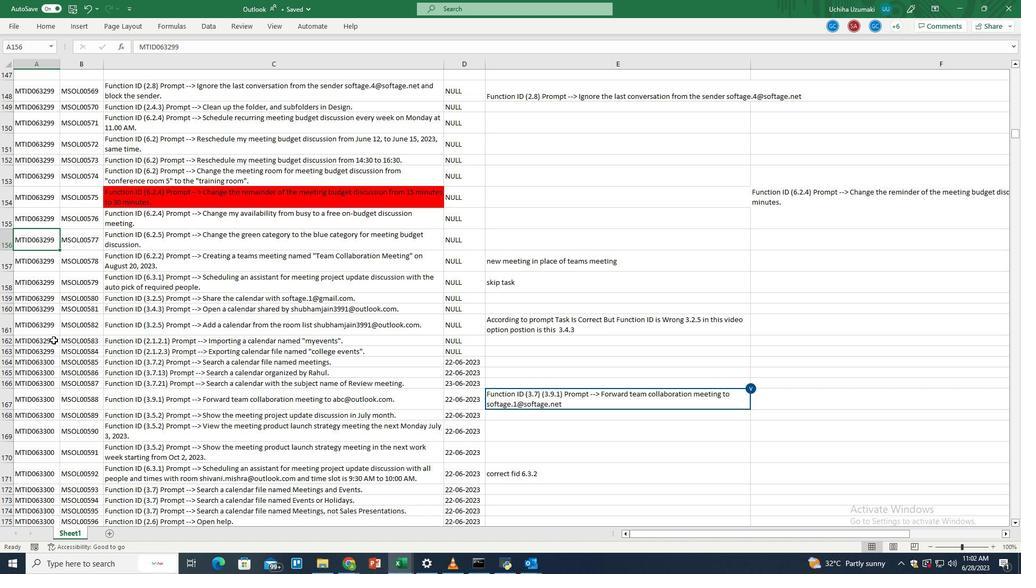 
Action: Mouse moved to (48, 354)
Screenshot: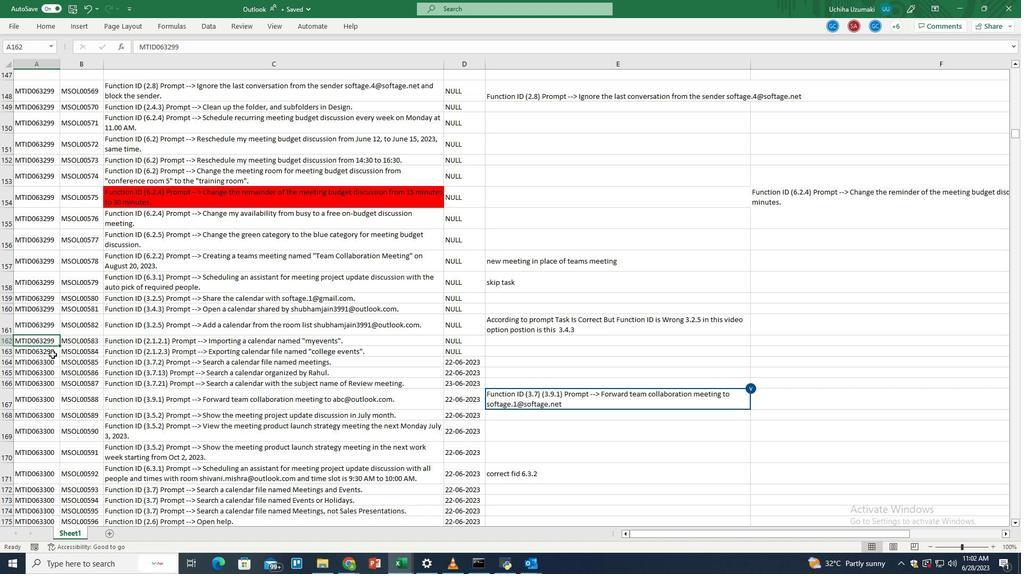 
Action: Mouse pressed left at (48, 354)
Screenshot: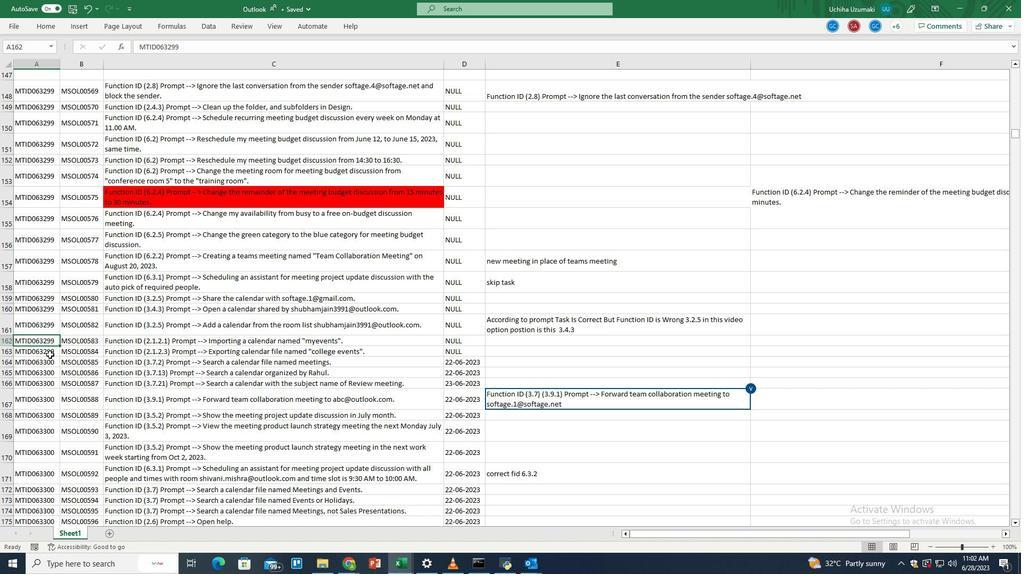 
Action: Mouse moved to (297, 364)
Screenshot: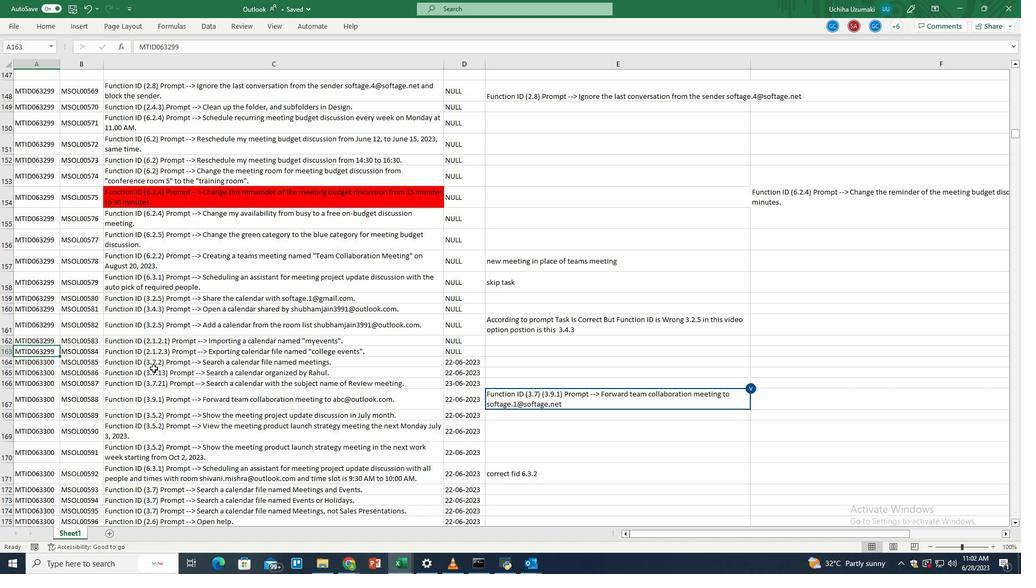 
Action: Key pressed <Key.shift_r><Key.shift_r><Key.shift_r><Key.shift_r><Key.shift_r><Key.shift_r><Key.shift_r><Key.shift_r><Key.shift_r><Key.shift_r><Key.shift_r><Key.shift_r><Key.shift_r><Key.shift_r><Key.shift_r><Key.shift_r><Key.shift_r><Key.page_up><Key.page_up><Key.page_up><Key.page_up><Key.up><Key.up><Key.up><Key.up><Key.up><Key.up><Key.up><Key.up><Key.up><Key.up><Key.up><Key.up><Key.up><Key.up><Key.up><Key.up><Key.up><Key.up><Key.up><Key.up><Key.up><Key.up><Key.up><Key.up><Key.up><Key.up><Key.up><Key.up><Key.up><Key.up><Key.up><Key.up><Key.up><Key.up><Key.up><Key.up><Key.up><Key.up><Key.up><Key.up><Key.up><Key.up><Key.up><Key.up><Key.up><Key.up><Key.up><Key.up><Key.up><Key.up><Key.up><Key.up><Key.up><Key.up><Key.up><Key.up><Key.up><Key.up><Key.up><Key.up><Key.up><Key.up><Key.up><Key.up><Key.up><Key.up><Key.up><Key.up><Key.up><Key.up><Key.up><Key.up><Key.up><Key.up><Key.up><Key.up><Key.up><Key.up><Key.up><Key.up><Key.up><Key.up><Key.up><Key.up><Key.up><Key.up><Key.up><Key.up><Key.up><Key.up><Key.up><Key.up><Key.up><Key.up><Key.up><Key.up><Key.up><Key.up><Key.up><Key.up><Key.up><Key.up><Key.up><Key.up><Key.up><Key.up><Key.up><Key.up><Key.up><Key.up><Key.up><Key.up><Key.up><Key.up><Key.up><Key.up><Key.up><Key.up><Key.up><Key.up><Key.up><Key.up><Key.up><Key.up><Key.up><Key.up><Key.up><Key.up><Key.up><Key.up><Key.up><Key.up><Key.up><Key.up><Key.up><Key.up><Key.up><Key.up><Key.up><Key.up><Key.up><Key.up><Key.up><Key.up><Key.up><Key.up><Key.up><Key.up><Key.up><Key.up><Key.up><Key.up><Key.up><Key.up><Key.up><Key.up><Key.up><Key.up><Key.up><Key.up><Key.up><Key.up><Key.up><Key.up><Key.up><Key.up><Key.up><Key.up><Key.up><Key.up><Key.up><Key.up><Key.up><Key.up><Key.up><Key.up><Key.up><Key.up><Key.up><Key.up><Key.up><Key.up><Key.up><Key.up><Key.up><Key.up><Key.up><Key.up><Key.up><Key.up><Key.up><Key.up><Key.up><Key.up><Key.up><Key.up><Key.up><Key.up><Key.up><Key.up><Key.up><Key.up><Key.up><Key.up><Key.up><Key.up><Key.up><Key.up><Key.up><Key.up><Key.down>
Screenshot: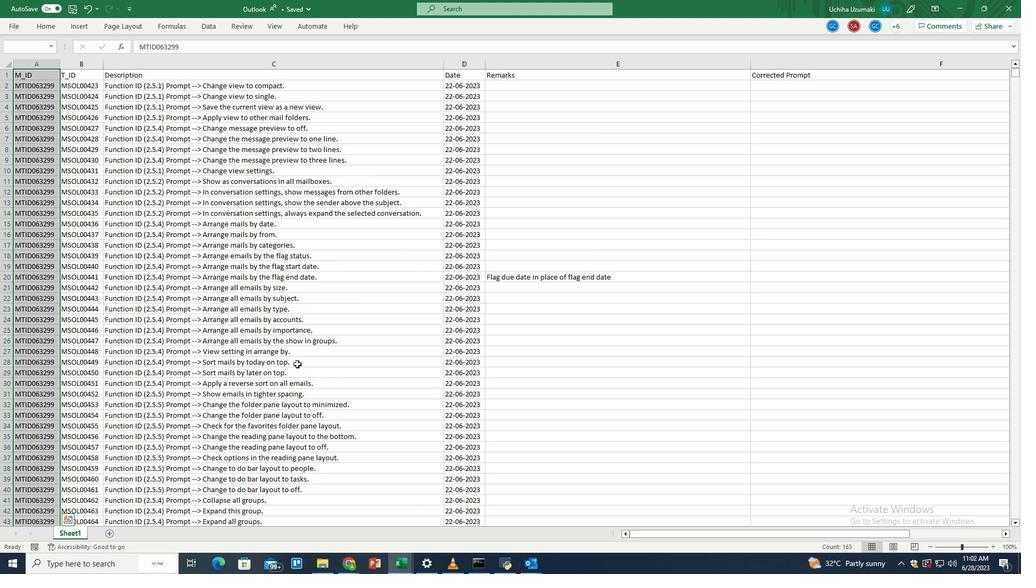 
Action: Mouse moved to (222, 329)
Screenshot: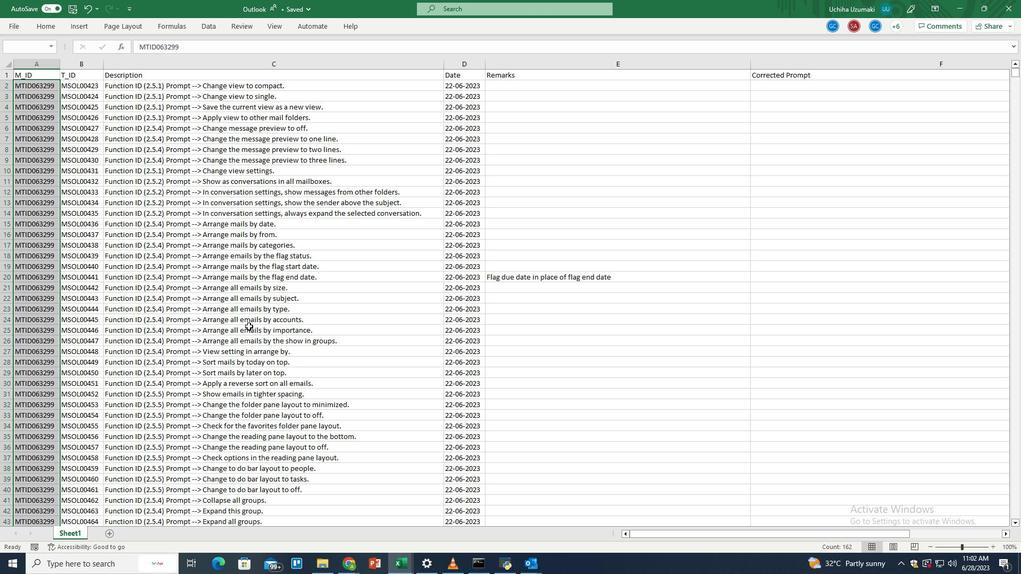 
Action: Mouse scrolled (222, 328) with delta (0, 0)
Screenshot: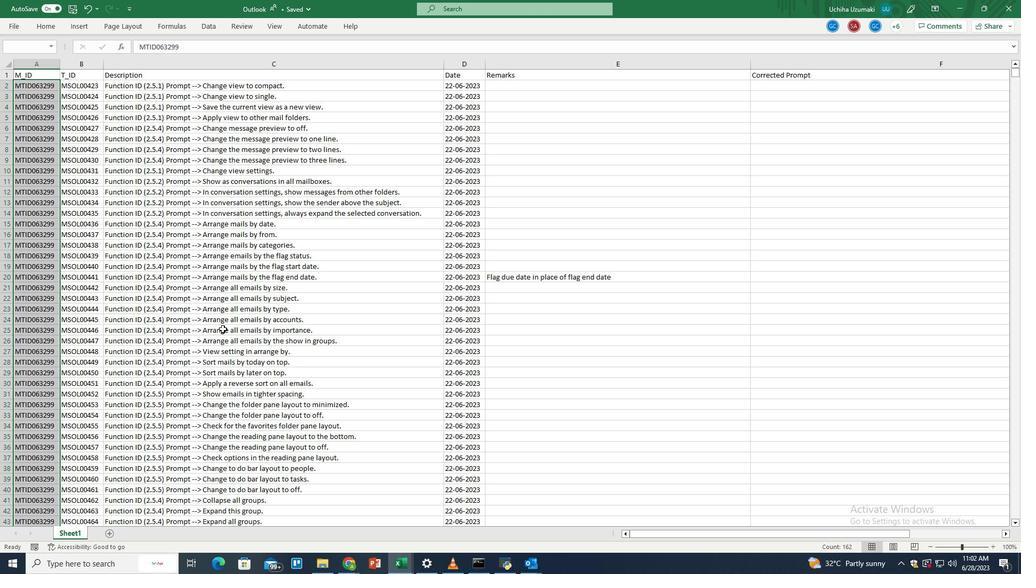 
Action: Mouse scrolled (222, 328) with delta (0, 0)
Screenshot: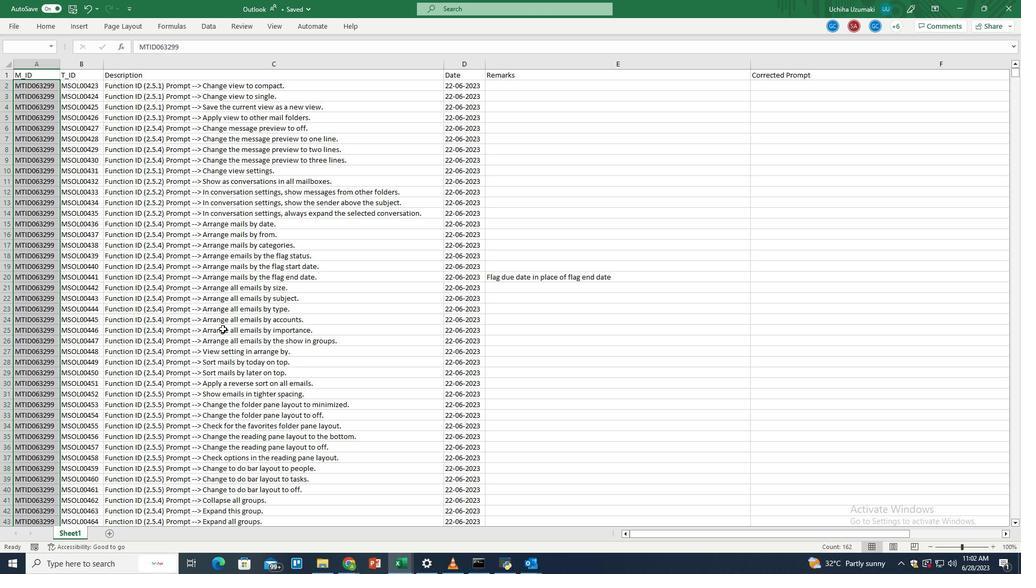 
Action: Mouse scrolled (222, 328) with delta (0, 0)
Screenshot: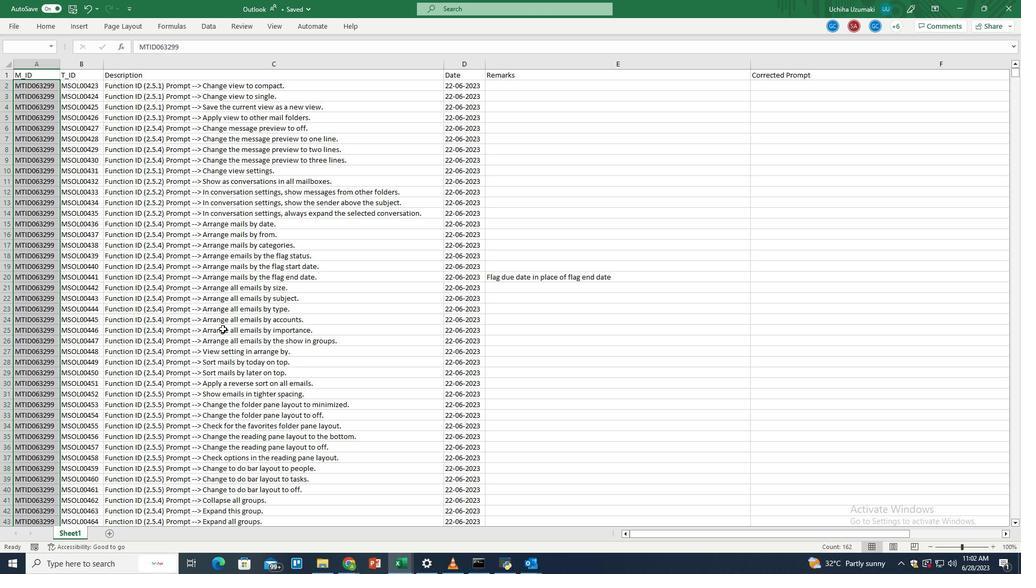 
Action: Mouse scrolled (222, 328) with delta (0, 0)
Screenshot: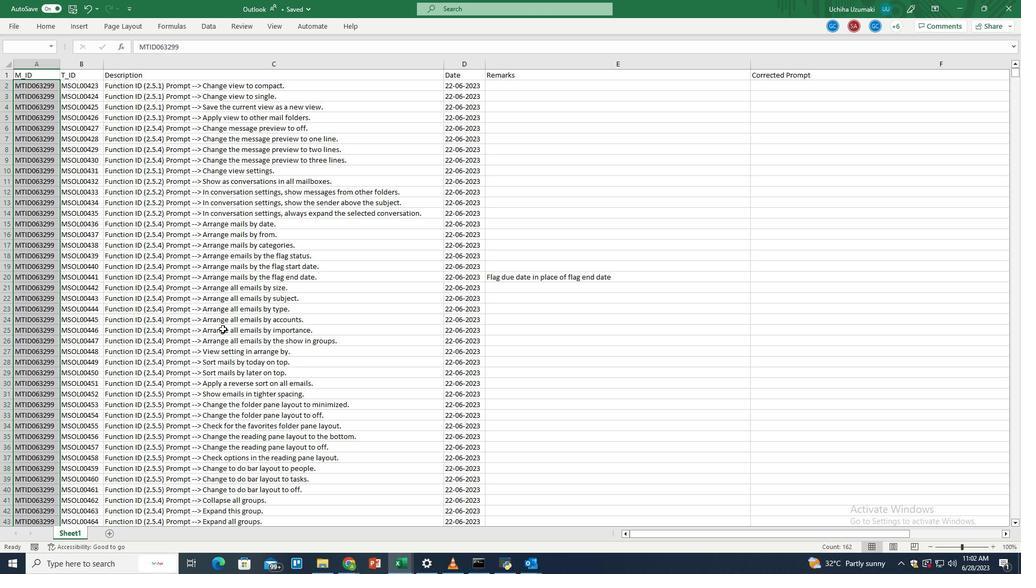 
Action: Mouse scrolled (222, 328) with delta (0, 0)
Screenshot: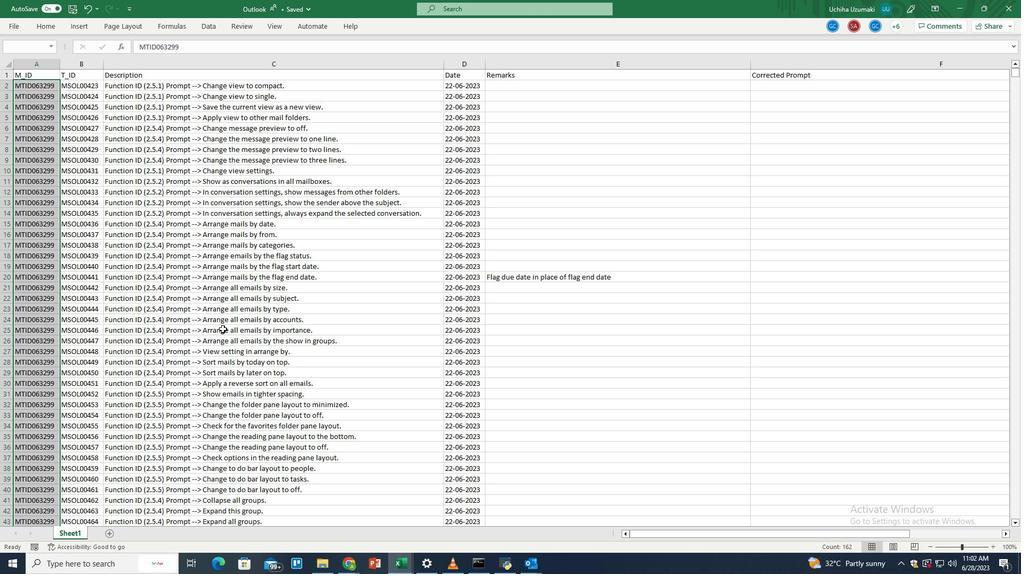 
Action: Mouse scrolled (222, 328) with delta (0, 0)
Screenshot: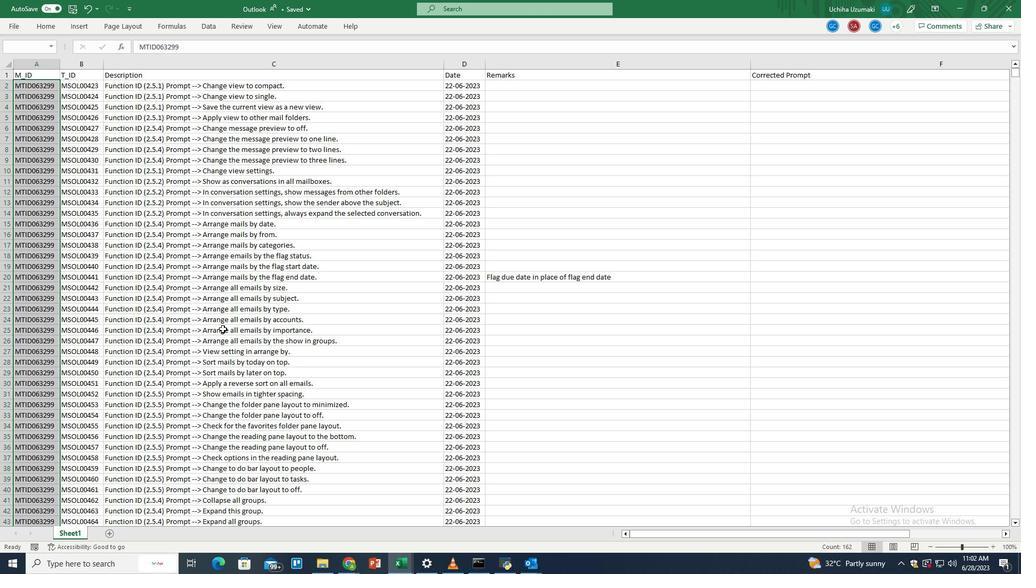 
Action: Mouse scrolled (222, 328) with delta (0, 0)
Screenshot: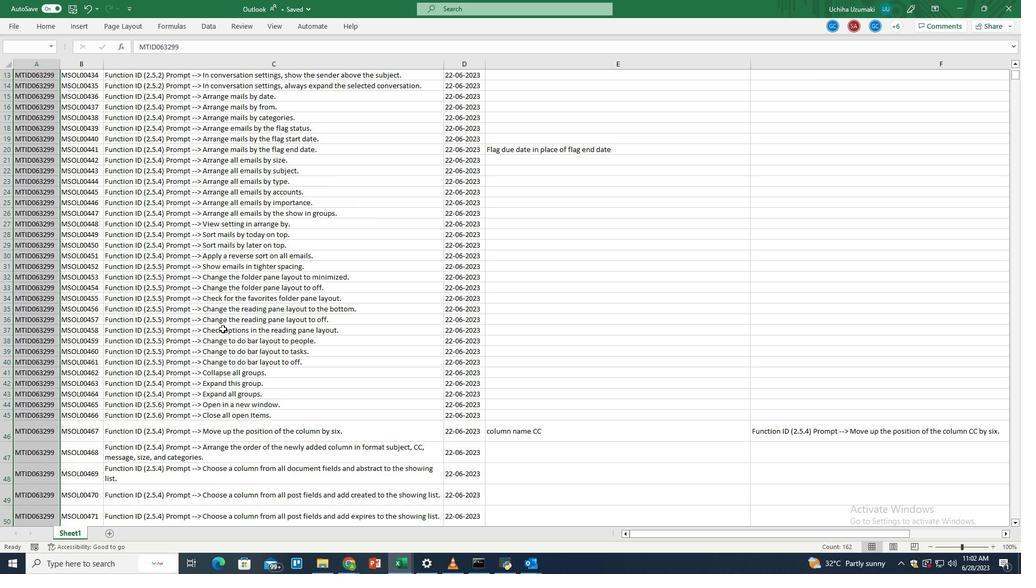 
Action: Mouse scrolled (222, 328) with delta (0, 0)
Screenshot: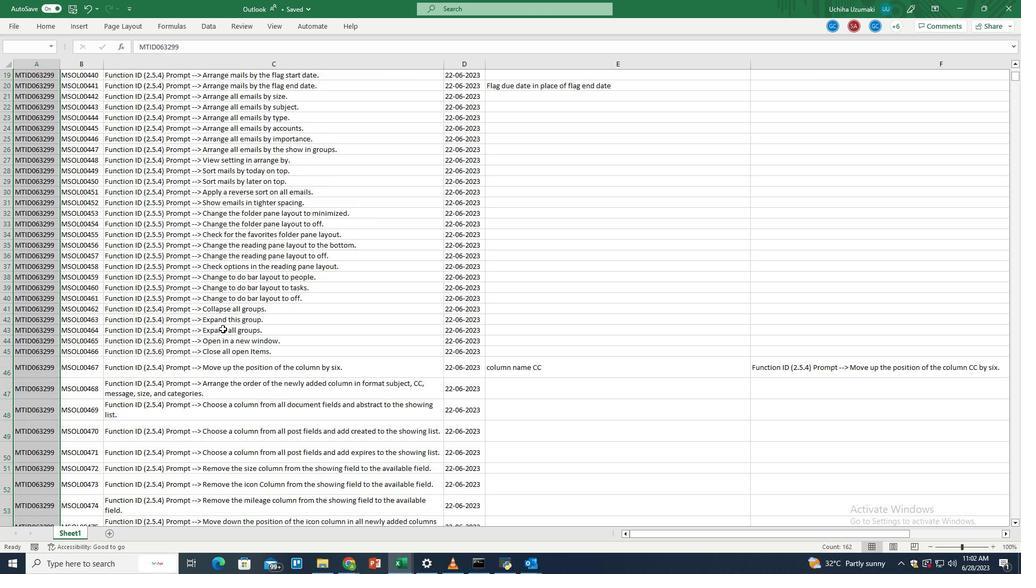
Action: Mouse scrolled (222, 328) with delta (0, 0)
Screenshot: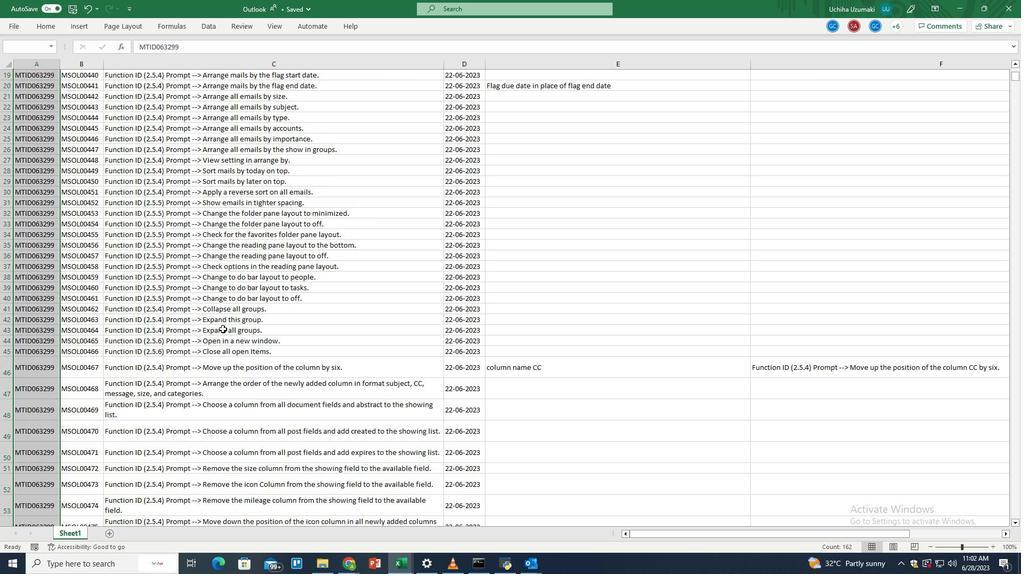 
Action: Mouse scrolled (222, 328) with delta (0, 0)
Screenshot: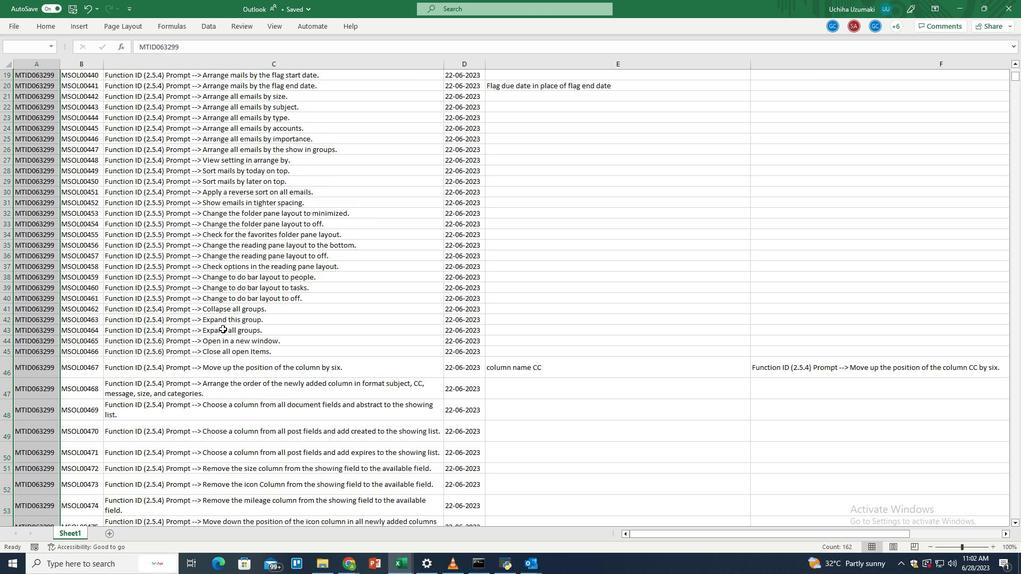 
Action: Mouse scrolled (222, 328) with delta (0, 0)
